 Task: Open the event Second Training Session: Effective Team Collaboration and Communication on '2023/11/24', change the date to 2023/11/28, change the font style of the description to Arial, set the availability to Free, insert an emoji Red heart, logged in from the account softage.10@softage.net and add another guest for the event, softage.3@softage.net. Change the alignment of the event description to Align right.Change the font color of the description to Yellow and select an event charm, 
Action: Mouse moved to (400, 193)
Screenshot: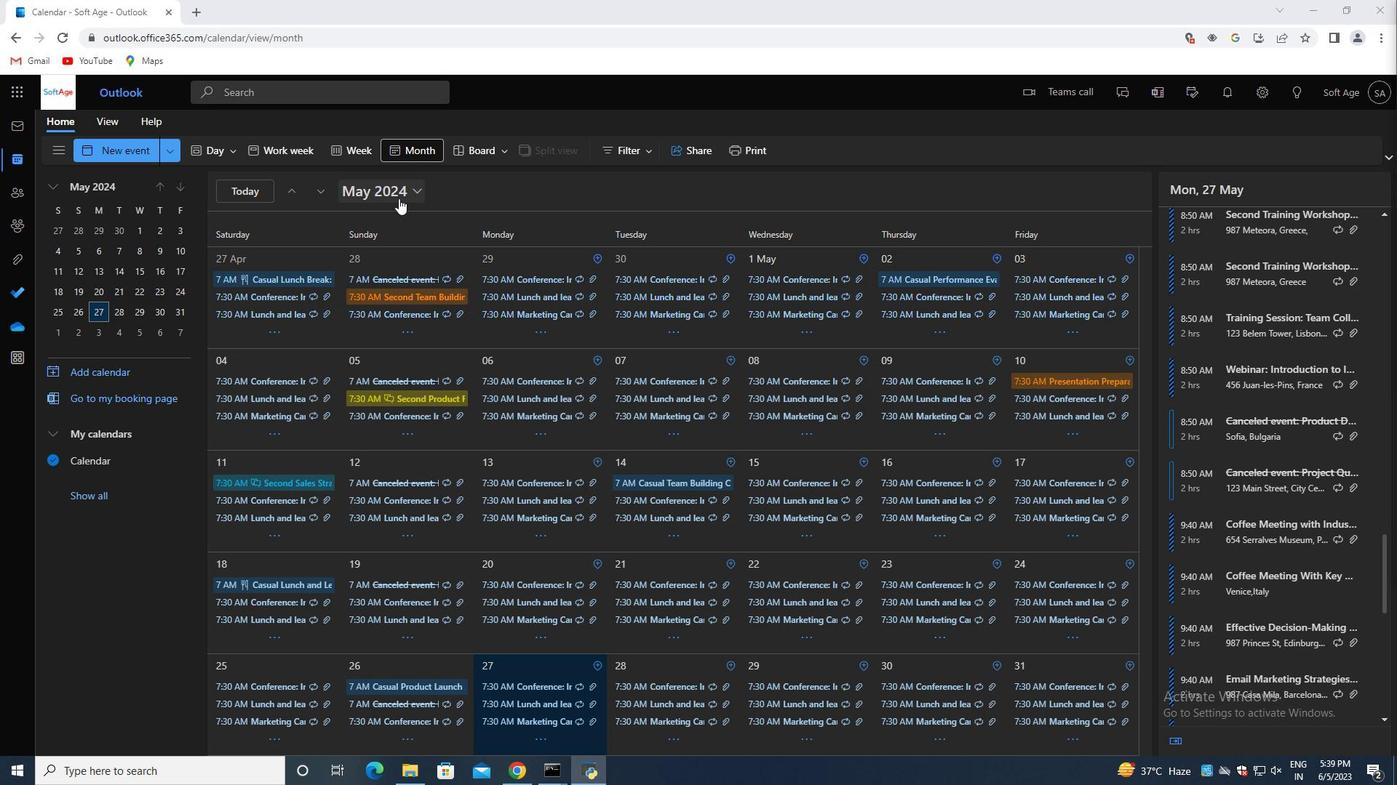 
Action: Mouse pressed left at (400, 193)
Screenshot: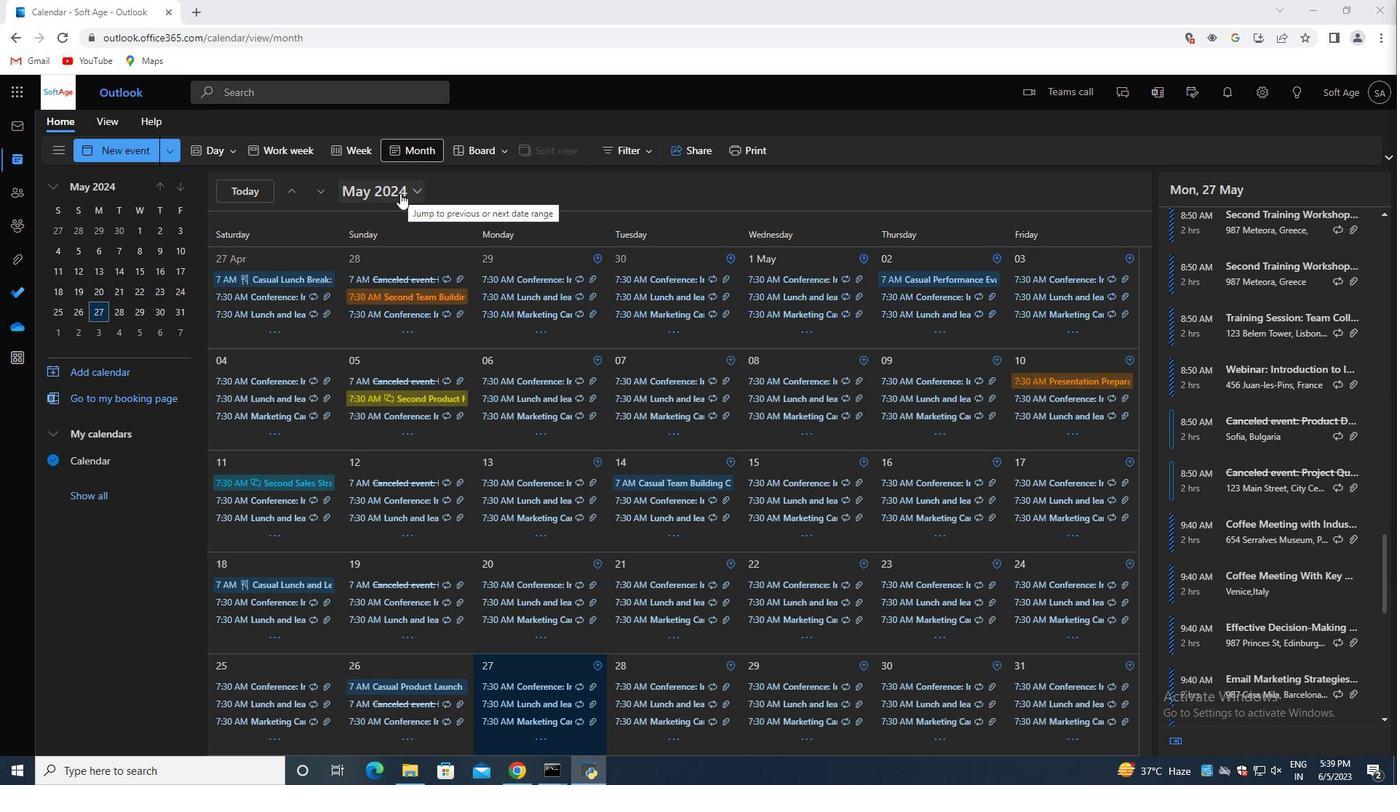 
Action: Mouse moved to (454, 223)
Screenshot: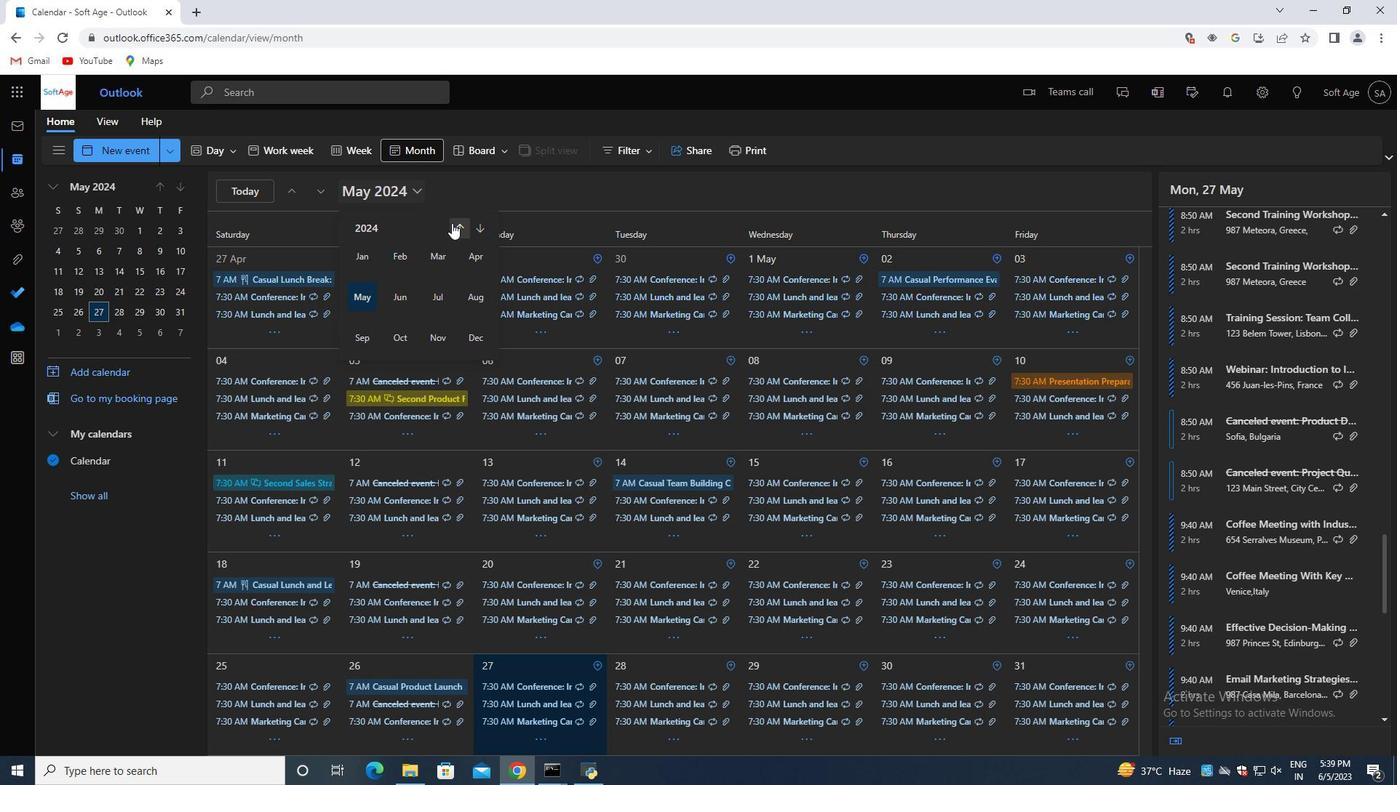 
Action: Mouse pressed left at (454, 223)
Screenshot: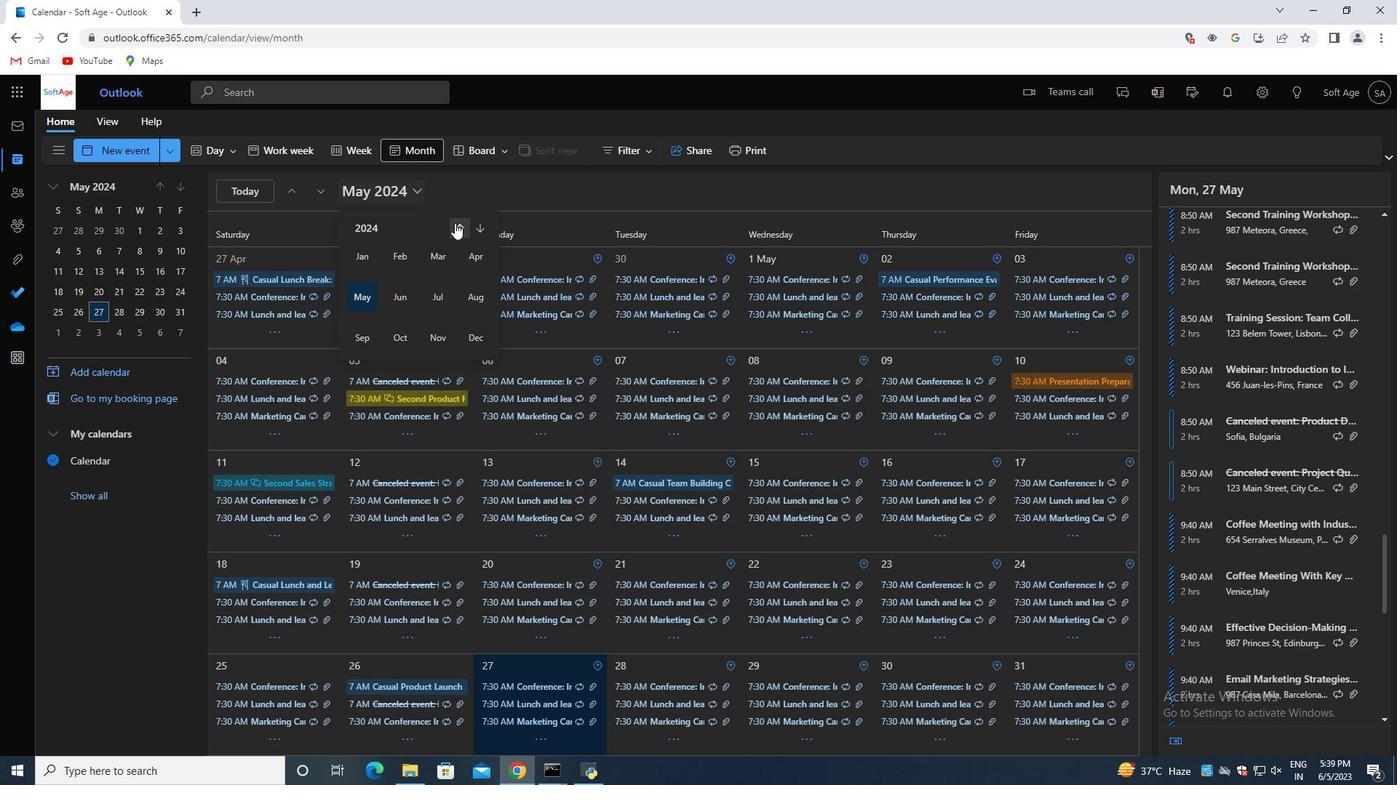 
Action: Mouse moved to (437, 338)
Screenshot: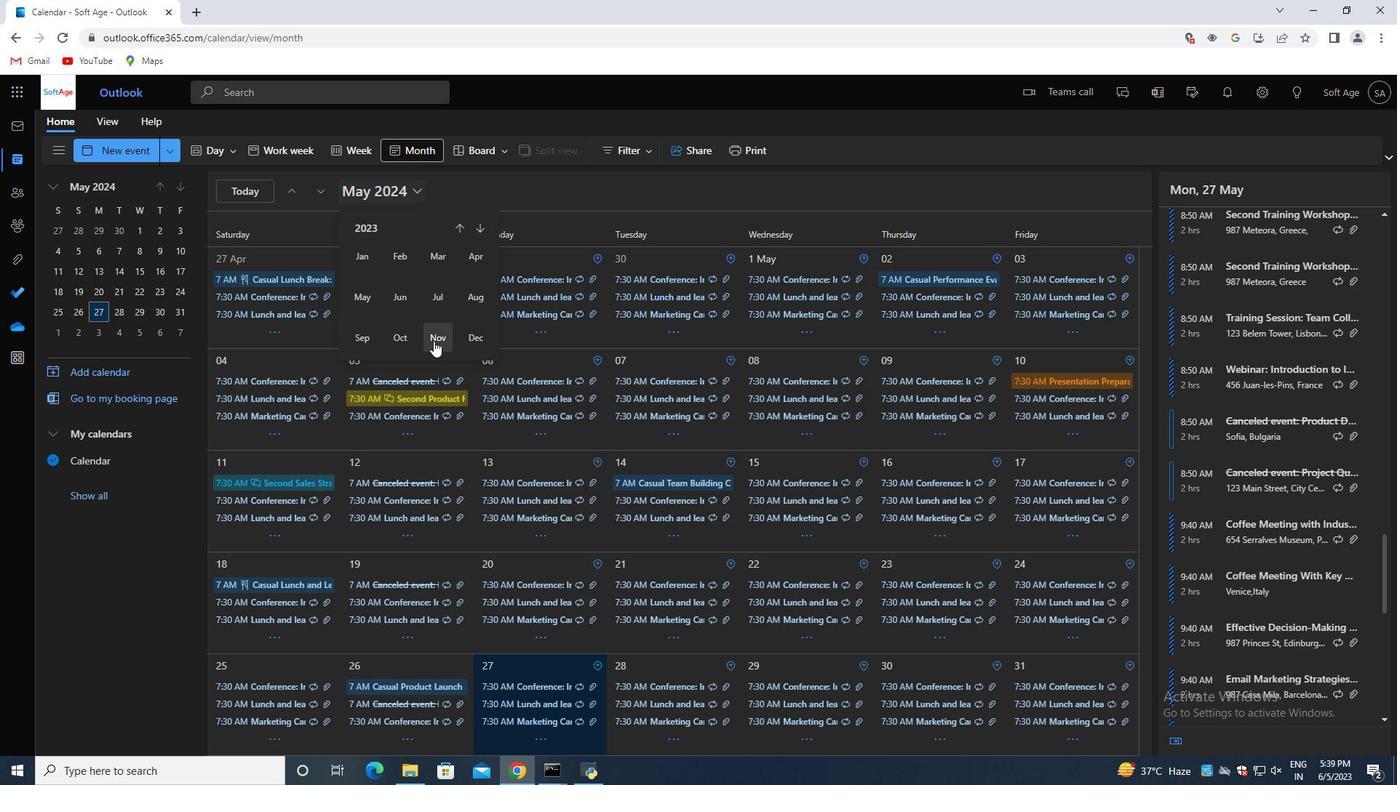 
Action: Mouse pressed left at (437, 338)
Screenshot: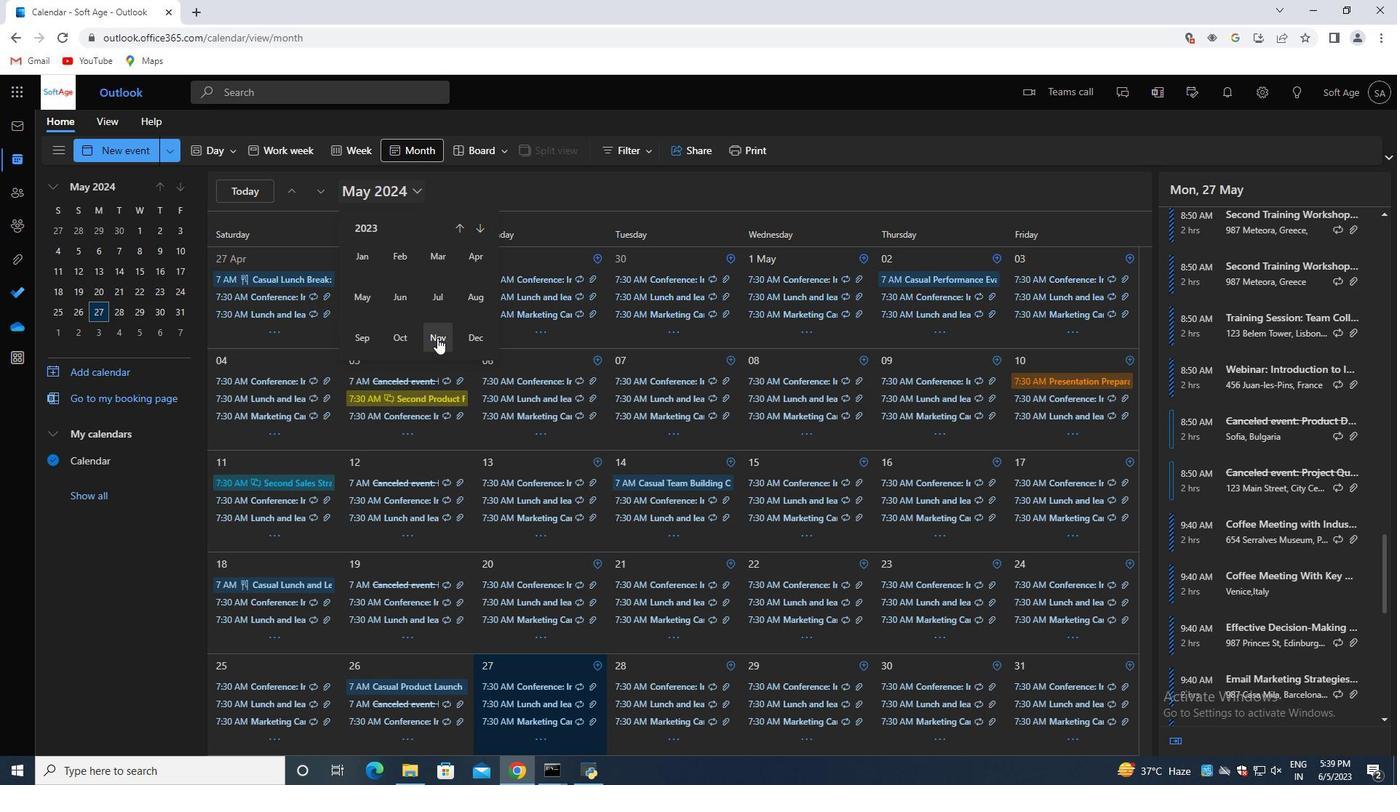 
Action: Mouse moved to (728, 470)
Screenshot: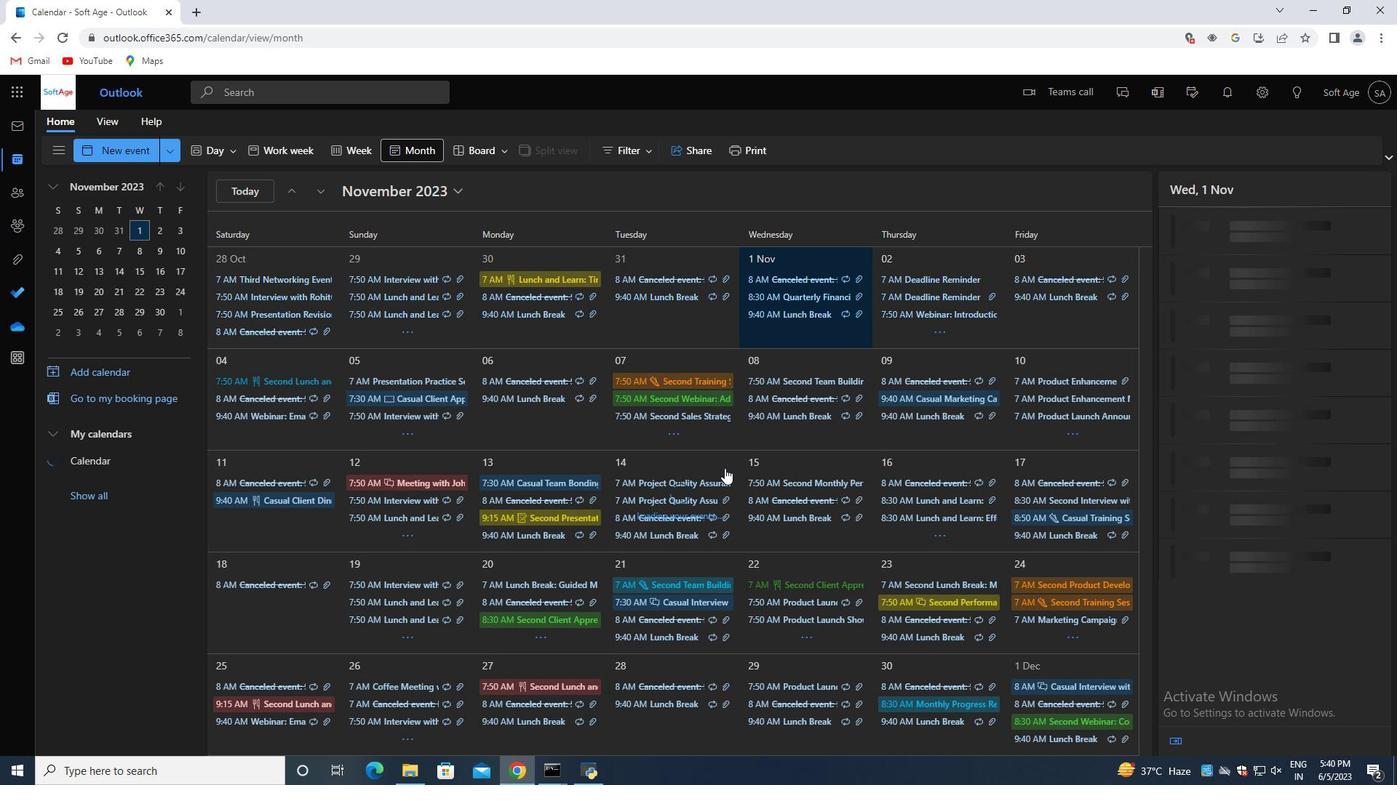 
Action: Mouse scrolled (728, 469) with delta (0, 0)
Screenshot: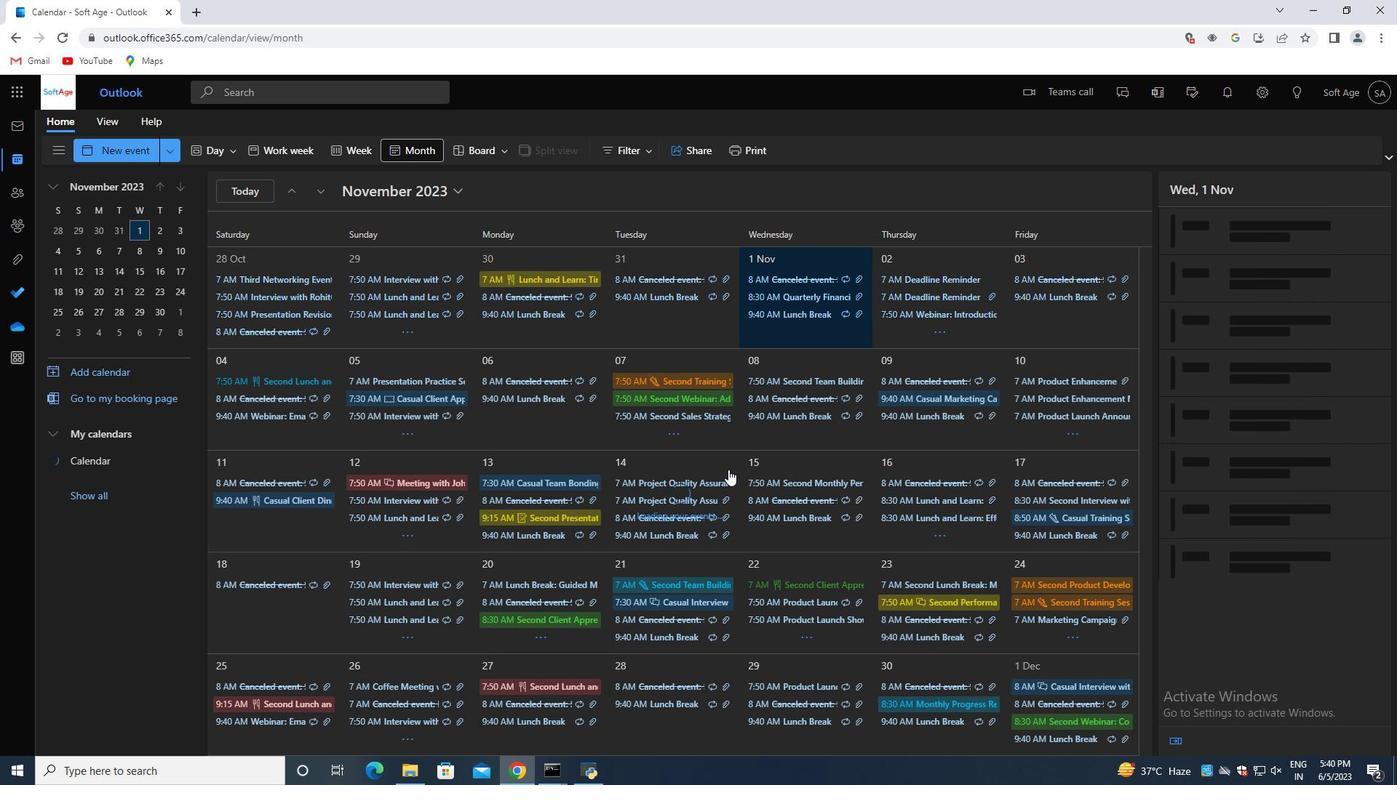 
Action: Mouse scrolled (728, 469) with delta (0, 0)
Screenshot: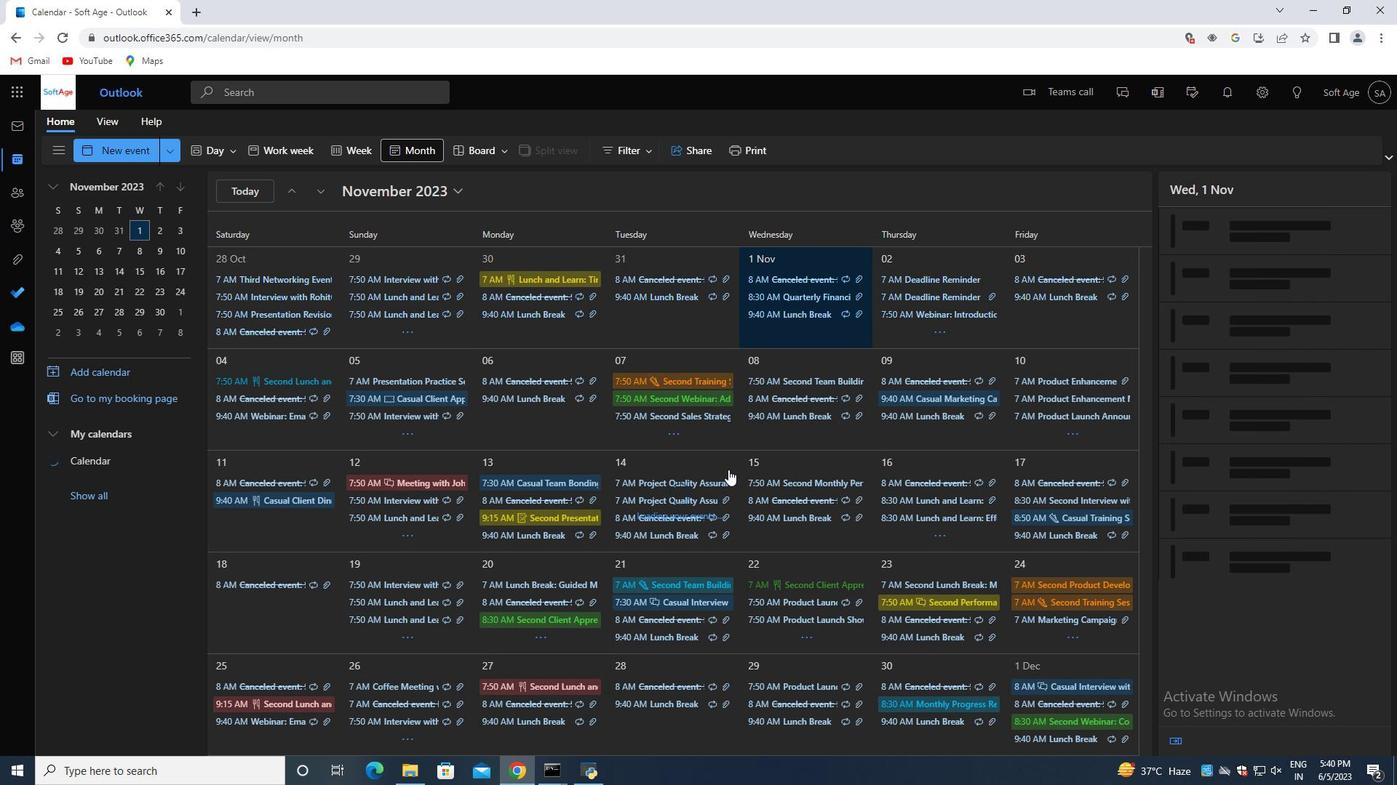 
Action: Mouse moved to (1093, 637)
Screenshot: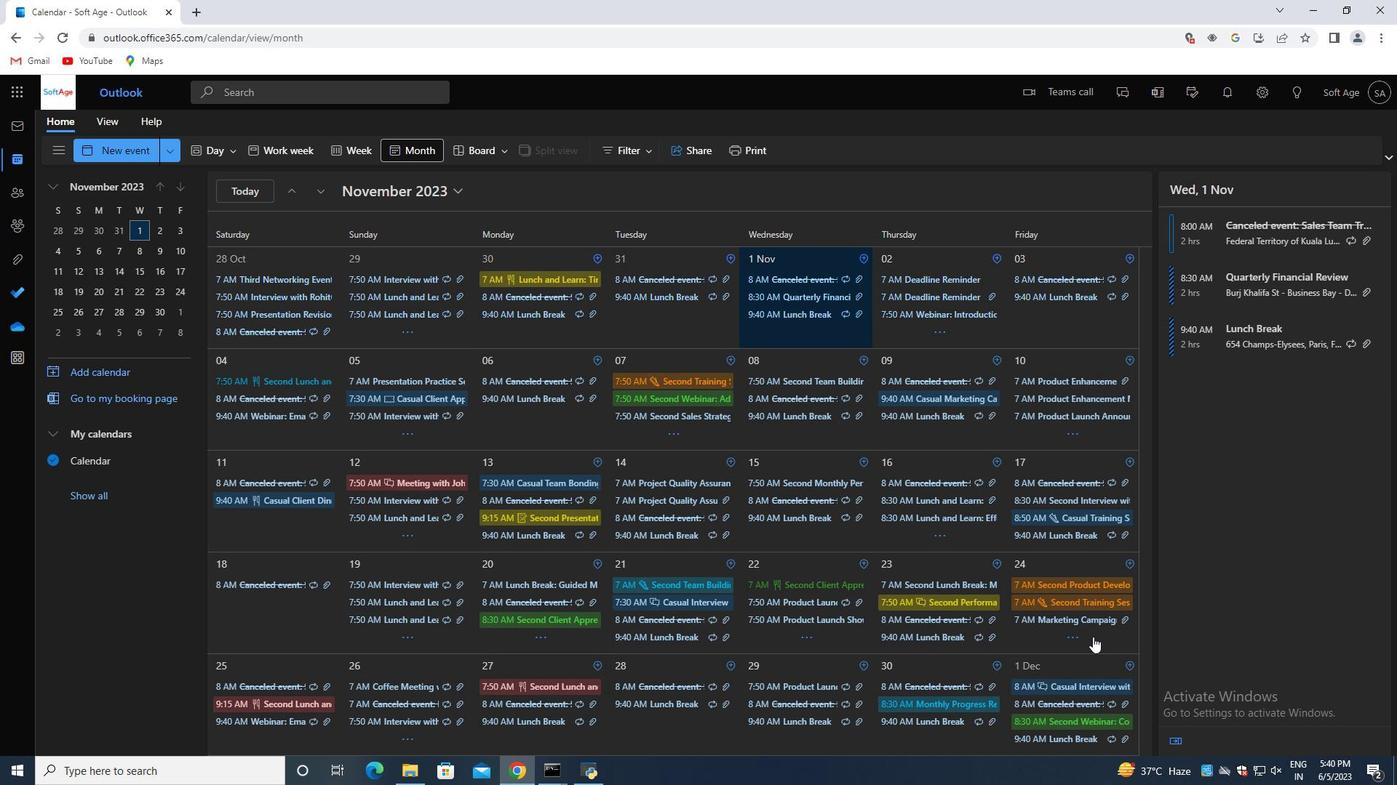 
Action: Mouse pressed left at (1093, 637)
Screenshot: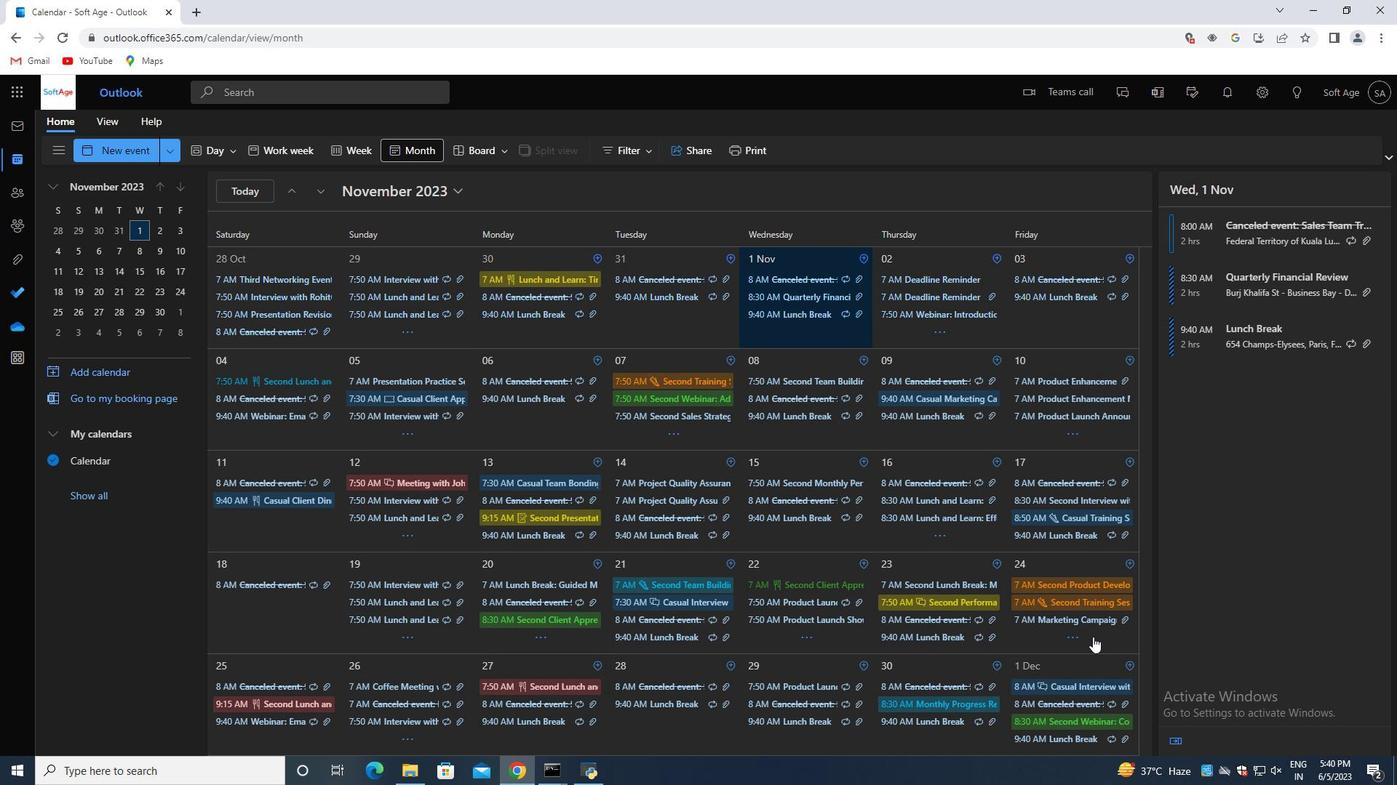 
Action: Mouse moved to (1371, 286)
Screenshot: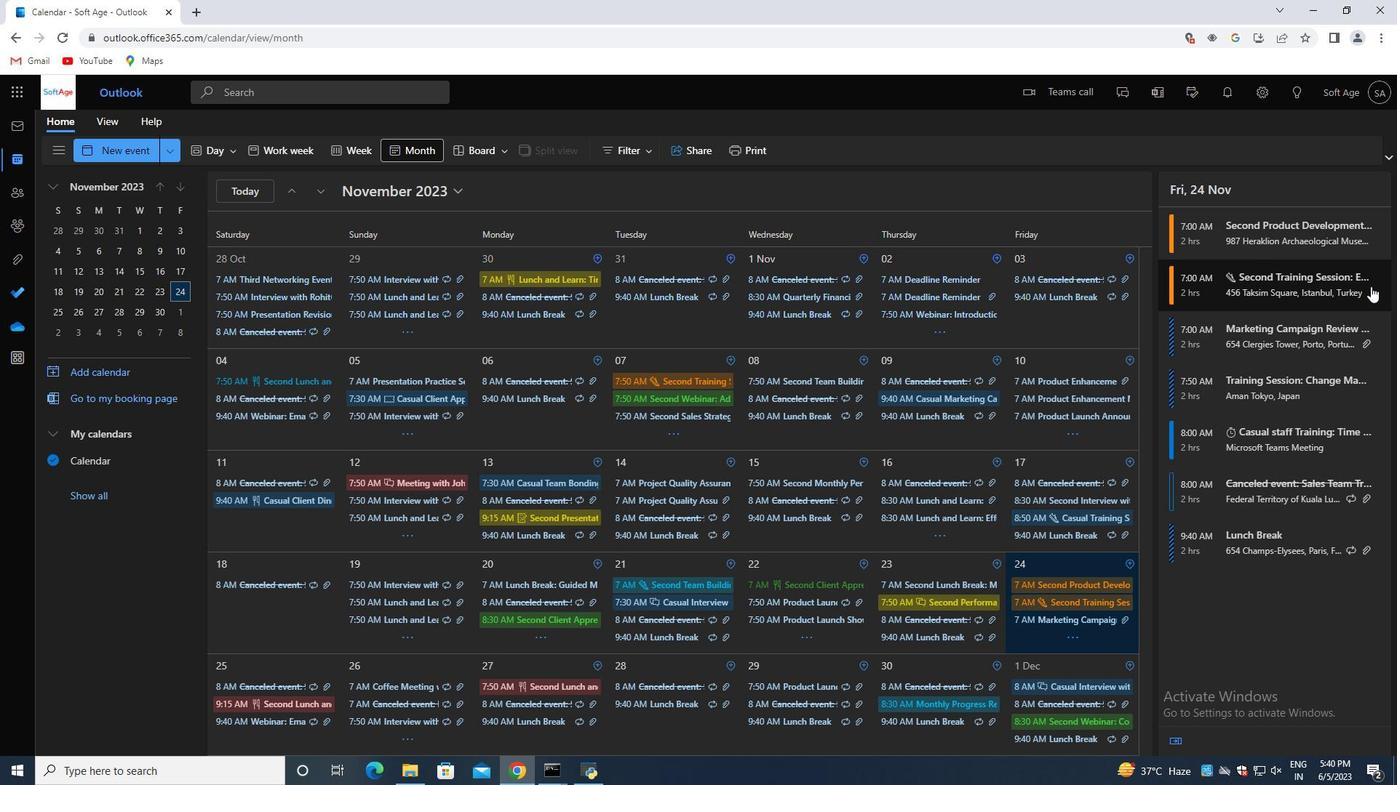 
Action: Mouse pressed left at (1371, 286)
Screenshot: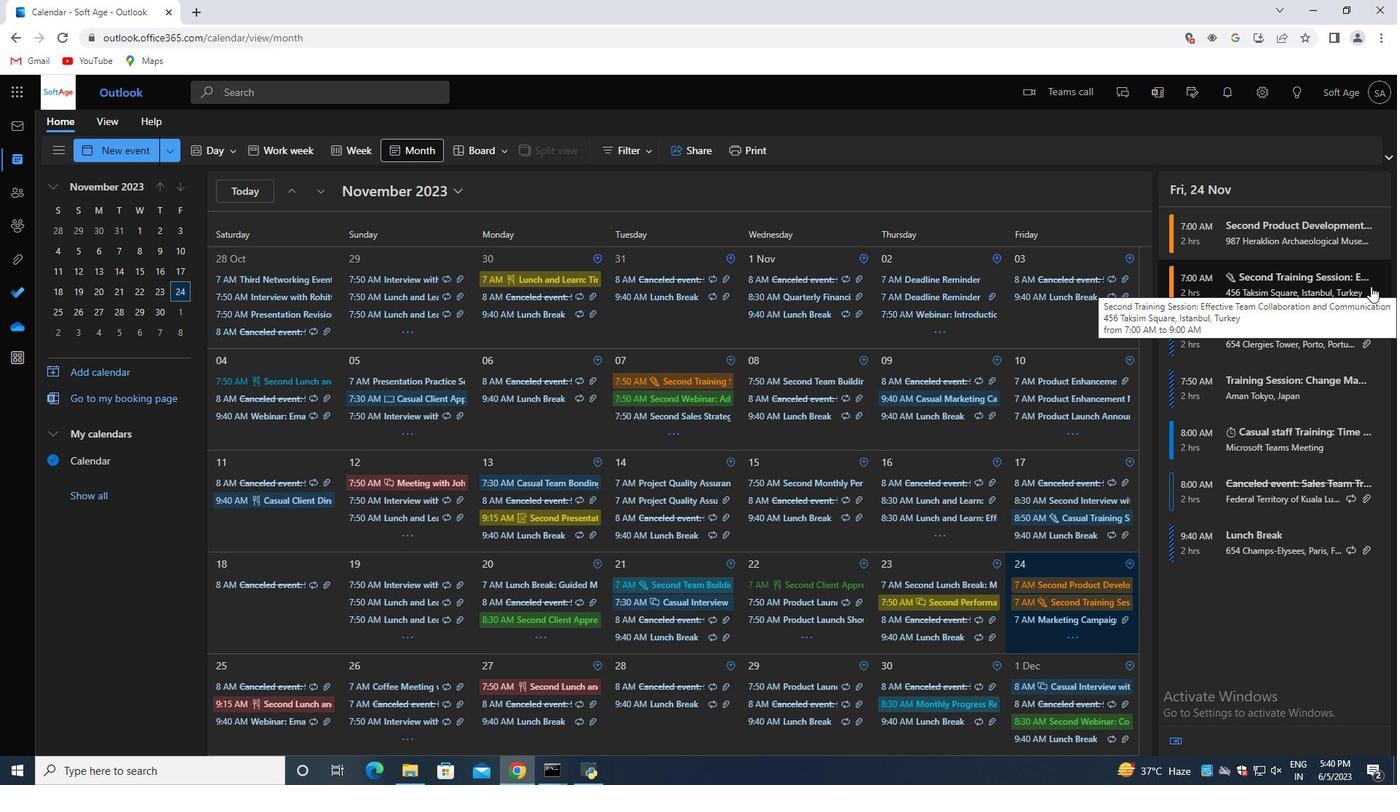 
Action: Mouse moved to (935, 457)
Screenshot: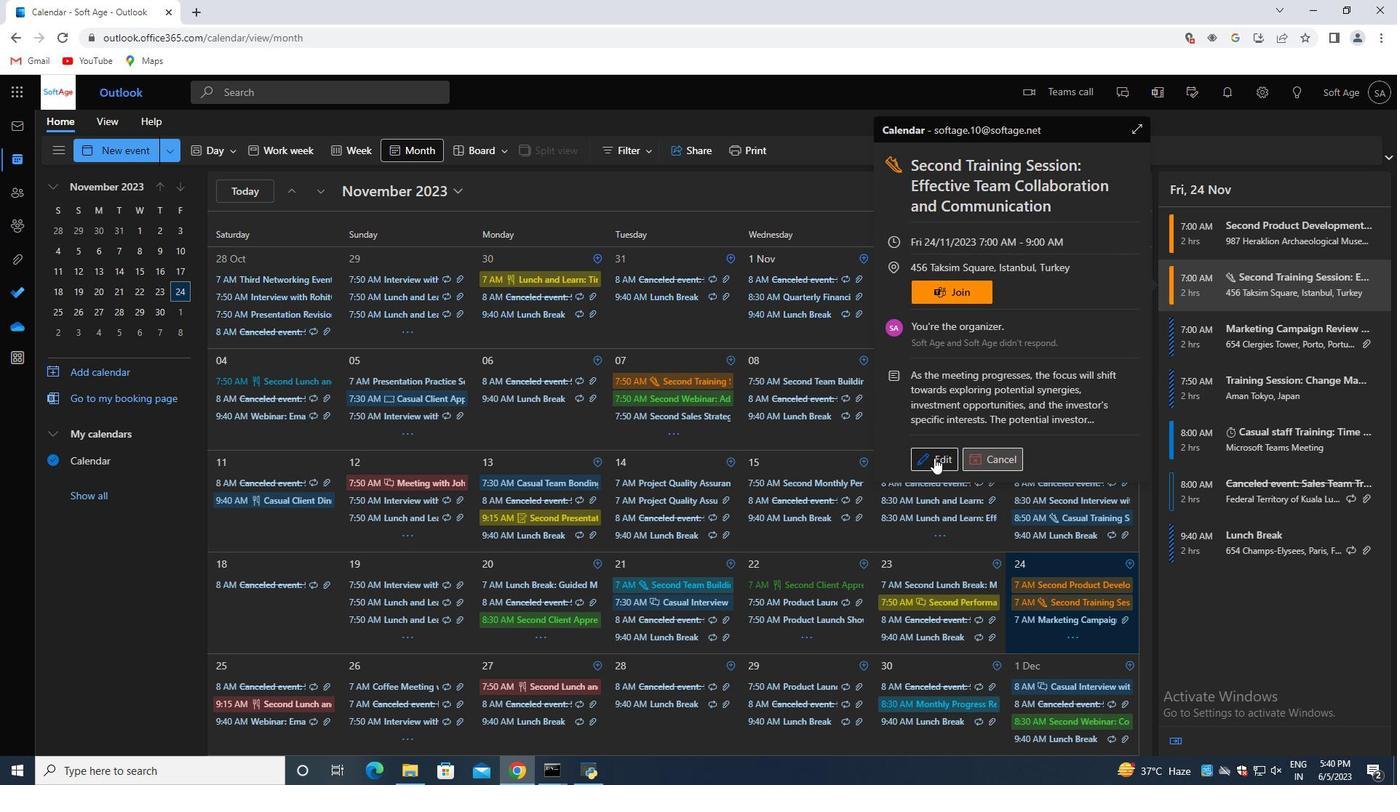 
Action: Mouse pressed left at (935, 457)
Screenshot: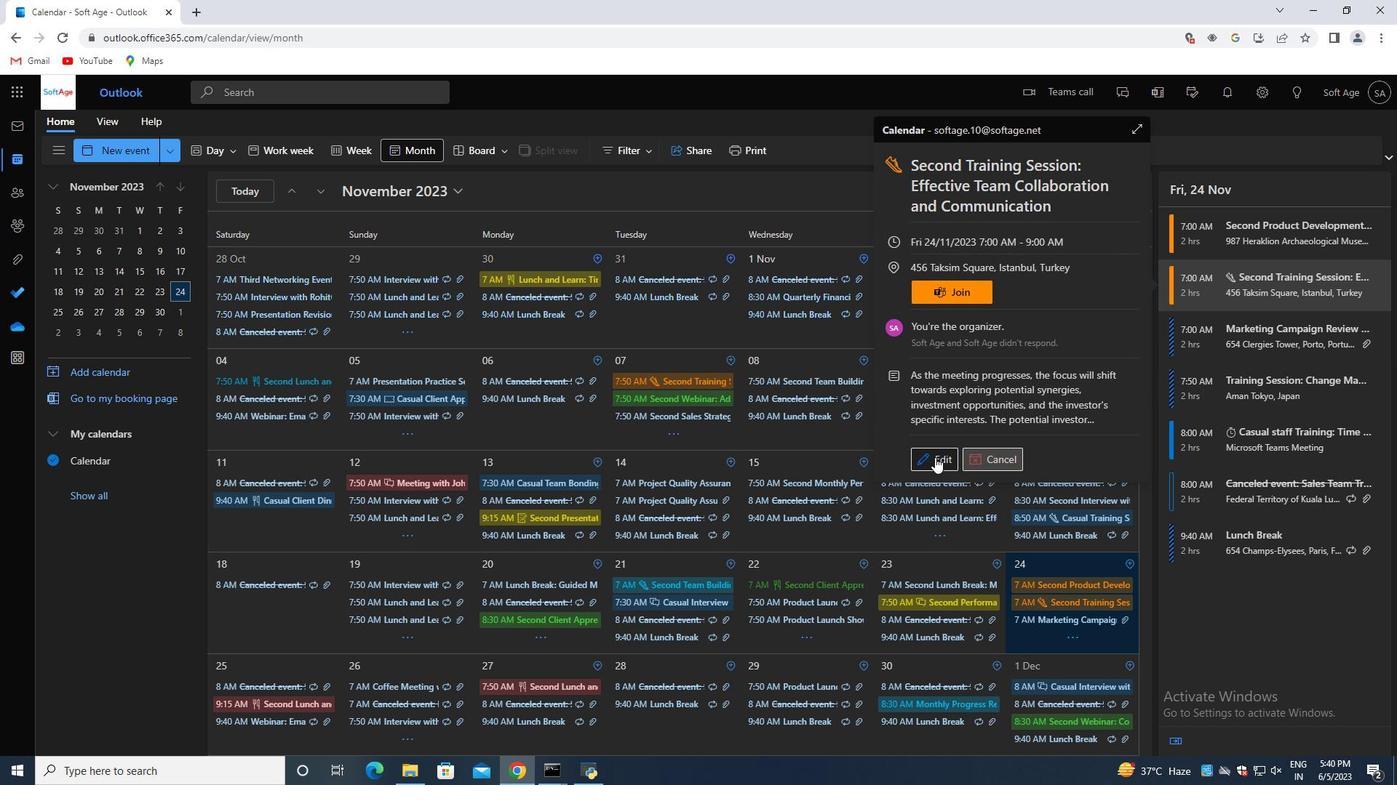 
Action: Mouse moved to (599, 470)
Screenshot: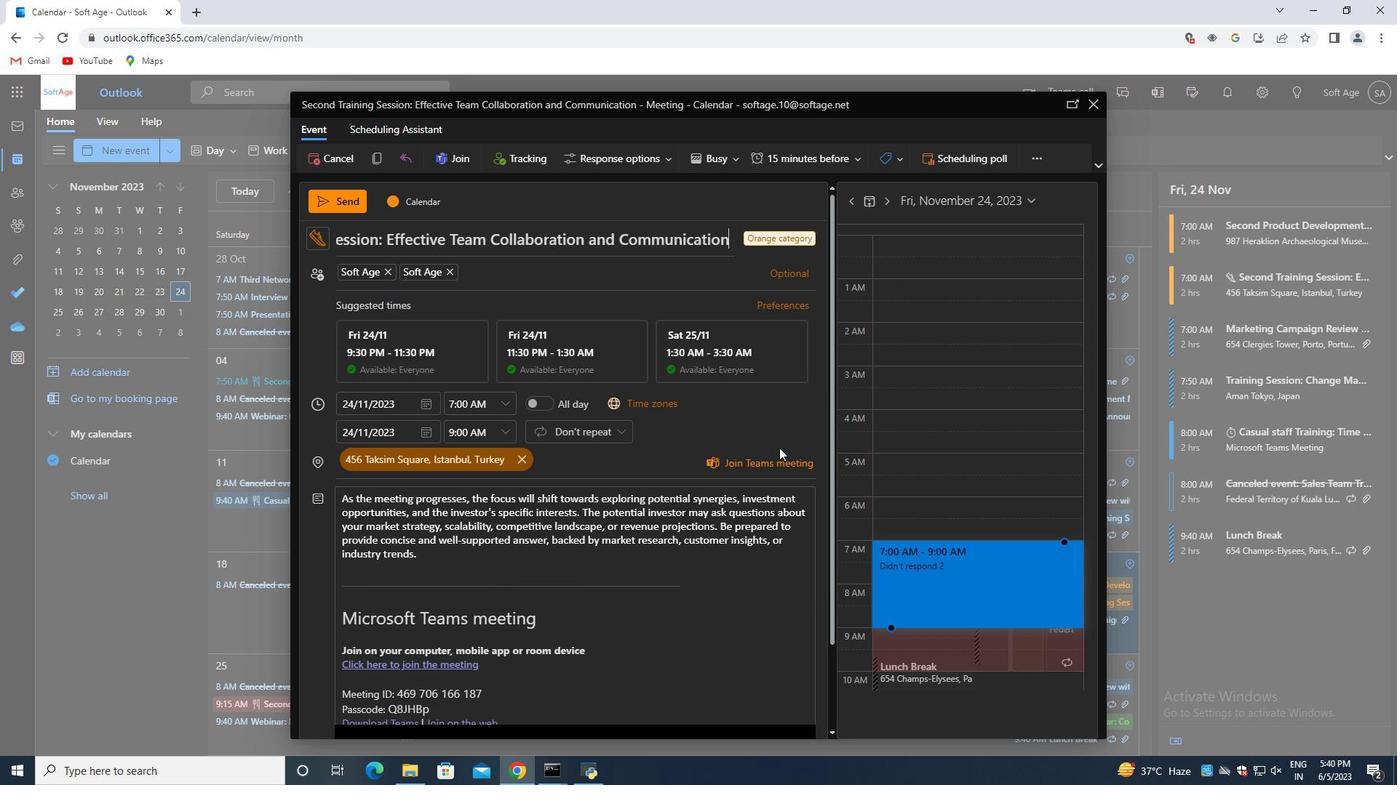 
Action: Mouse scrolled (599, 470) with delta (0, 0)
Screenshot: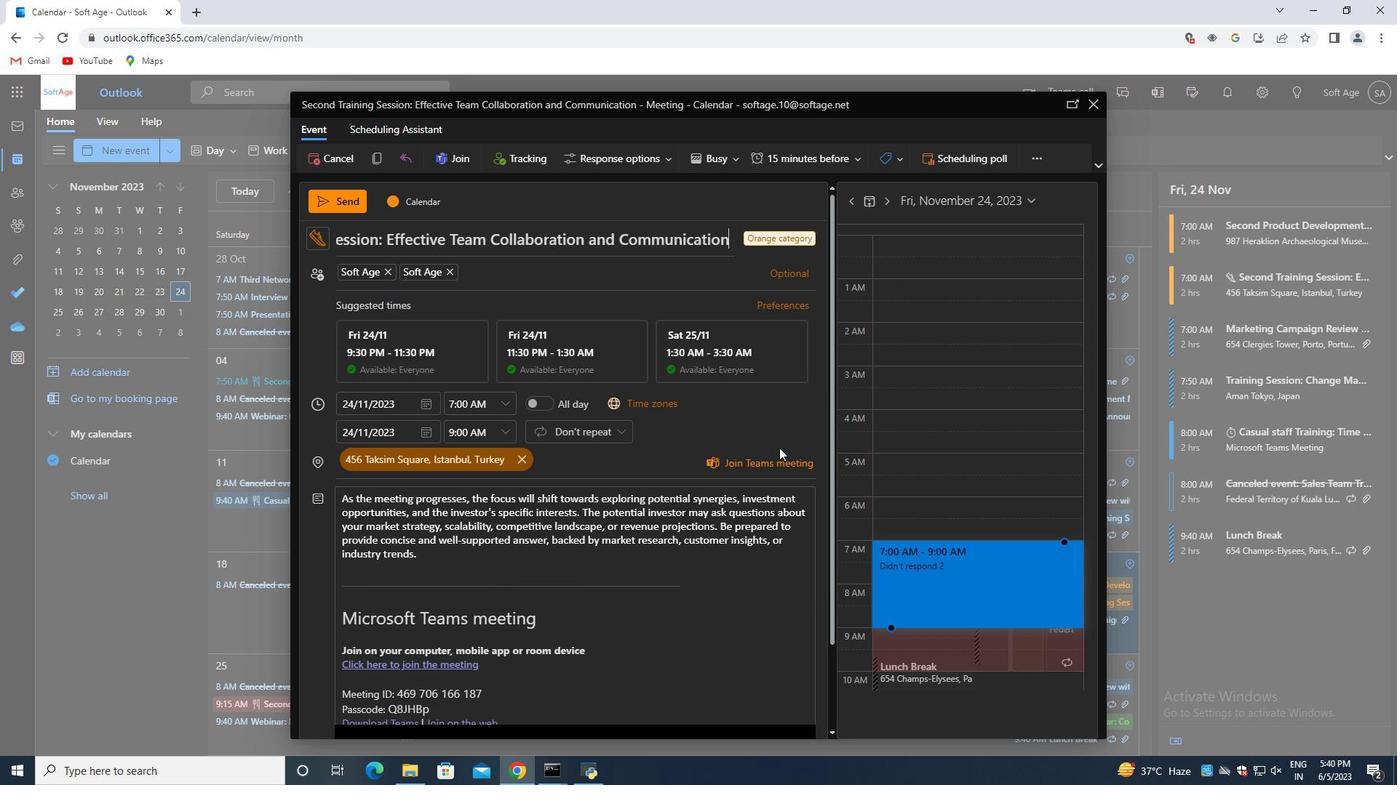 
Action: Mouse moved to (545, 486)
Screenshot: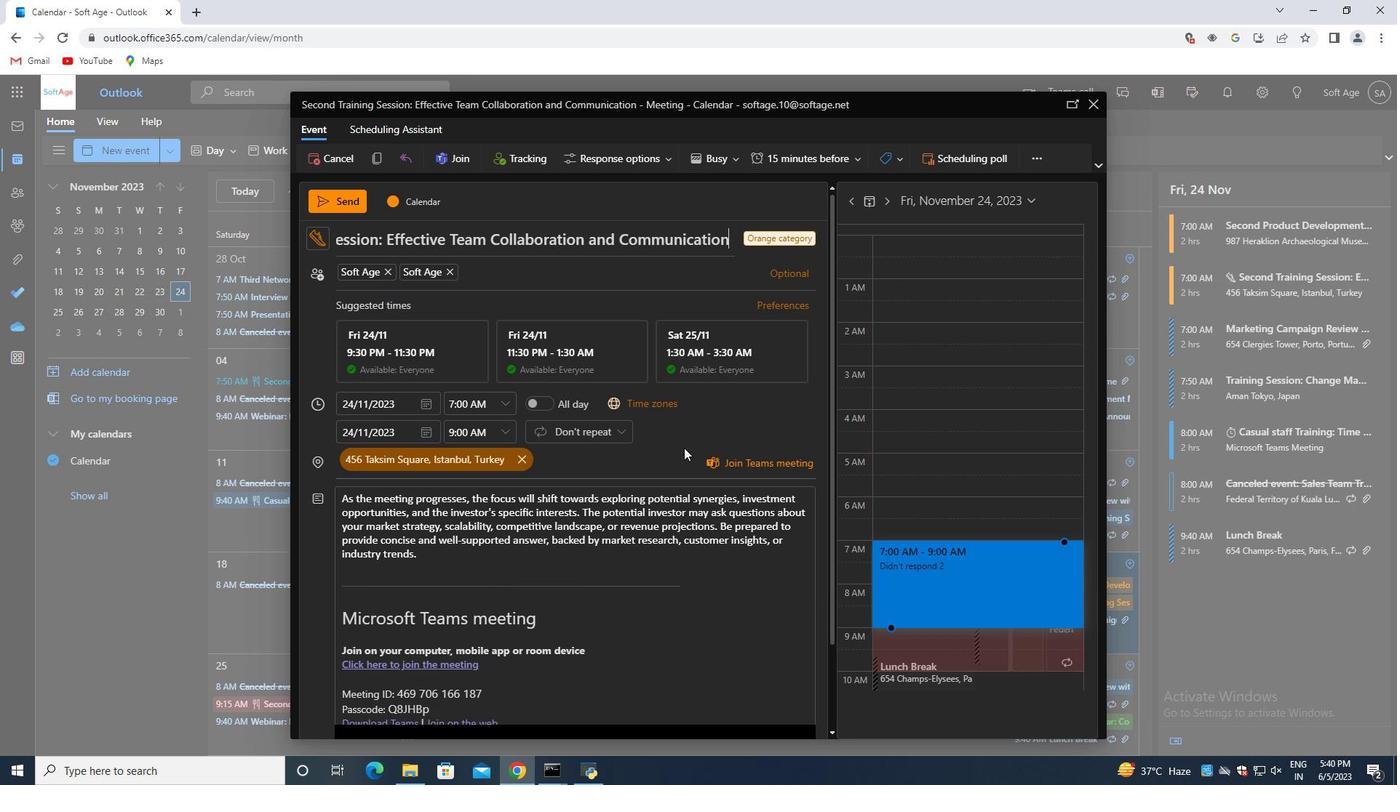 
Action: Mouse scrolled (545, 485) with delta (0, 0)
Screenshot: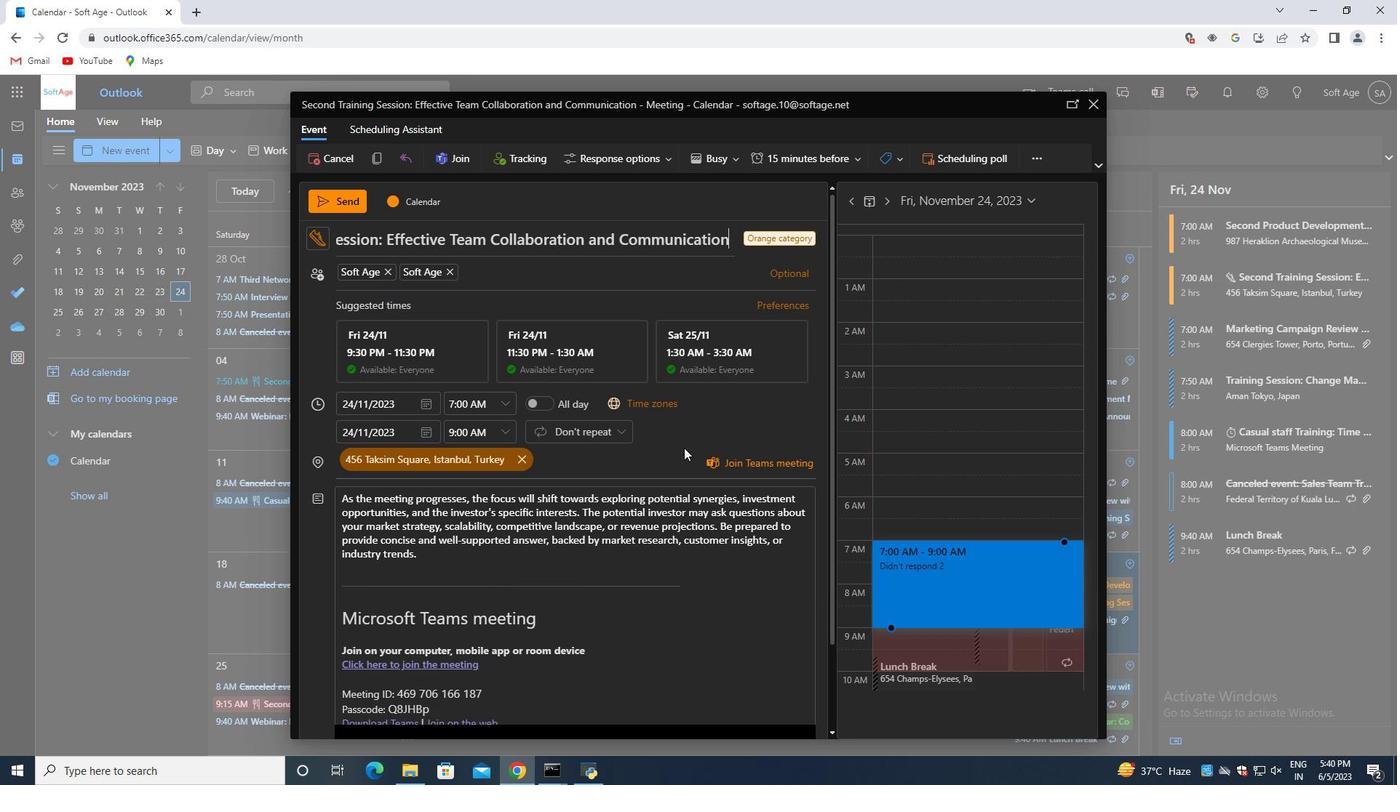 
Action: Mouse moved to (494, 500)
Screenshot: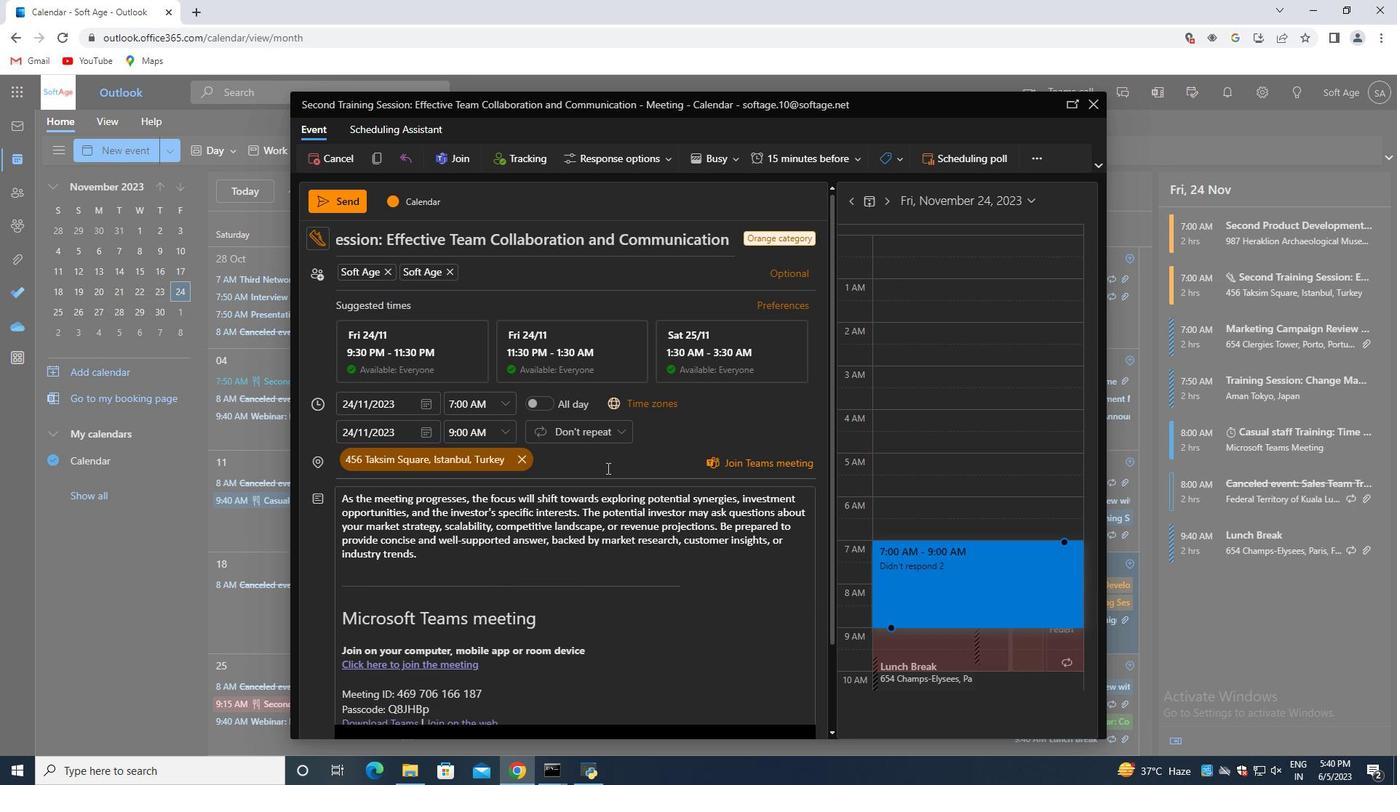 
Action: Mouse scrolled (494, 499) with delta (0, 0)
Screenshot: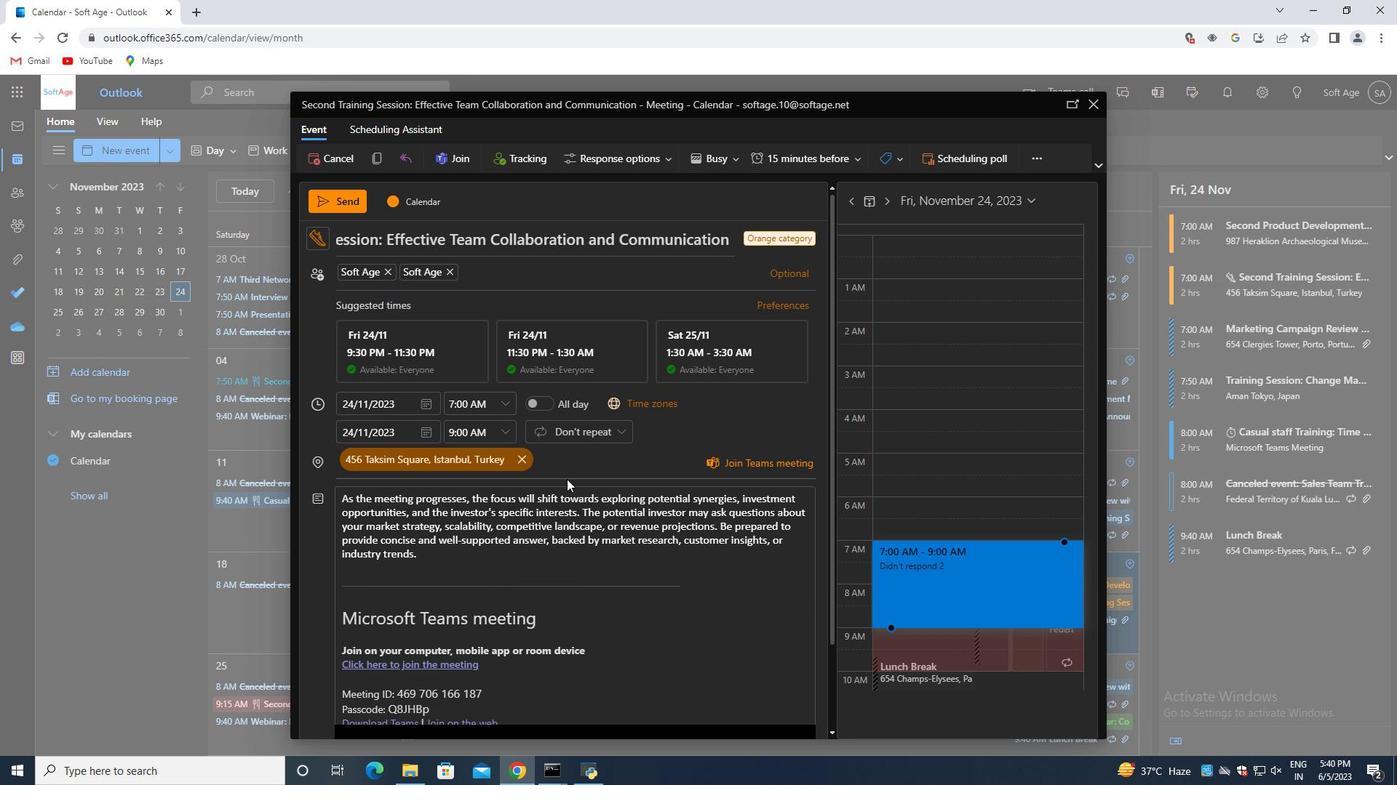 
Action: Mouse moved to (443, 398)
Screenshot: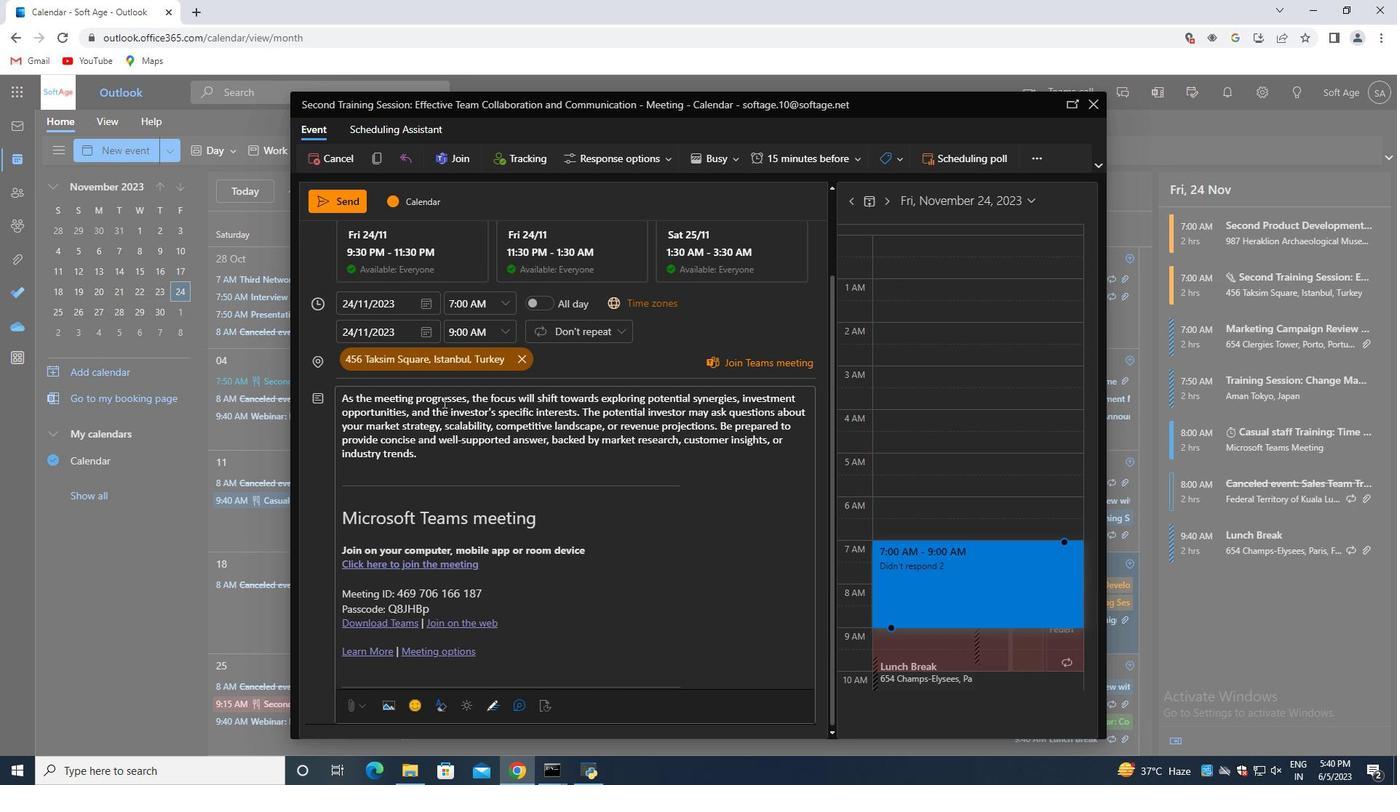 
Action: Mouse scrolled (443, 398) with delta (0, 0)
Screenshot: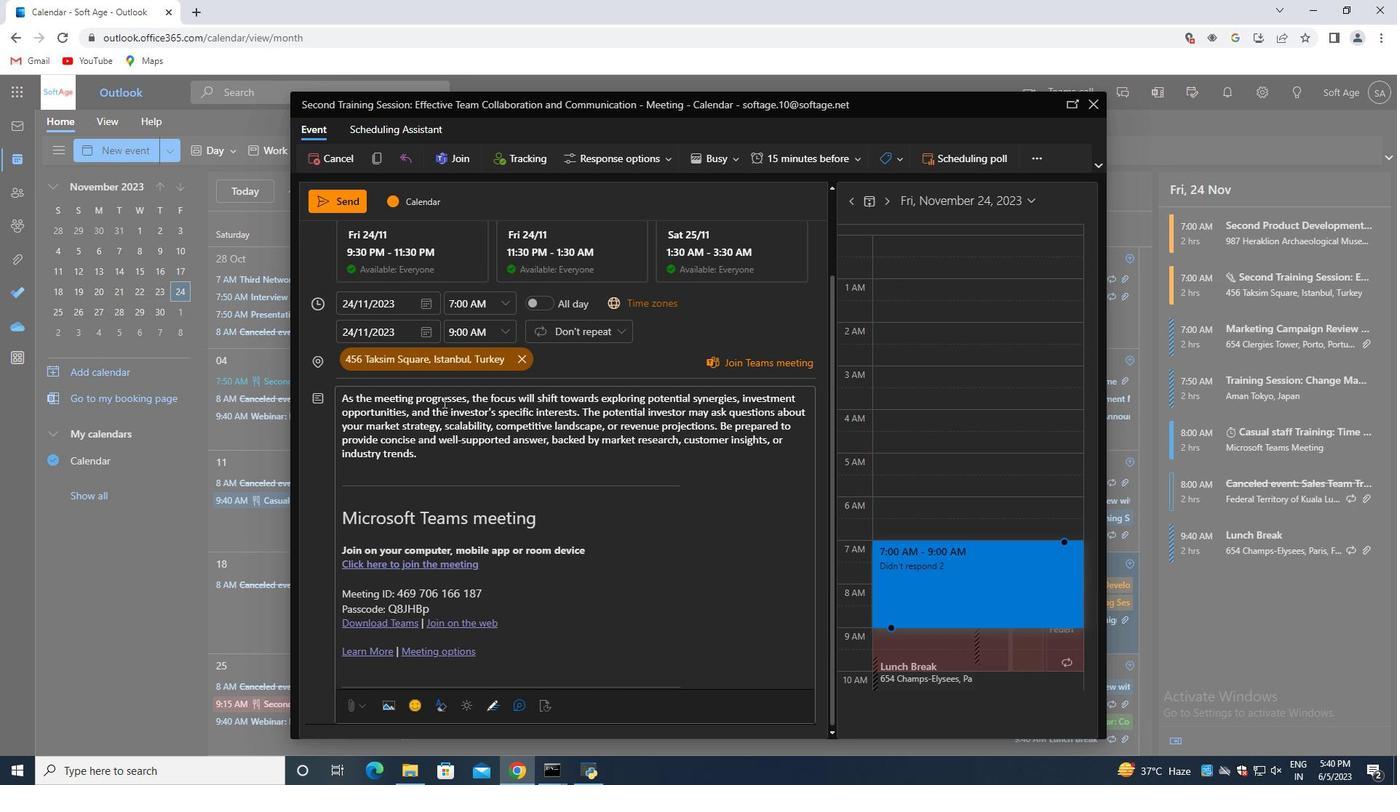 
Action: Mouse moved to (443, 397)
Screenshot: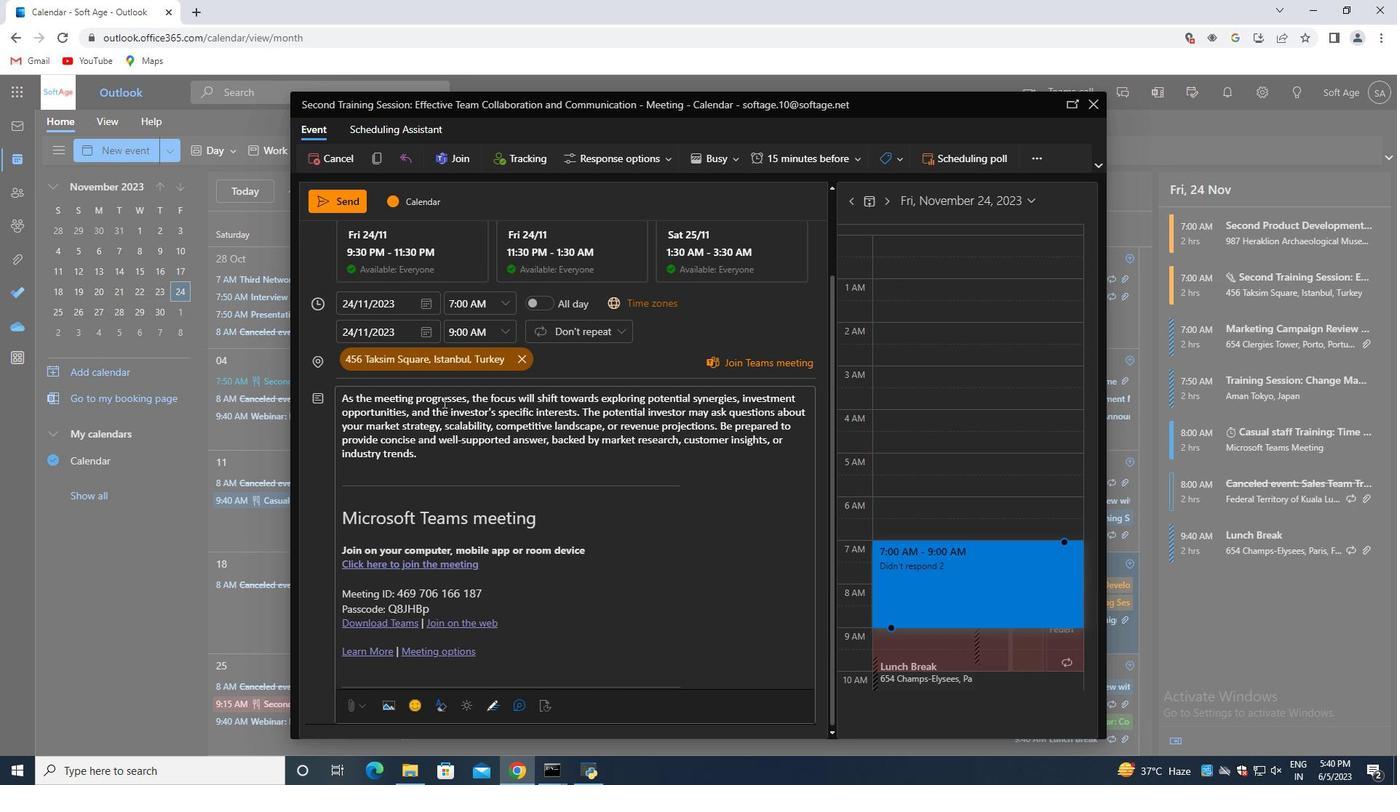
Action: Mouse scrolled (443, 398) with delta (0, 0)
Screenshot: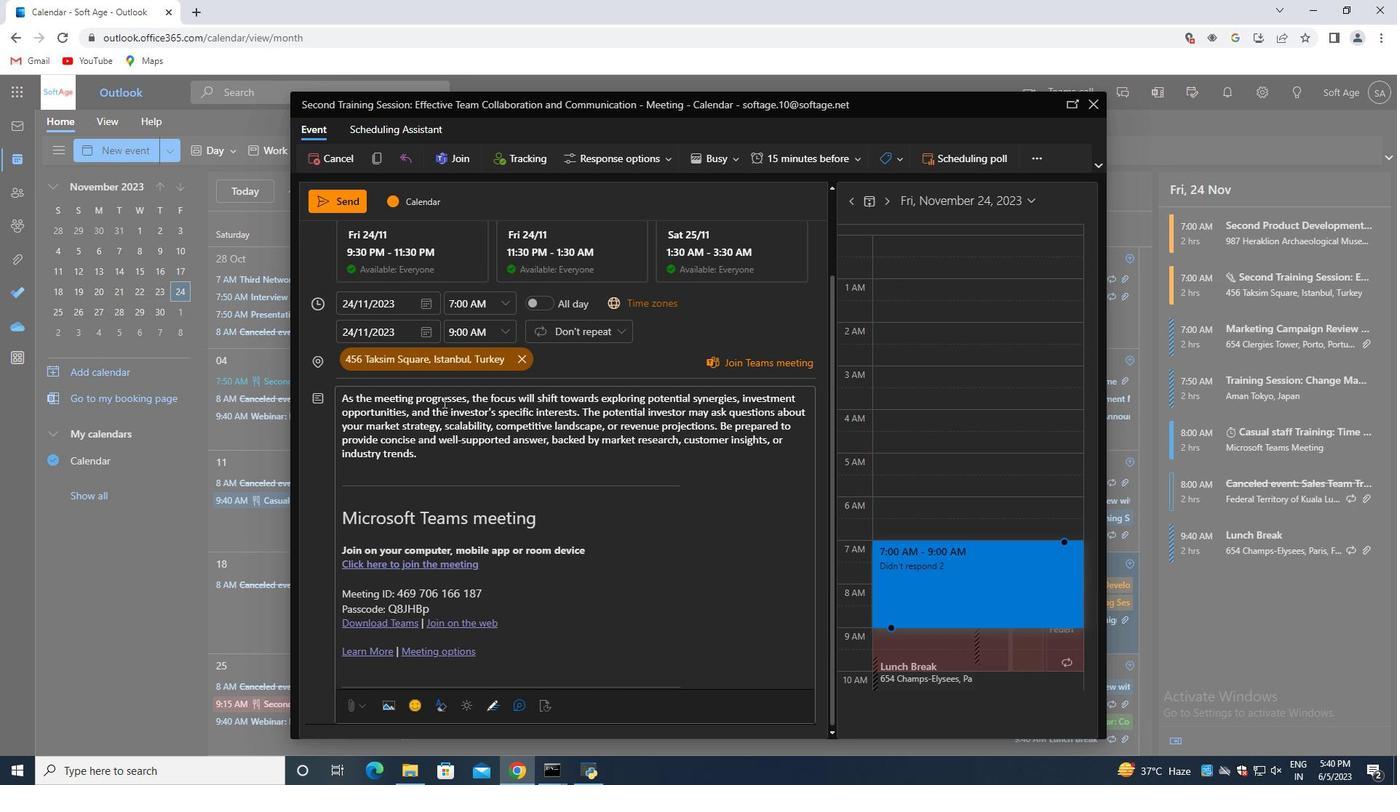 
Action: Mouse moved to (443, 396)
Screenshot: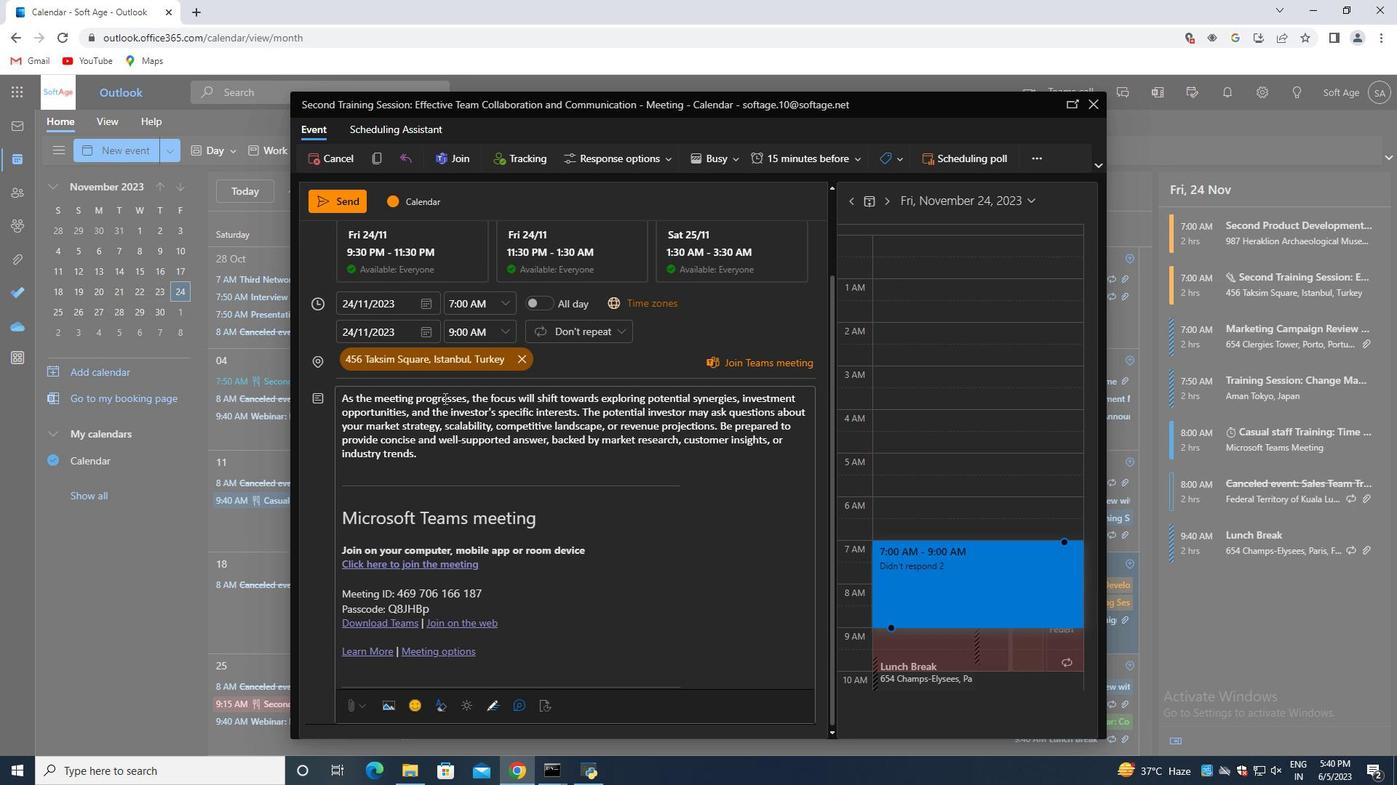 
Action: Mouse scrolled (443, 397) with delta (0, 0)
Screenshot: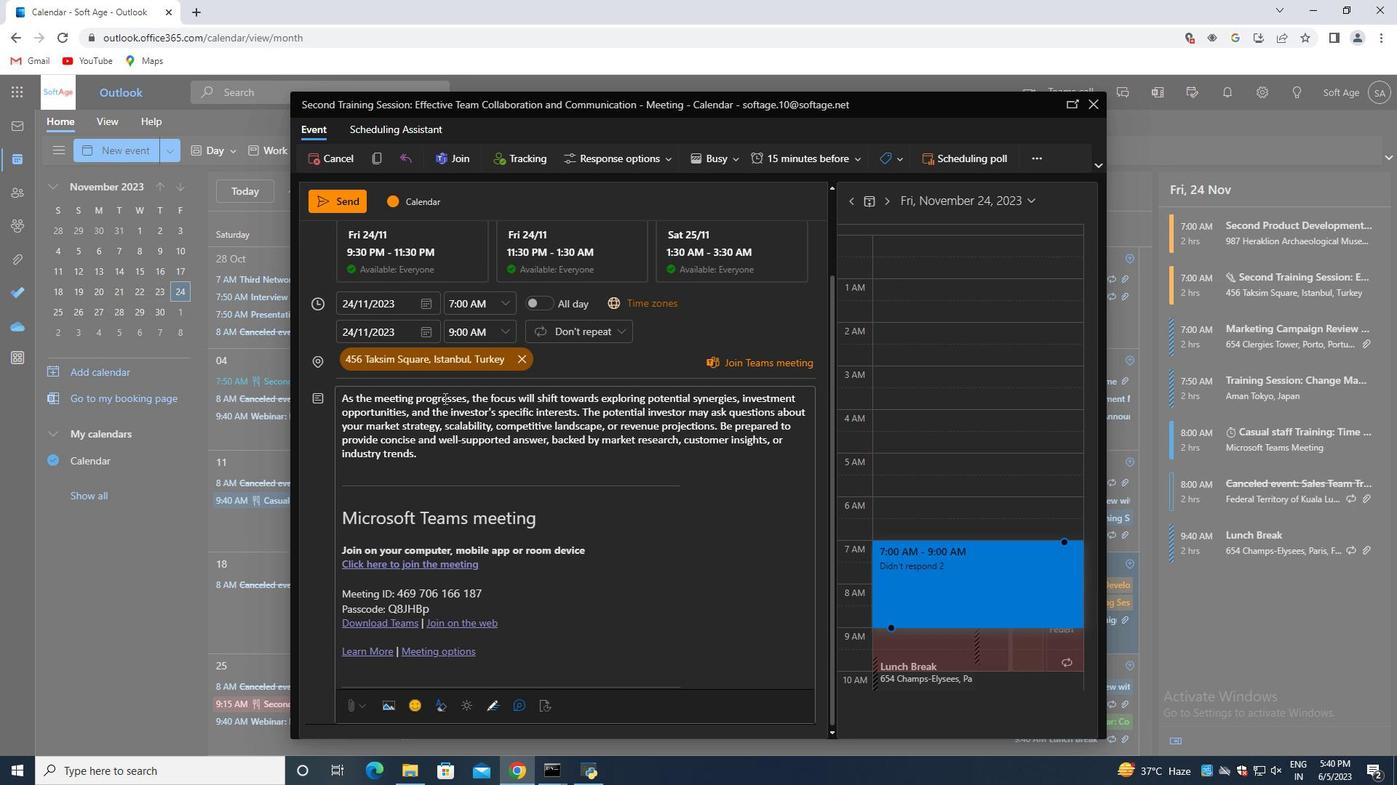 
Action: Mouse moved to (425, 401)
Screenshot: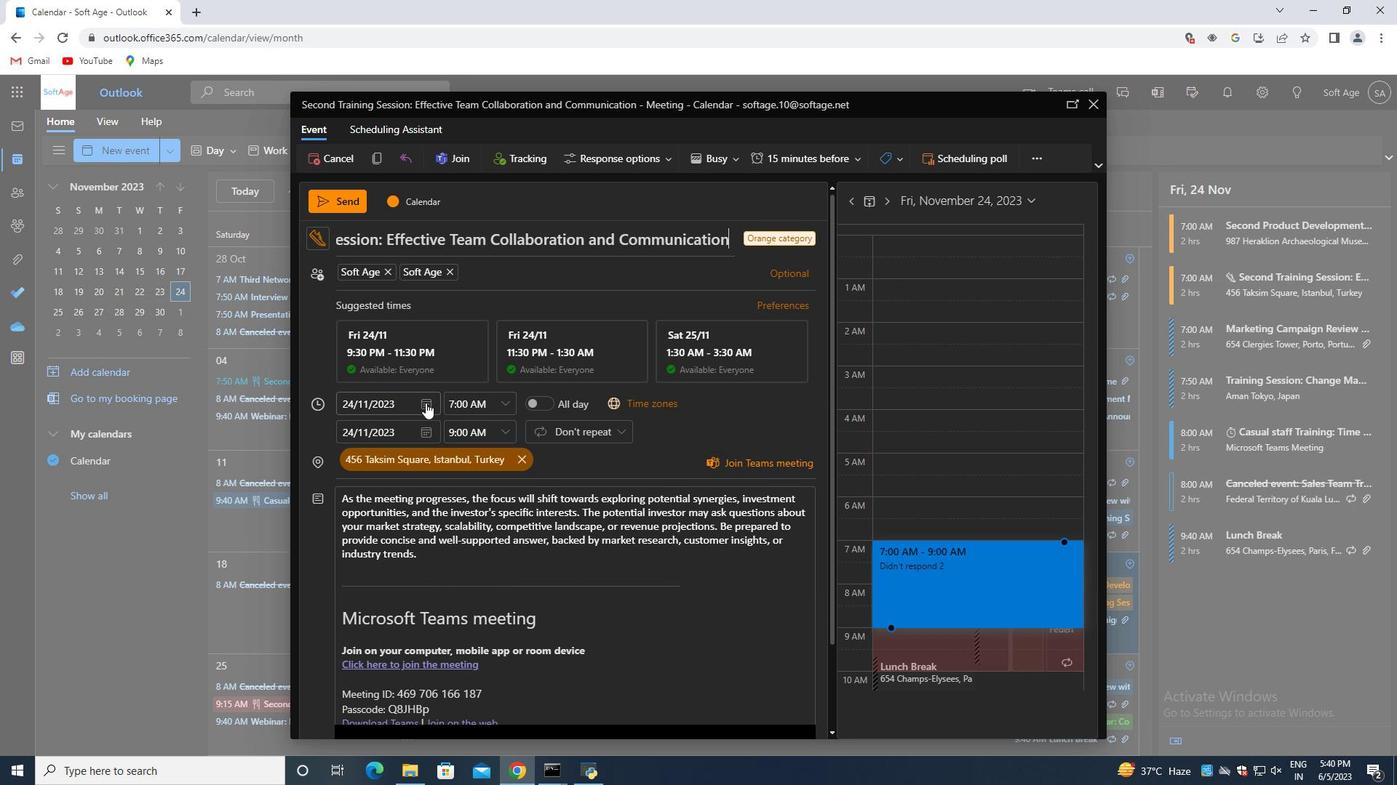 
Action: Mouse pressed left at (425, 401)
Screenshot: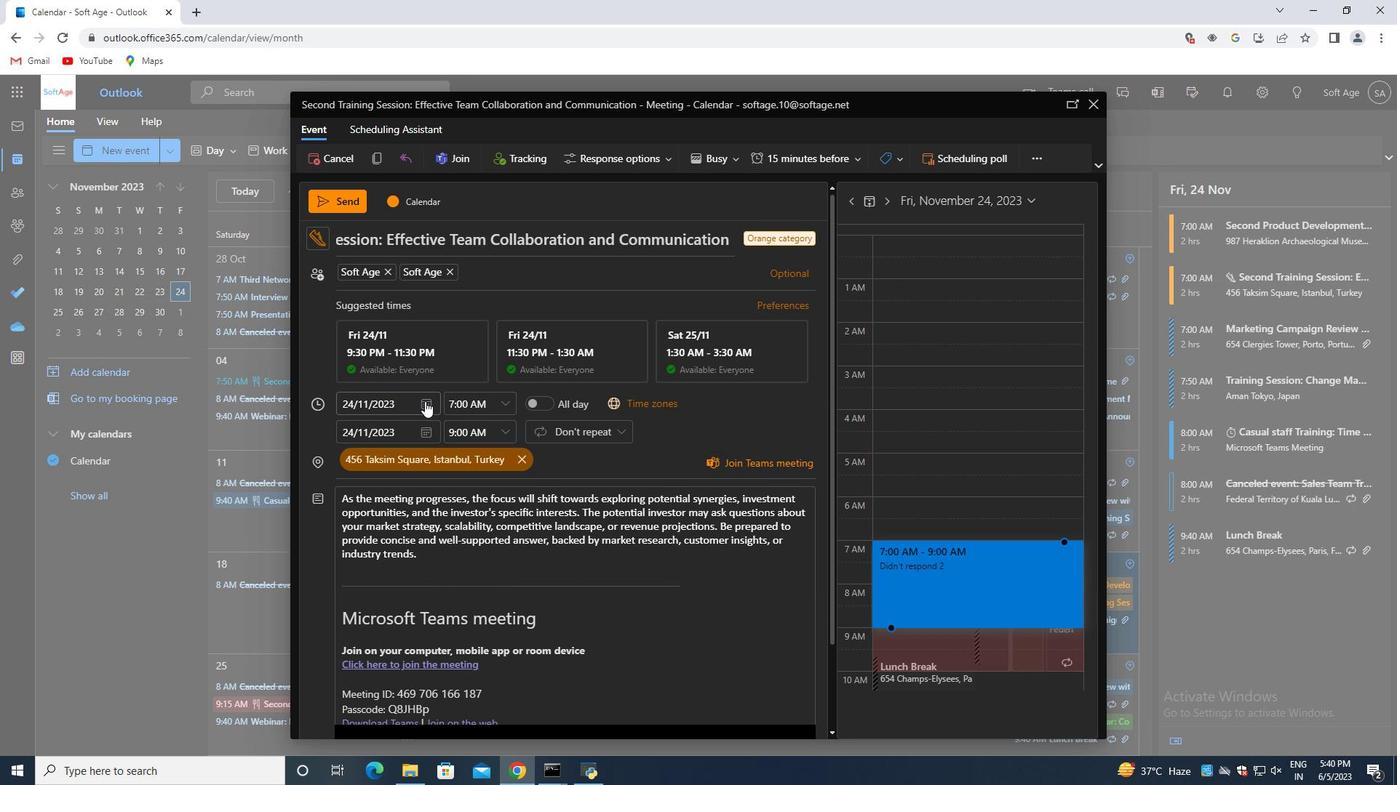 
Action: Mouse moved to (418, 558)
Screenshot: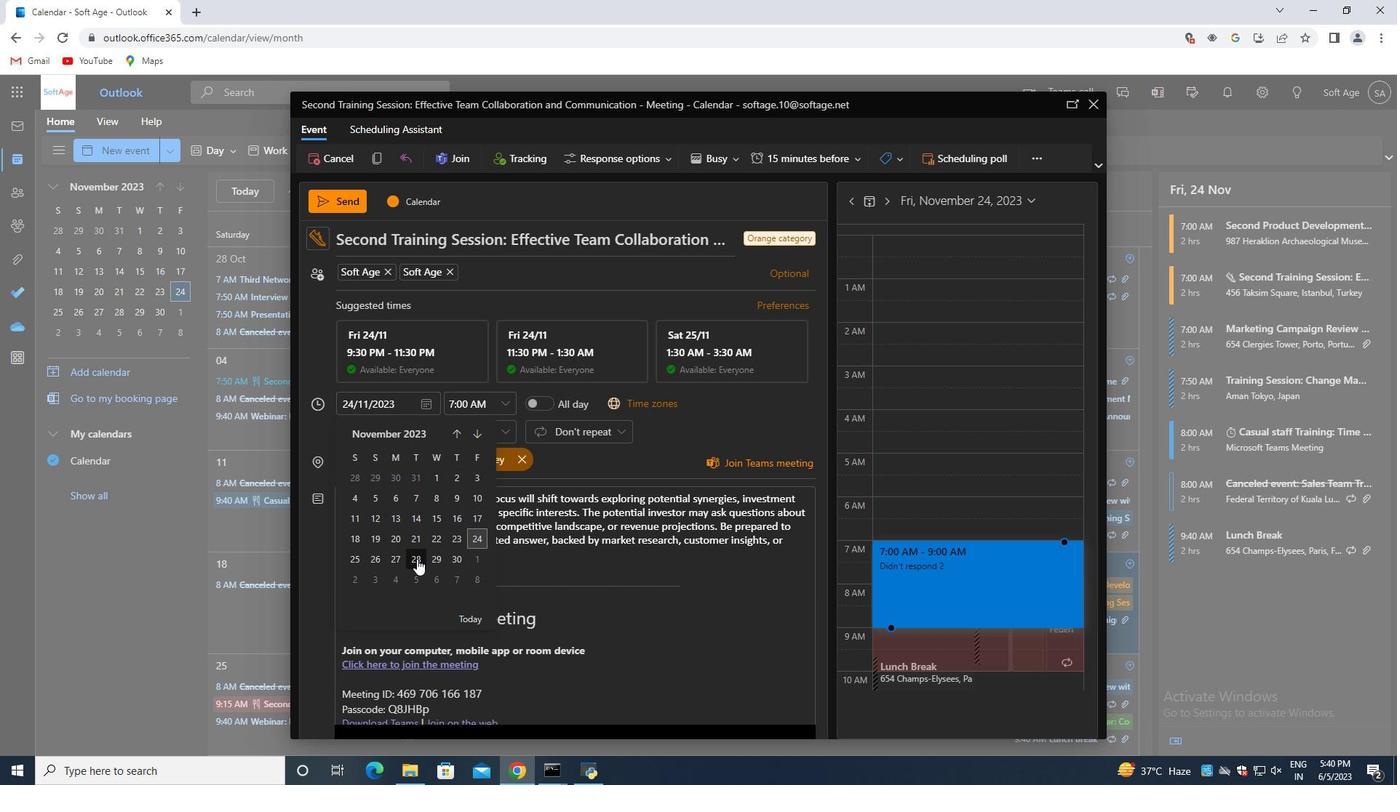 
Action: Mouse pressed left at (418, 558)
Screenshot: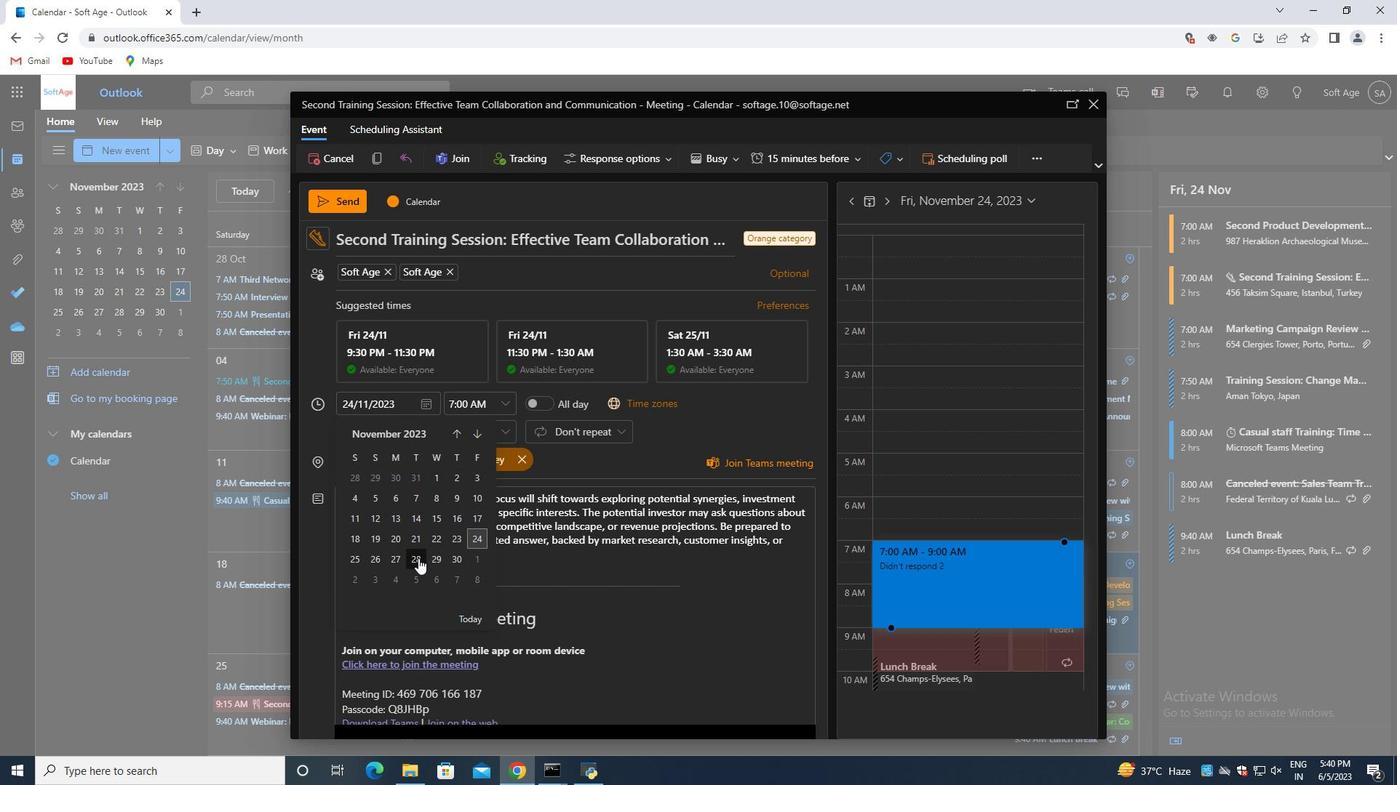 
Action: Mouse moved to (790, 544)
Screenshot: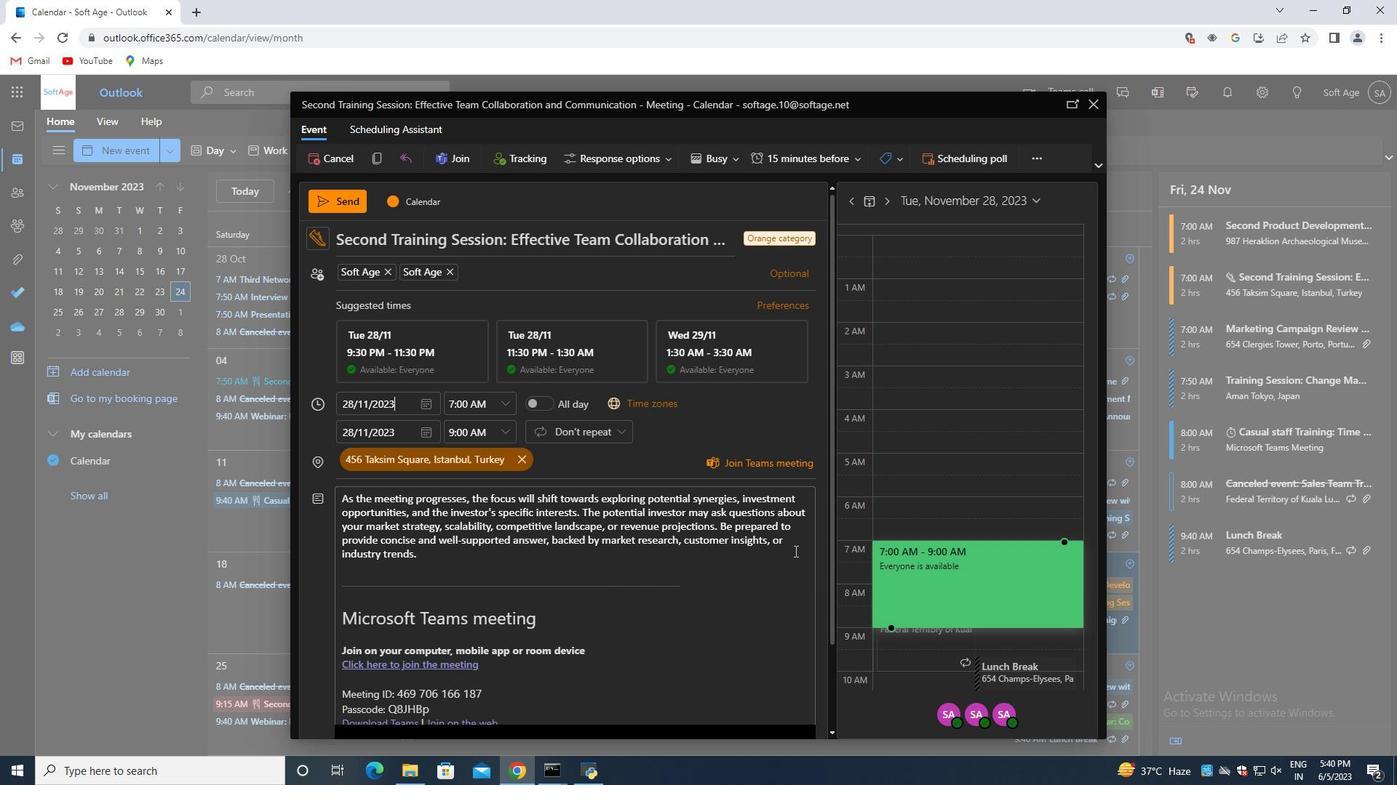 
Action: Mouse pressed left at (790, 544)
Screenshot: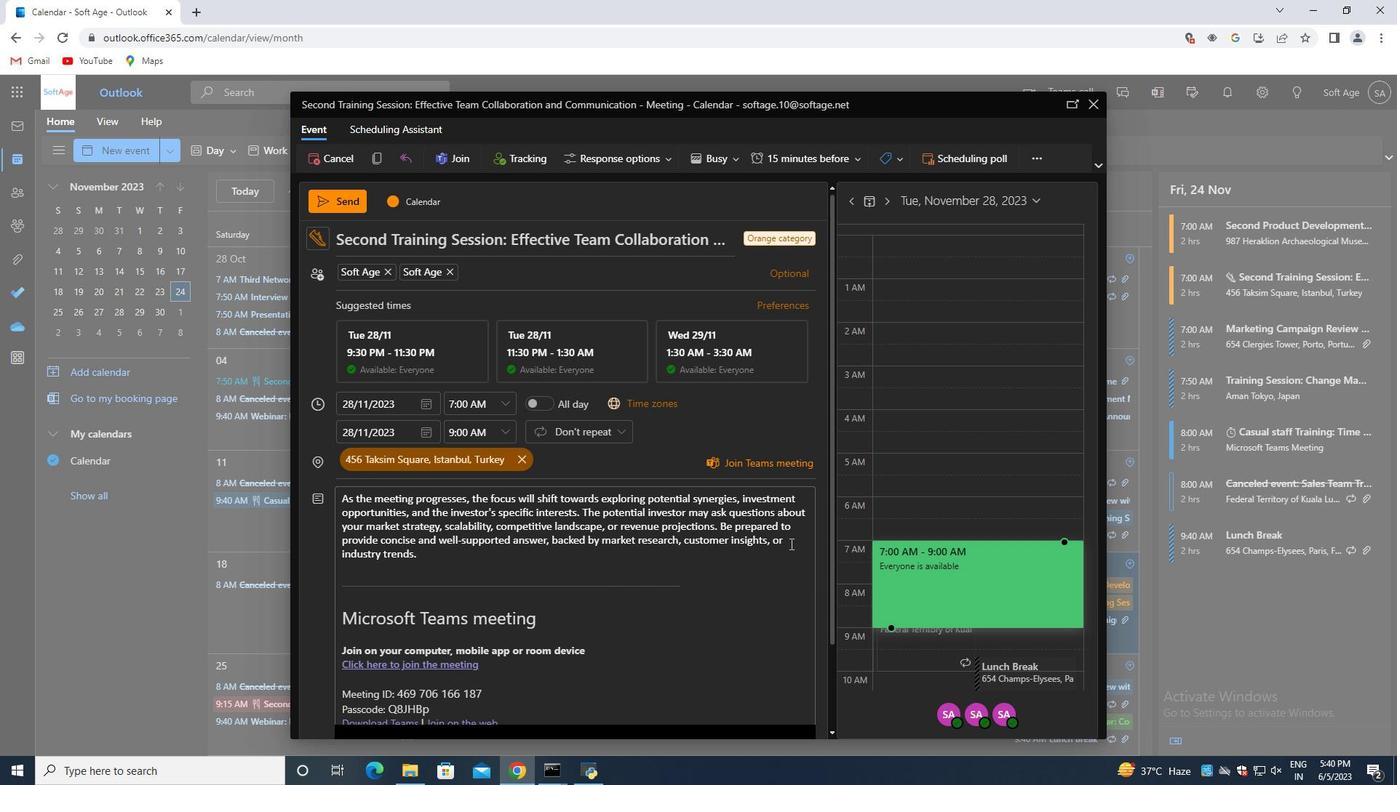 
Action: Mouse moved to (789, 544)
Screenshot: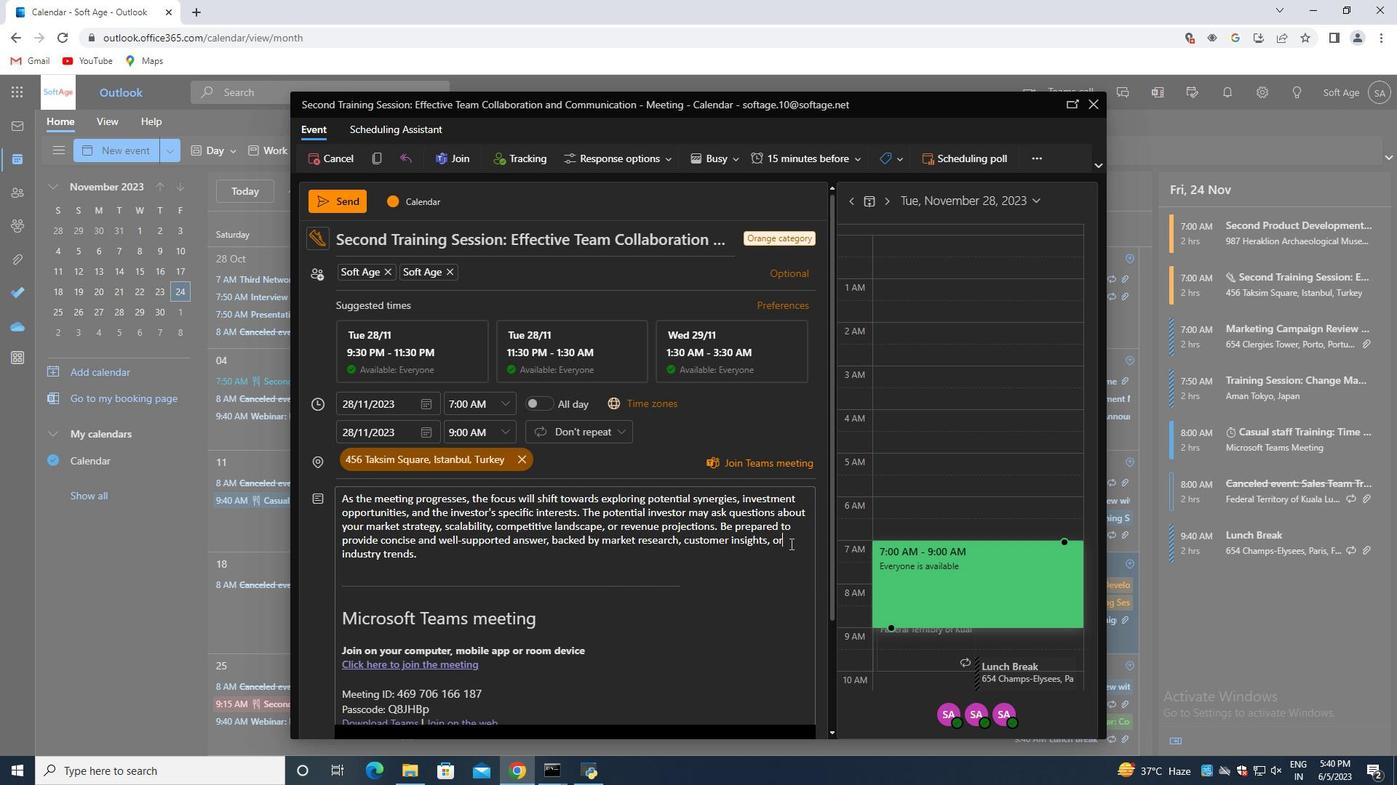 
Action: Mouse pressed left at (789, 544)
Screenshot: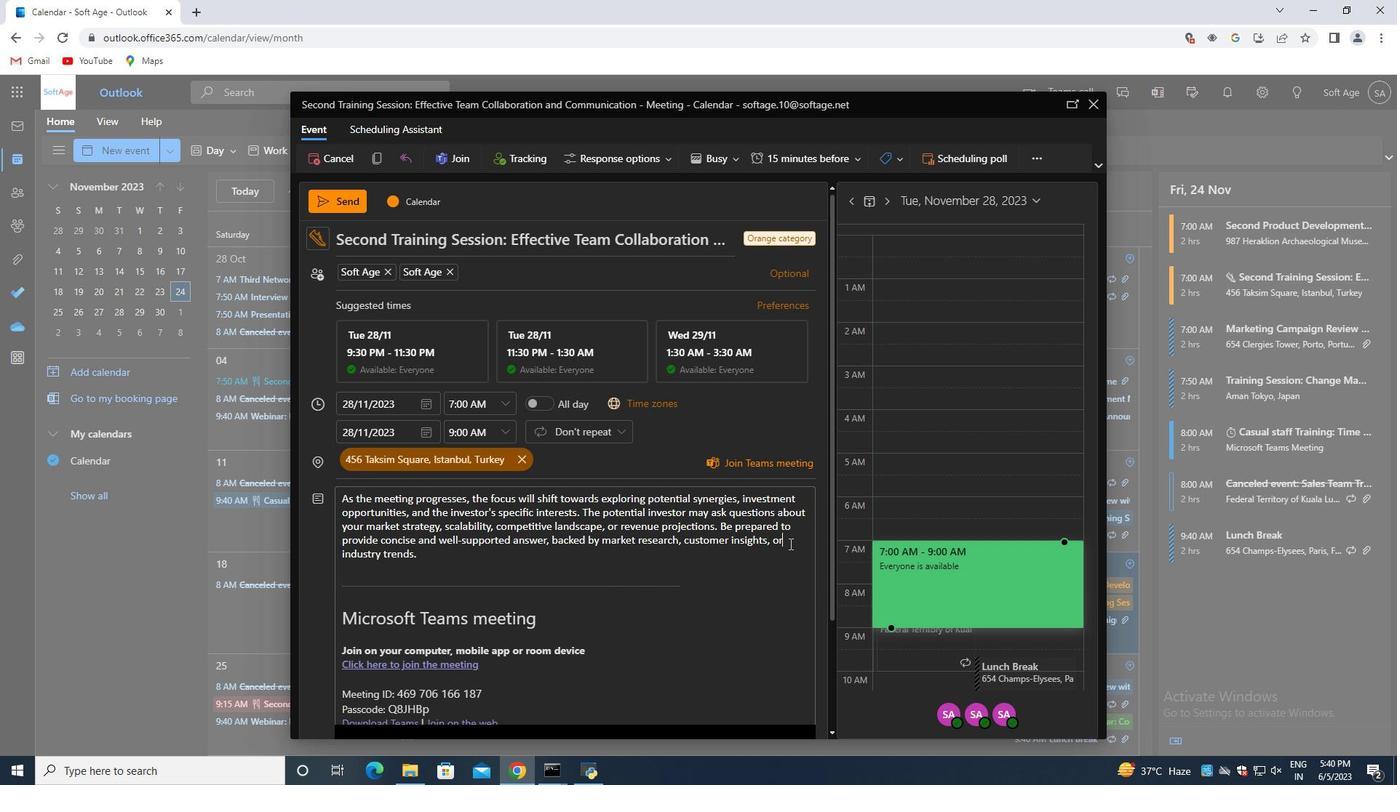 
Action: Mouse moved to (789, 544)
Screenshot: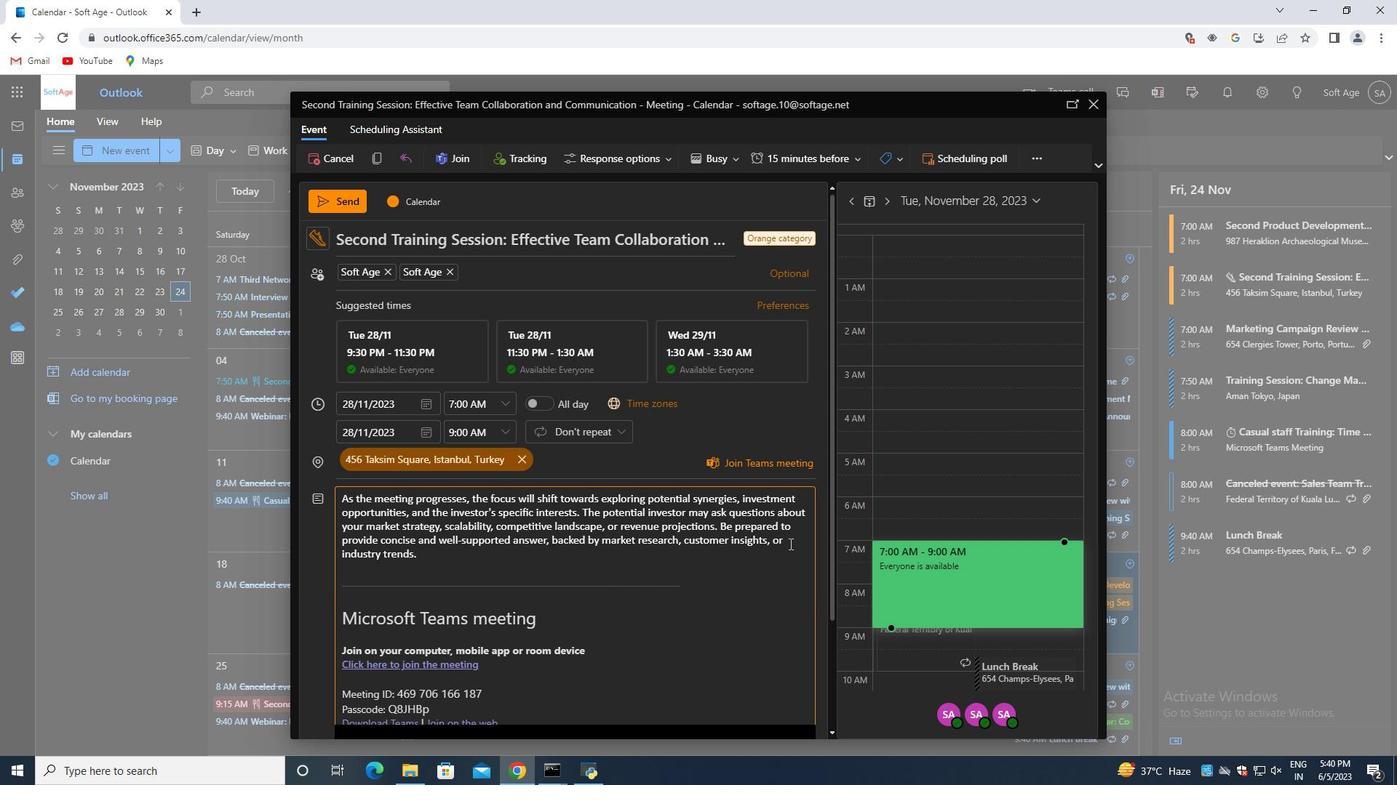 
Action: Mouse pressed left at (789, 544)
Screenshot: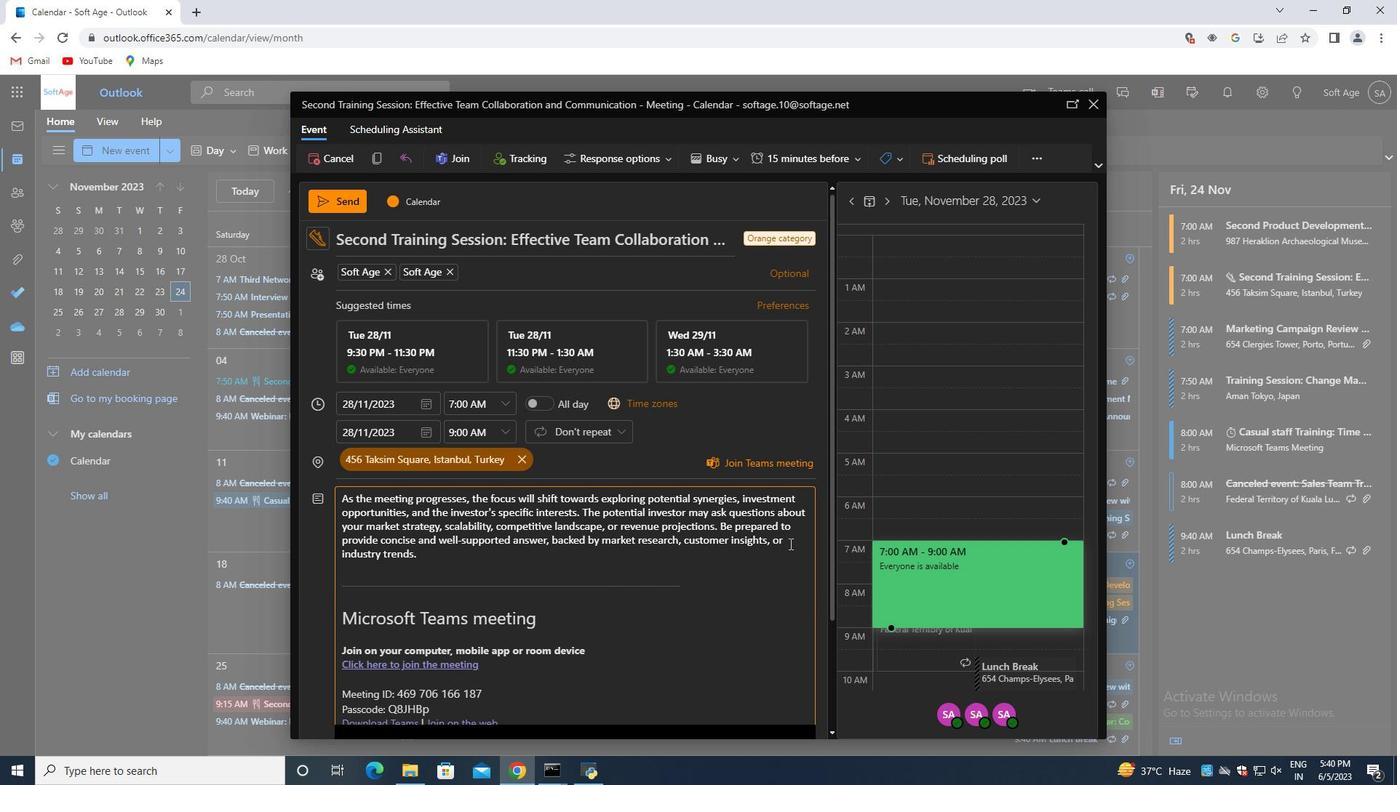 
Action: Mouse moved to (788, 544)
Screenshot: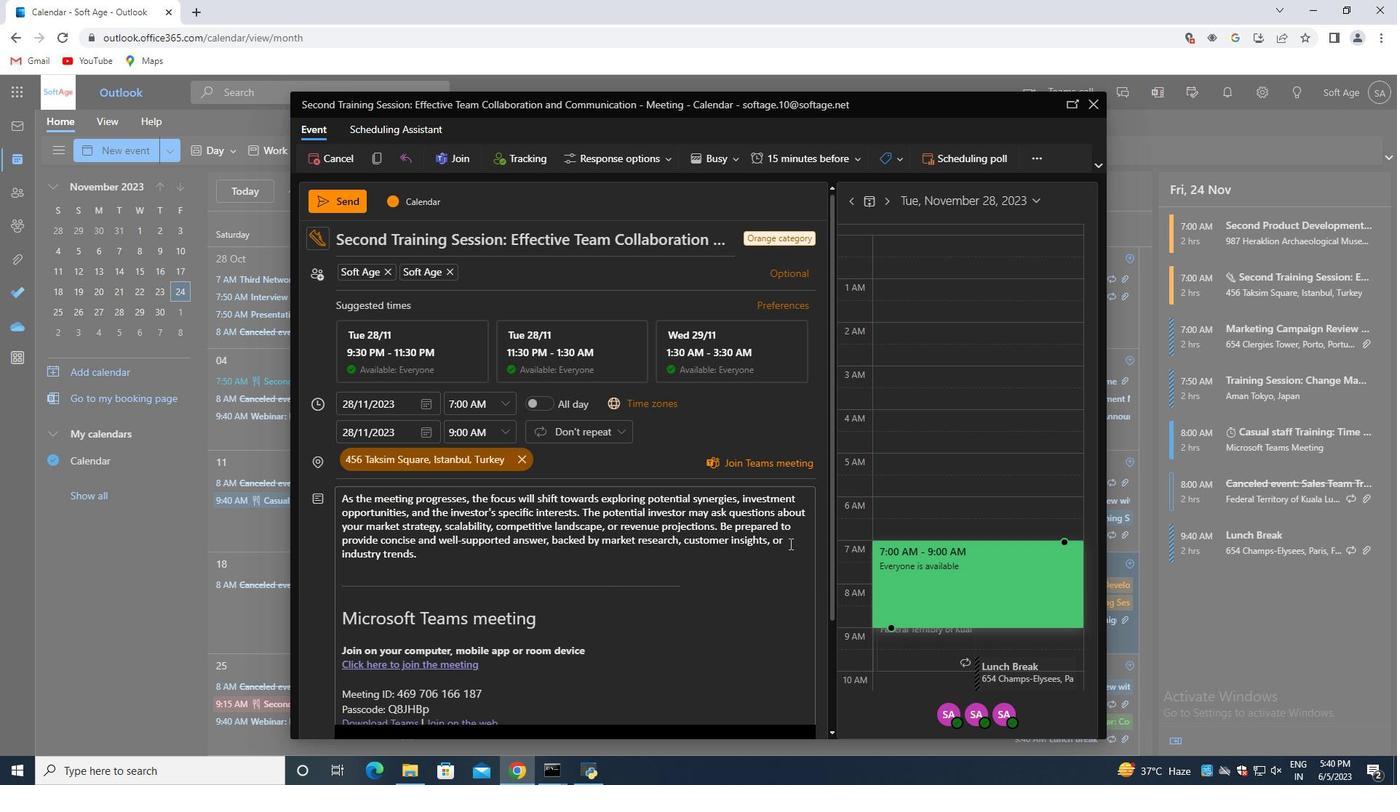 
Action: Mouse pressed left at (788, 544)
Screenshot: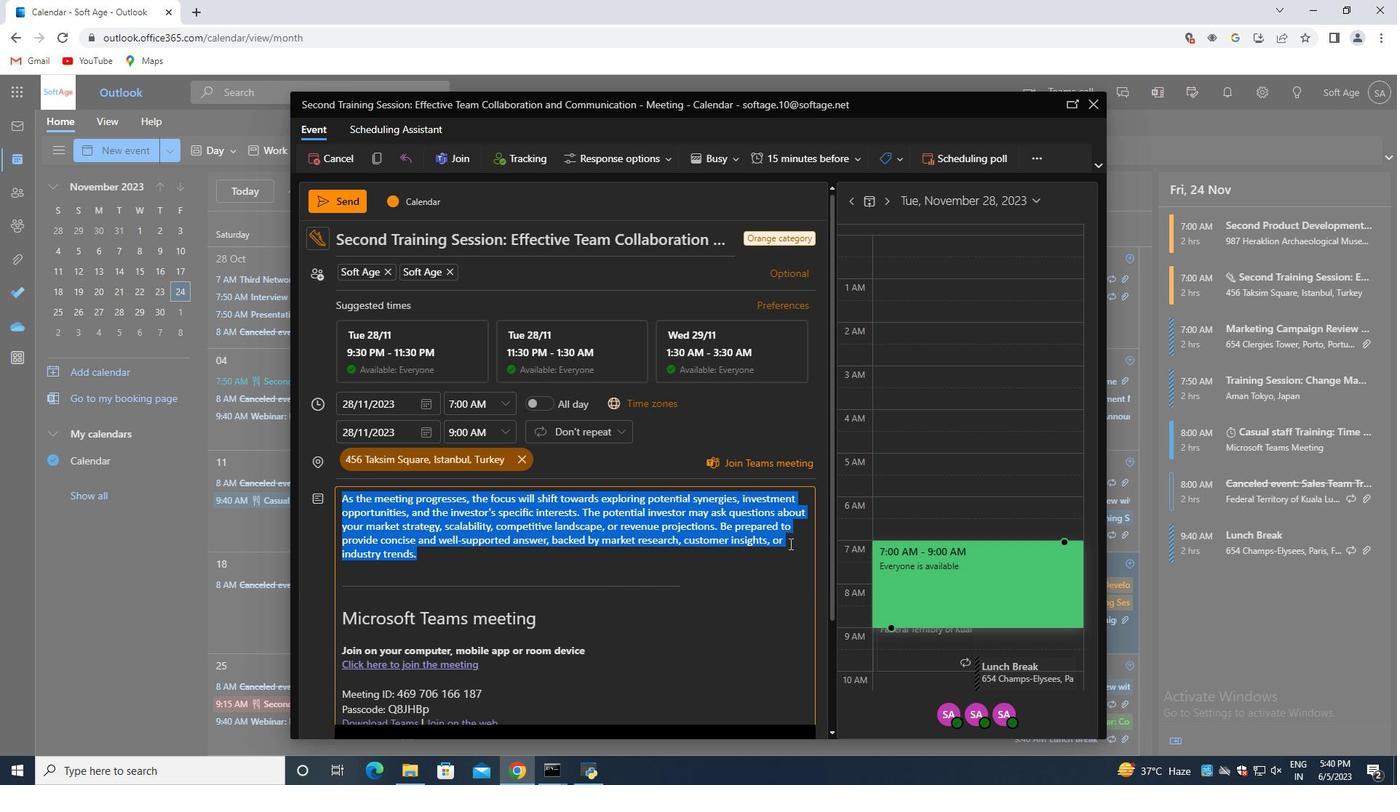 
Action: Mouse moved to (787, 544)
Screenshot: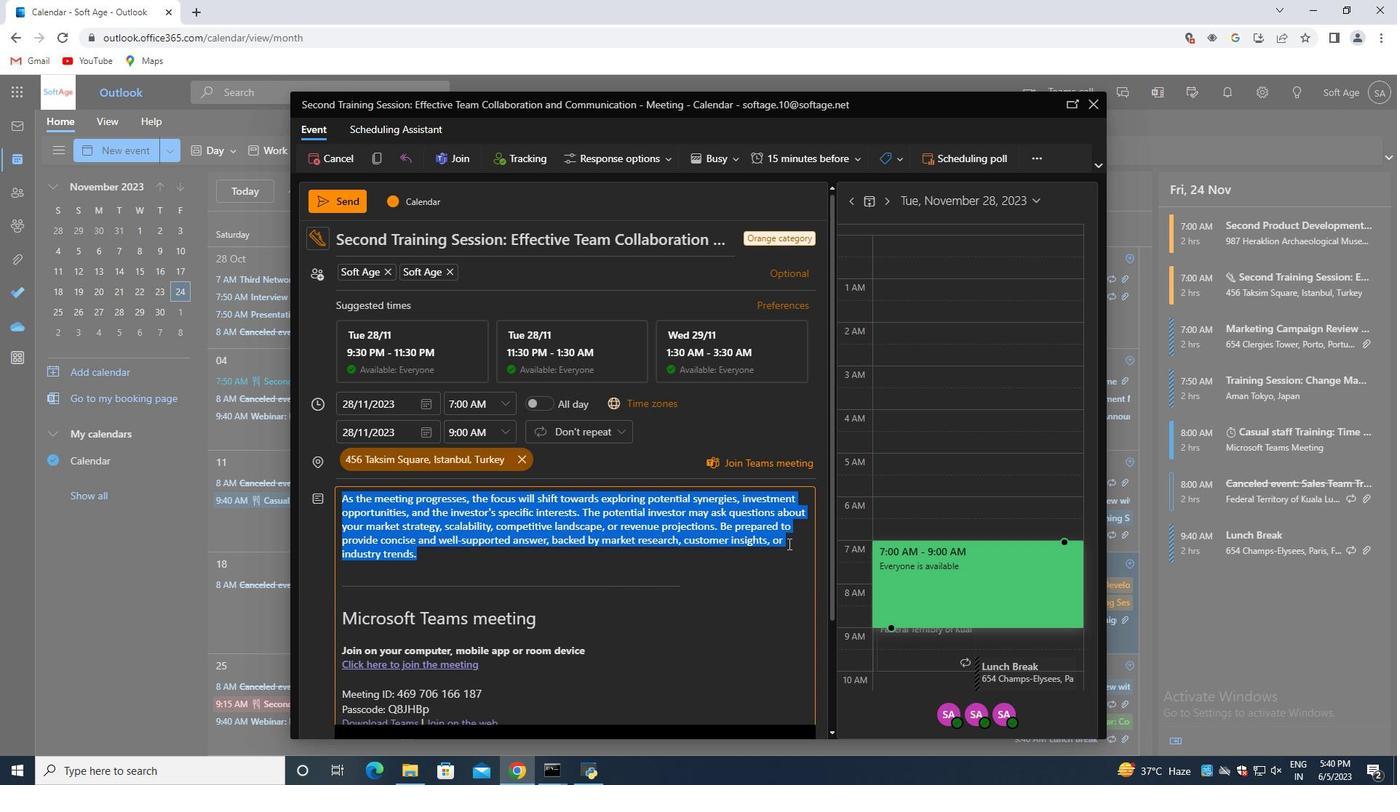 
Action: Mouse pressed left at (787, 544)
Screenshot: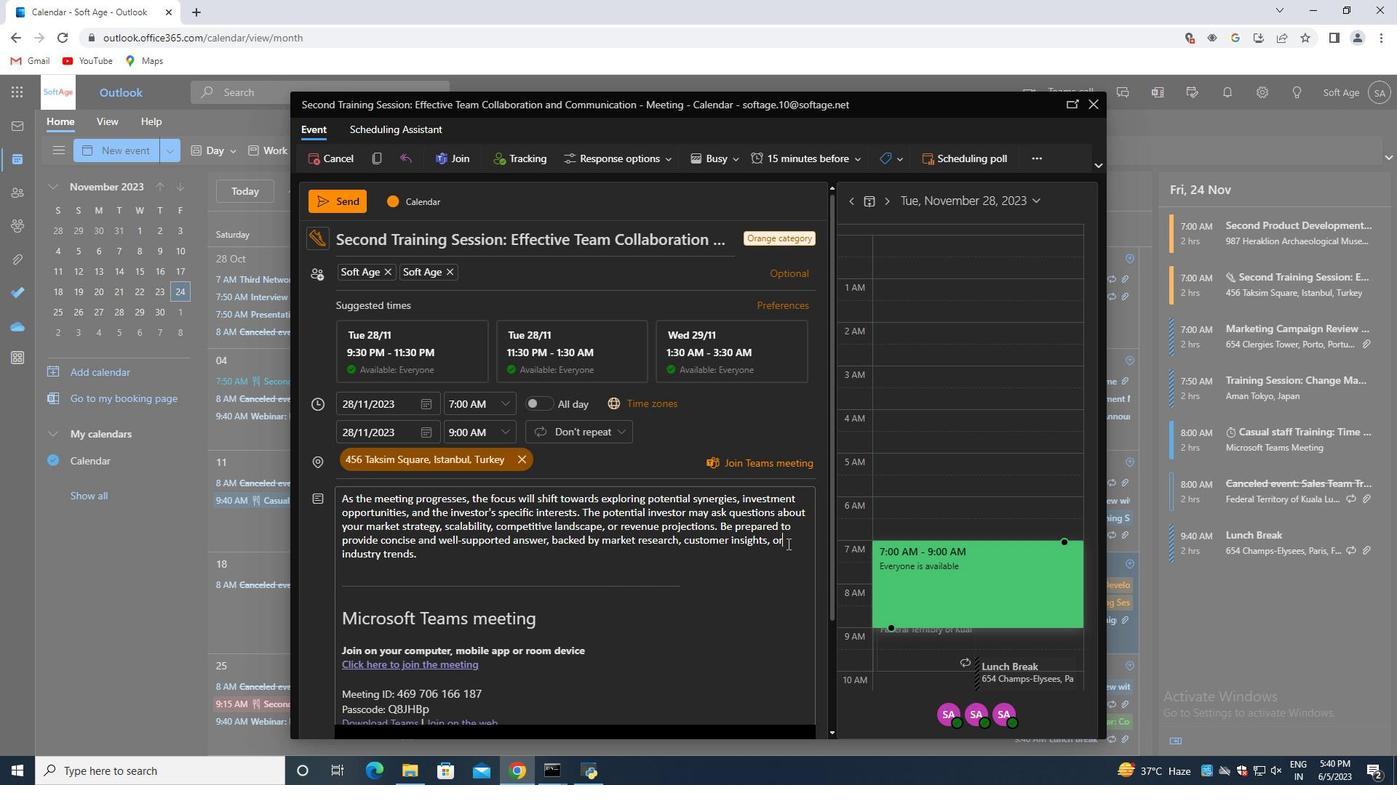 
Action: Mouse pressed left at (787, 544)
Screenshot: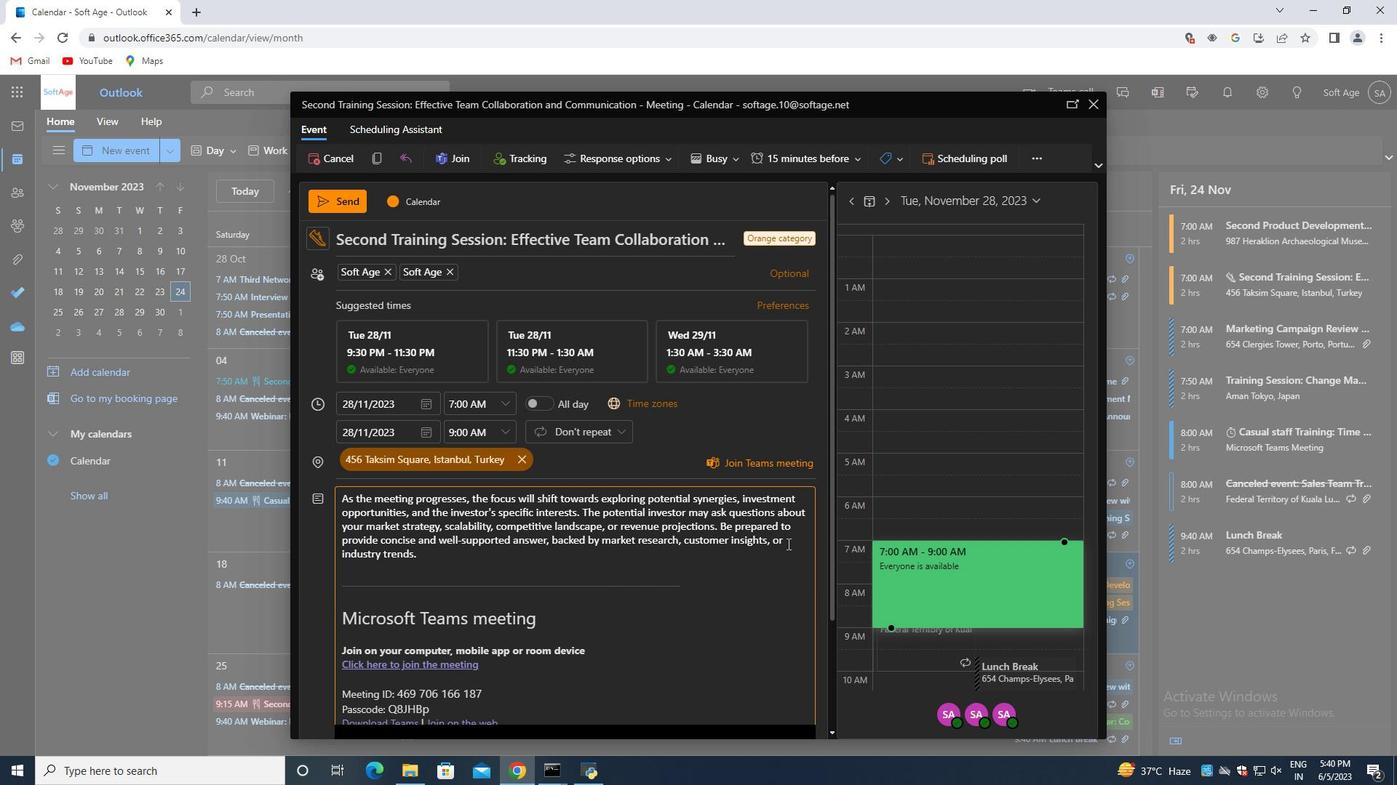 
Action: Mouse moved to (481, 560)
Screenshot: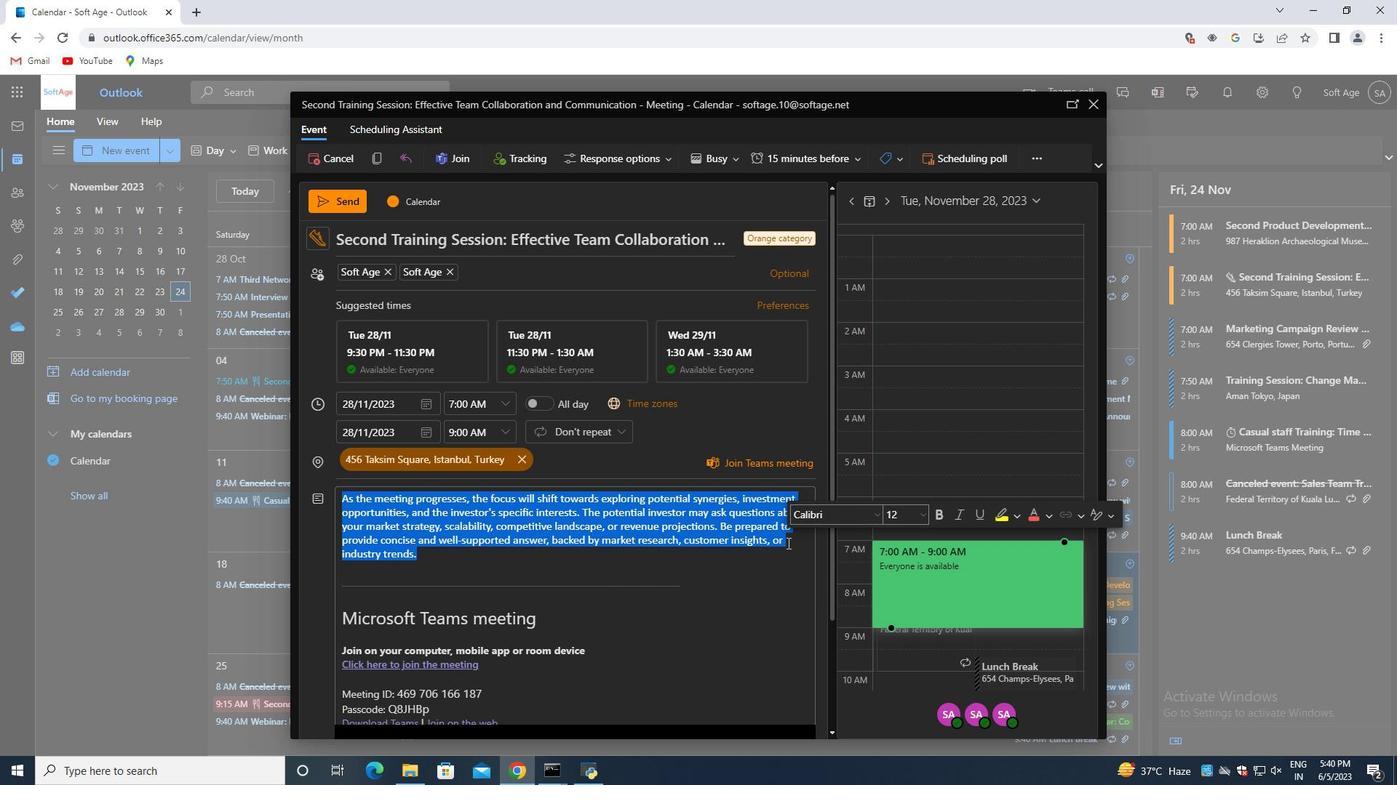 
Action: Mouse scrolled (483, 553) with delta (0, 0)
Screenshot: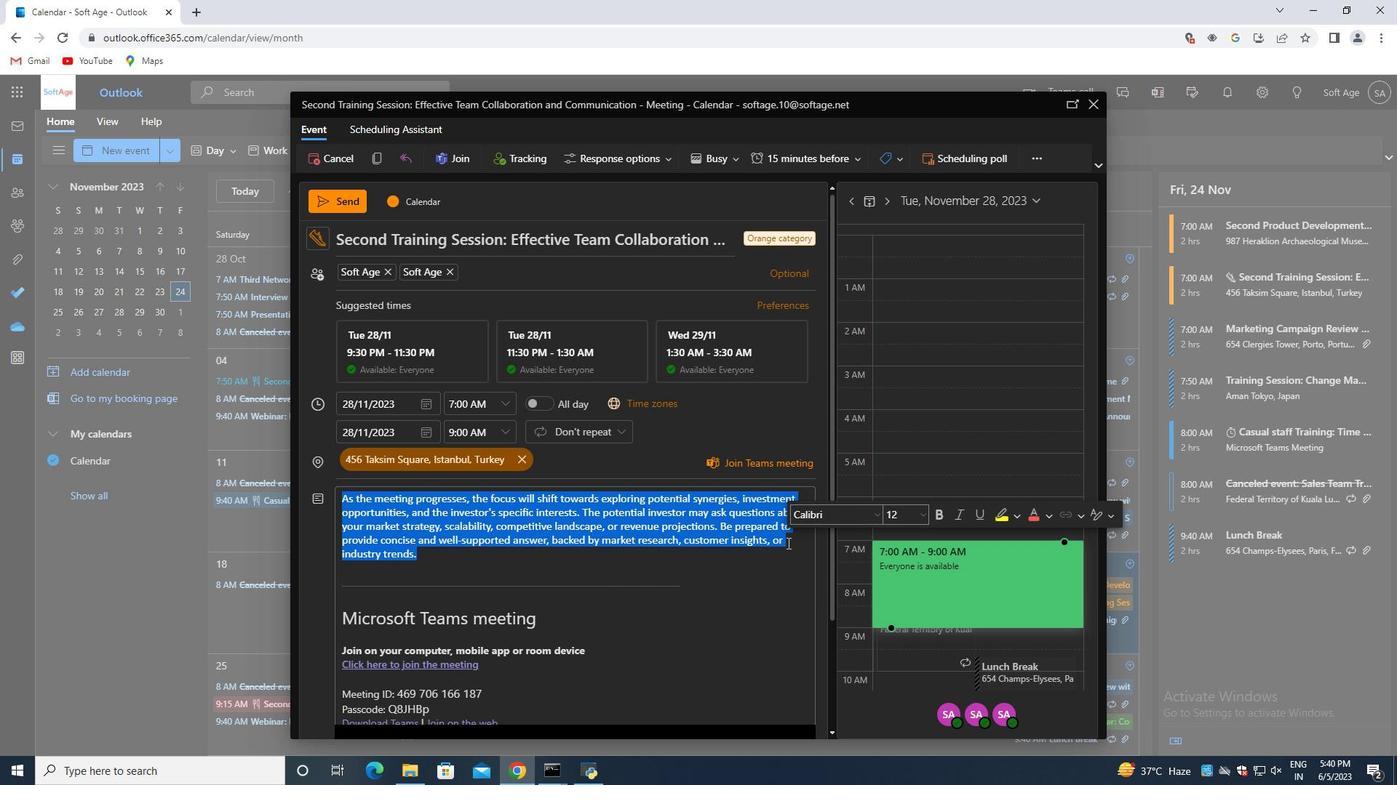 
Action: Mouse moved to (480, 561)
Screenshot: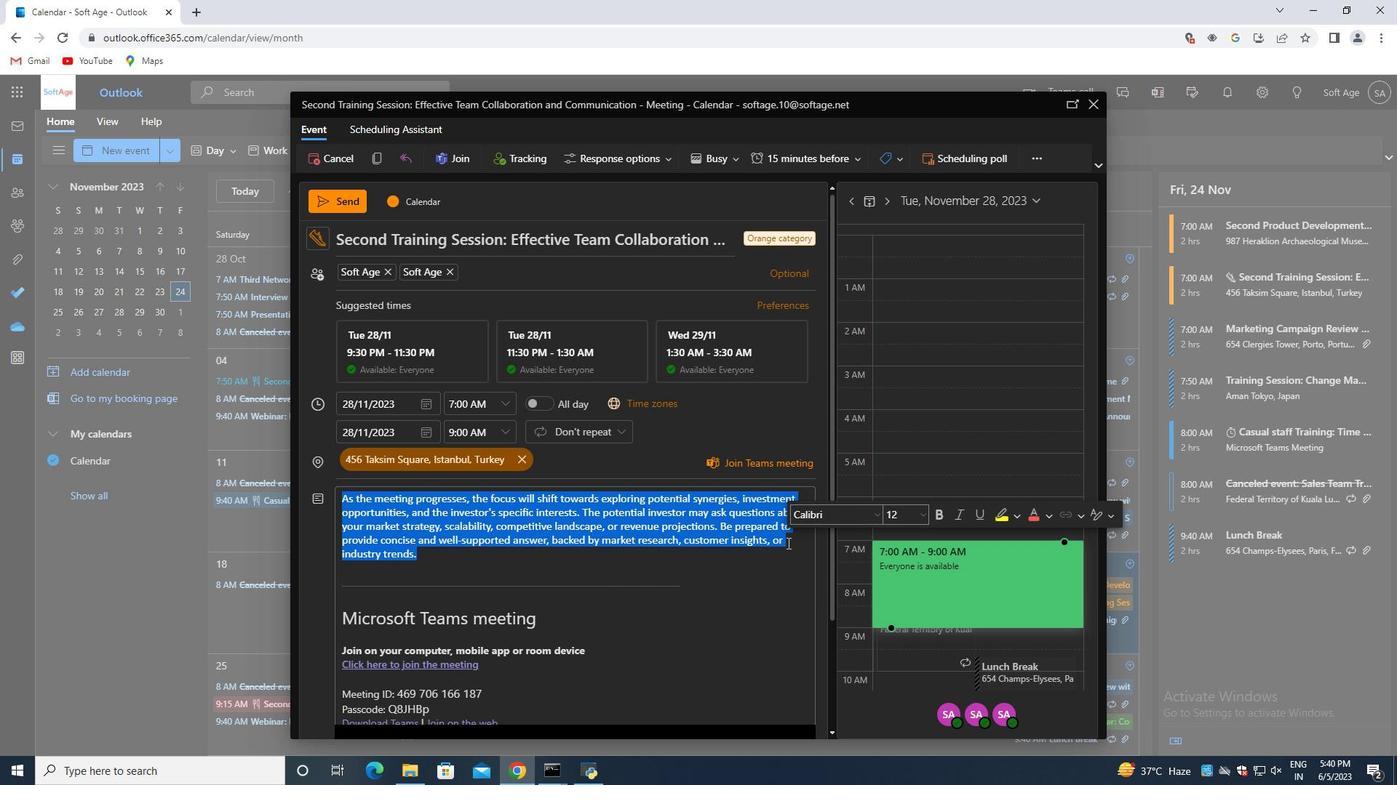 
Action: Mouse scrolled (482, 556) with delta (0, 0)
Screenshot: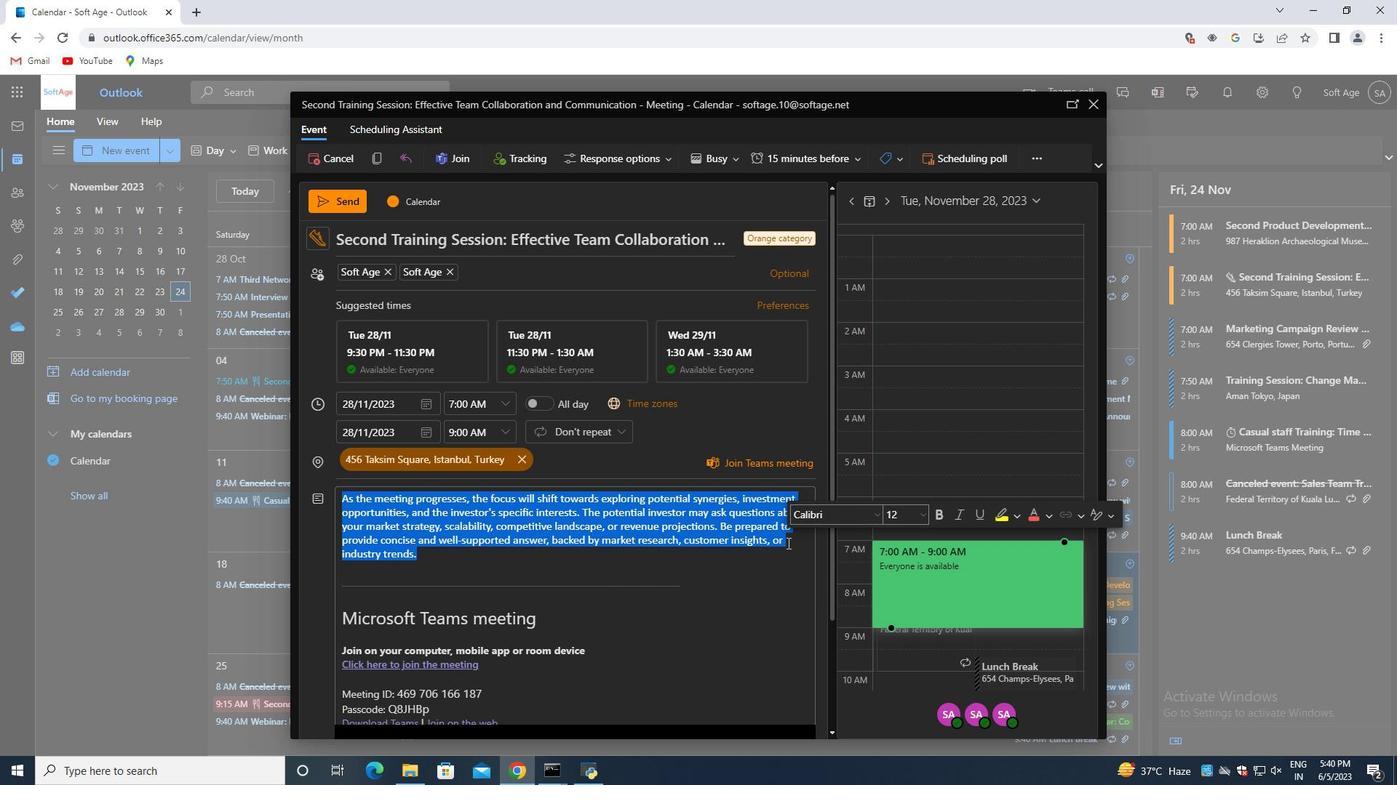 
Action: Mouse moved to (479, 562)
Screenshot: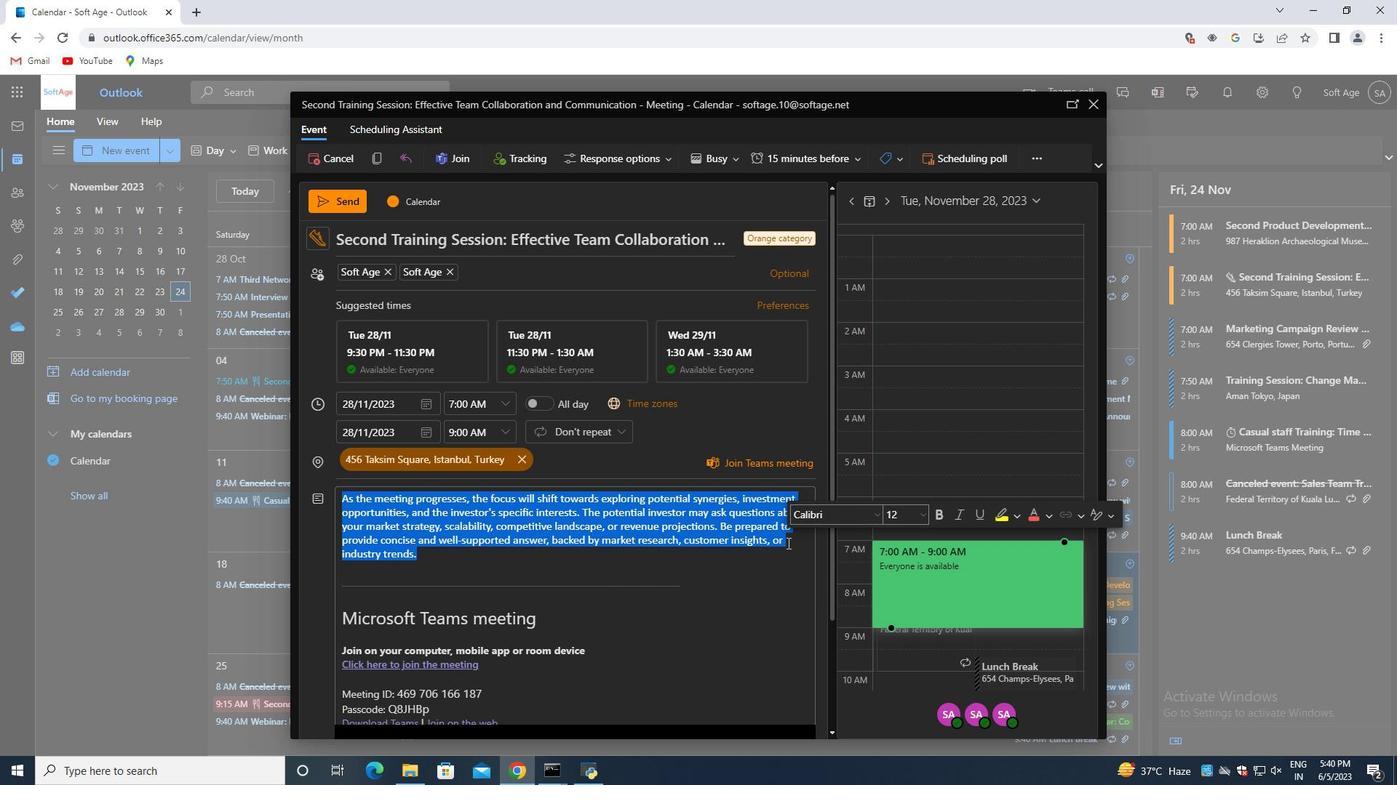 
Action: Mouse scrolled (481, 558) with delta (0, 0)
Screenshot: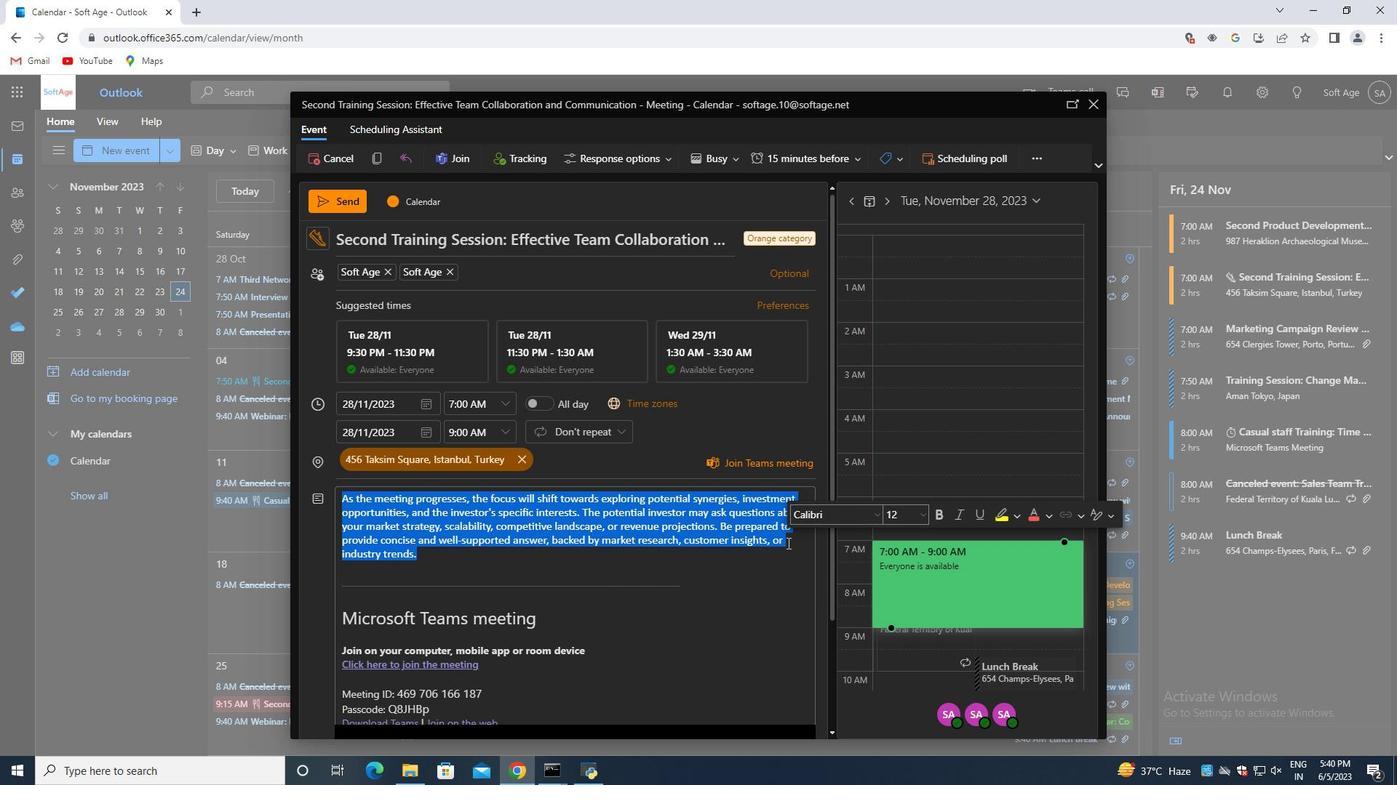 
Action: Mouse moved to (475, 564)
Screenshot: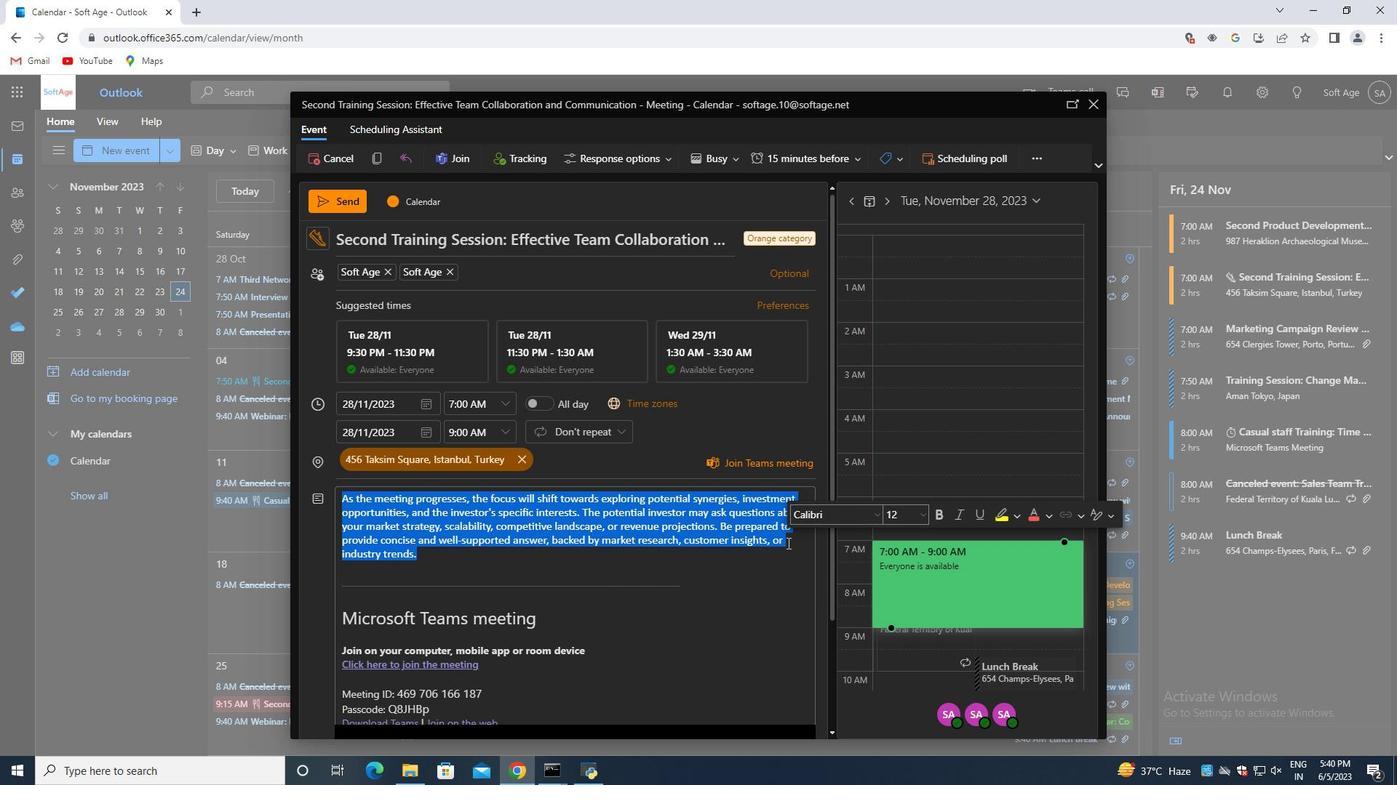 
Action: Mouse scrolled (480, 561) with delta (0, 0)
Screenshot: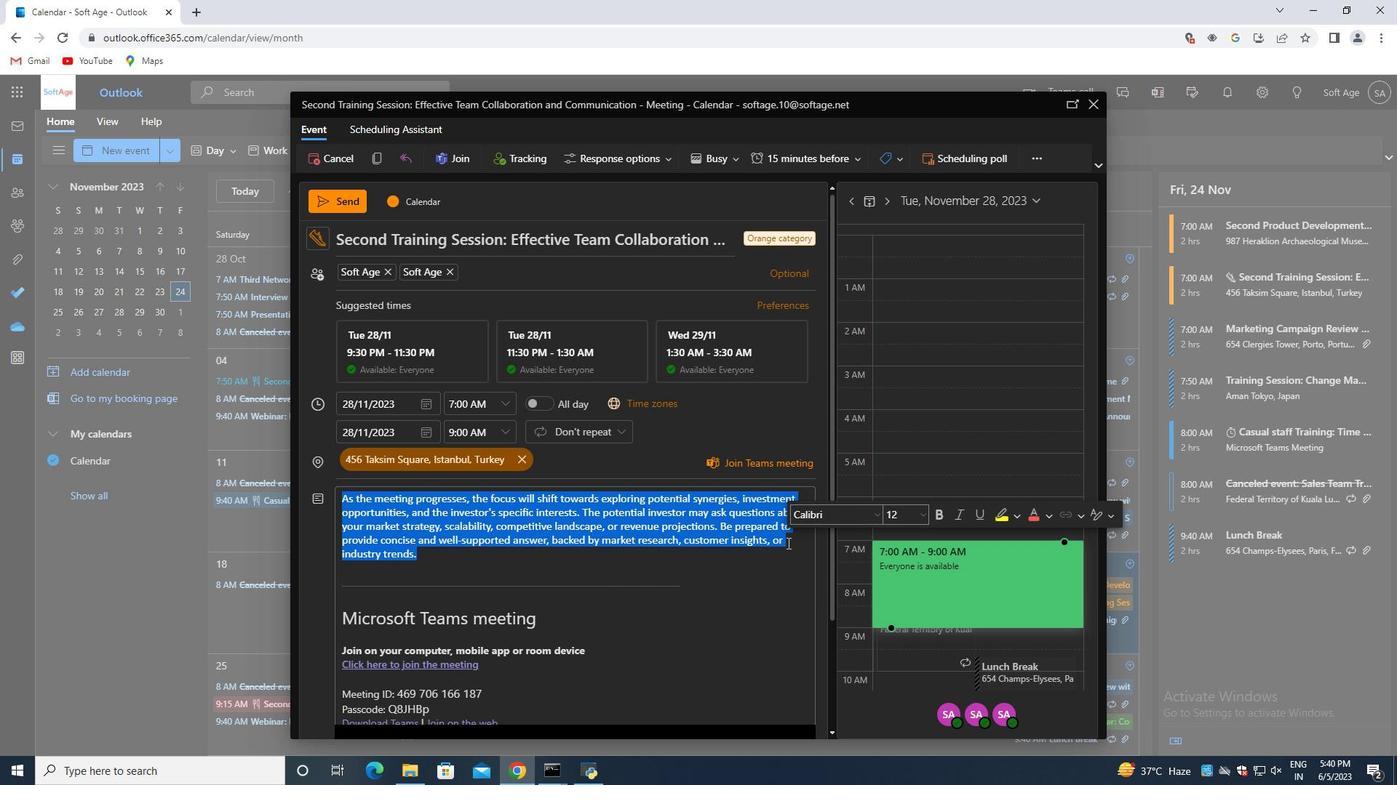 
Action: Mouse moved to (415, 552)
Screenshot: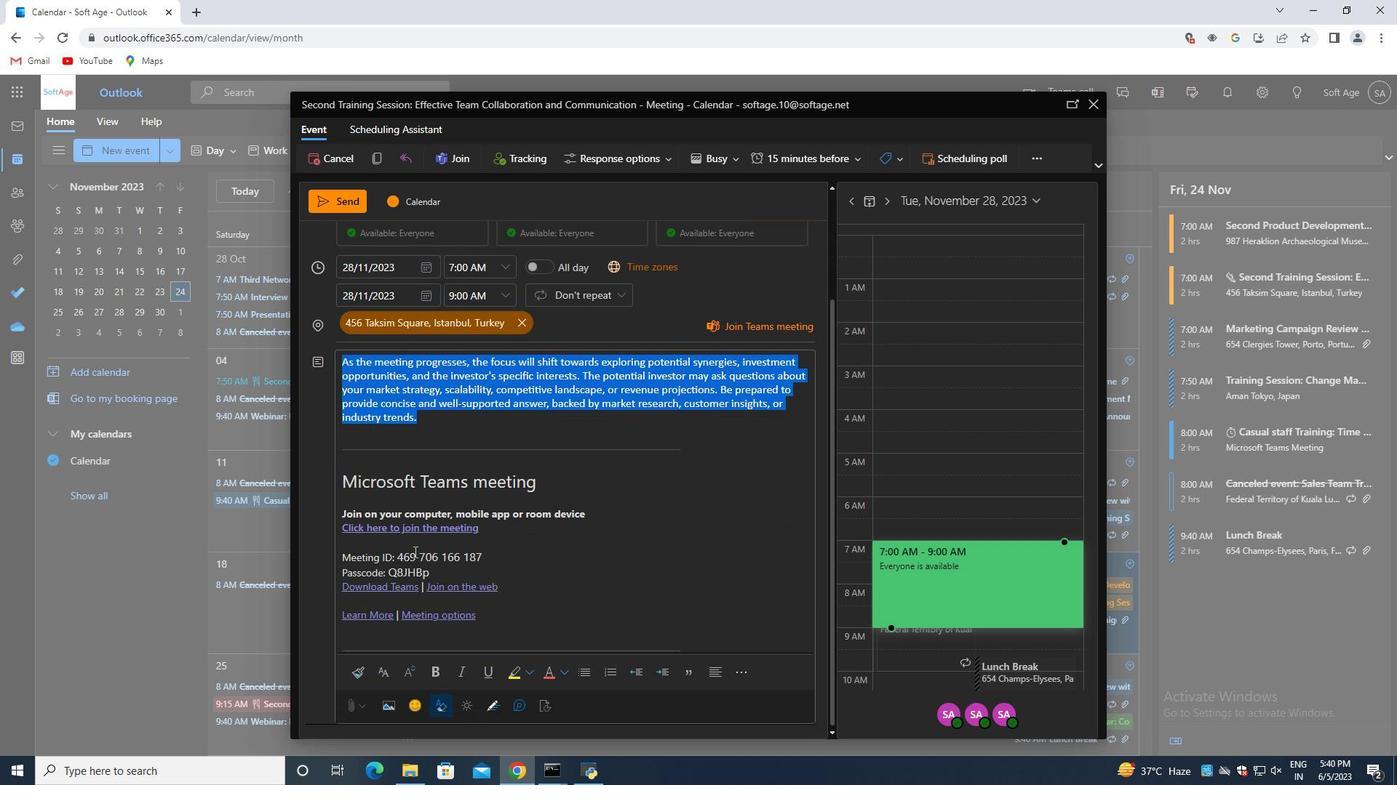 
Action: Mouse scrolled (415, 551) with delta (0, 0)
Screenshot: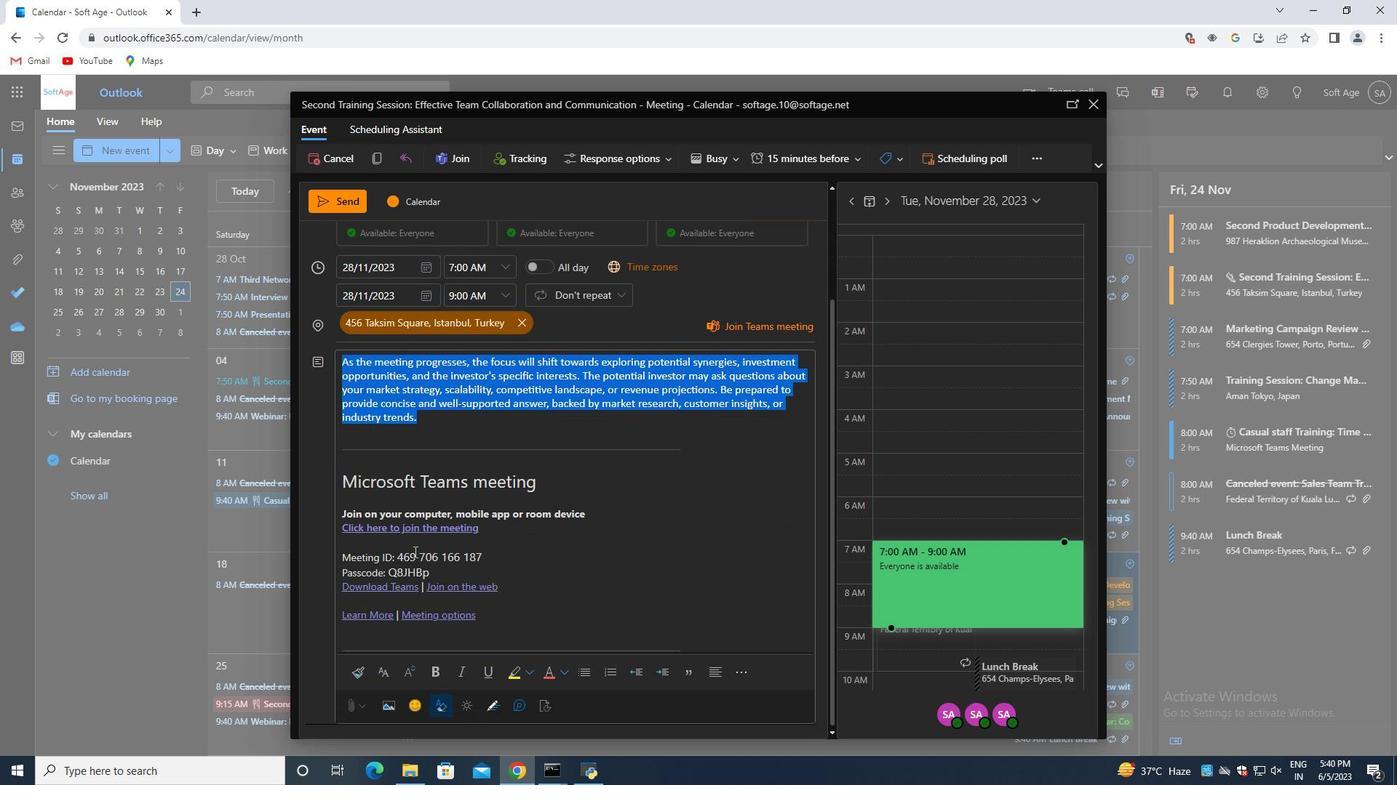 
Action: Mouse scrolled (415, 551) with delta (0, 0)
Screenshot: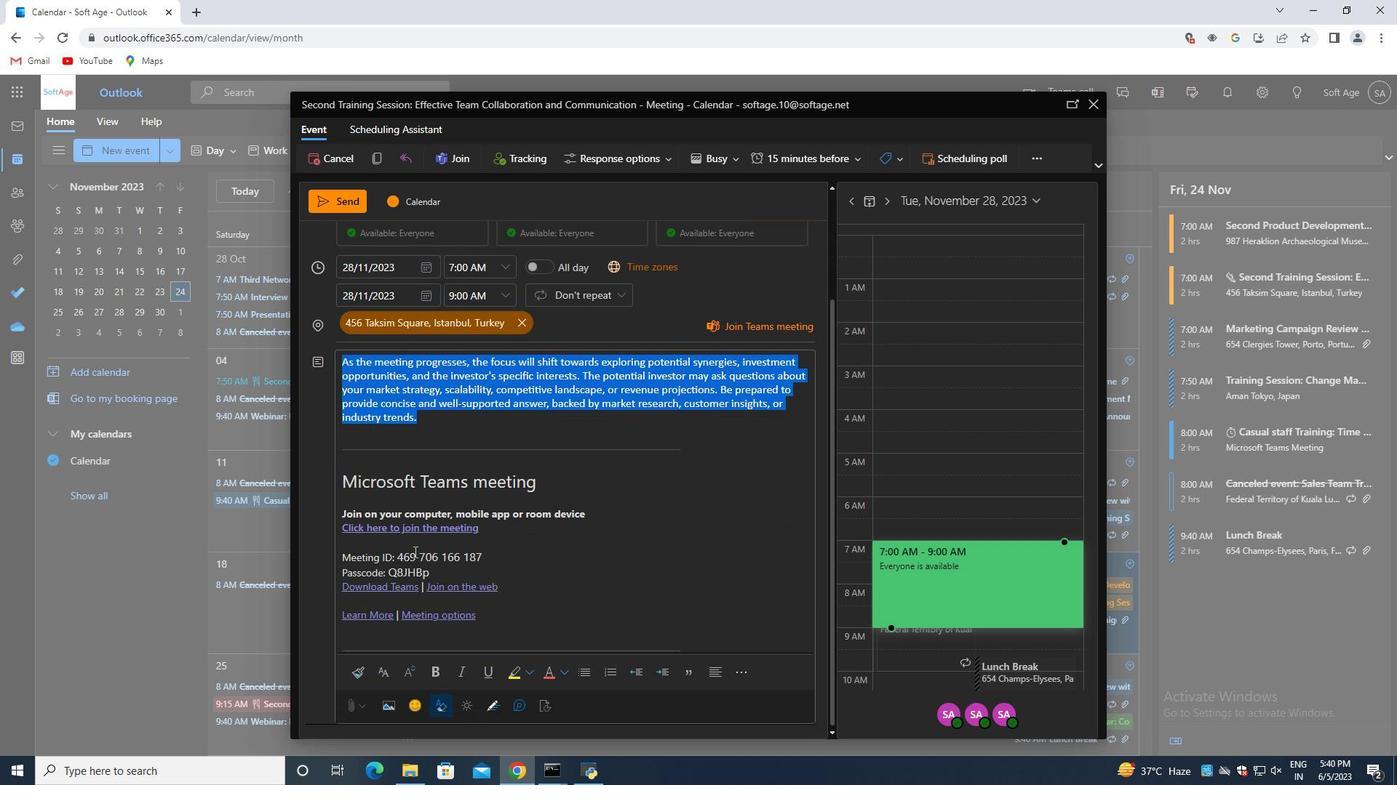 
Action: Mouse moved to (418, 552)
Screenshot: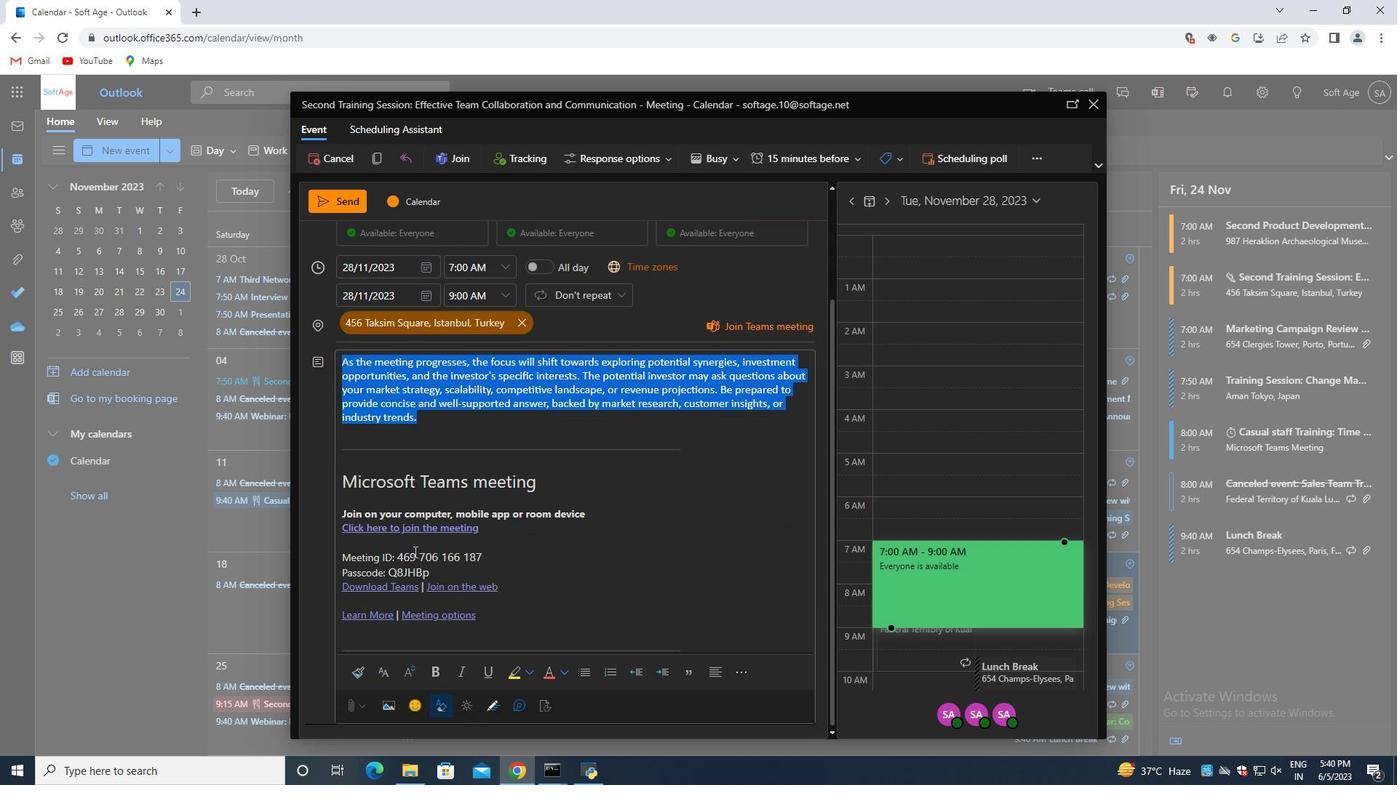 
Action: Mouse scrolled (418, 551) with delta (0, 0)
Screenshot: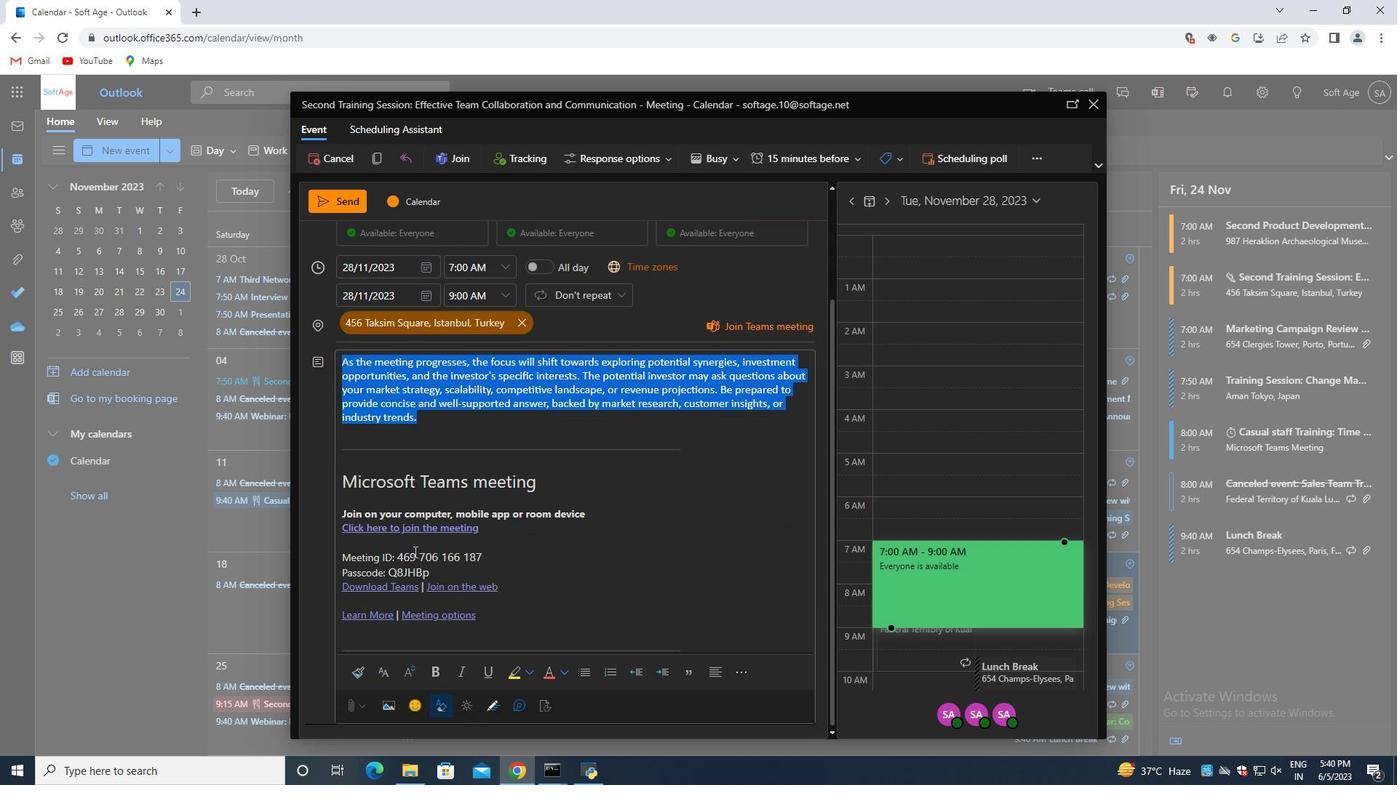 
Action: Mouse moved to (427, 554)
Screenshot: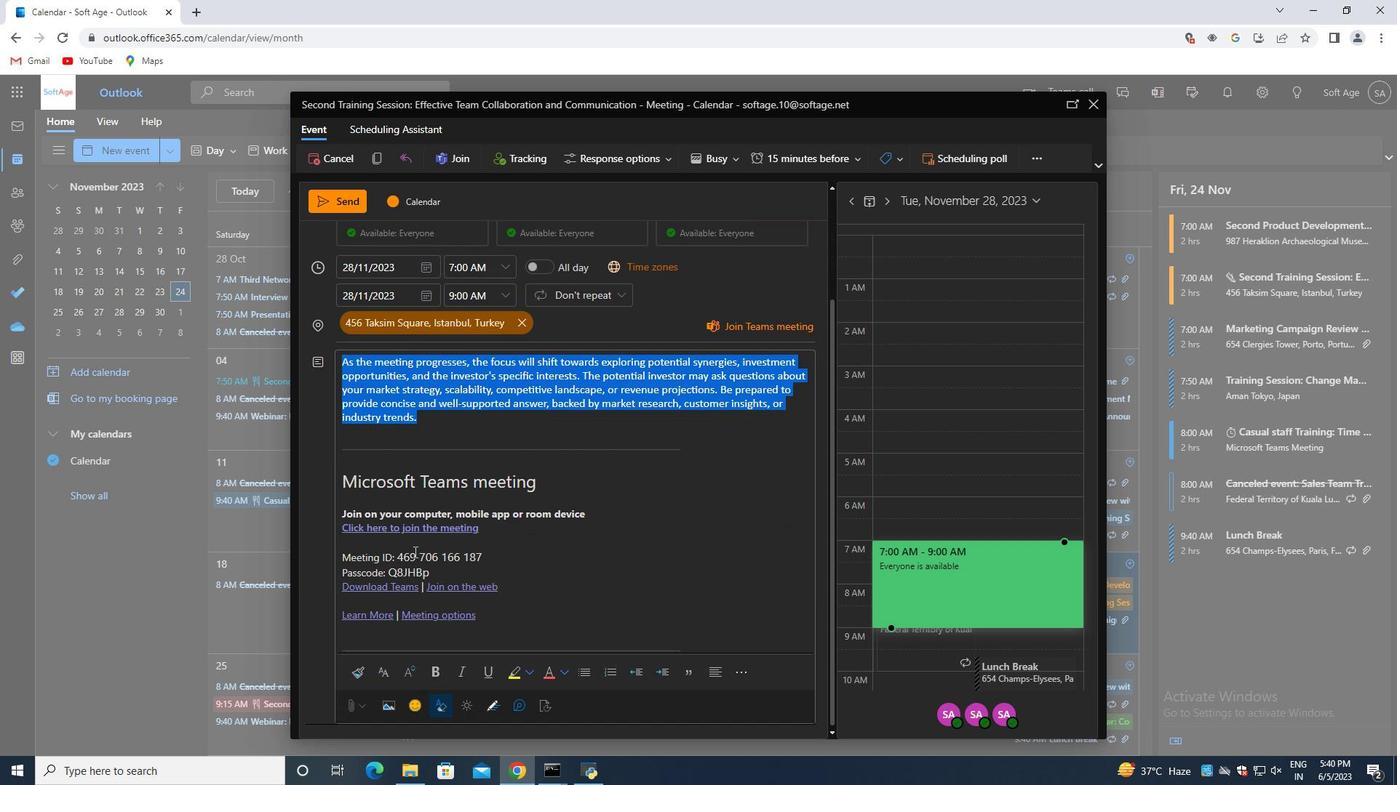 
Action: Mouse scrolled (427, 553) with delta (0, 0)
Screenshot: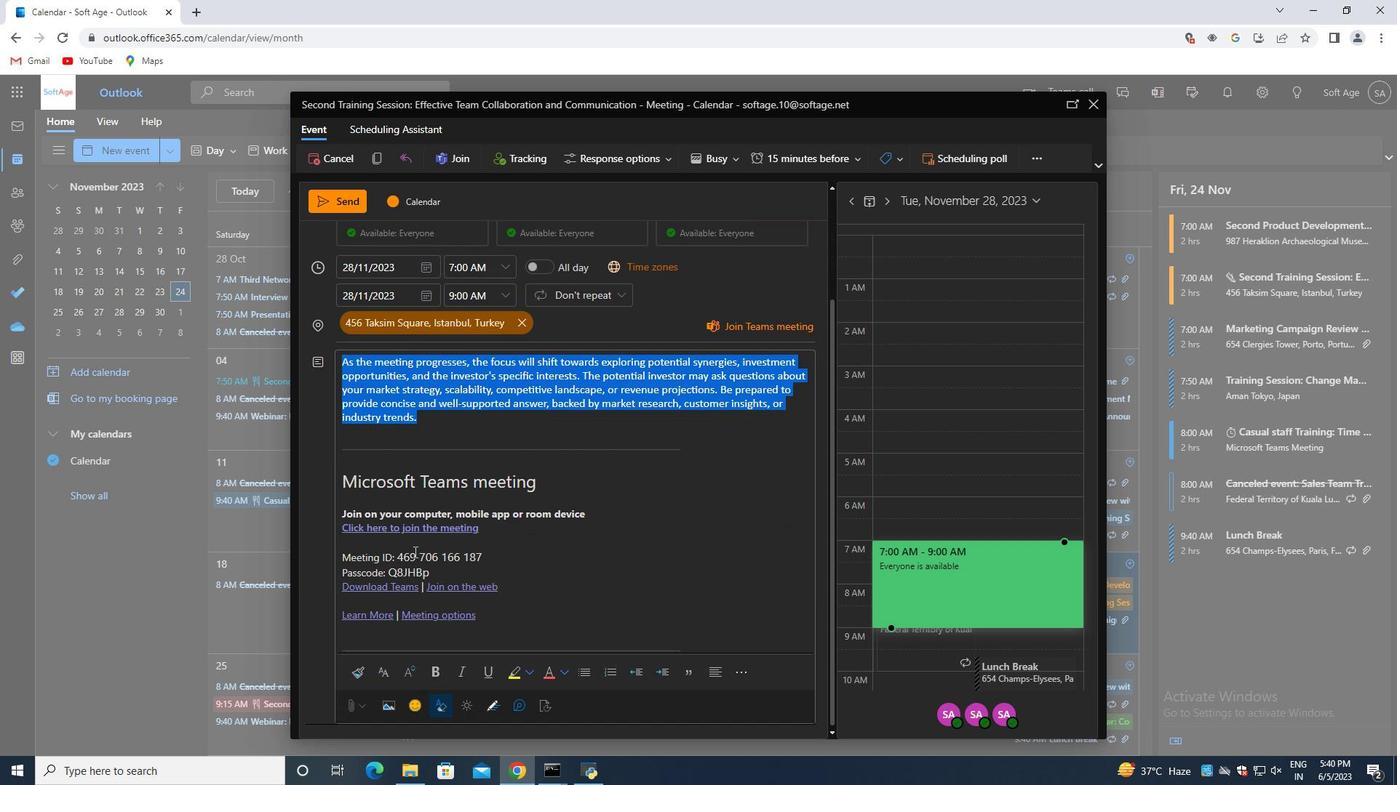 
Action: Mouse moved to (377, 668)
Screenshot: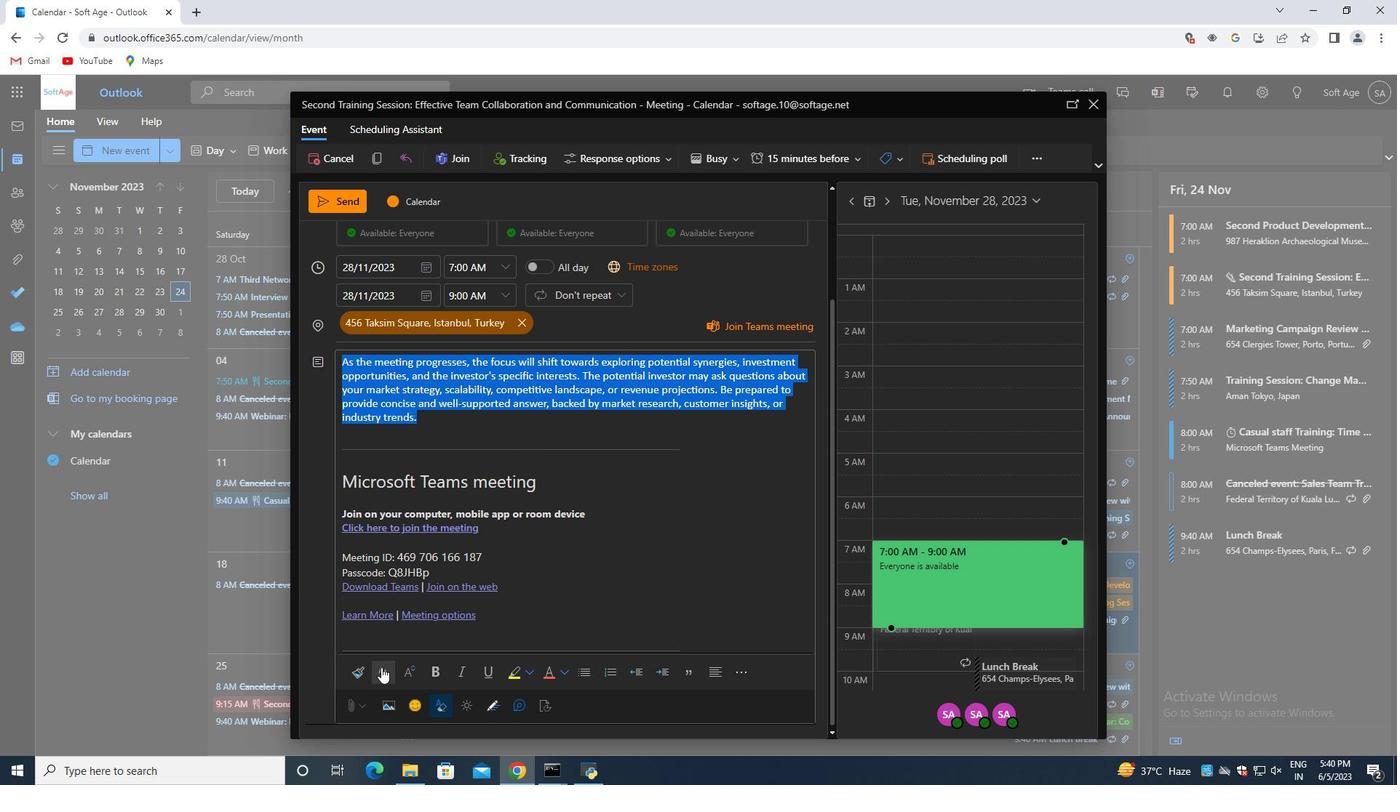 
Action: Mouse pressed left at (377, 668)
Screenshot: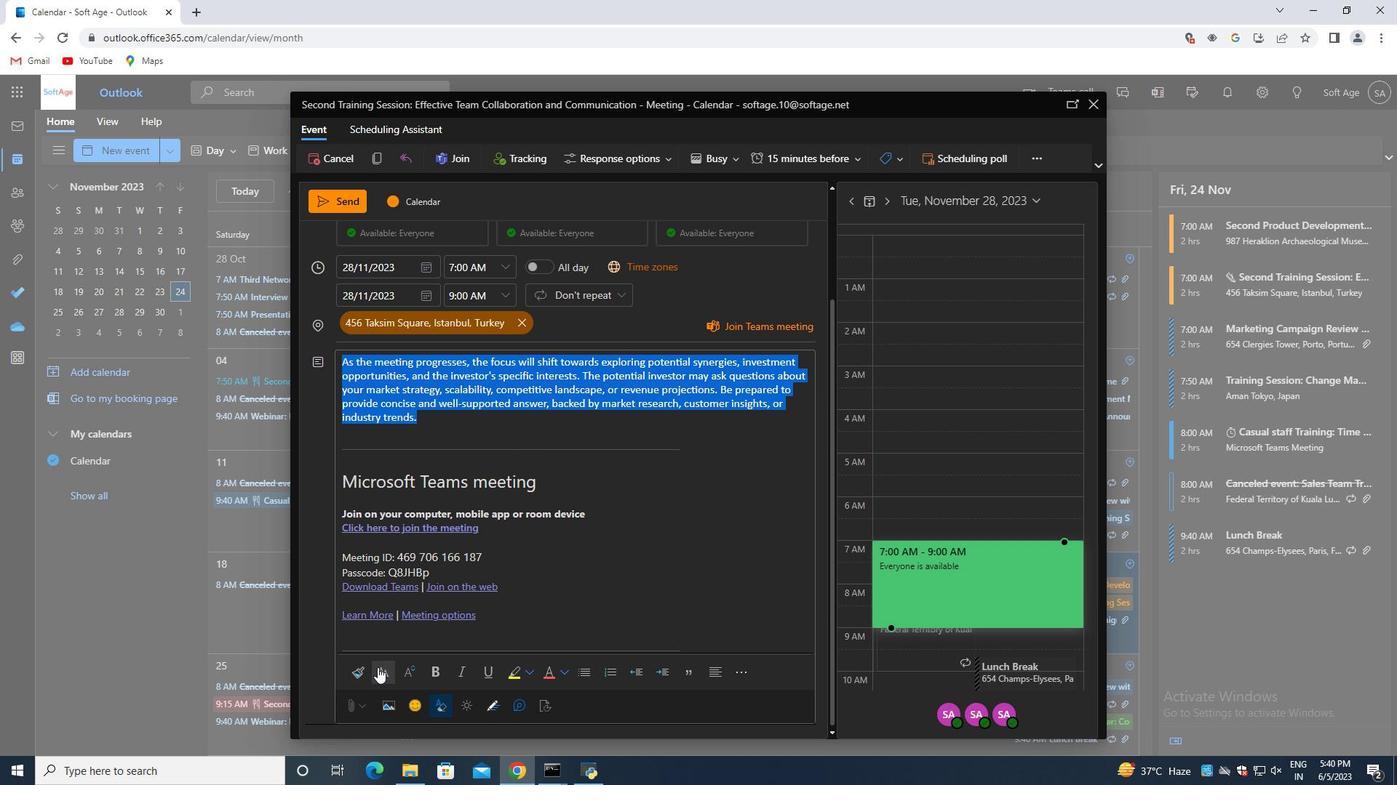 
Action: Mouse moved to (427, 525)
Screenshot: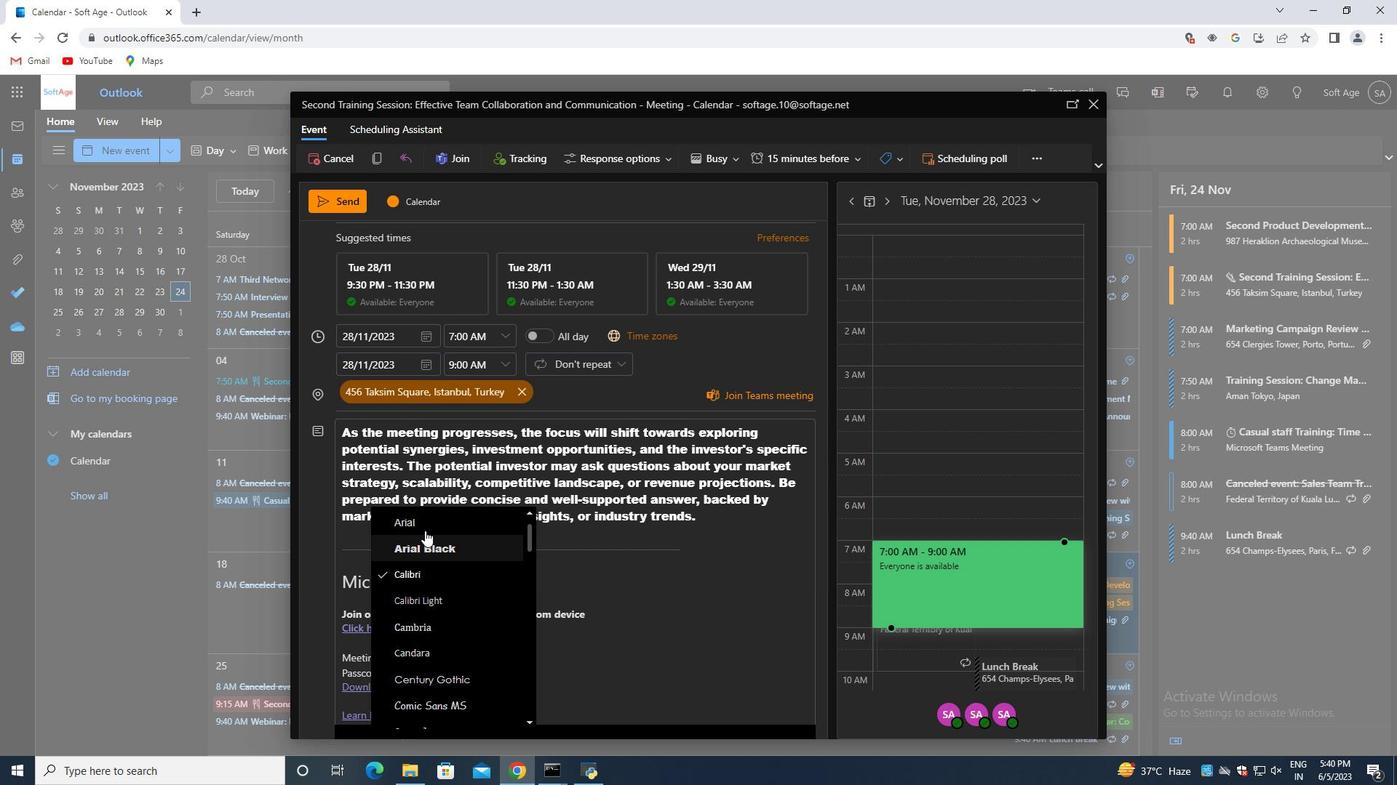 
Action: Mouse pressed left at (427, 525)
Screenshot: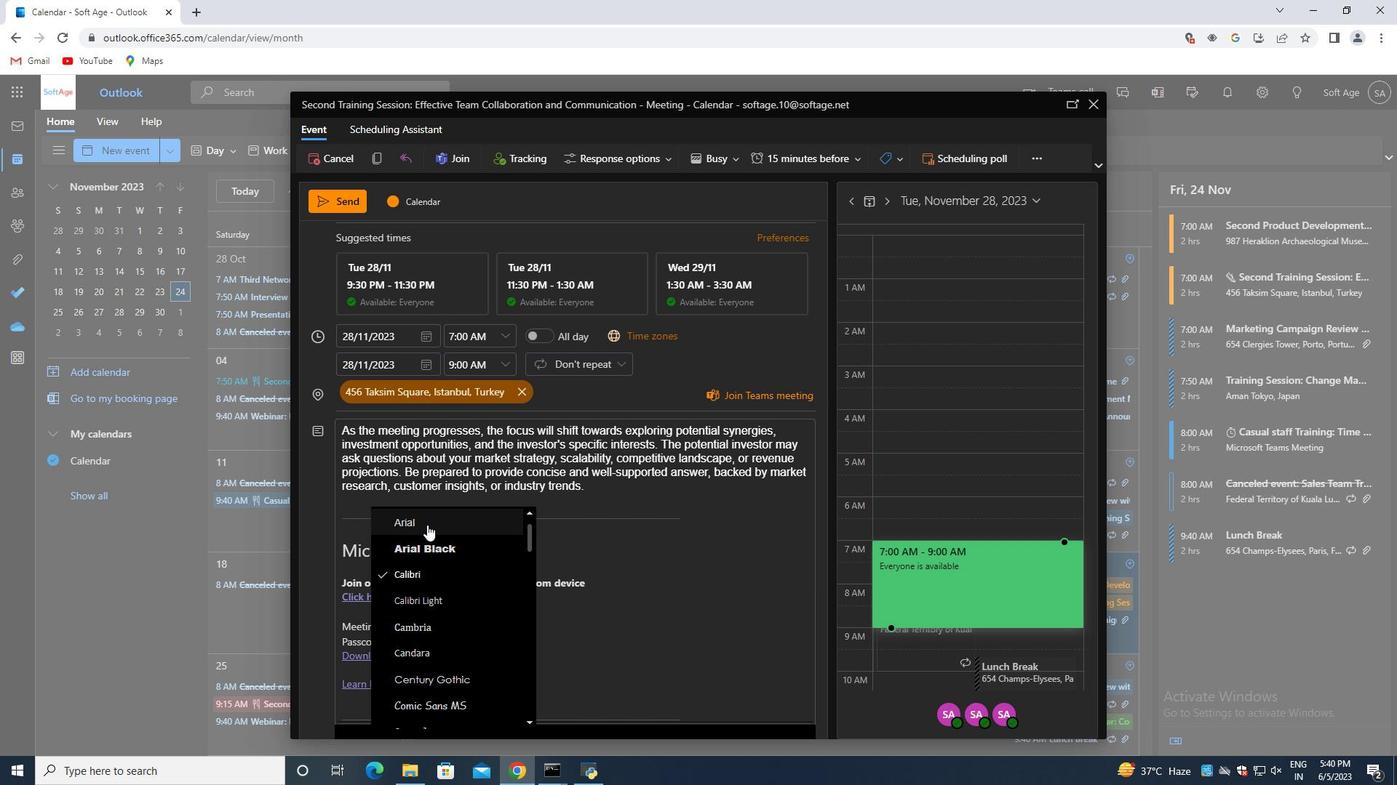
Action: Mouse moved to (716, 511)
Screenshot: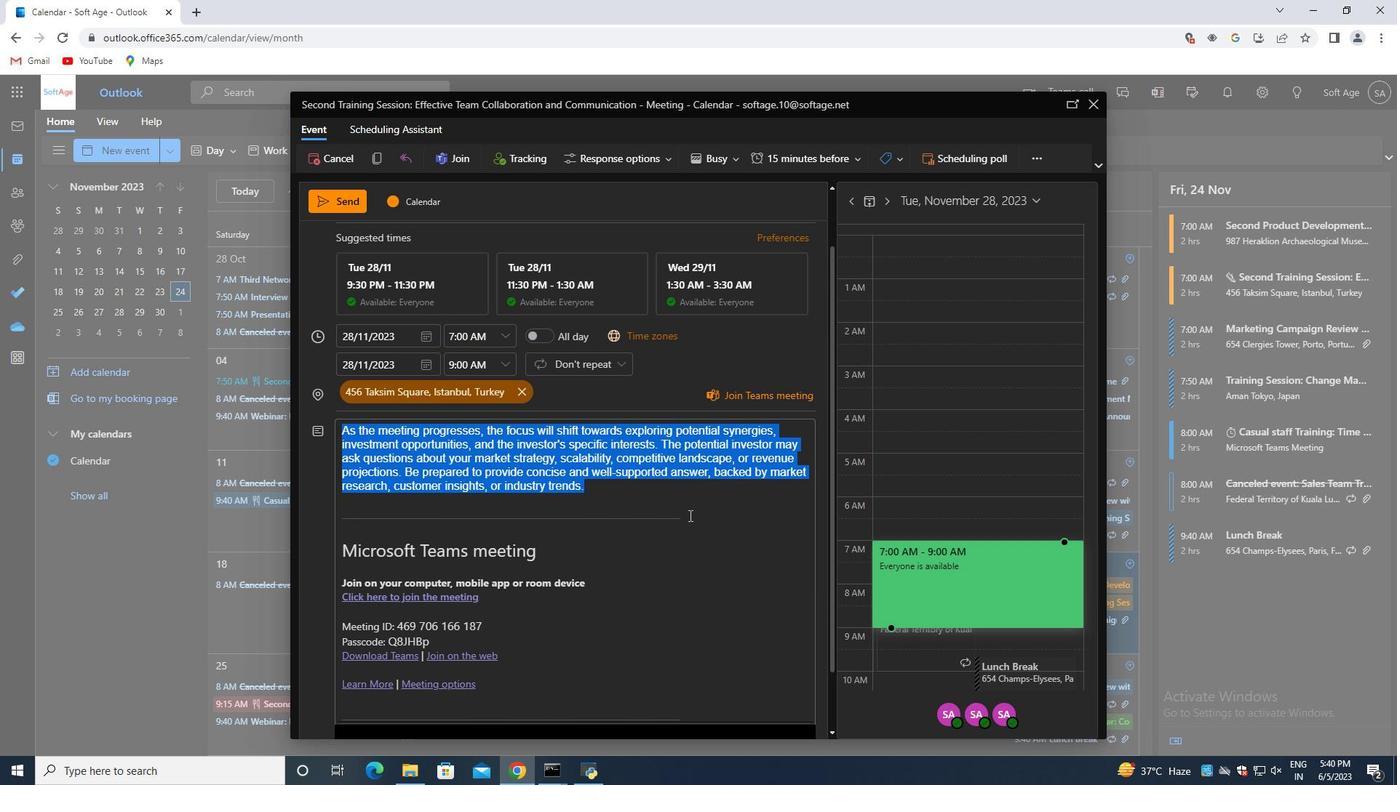 
Action: Mouse pressed left at (716, 511)
Screenshot: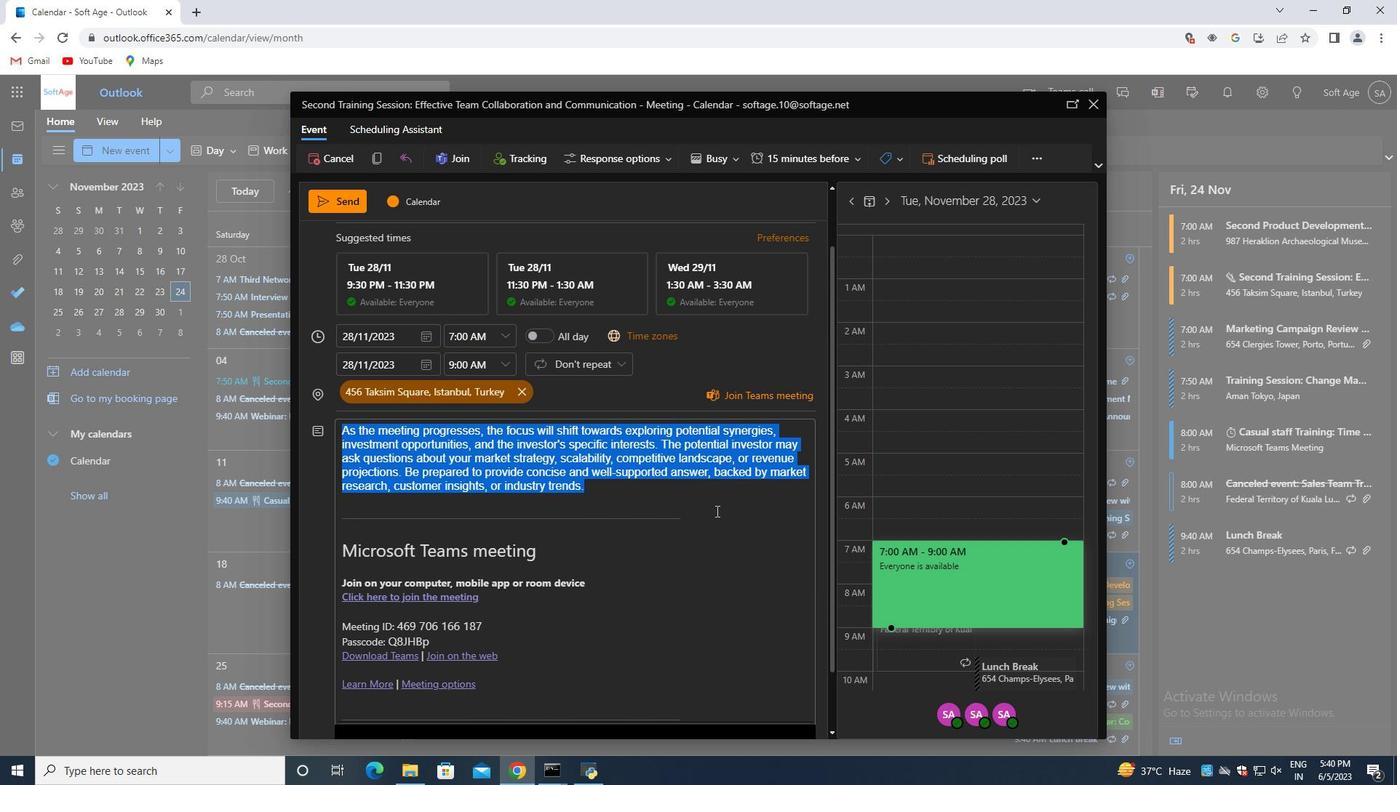 
Action: Mouse moved to (610, 491)
Screenshot: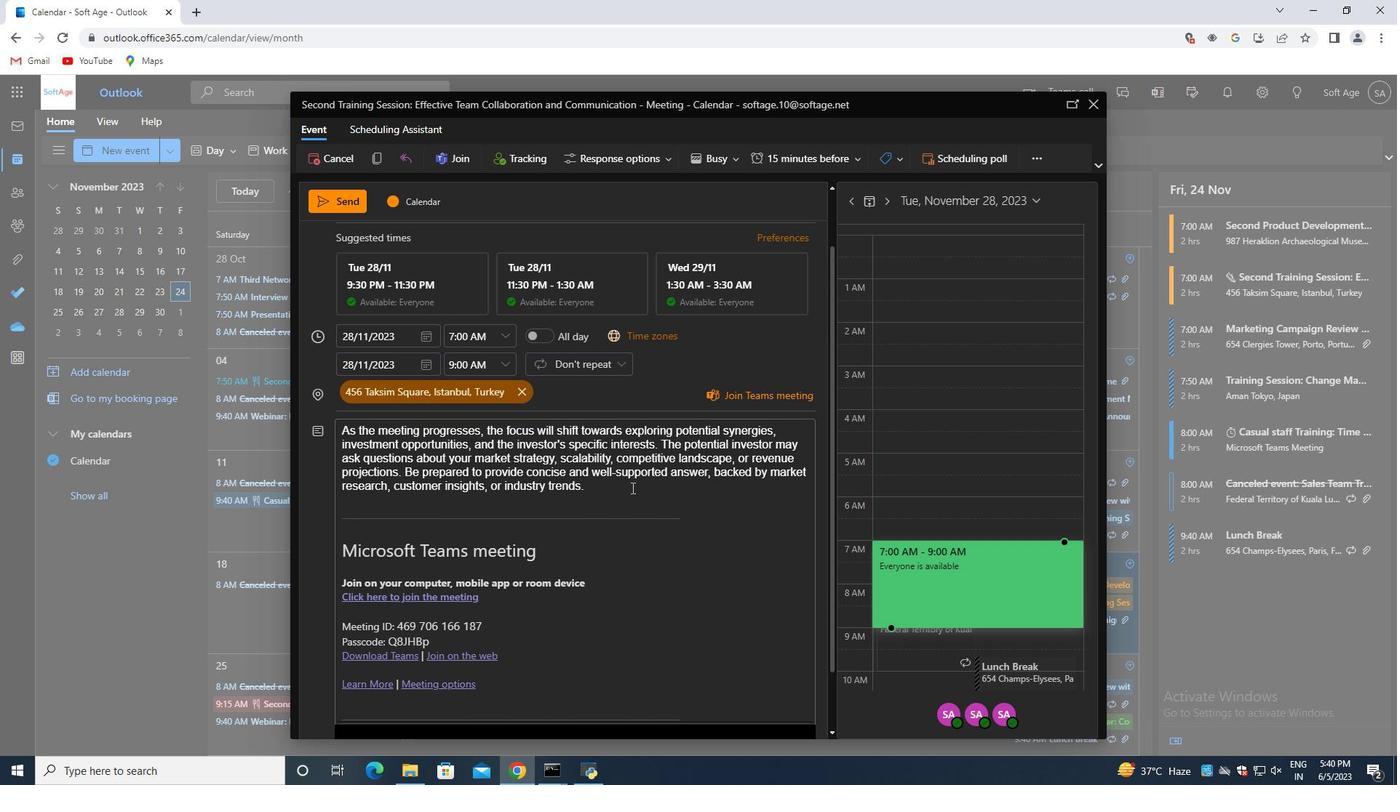 
Action: Mouse pressed left at (610, 491)
Screenshot: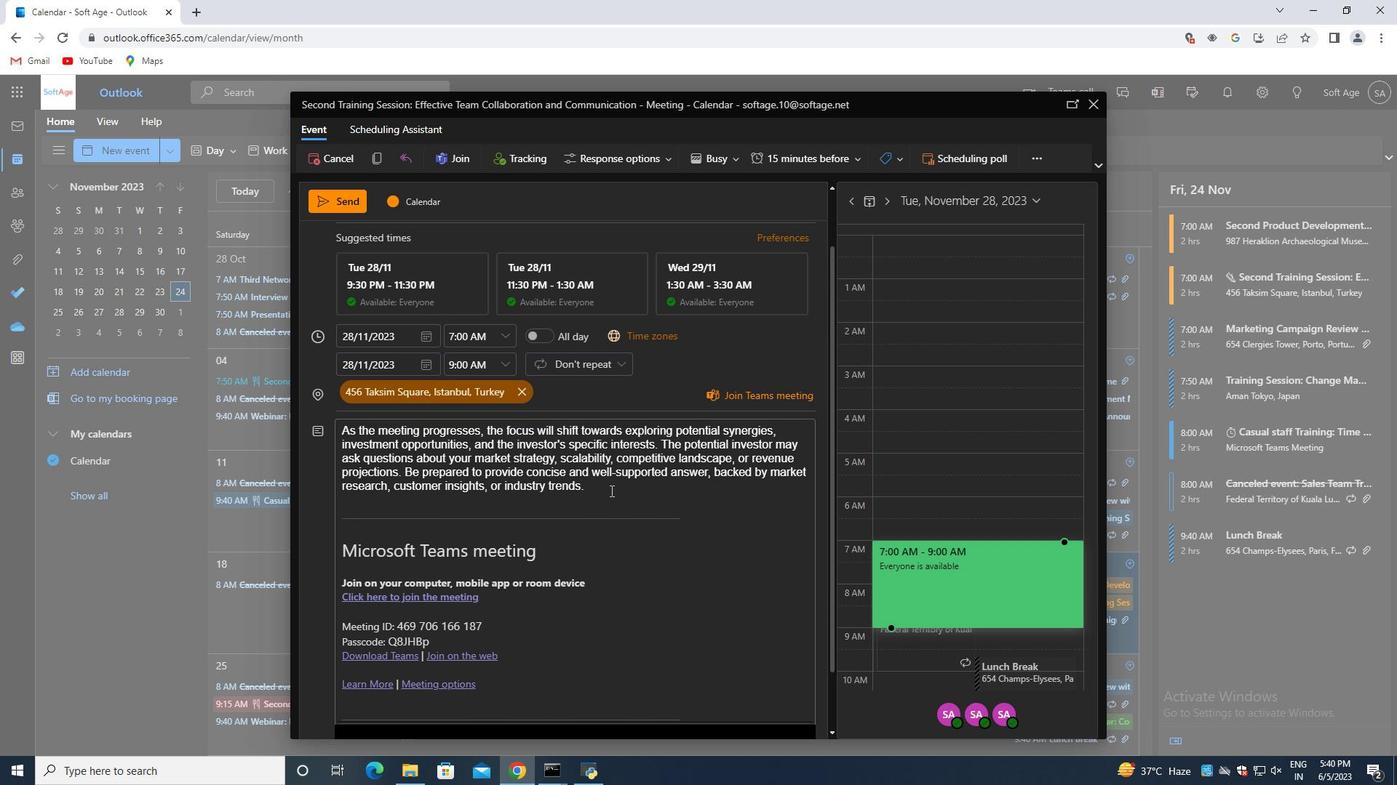 
Action: Mouse moved to (610, 491)
Screenshot: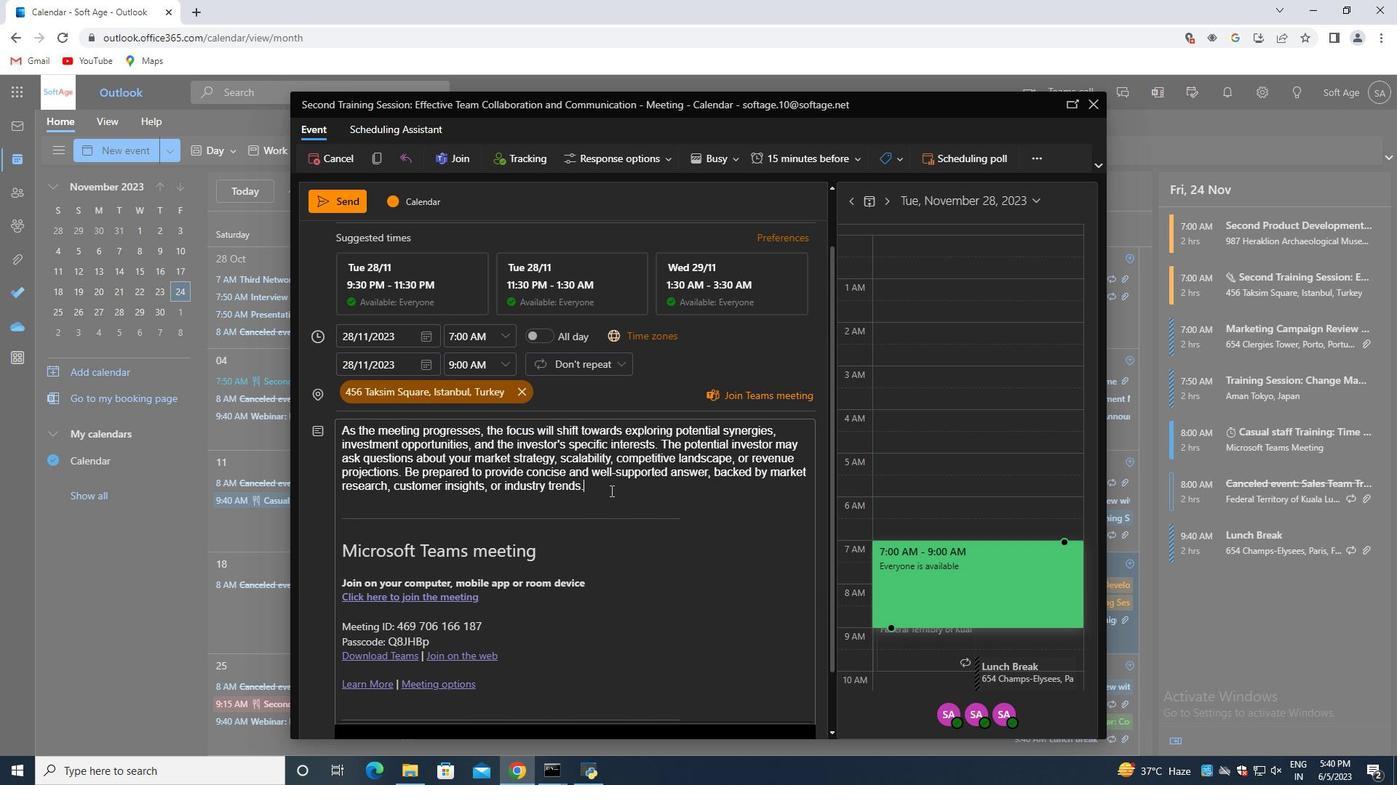 
Action: Mouse scrolled (610, 491) with delta (0, 0)
Screenshot: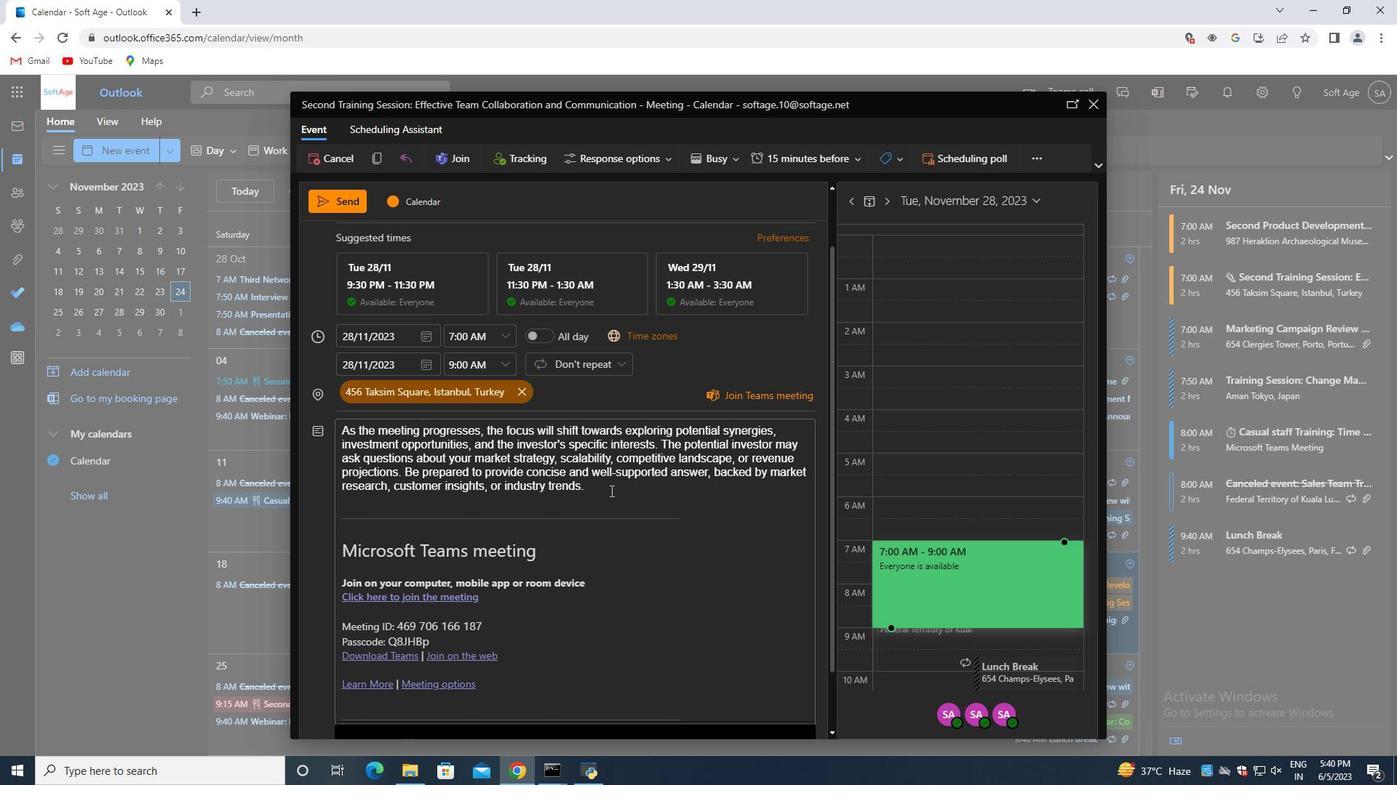 
Action: Mouse scrolled (610, 491) with delta (0, 0)
Screenshot: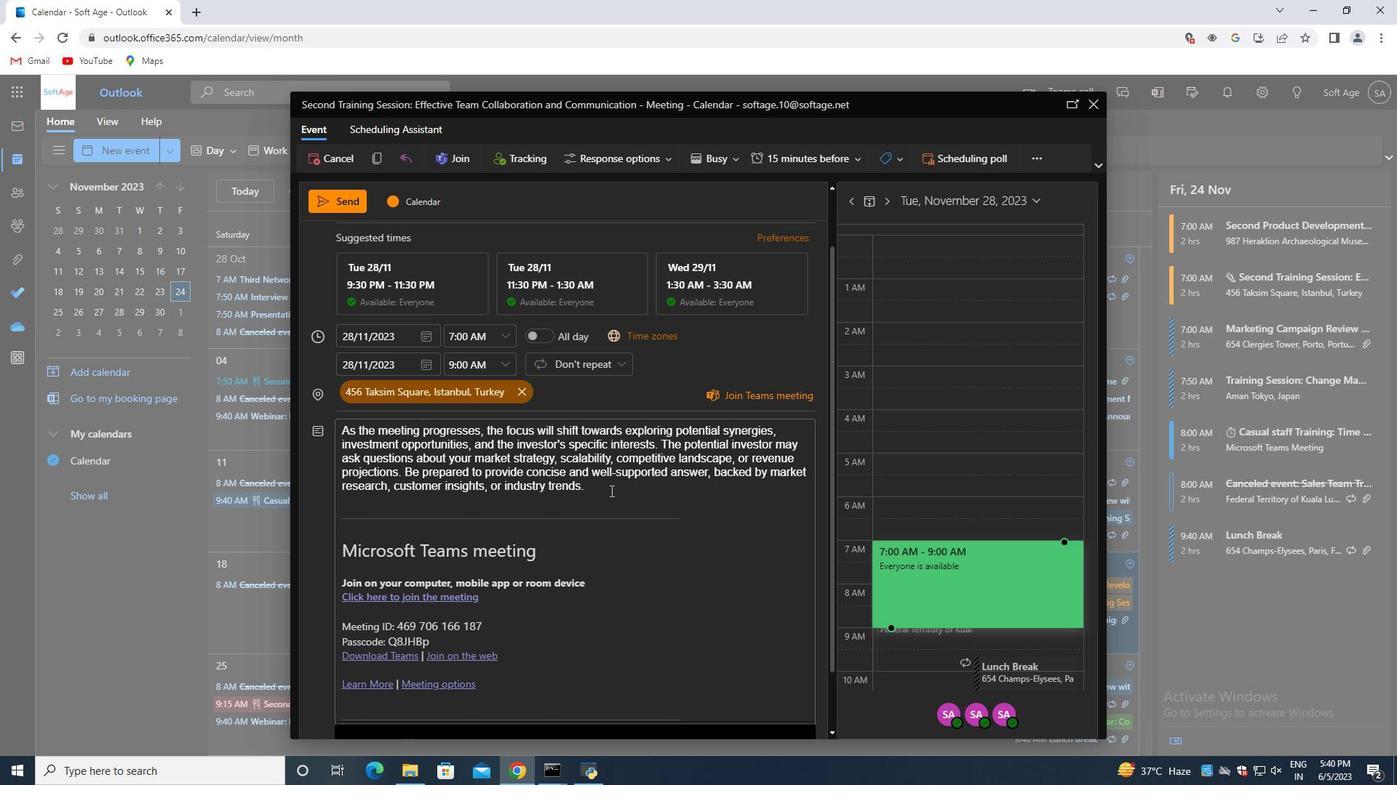 
Action: Mouse scrolled (610, 491) with delta (0, 0)
Screenshot: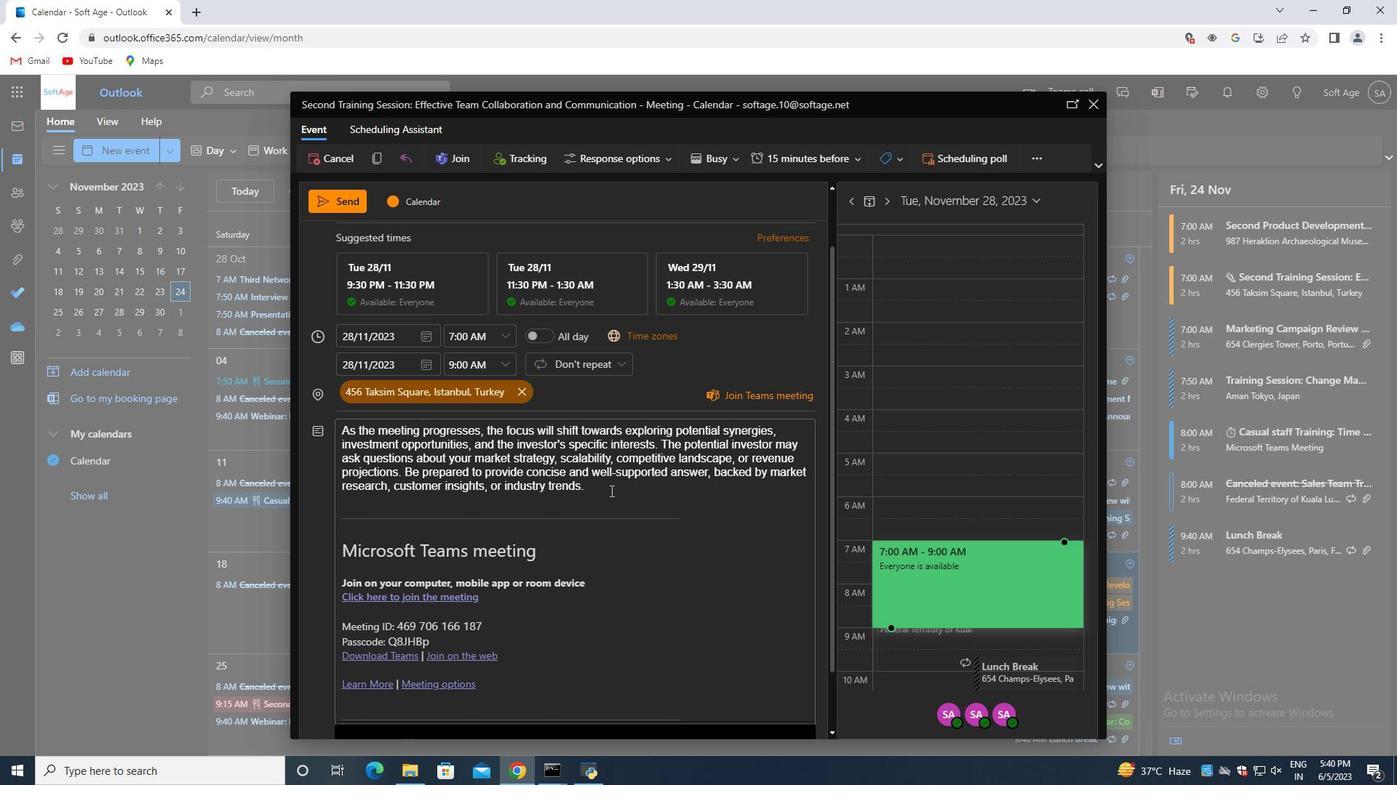 
Action: Mouse scrolled (610, 491) with delta (0, 0)
Screenshot: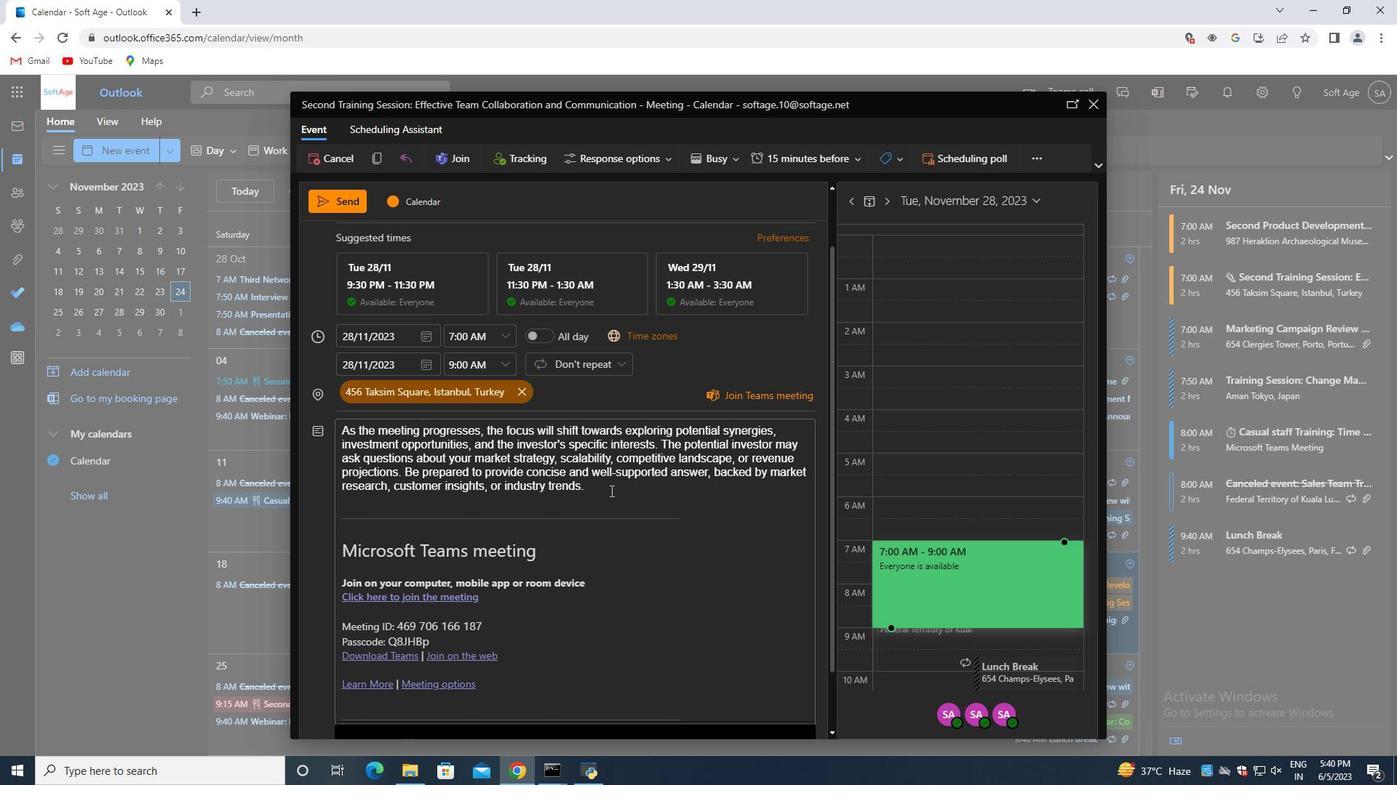 
Action: Mouse moved to (717, 155)
Screenshot: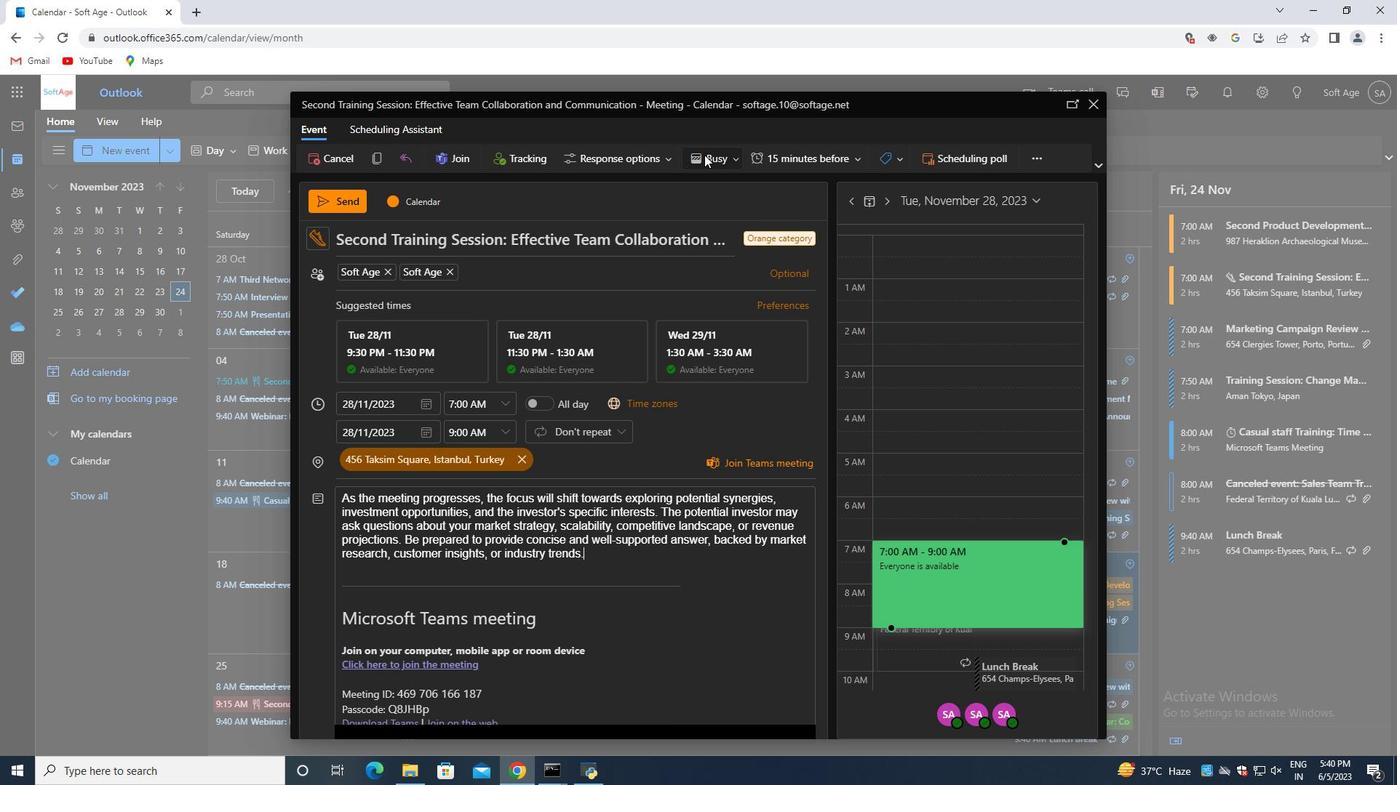 
Action: Mouse pressed left at (717, 155)
Screenshot: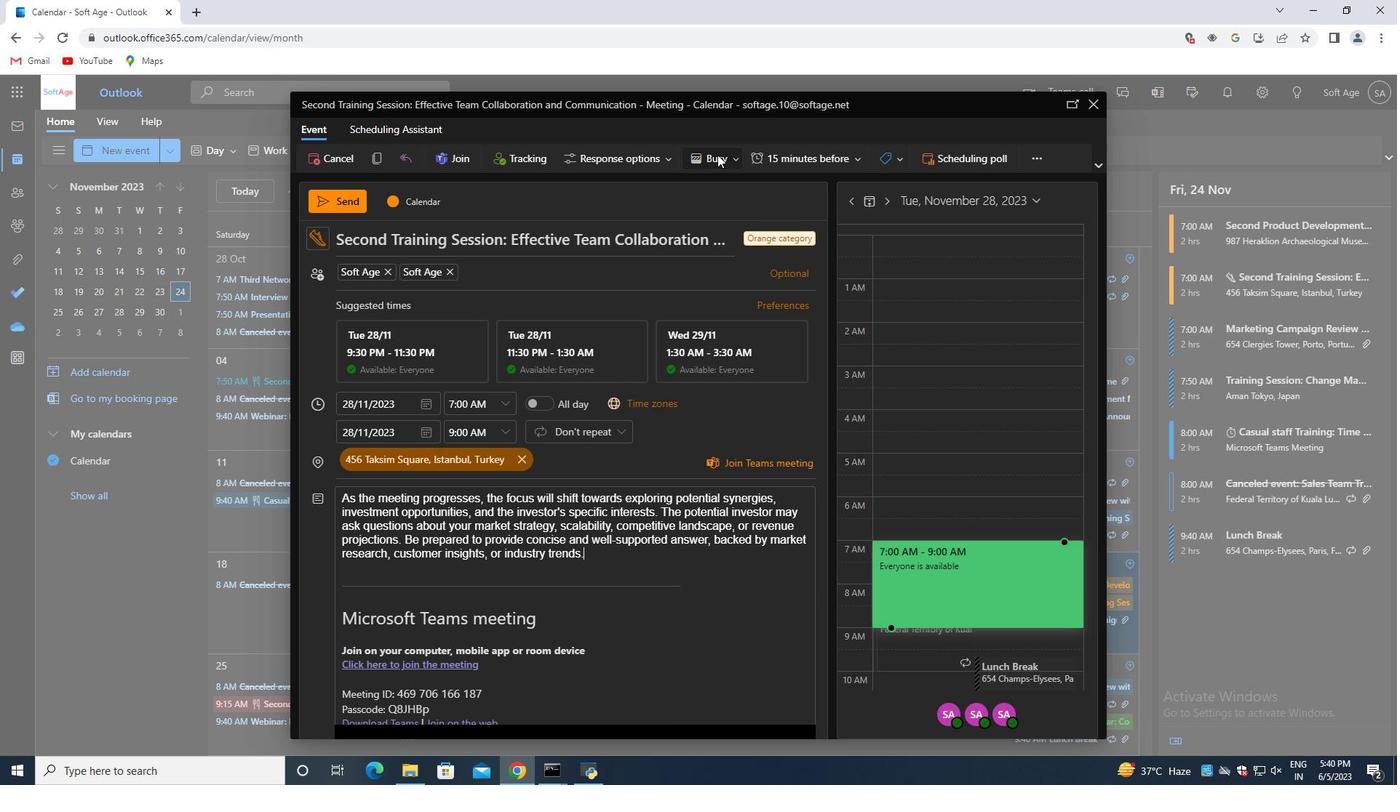
Action: Mouse moved to (669, 185)
Screenshot: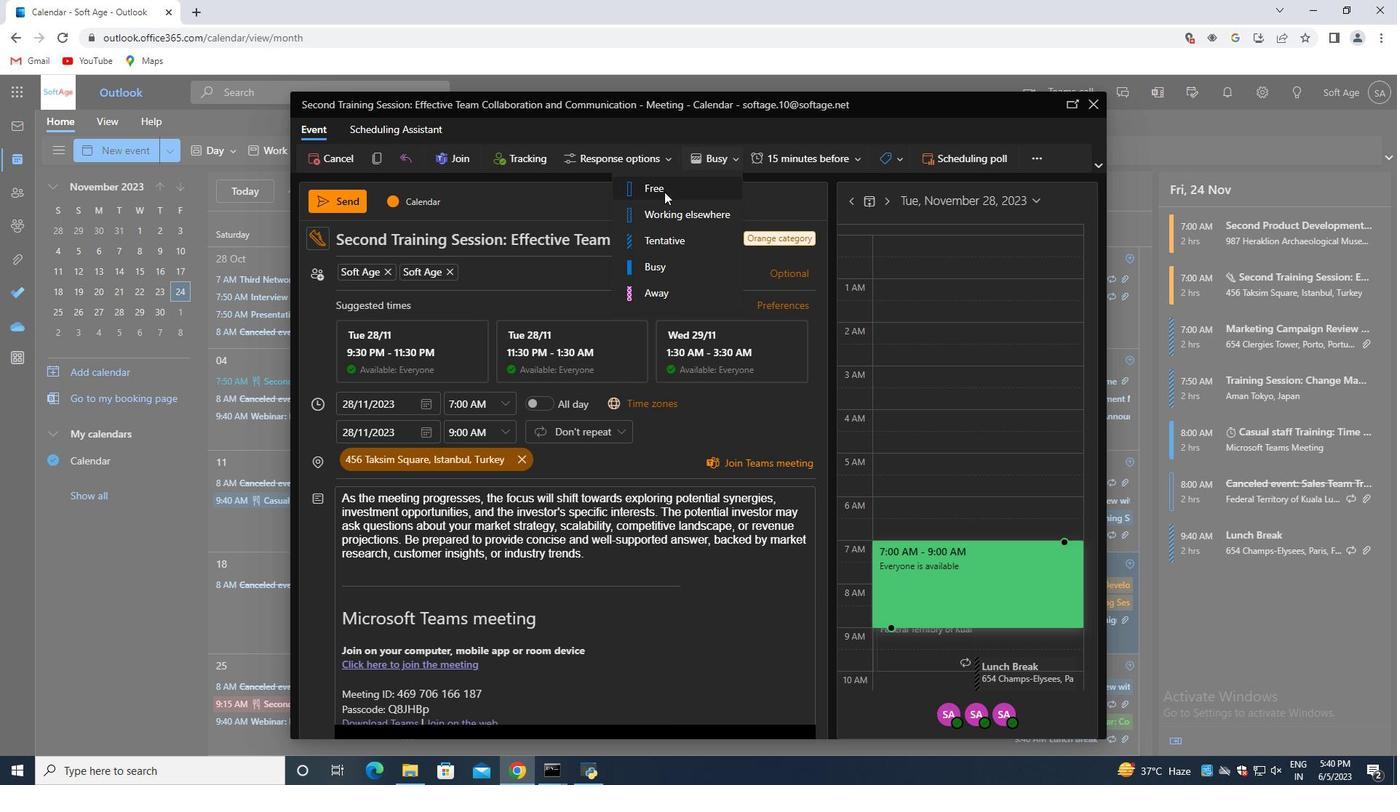 
Action: Mouse pressed left at (669, 185)
Screenshot: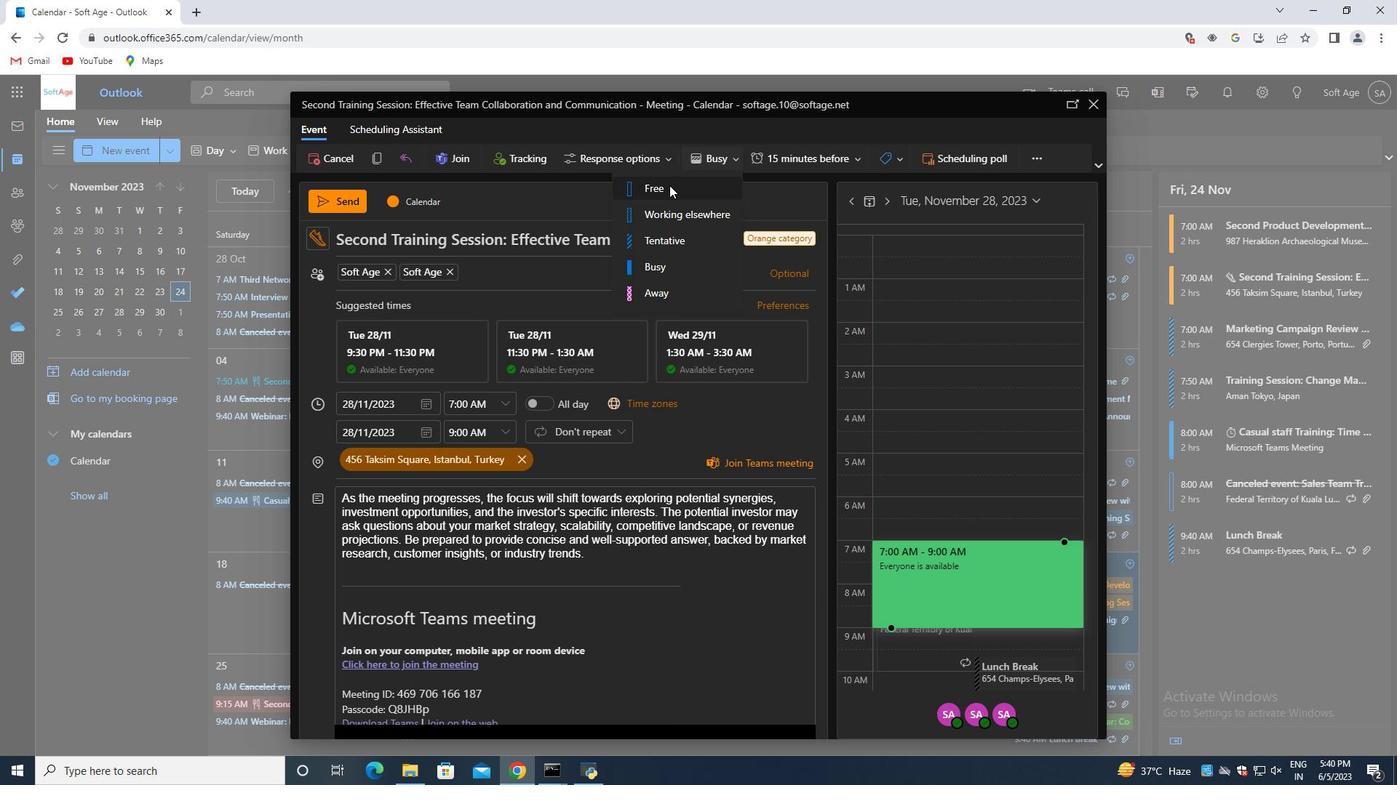 
Action: Mouse moved to (585, 406)
Screenshot: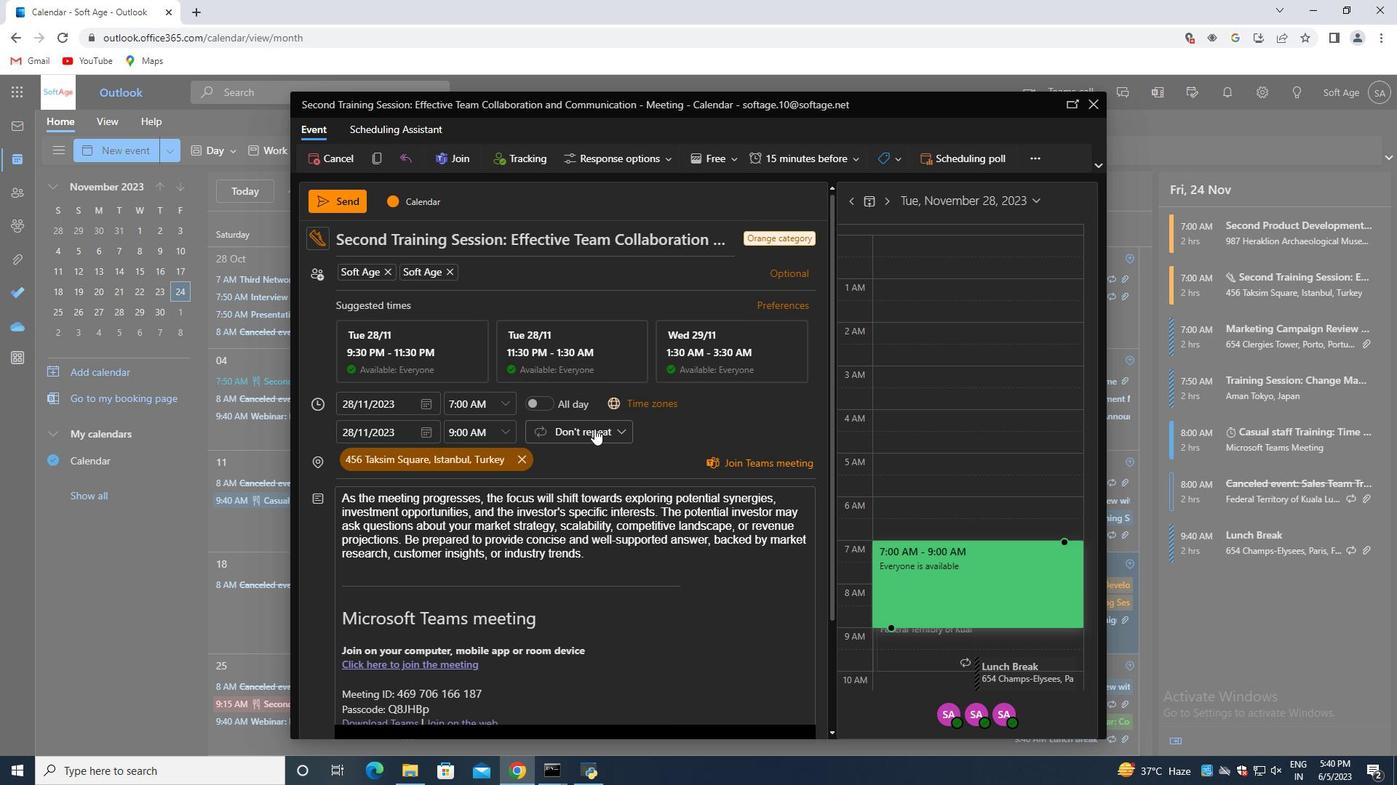 
Action: Mouse scrolled (585, 406) with delta (0, 0)
Screenshot: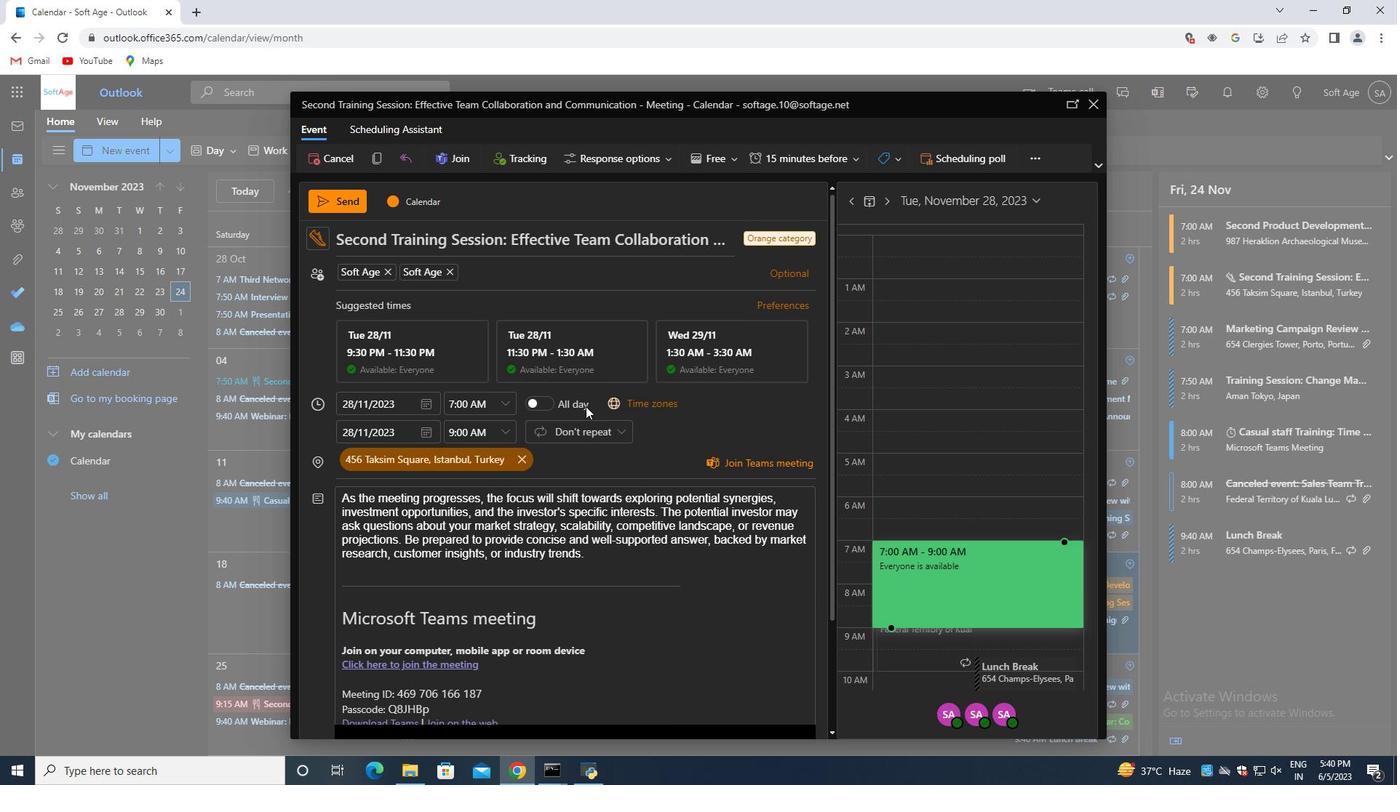 
Action: Mouse scrolled (585, 406) with delta (0, 0)
Screenshot: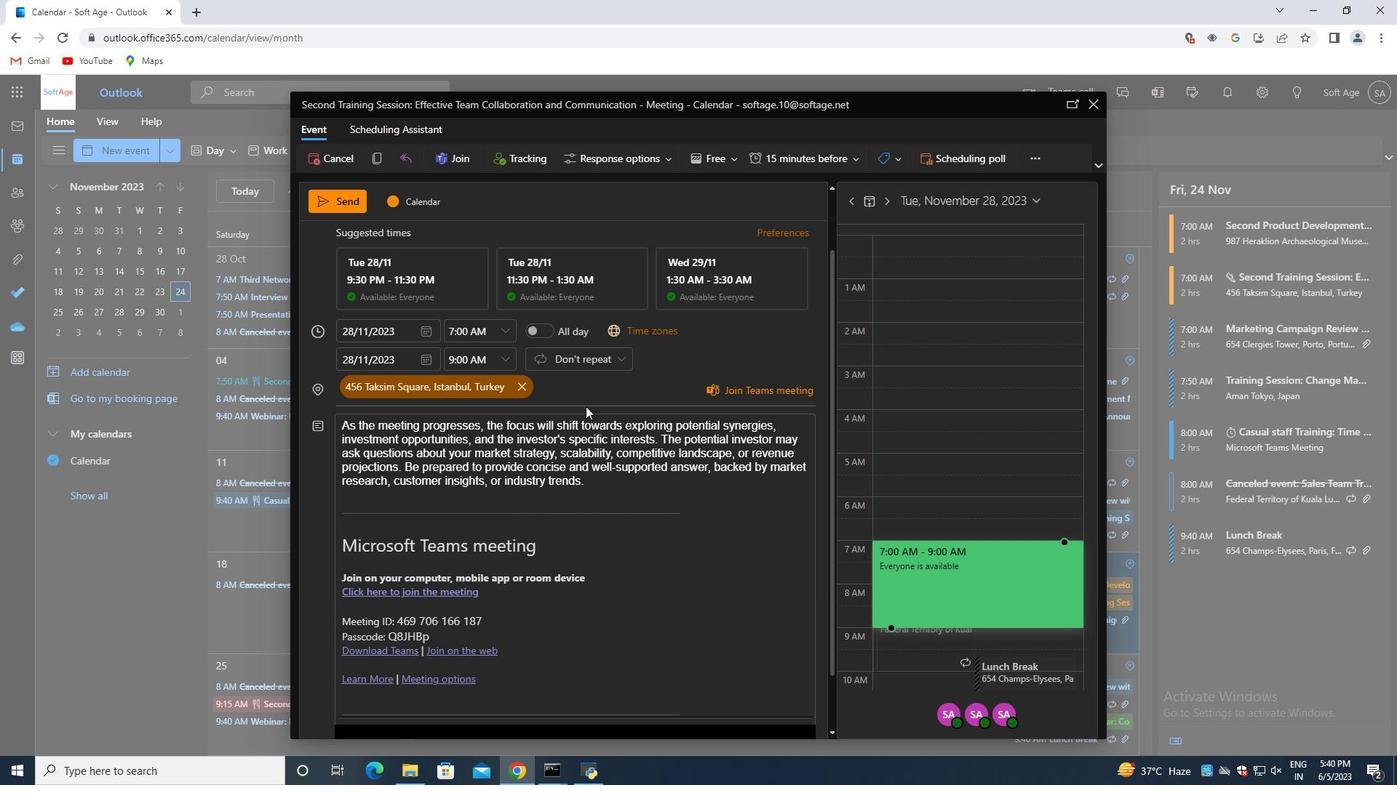 
Action: Mouse scrolled (585, 406) with delta (0, 0)
Screenshot: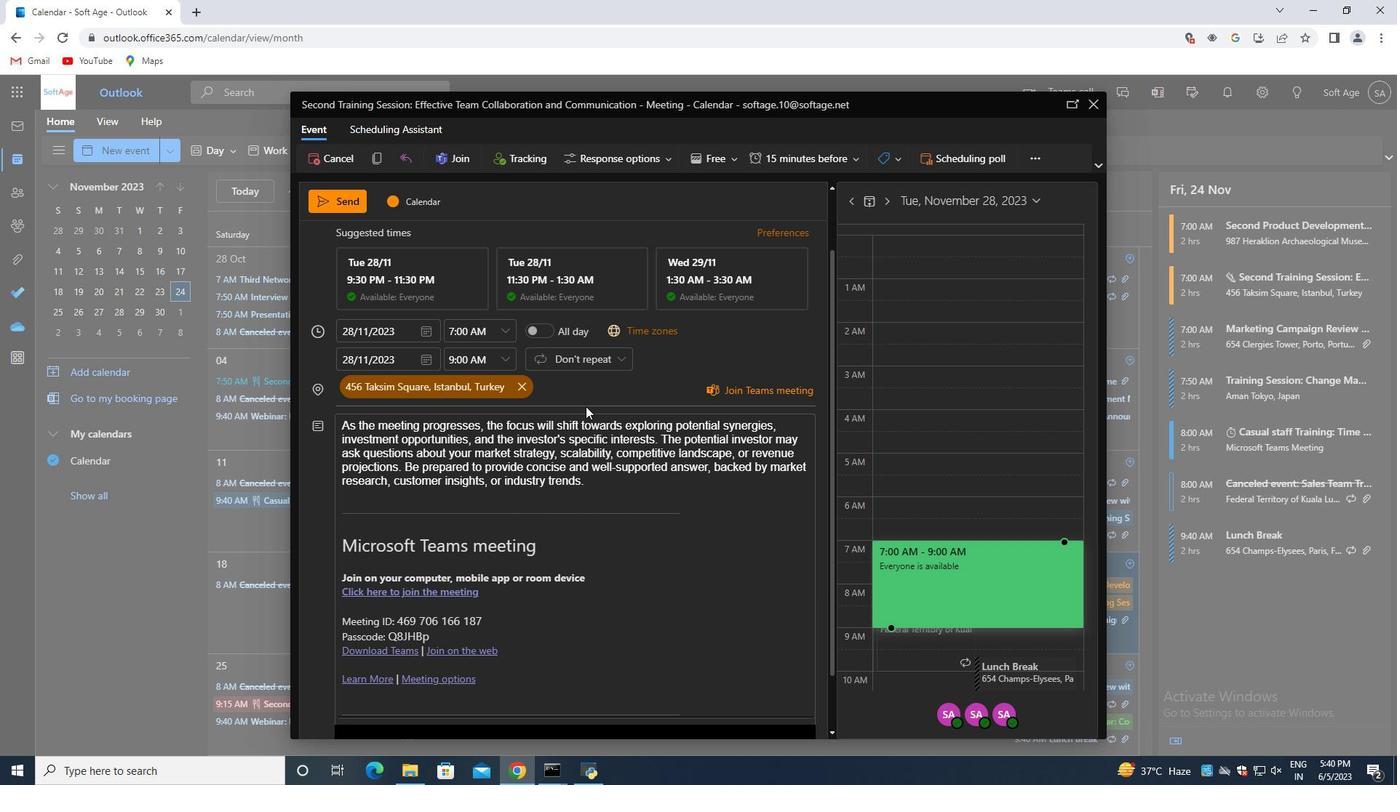 
Action: Mouse moved to (604, 419)
Screenshot: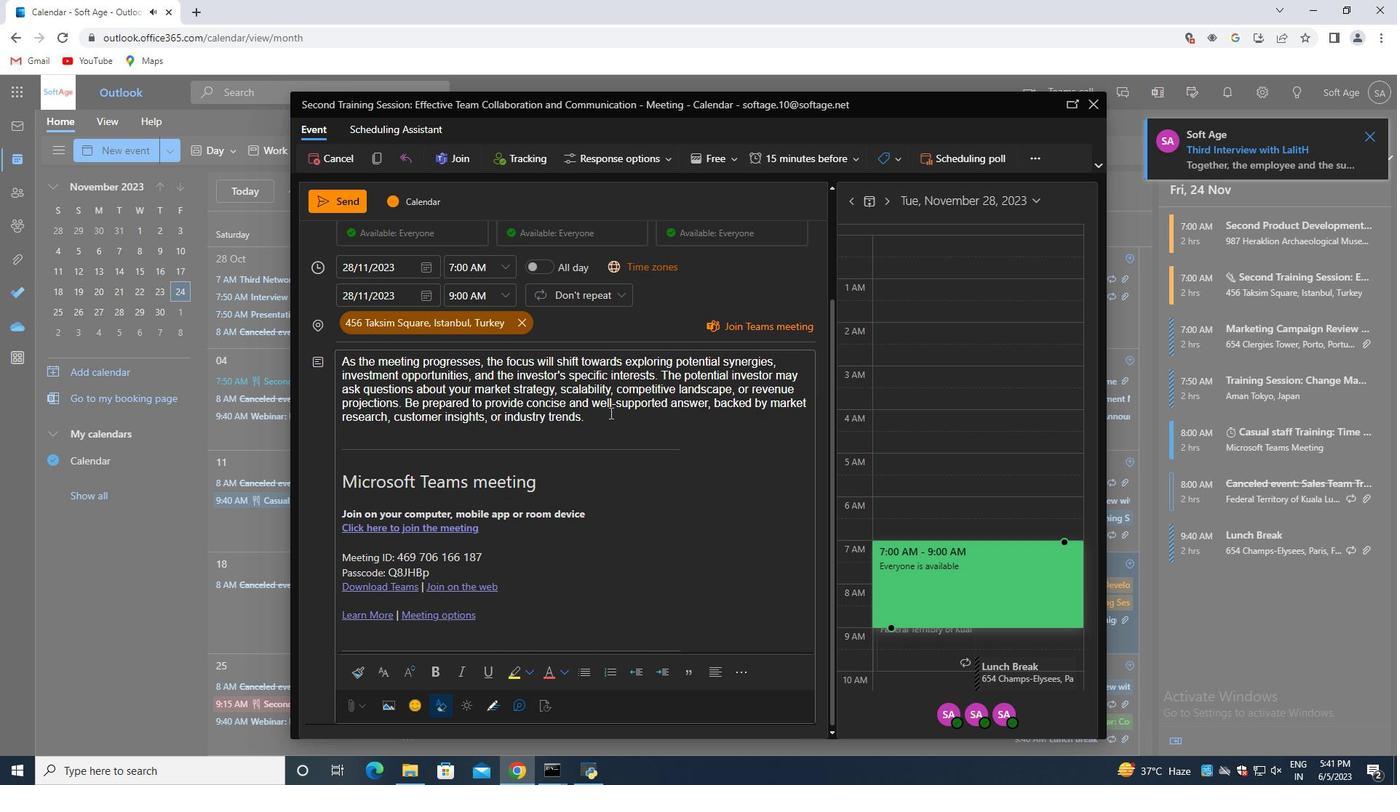 
Action: Mouse pressed left at (604, 419)
Screenshot: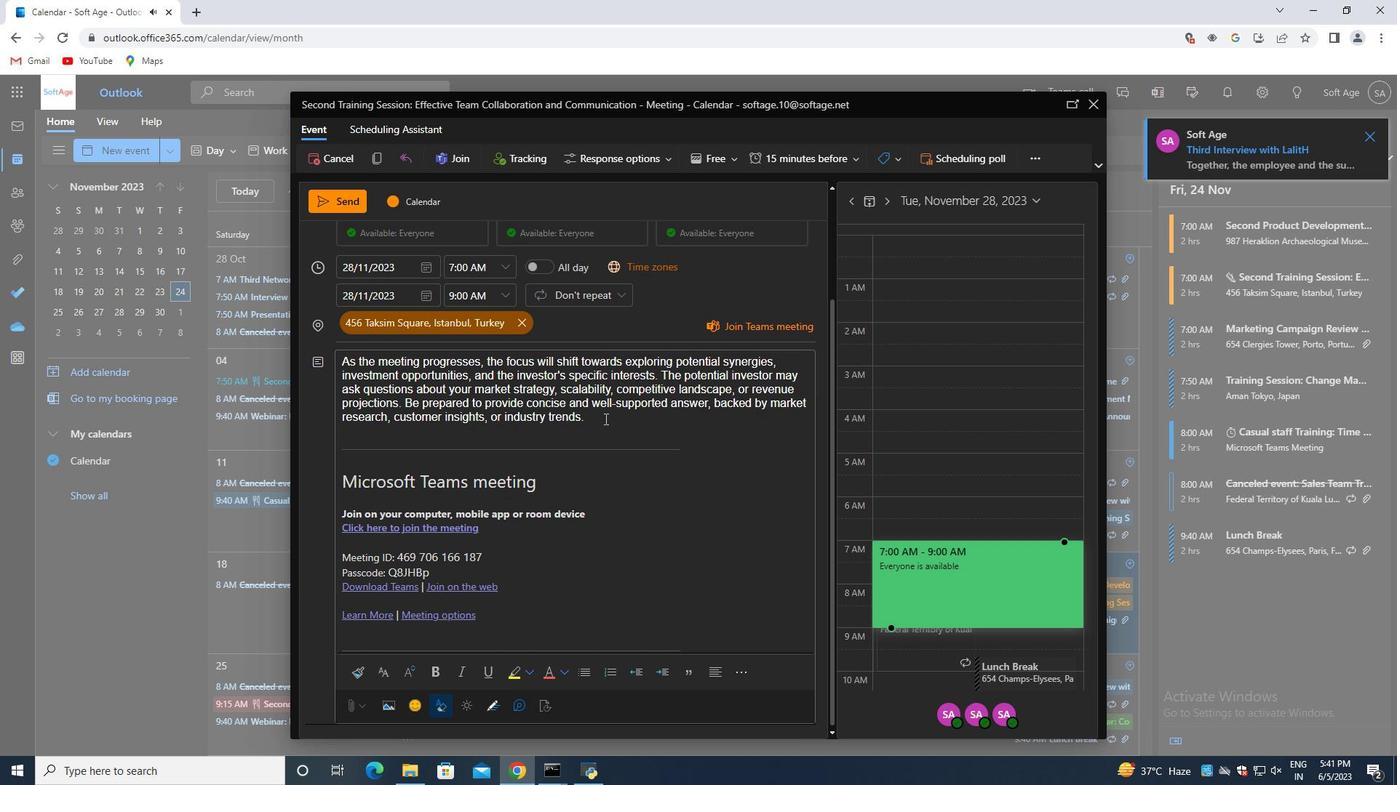 
Action: Mouse moved to (408, 711)
Screenshot: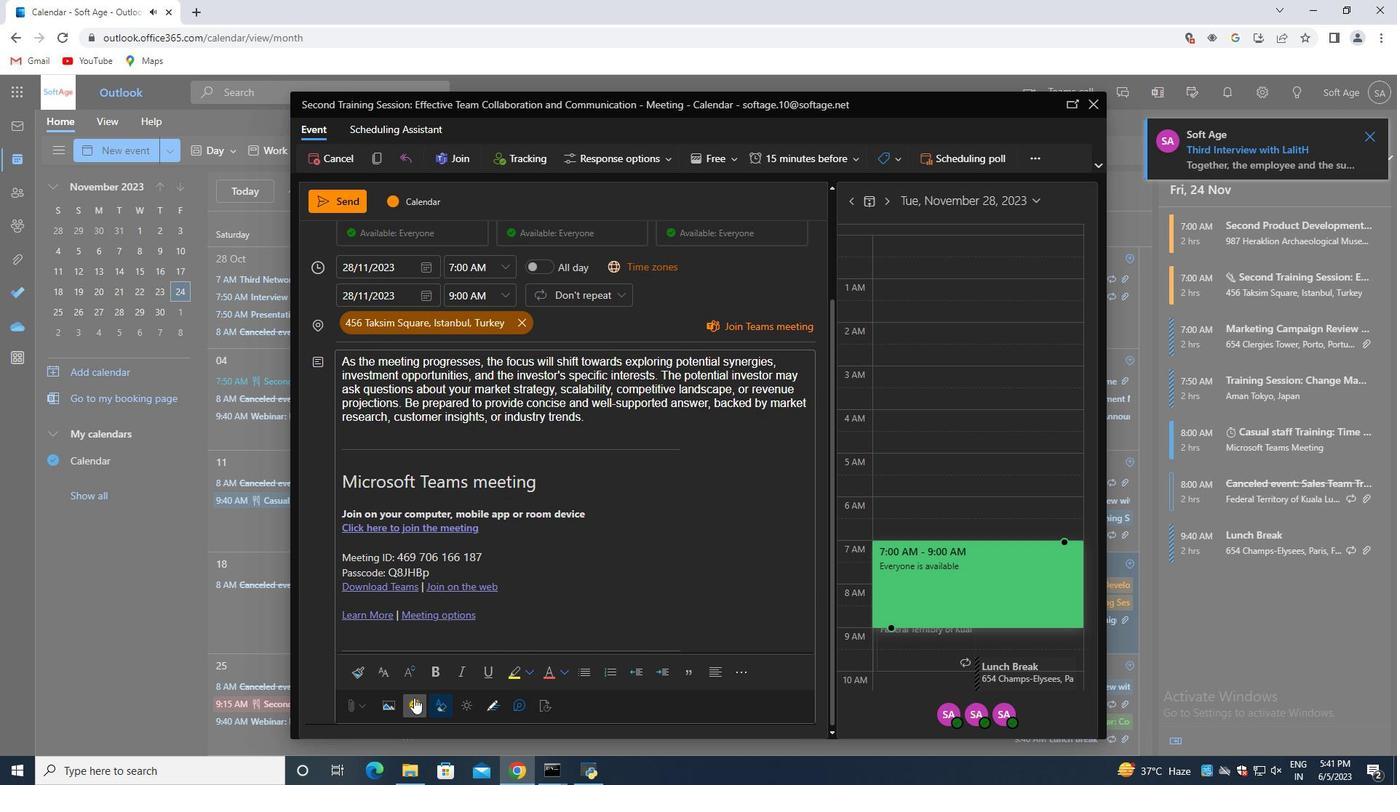 
Action: Mouse pressed left at (408, 711)
Screenshot: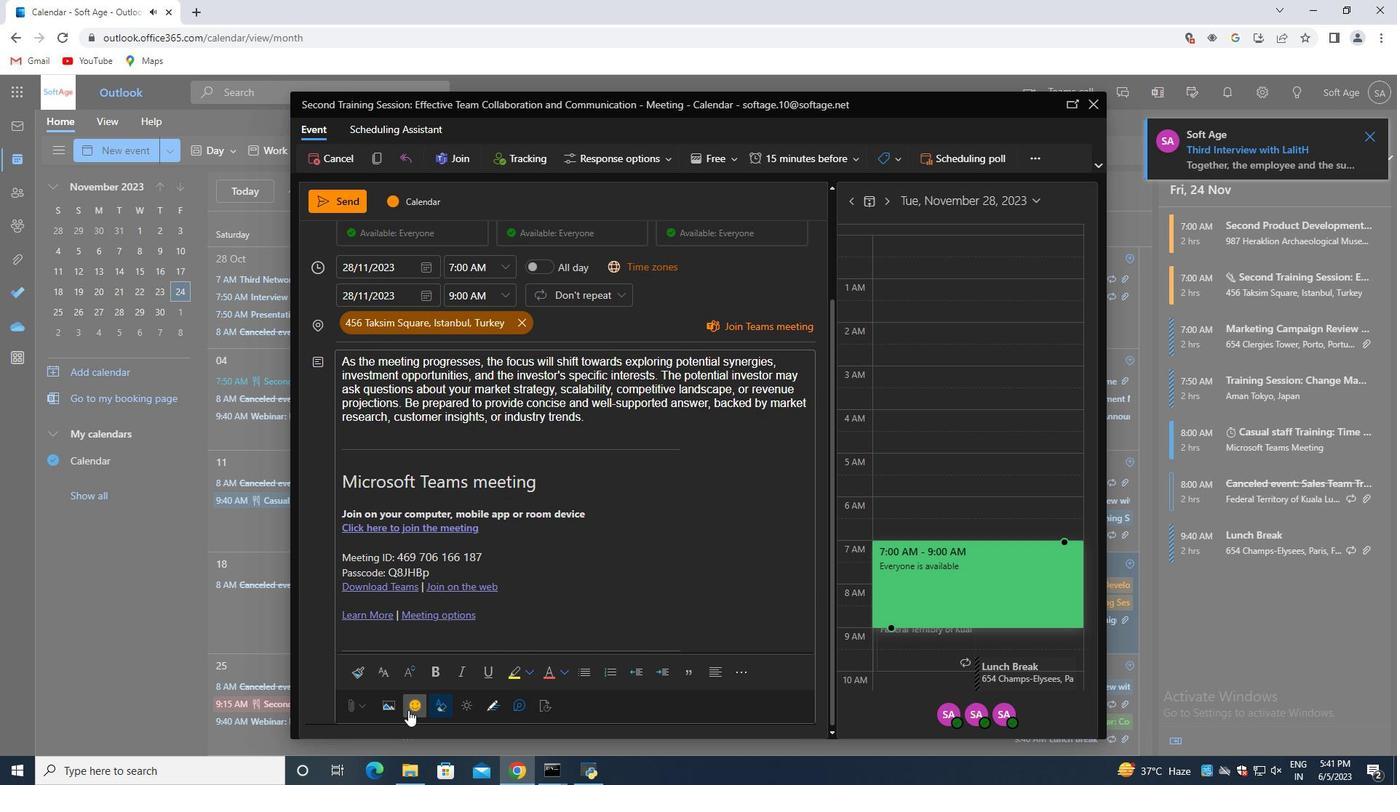 
Action: Mouse moved to (1061, 311)
Screenshot: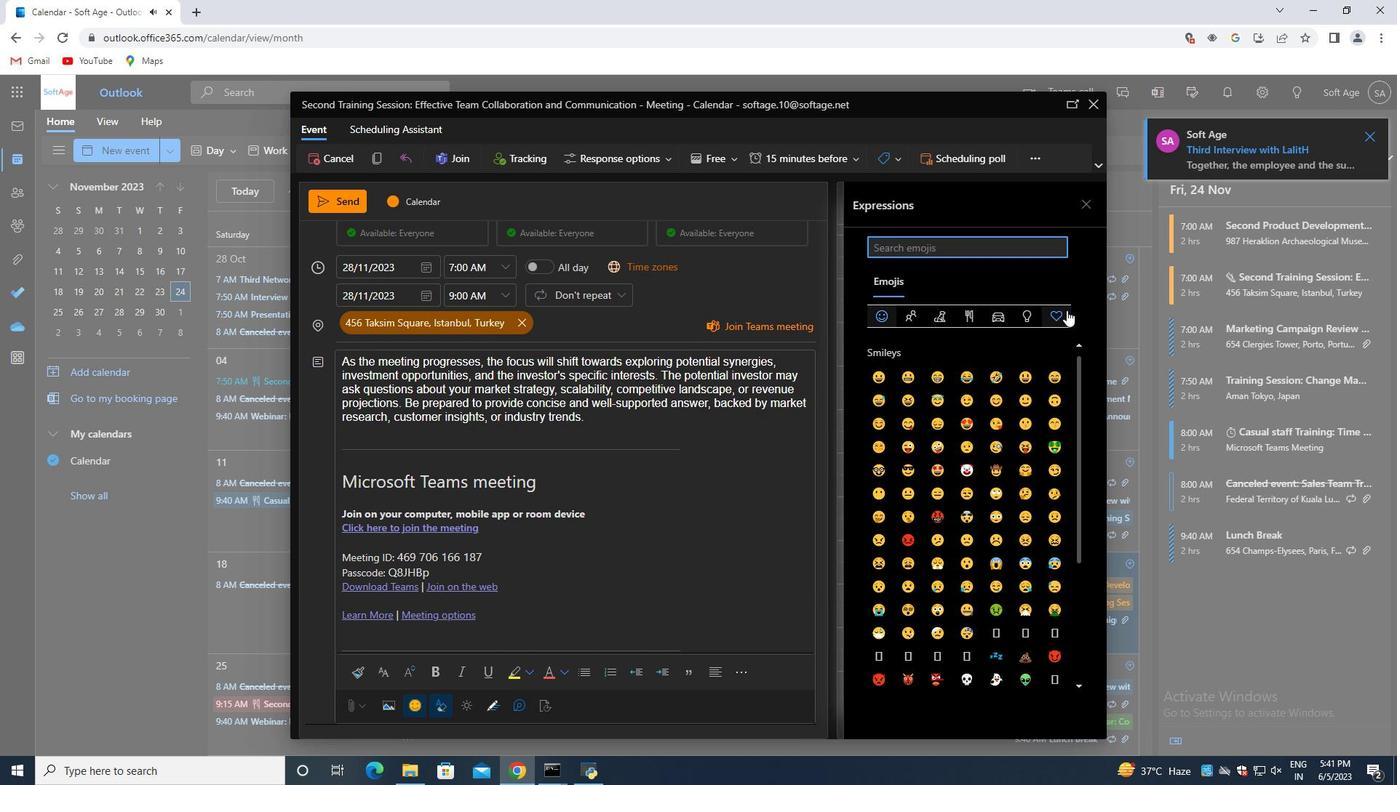 
Action: Mouse pressed left at (1061, 311)
Screenshot: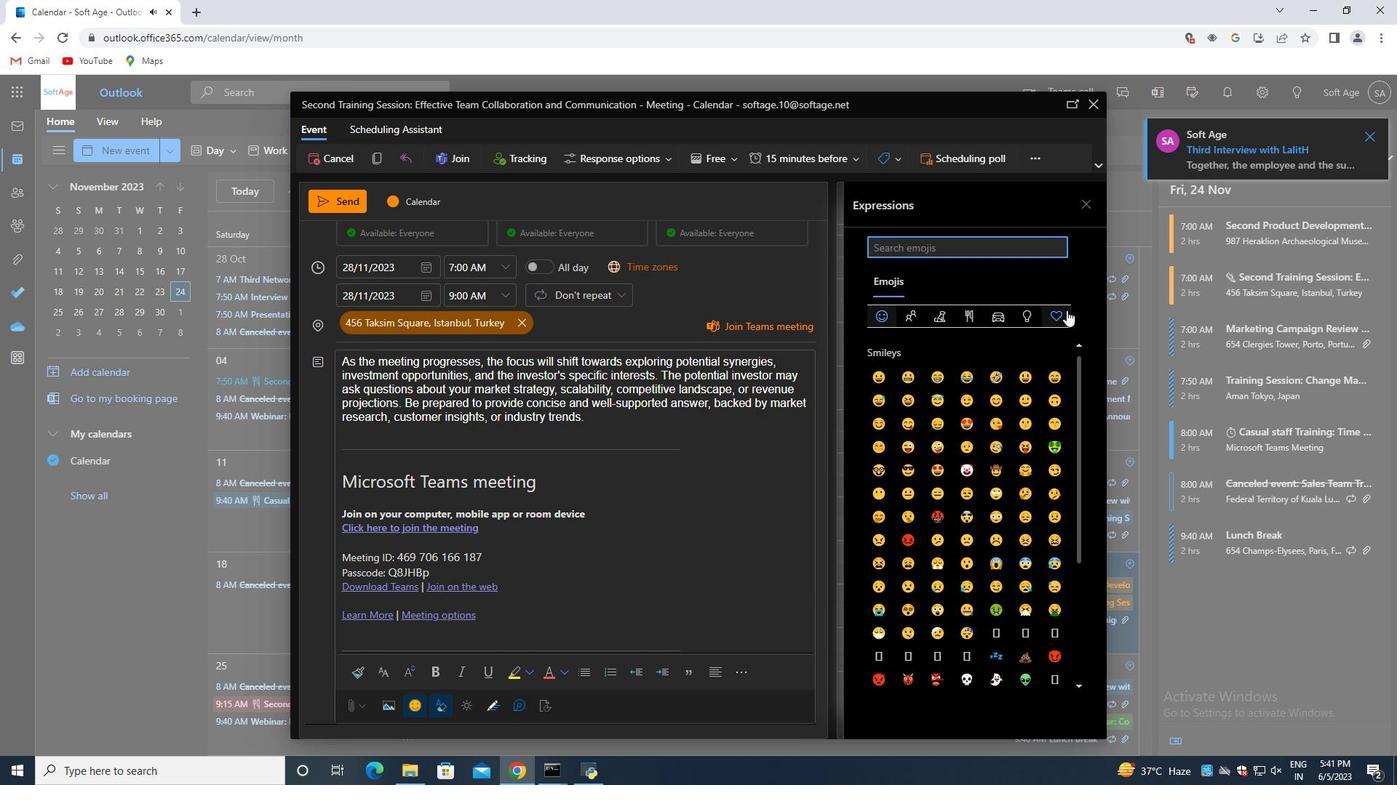 
Action: Mouse moved to (907, 374)
Screenshot: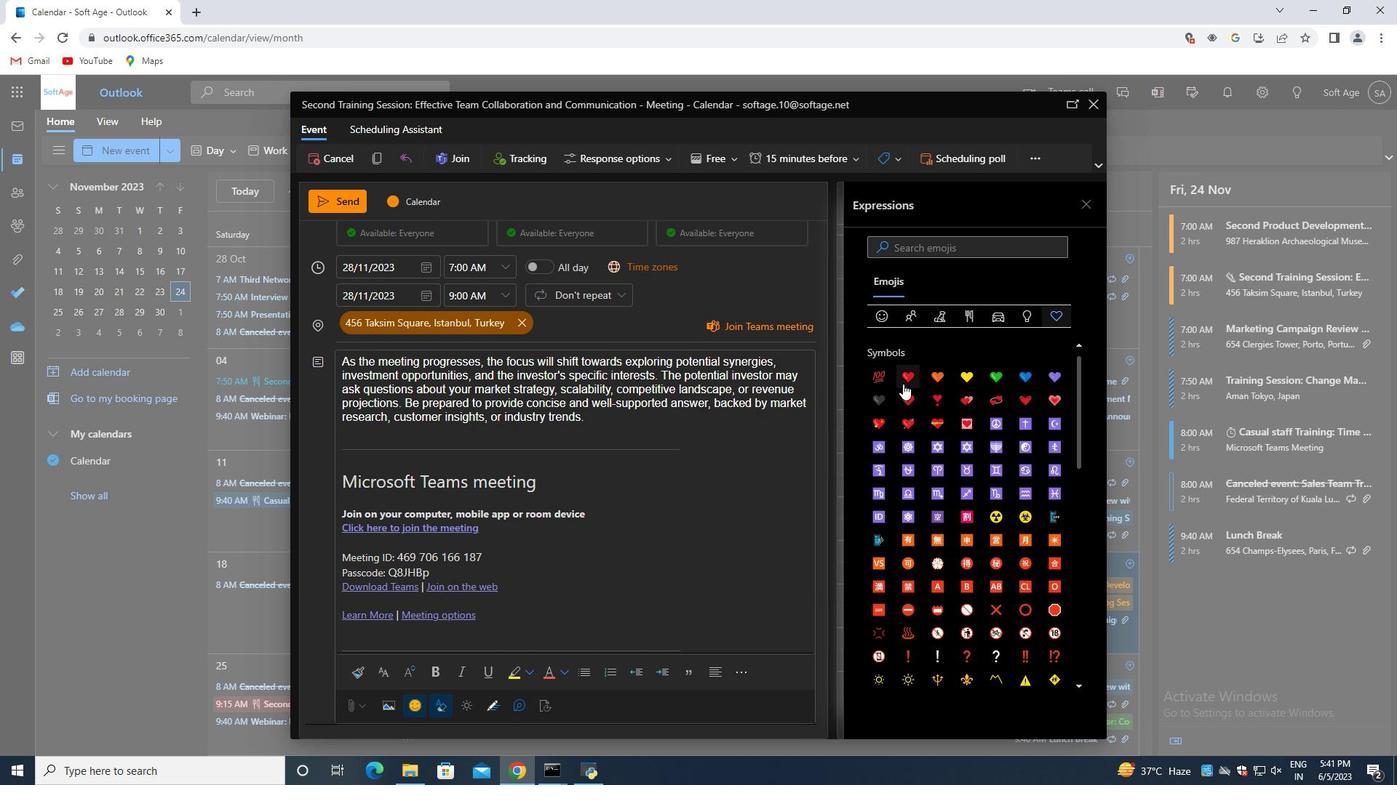 
Action: Mouse pressed left at (907, 374)
Screenshot: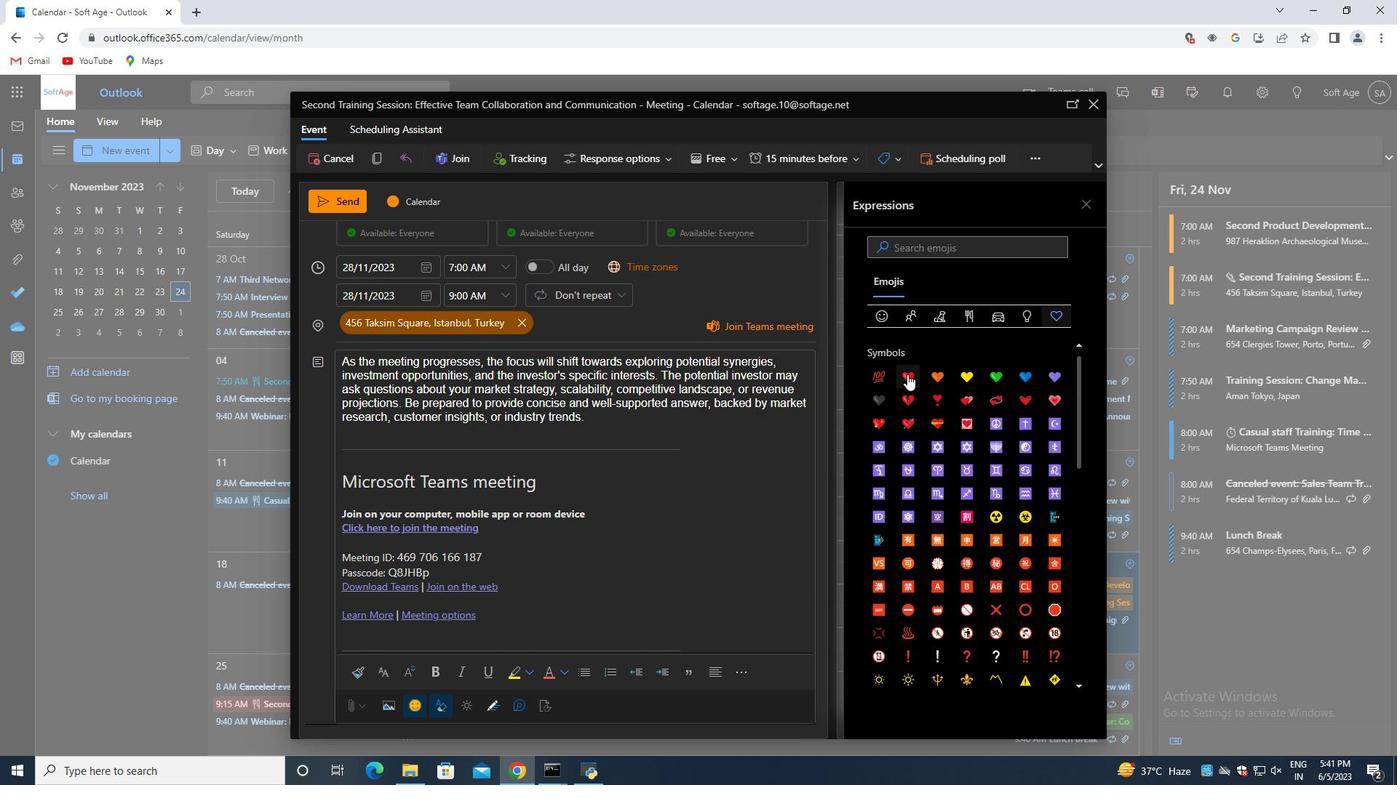 
Action: Mouse moved to (685, 371)
Screenshot: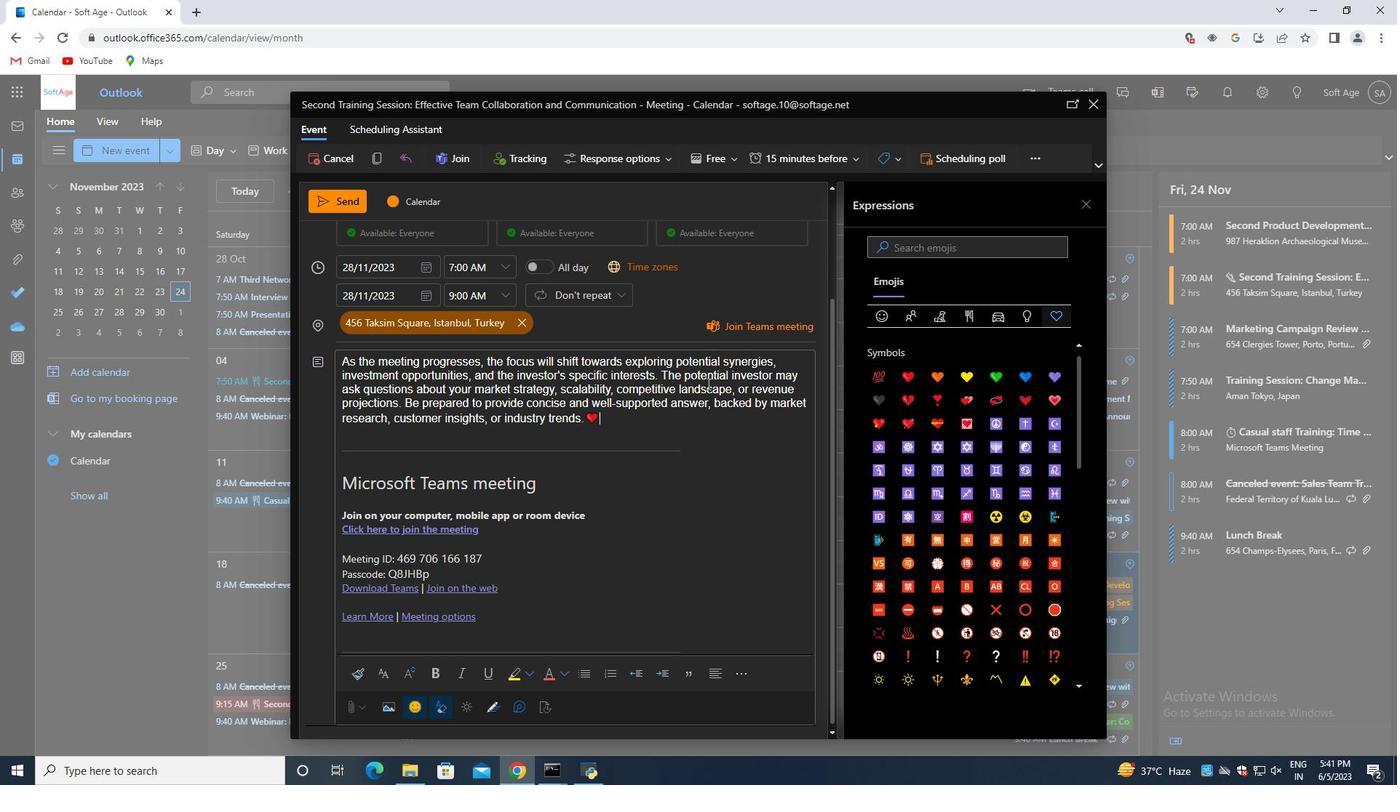 
Action: Mouse scrolled (685, 372) with delta (0, 0)
Screenshot: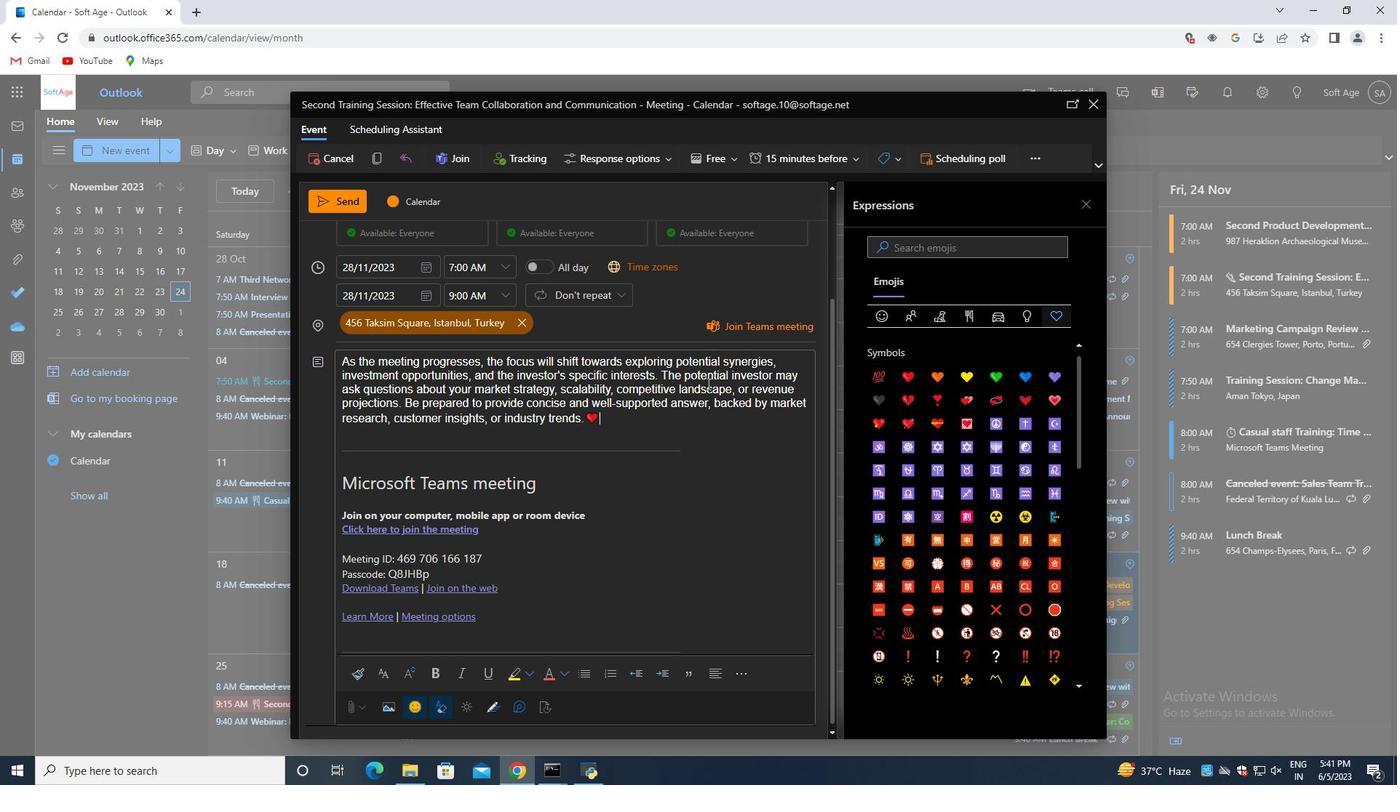 
Action: Mouse scrolled (685, 372) with delta (0, 0)
Screenshot: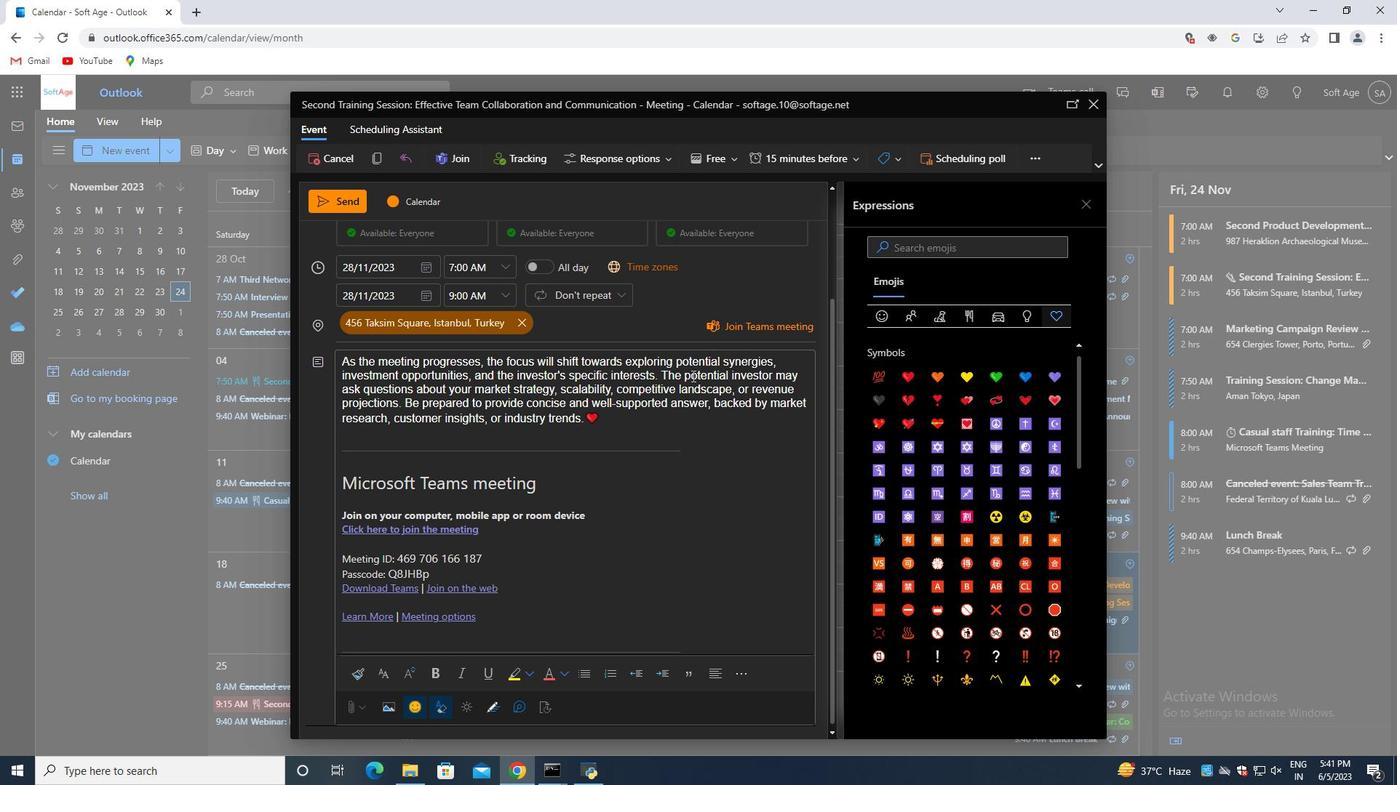 
Action: Mouse scrolled (685, 372) with delta (0, 0)
Screenshot: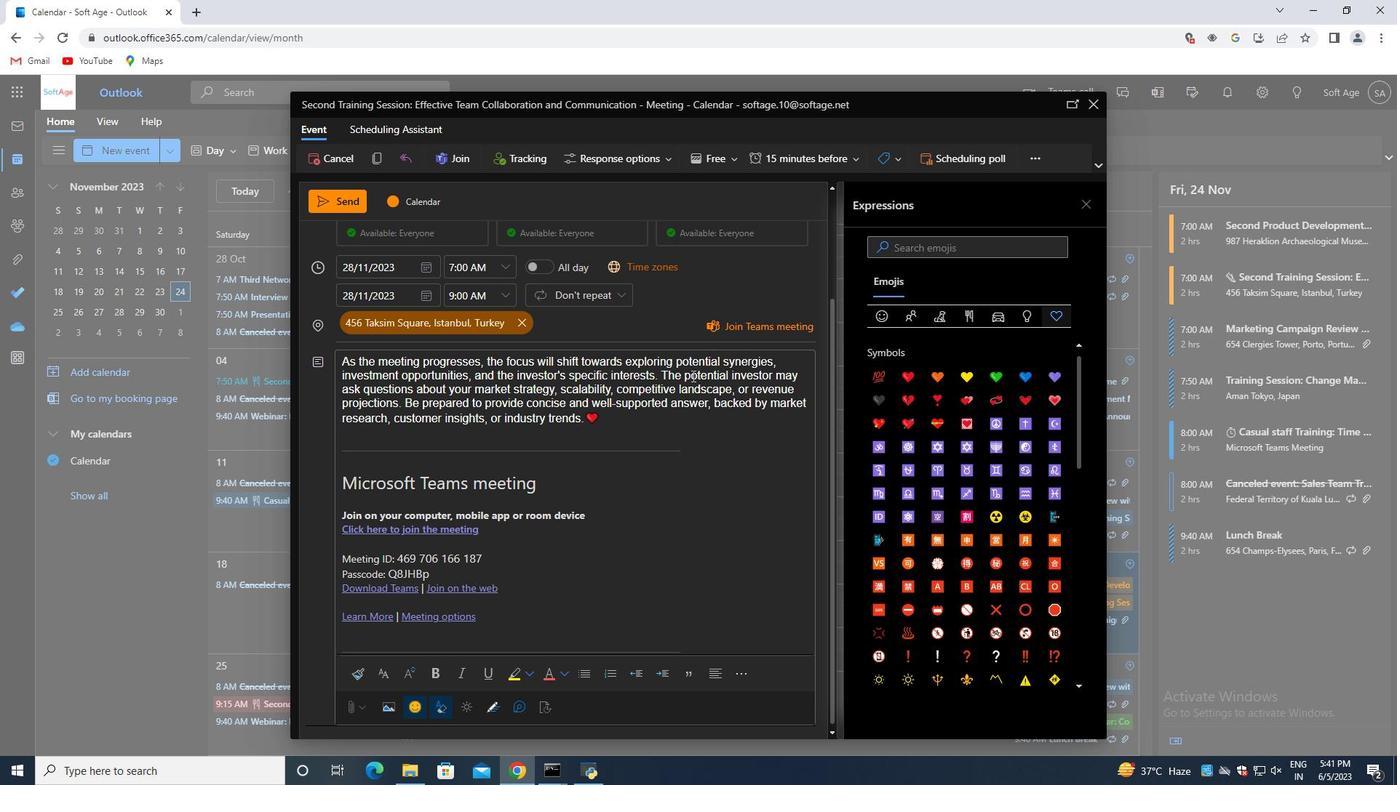 
Action: Mouse scrolled (685, 372) with delta (0, 0)
Screenshot: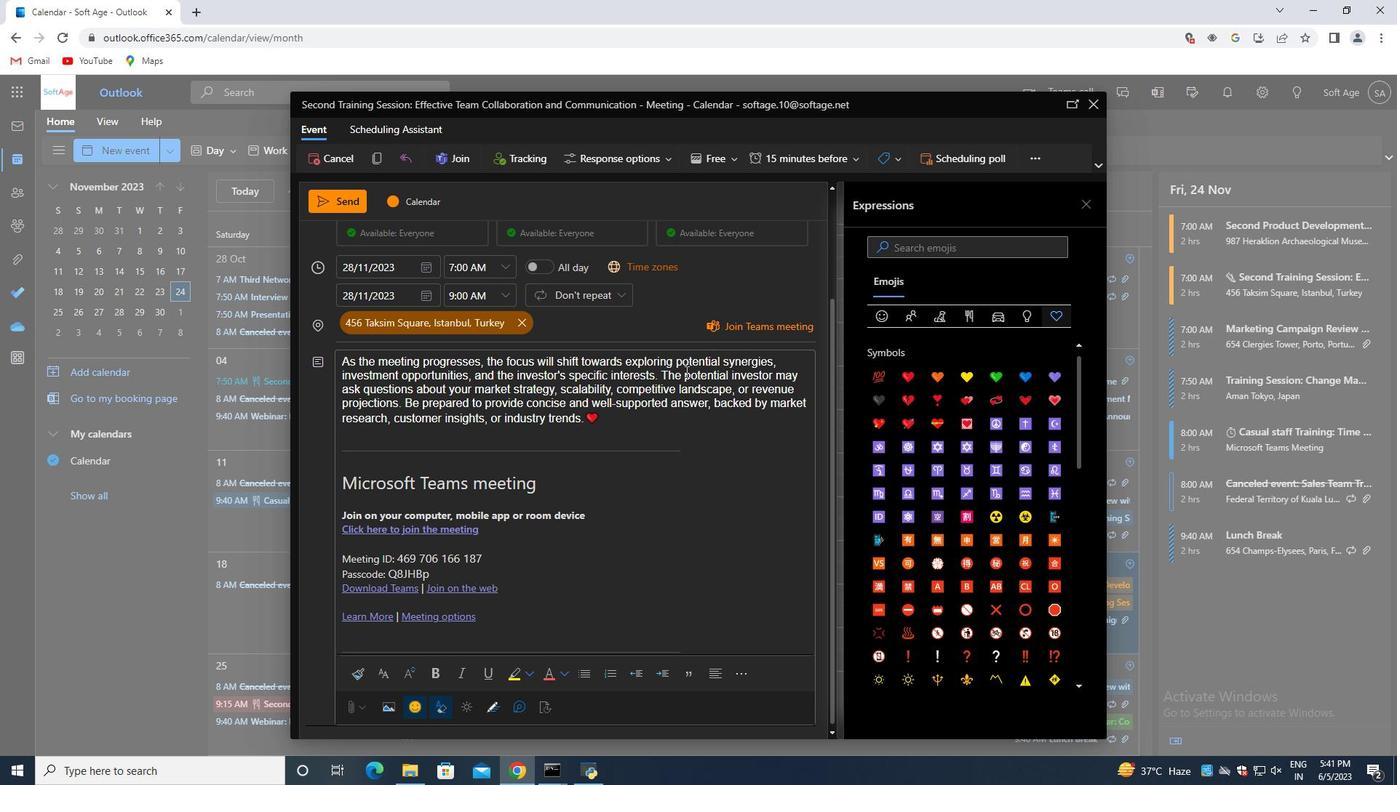 
Action: Mouse moved to (510, 276)
Screenshot: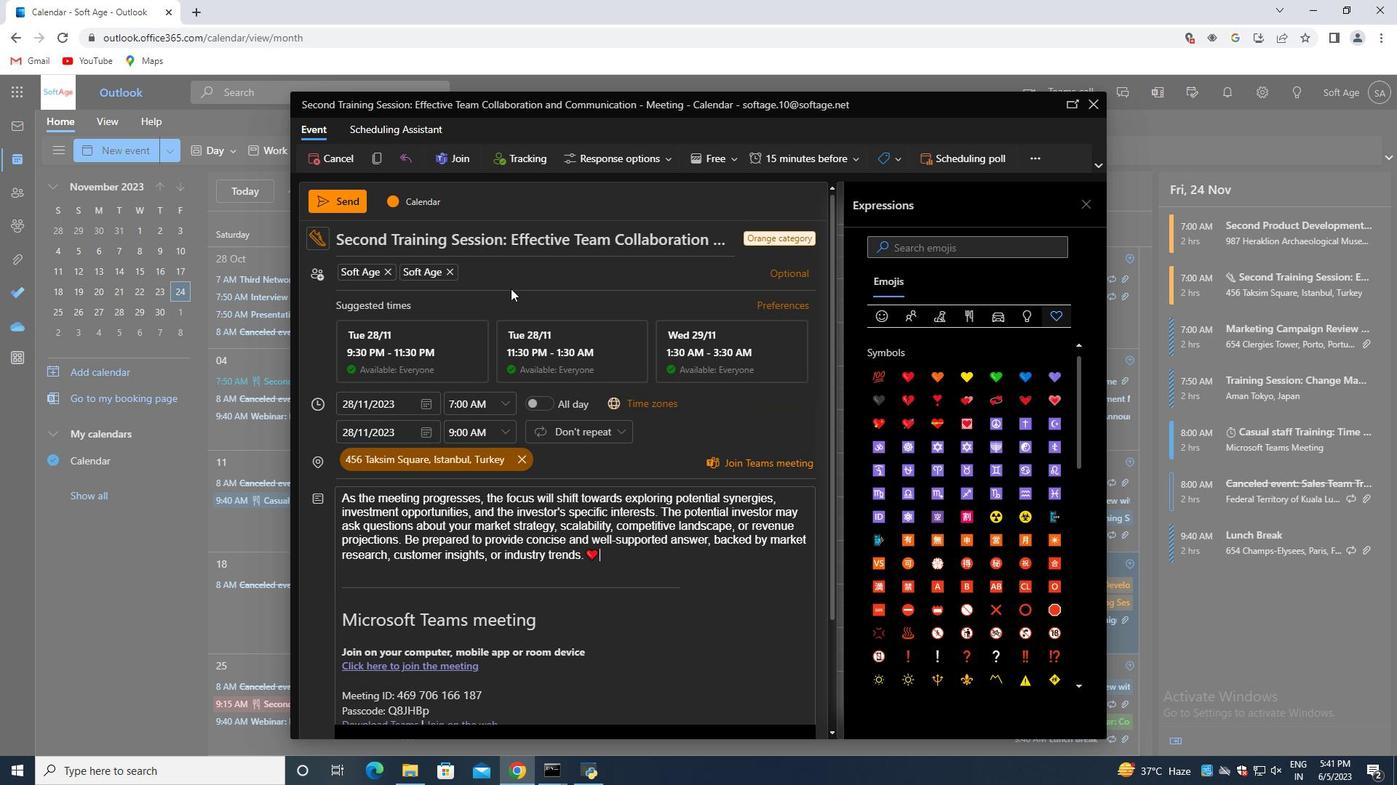 
Action: Mouse pressed left at (510, 276)
Screenshot: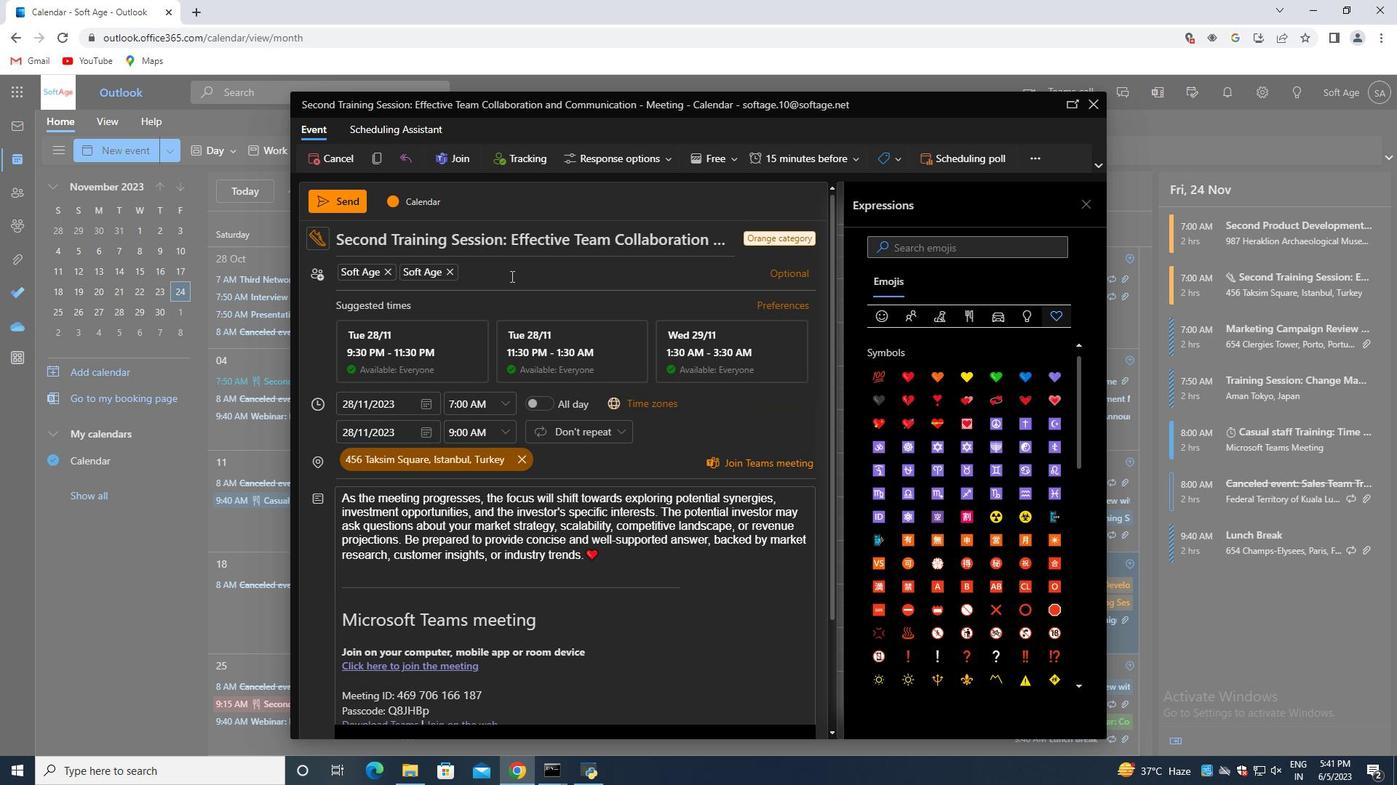 
Action: Mouse moved to (510, 276)
Screenshot: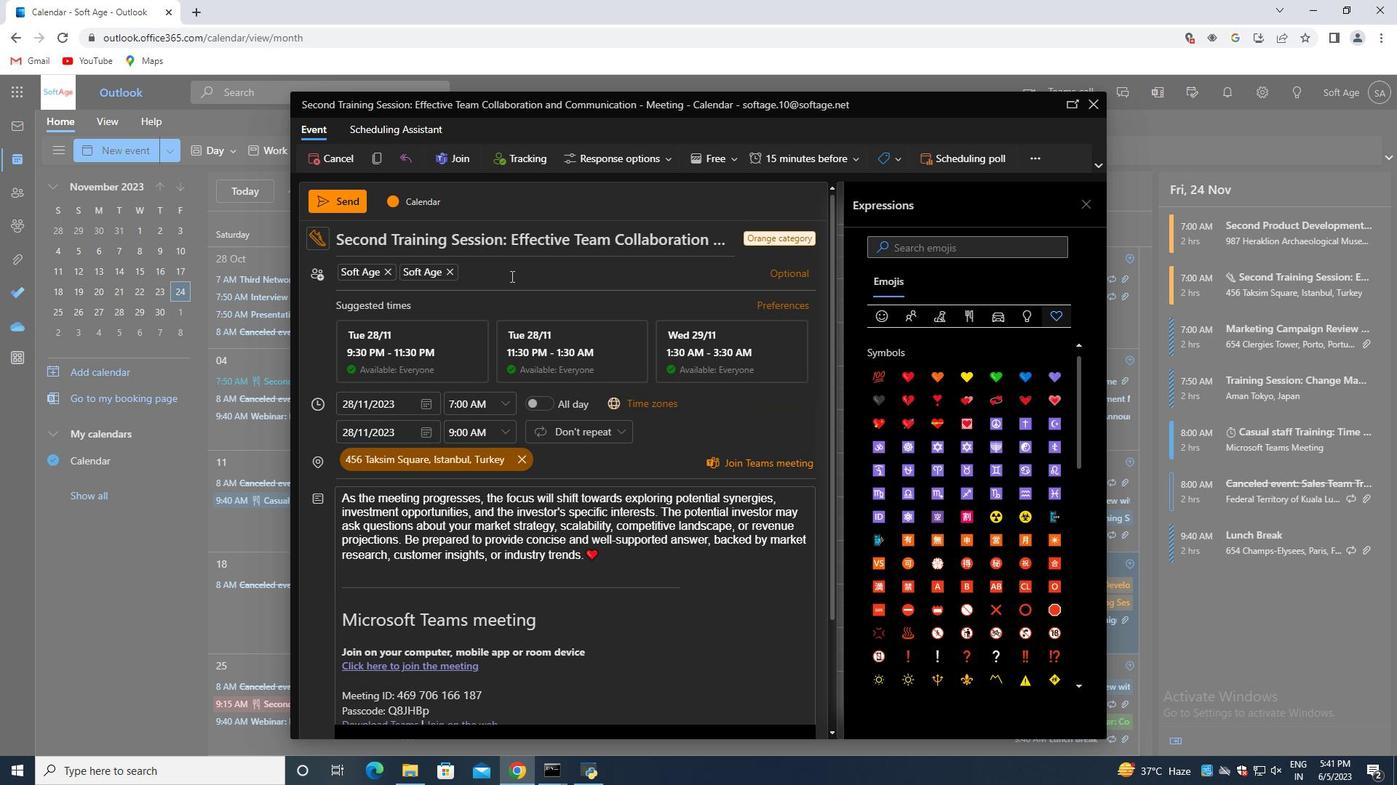 
Action: Key pressed softage.3<Key.shift>@softage.net<Key.enter>
Screenshot: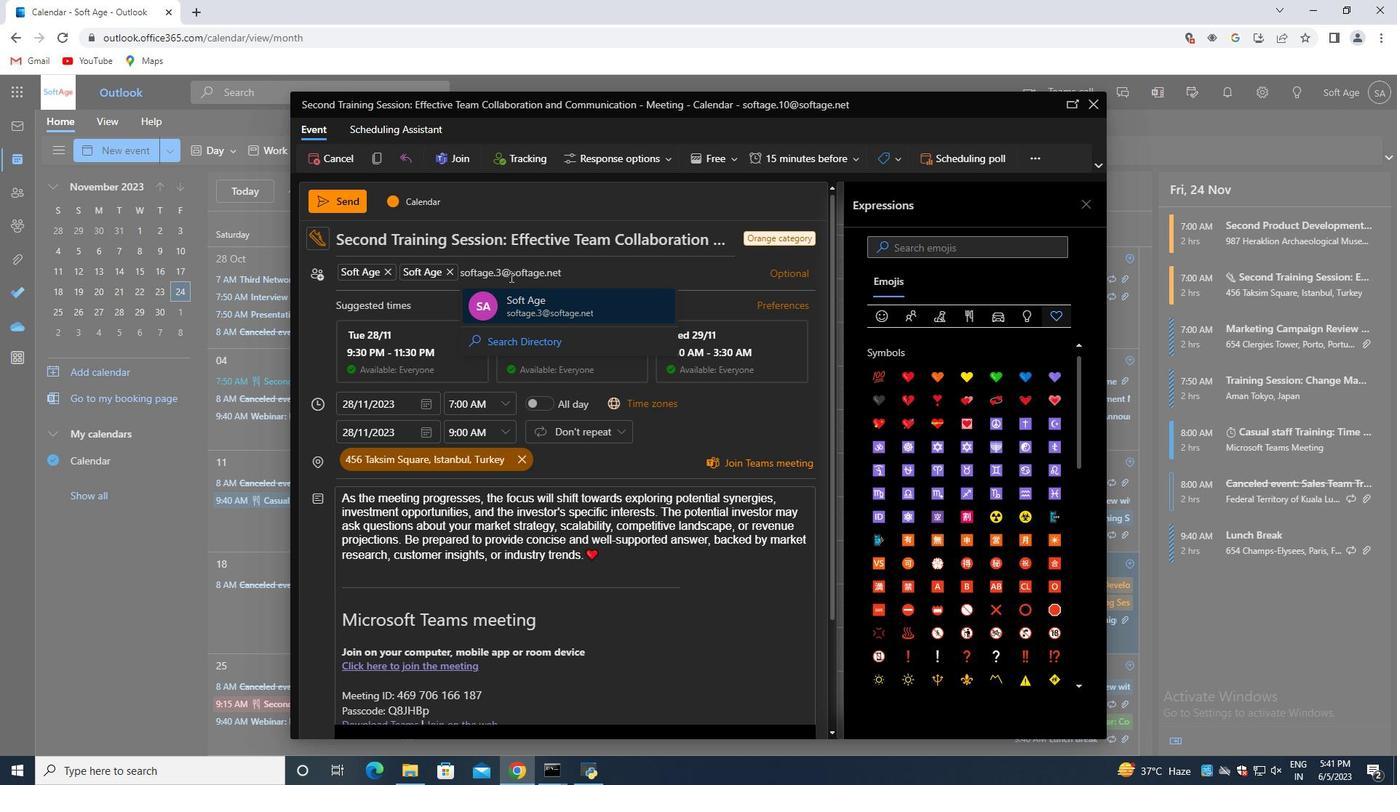
Action: Mouse moved to (514, 350)
Screenshot: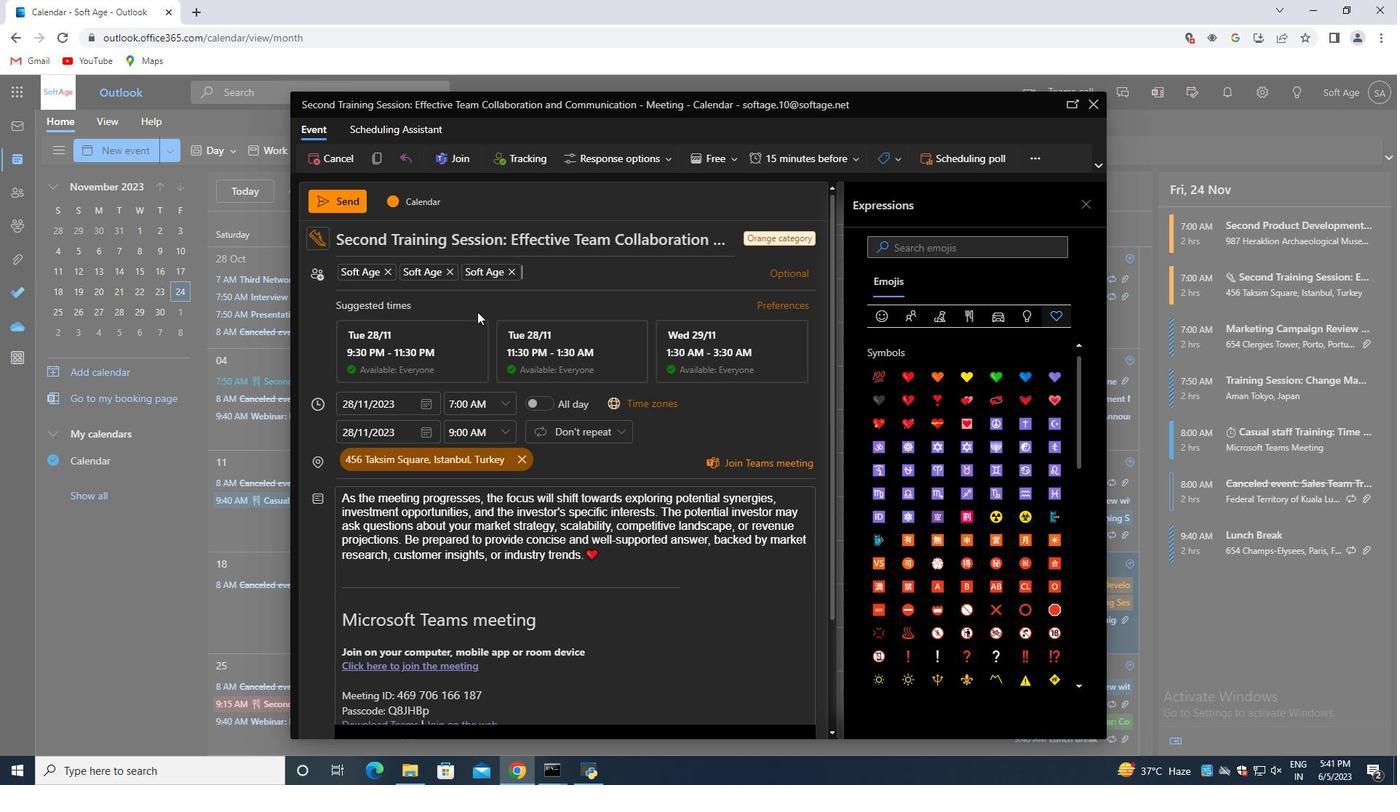 
Action: Mouse scrolled (514, 348) with delta (0, 0)
Screenshot: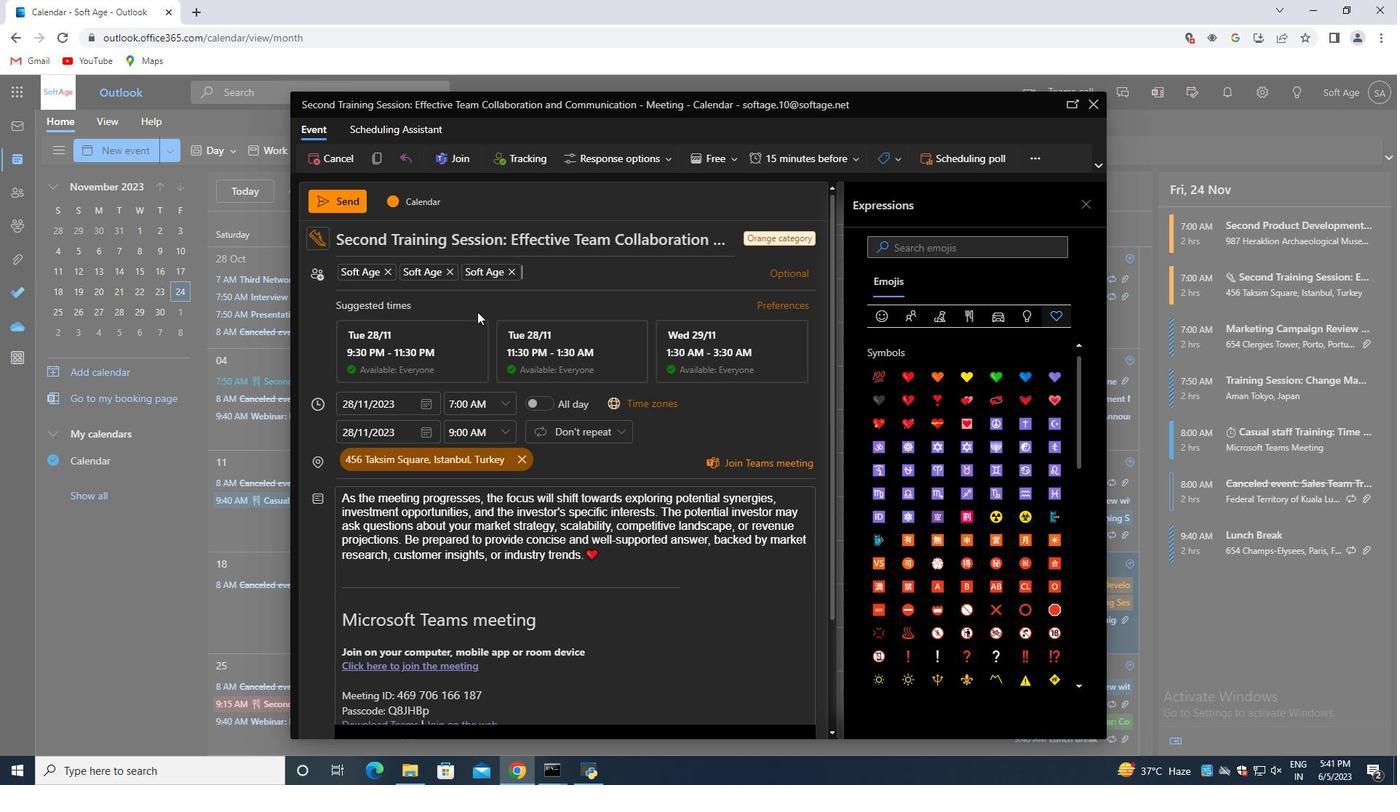 
Action: Mouse moved to (516, 357)
Screenshot: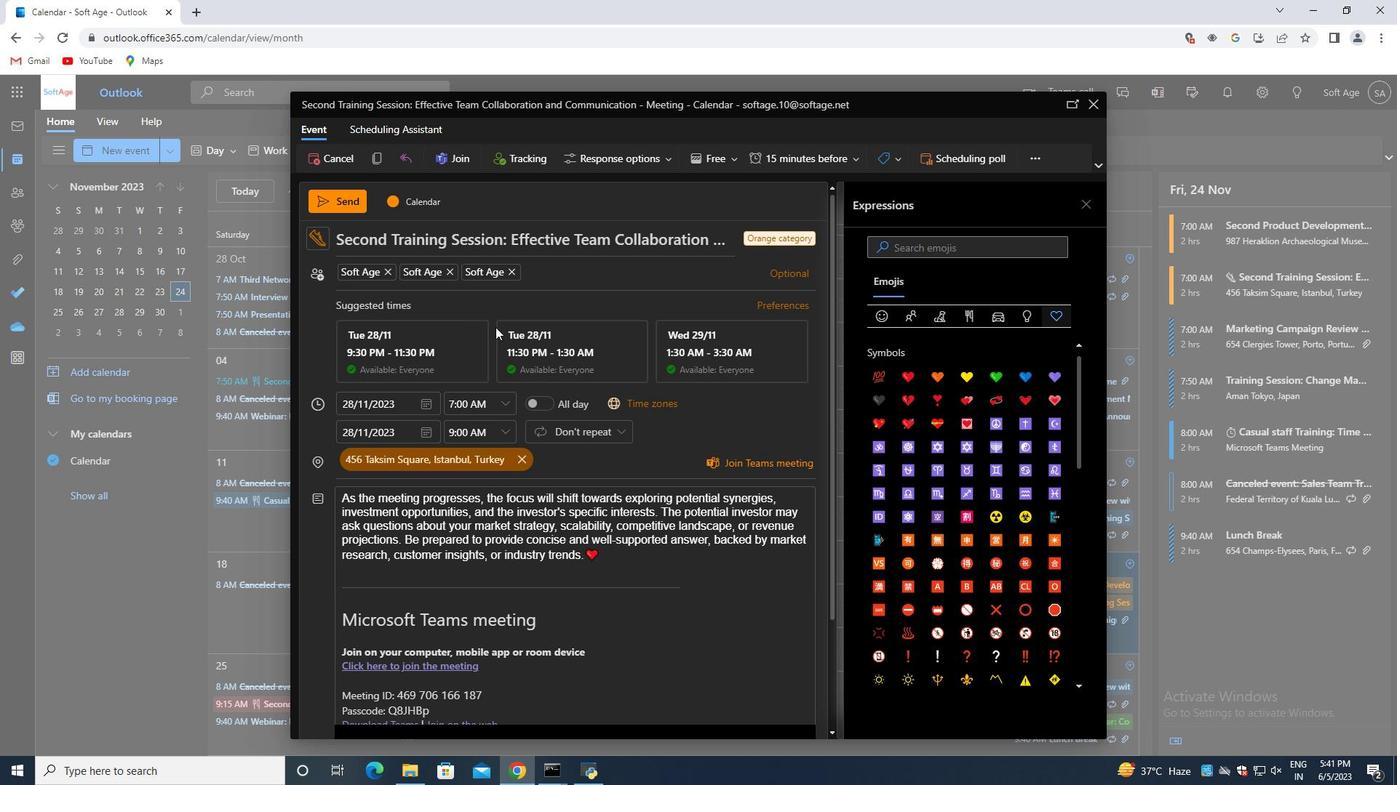 
Action: Mouse scrolled (515, 355) with delta (0, 0)
Screenshot: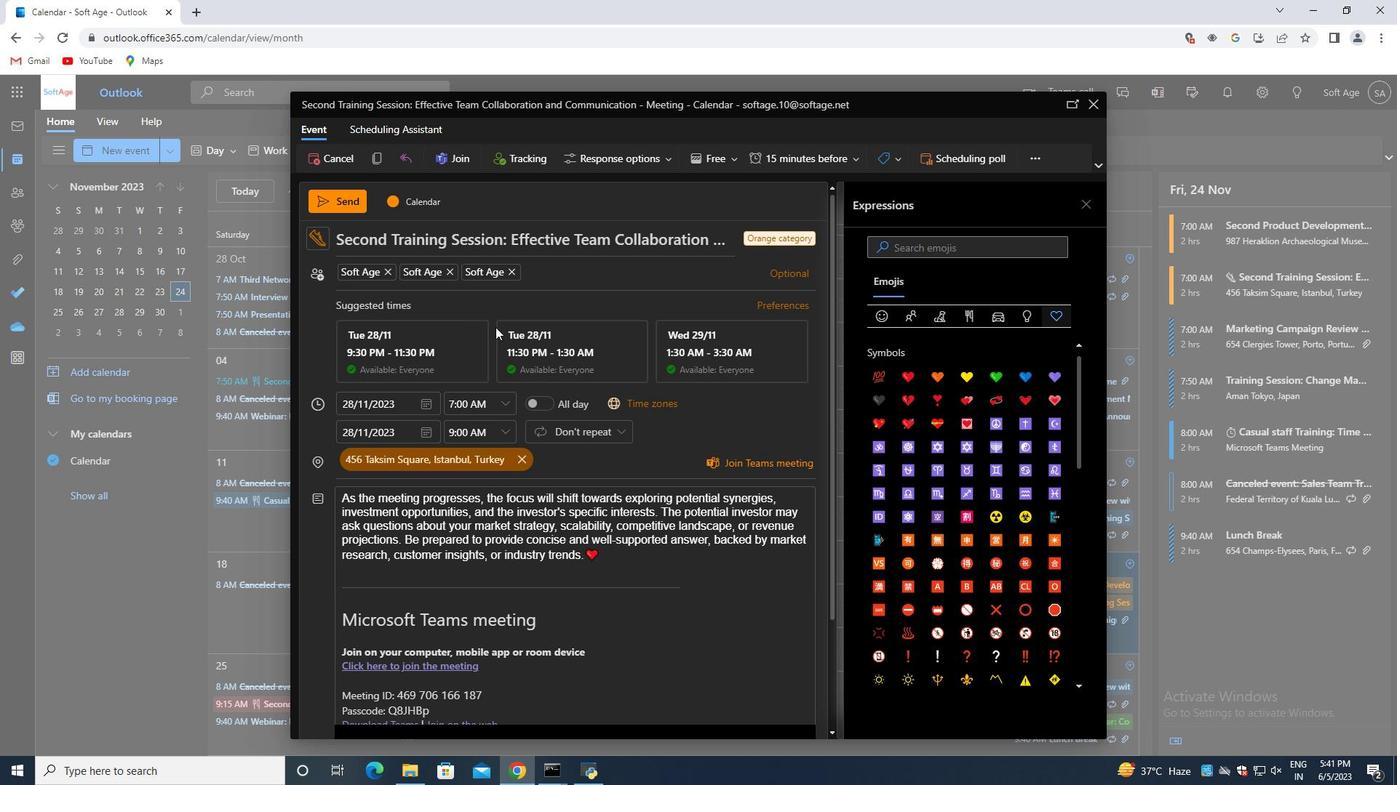 
Action: Mouse moved to (524, 380)
Screenshot: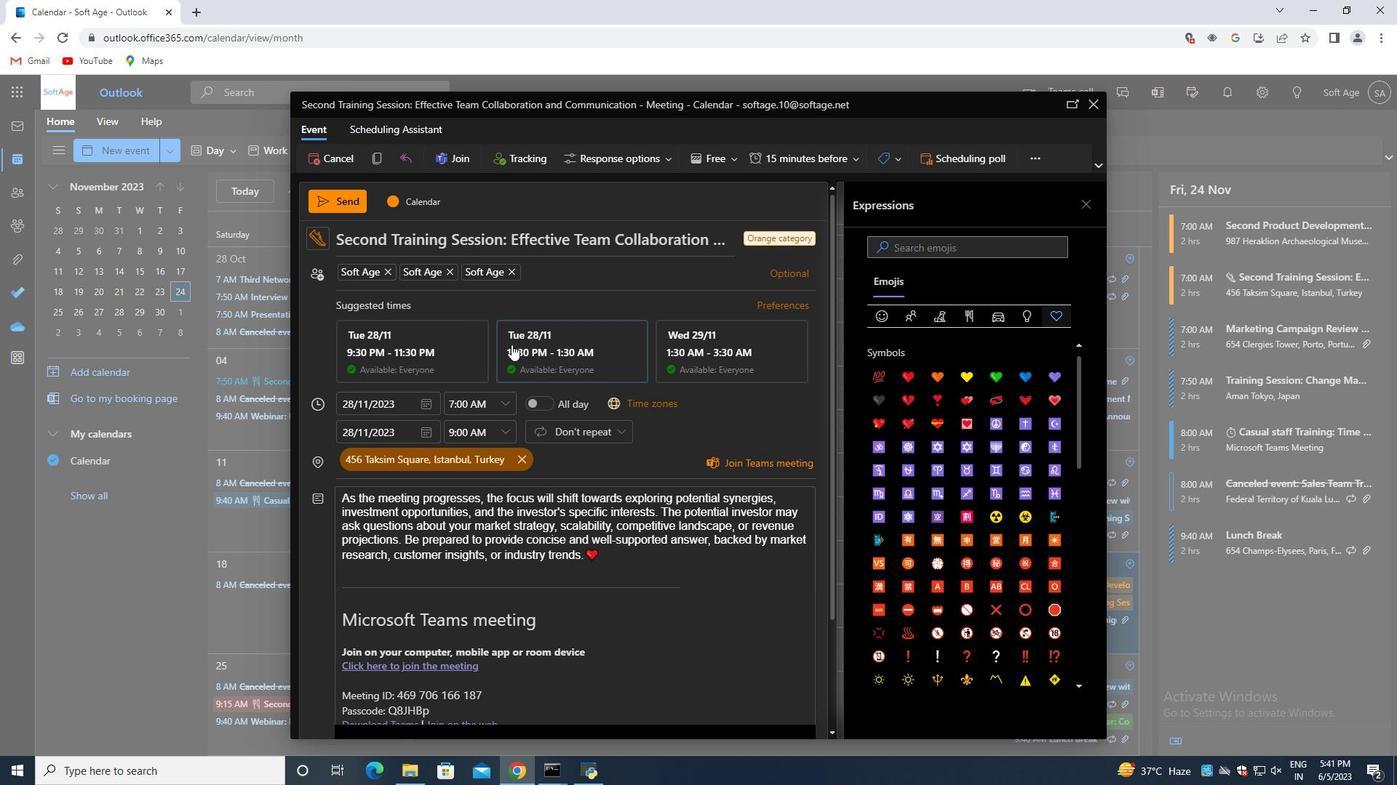 
Action: Mouse scrolled (519, 368) with delta (0, 0)
Screenshot: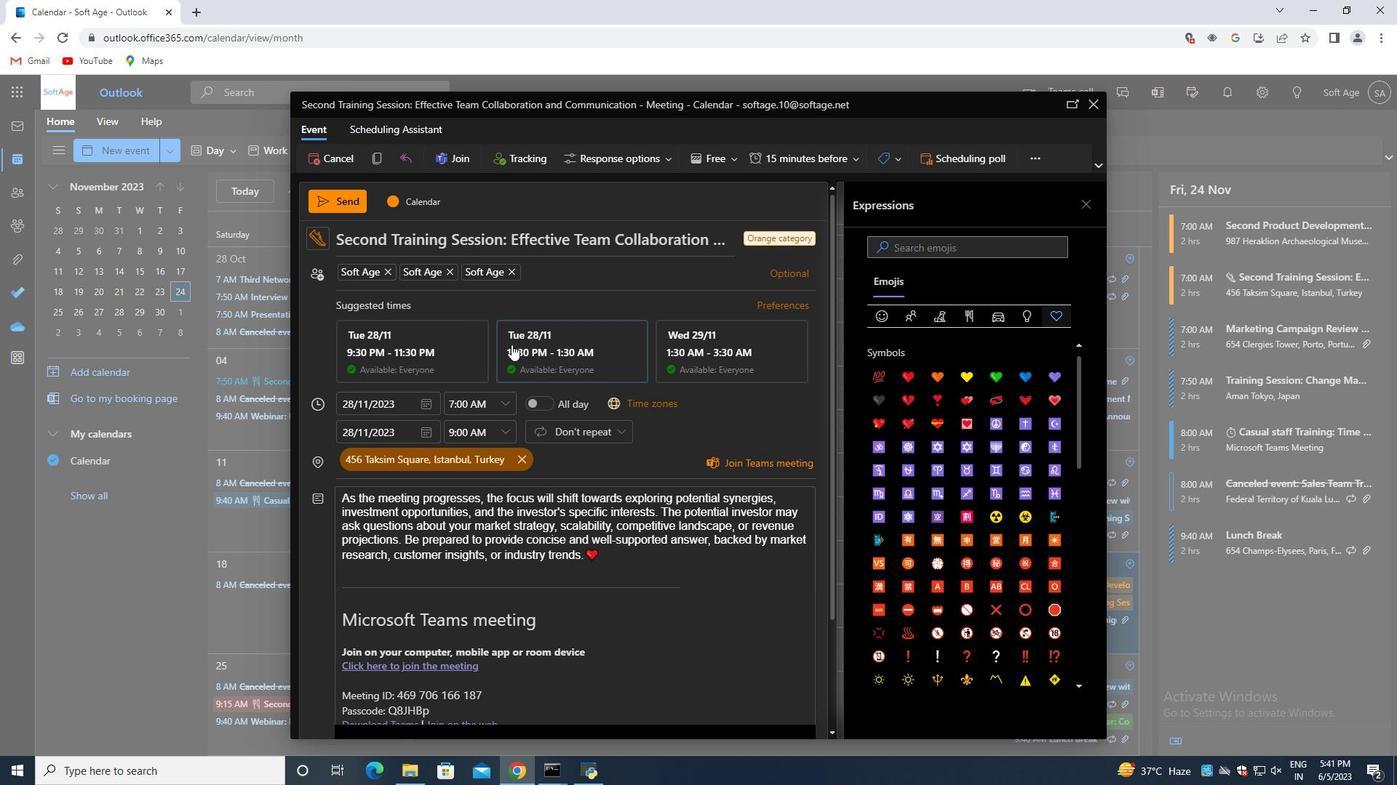 
Action: Mouse moved to (609, 419)
Screenshot: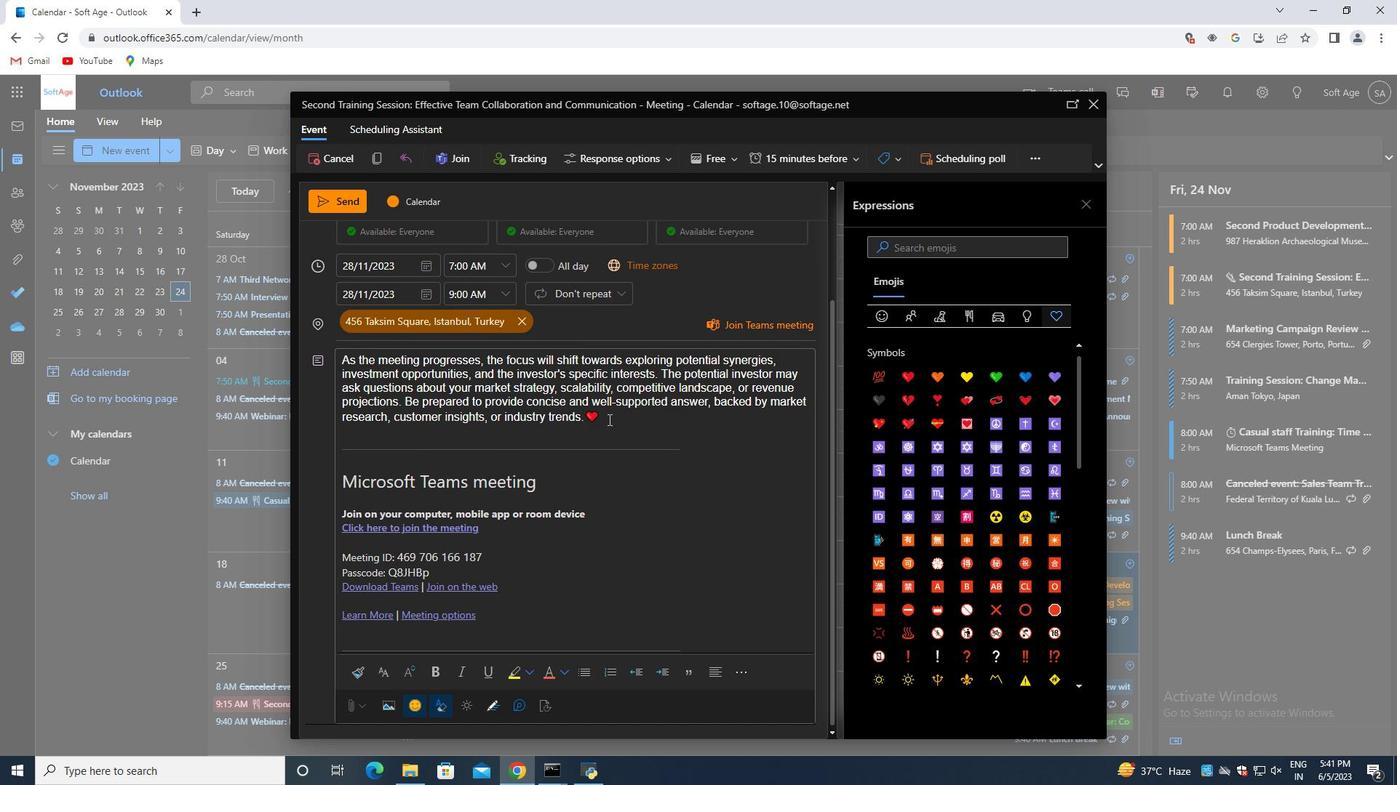 
Action: Mouse pressed left at (609, 419)
Screenshot: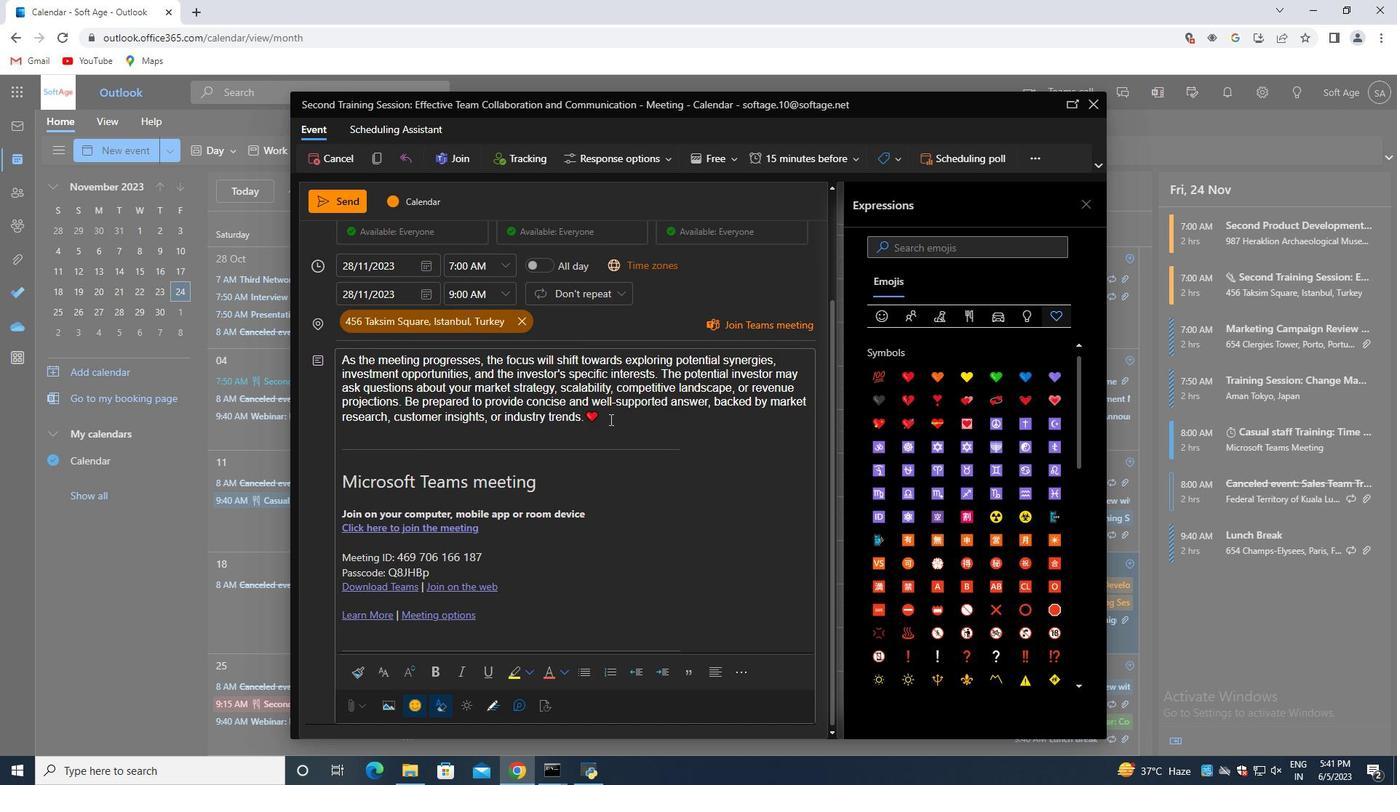 
Action: Mouse pressed left at (609, 419)
Screenshot: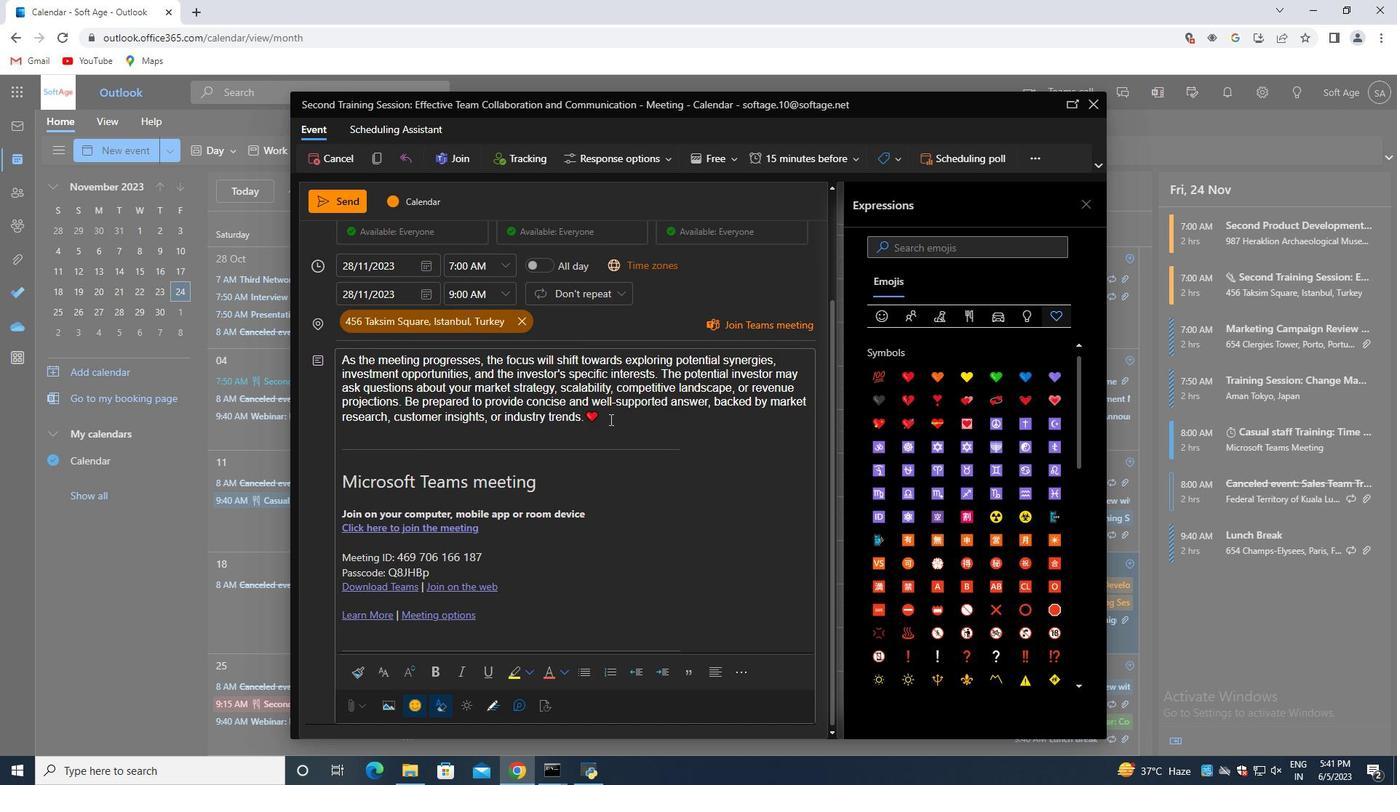 
Action: Mouse pressed left at (609, 419)
Screenshot: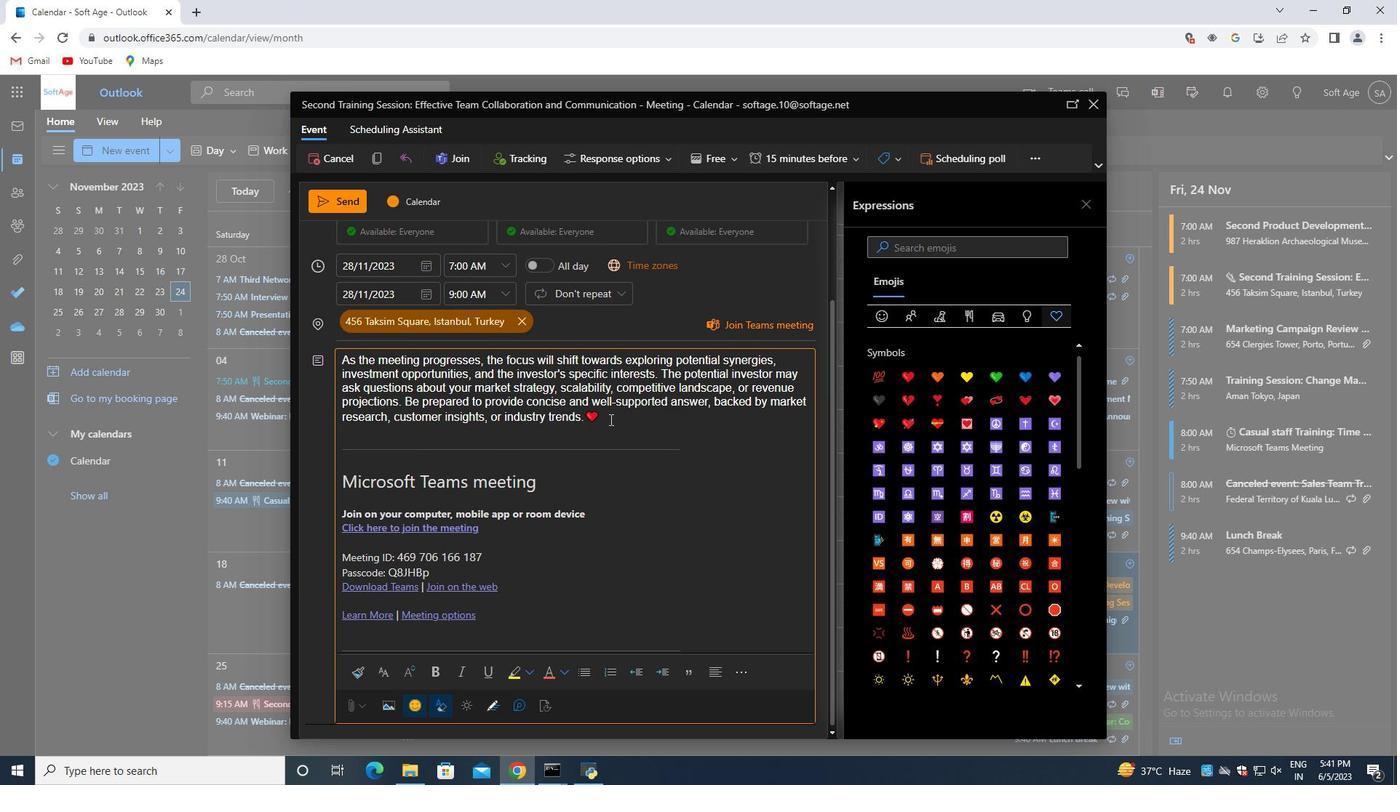 
Action: Mouse moved to (737, 670)
Screenshot: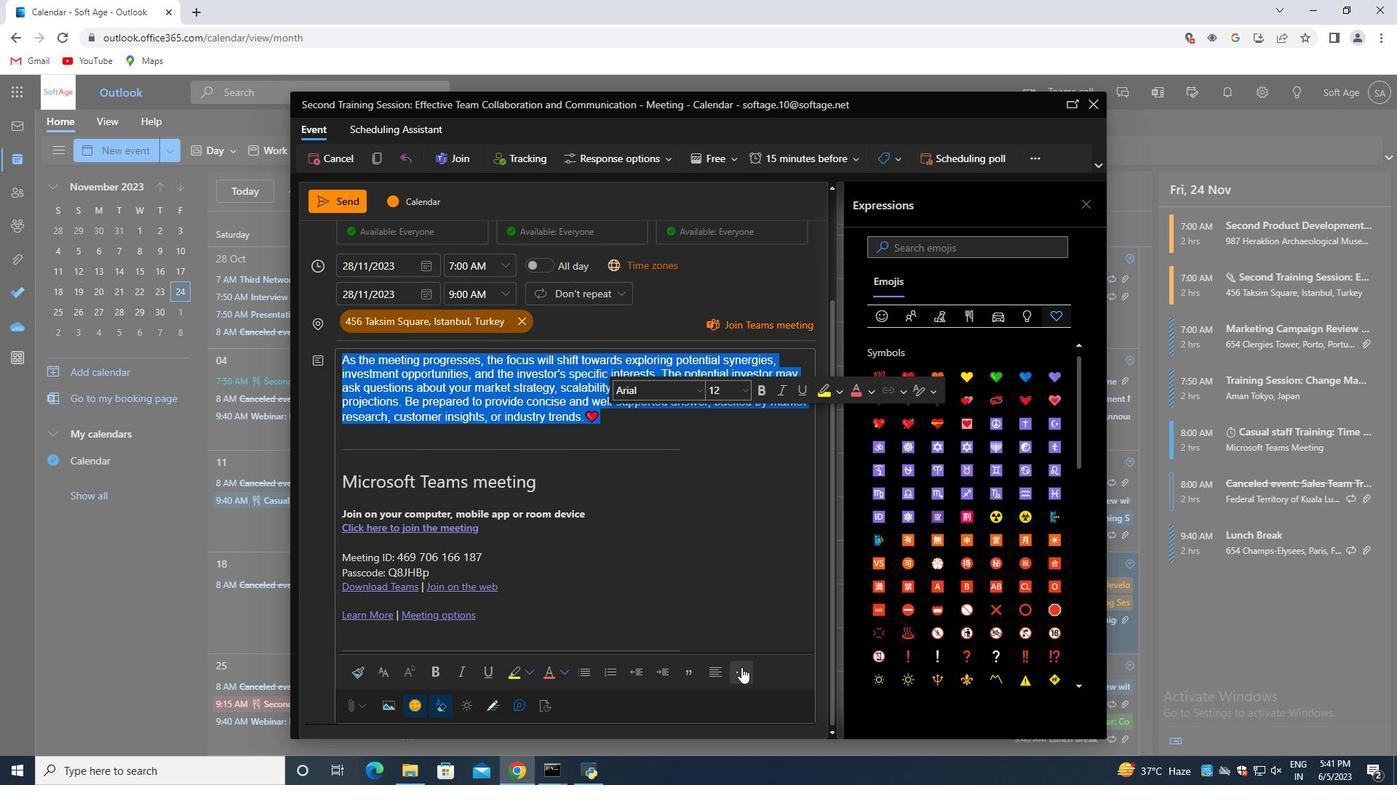 
Action: Mouse pressed left at (737, 670)
Screenshot: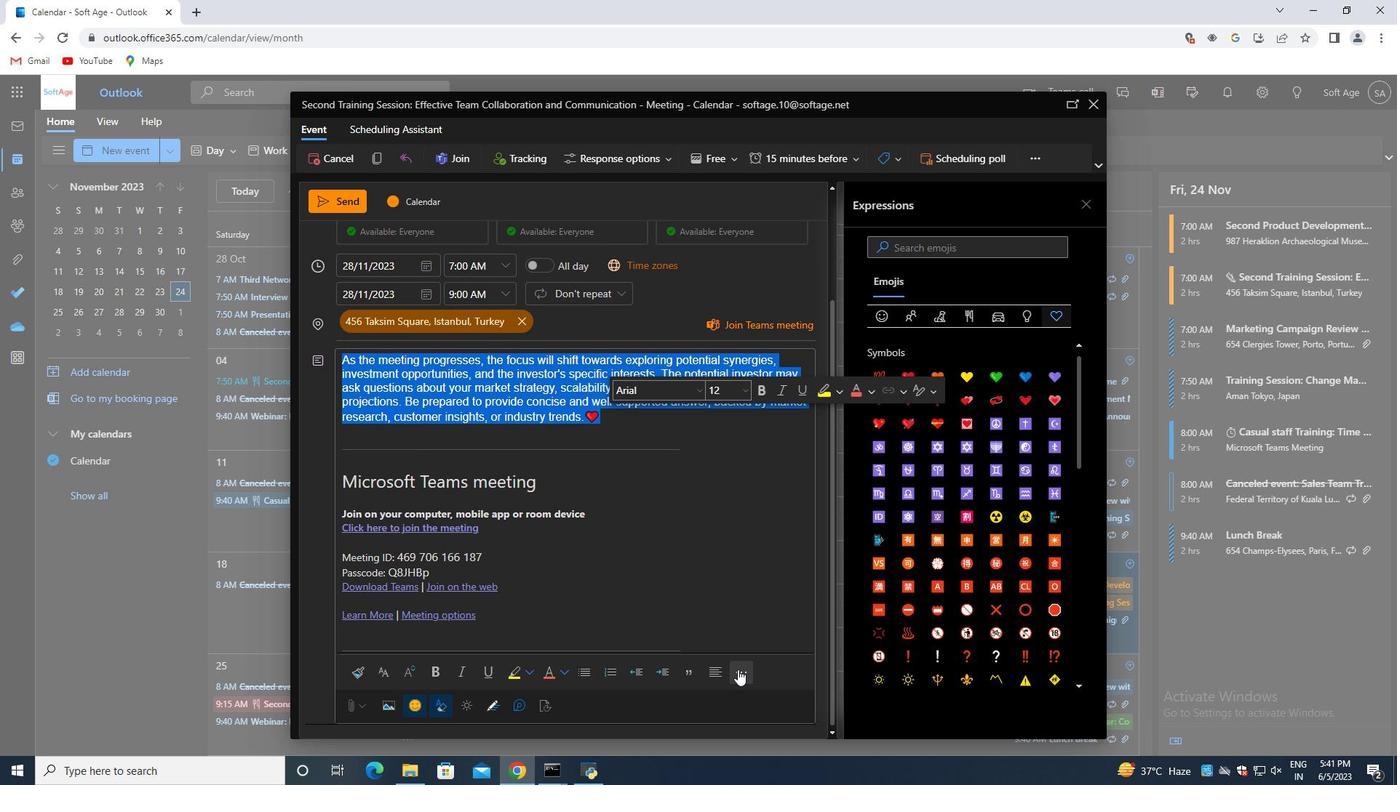 
Action: Mouse moved to (740, 595)
Screenshot: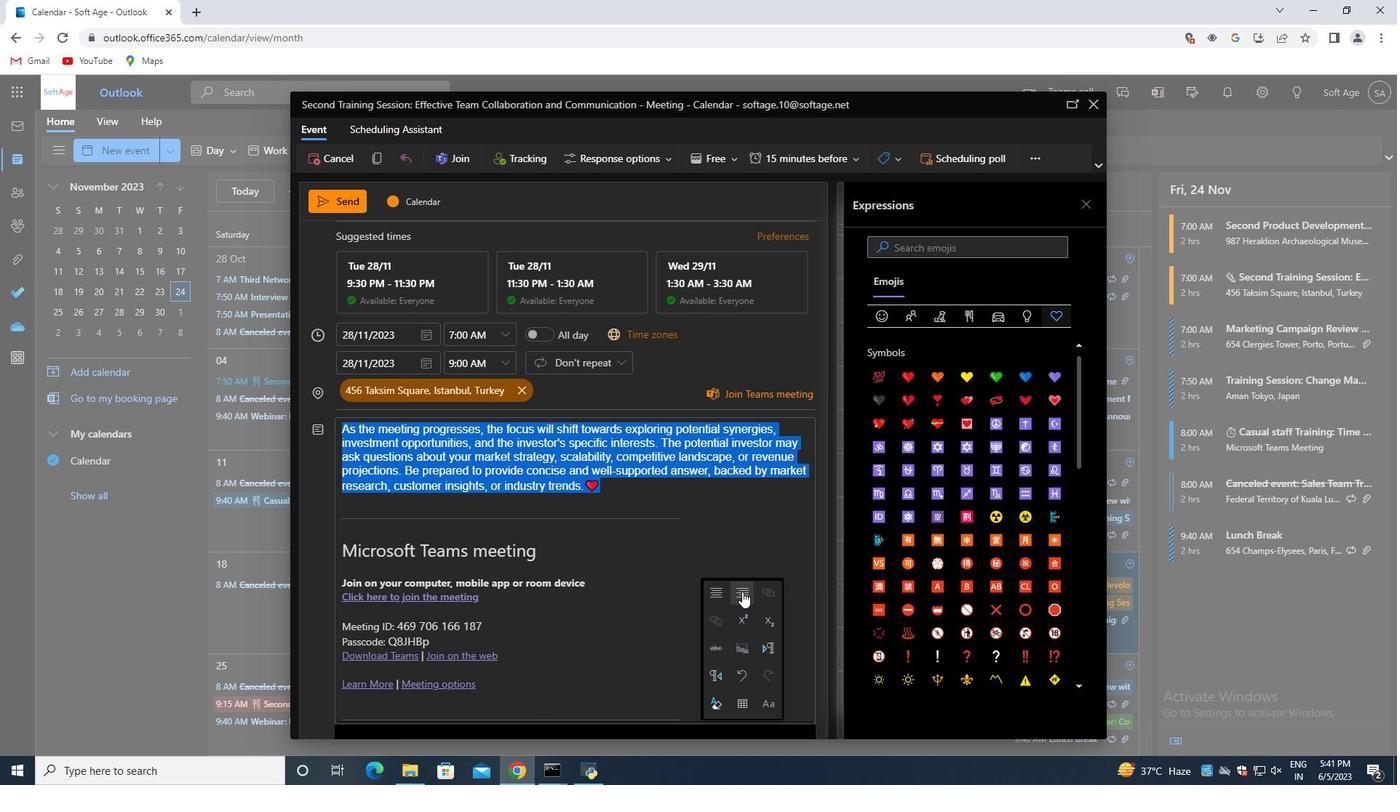 
Action: Mouse pressed left at (740, 595)
Screenshot: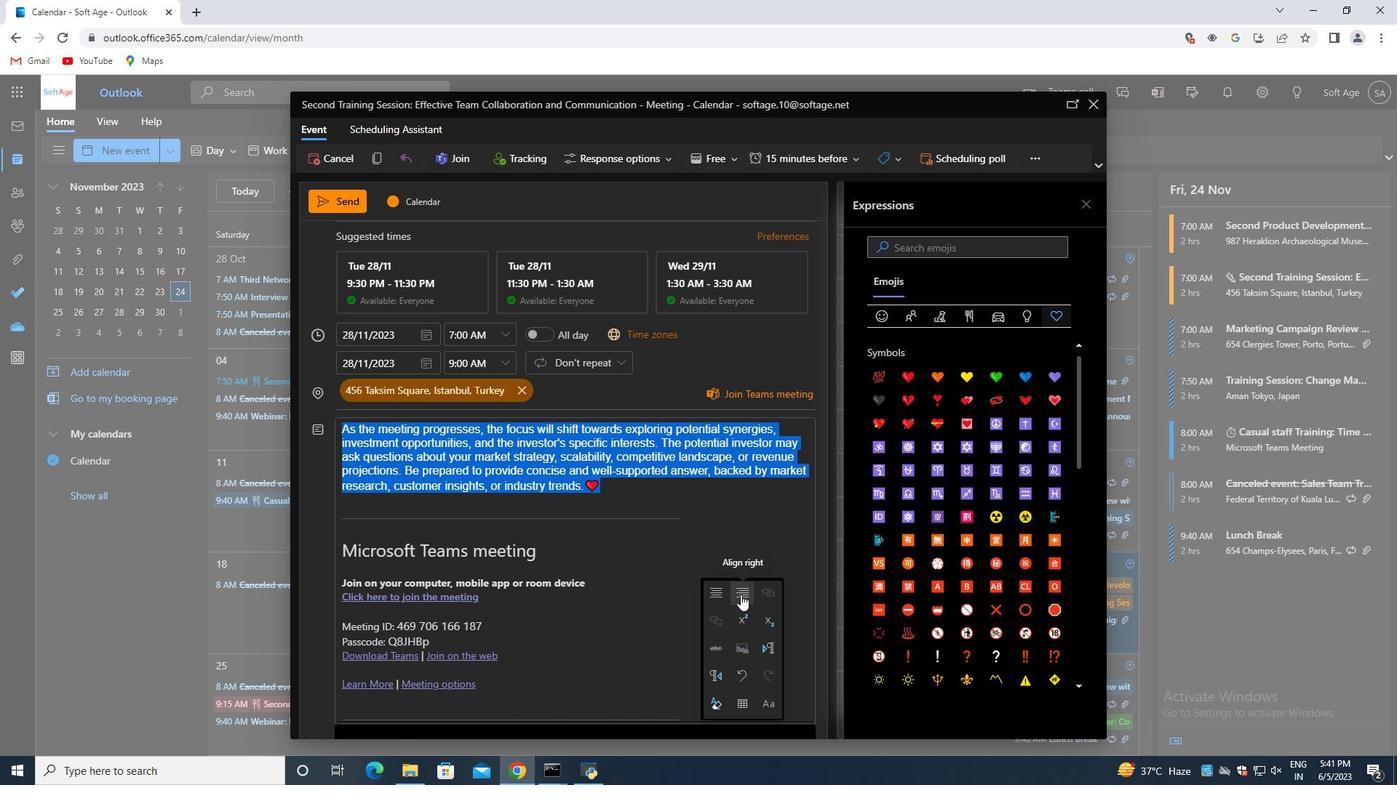
Action: Mouse moved to (719, 514)
Screenshot: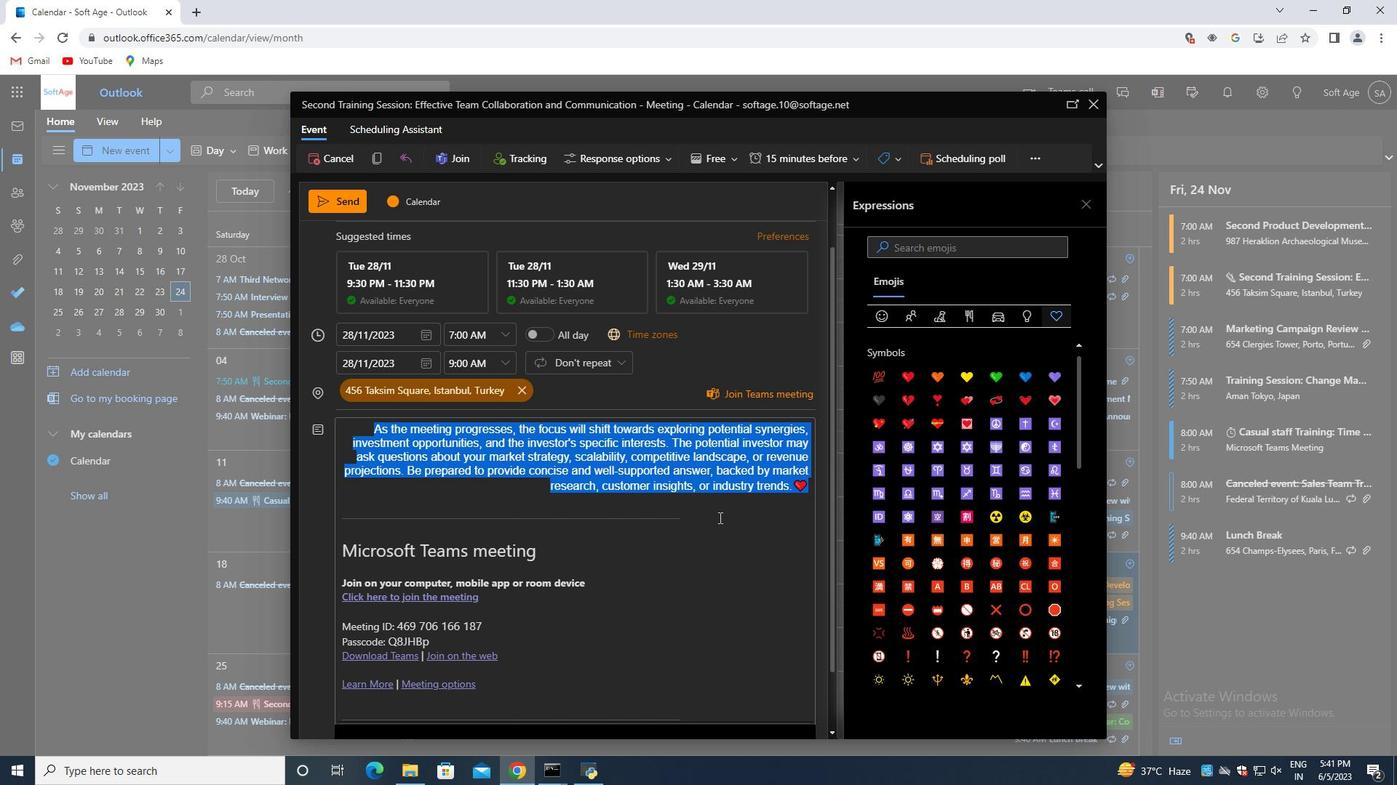 
Action: Mouse pressed left at (719, 514)
Screenshot: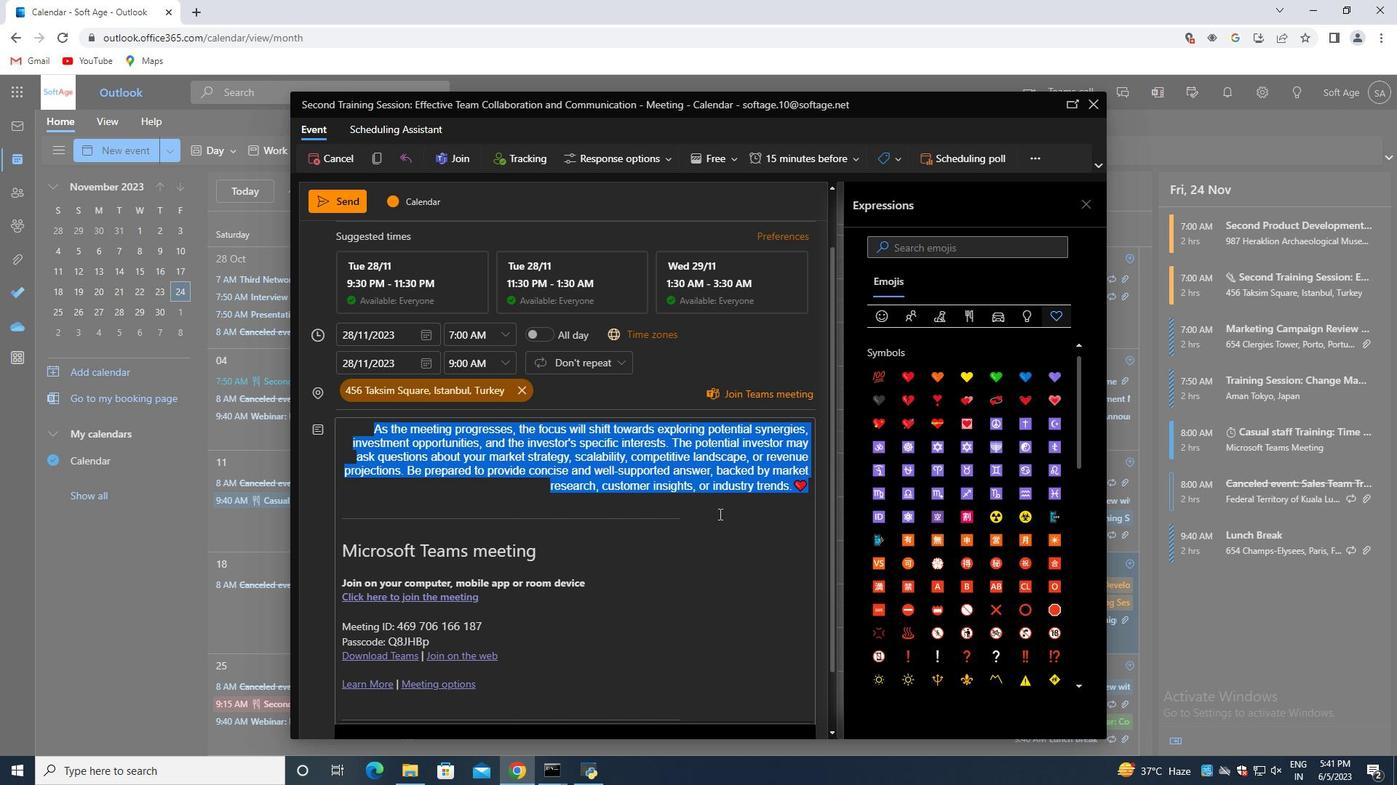 
Action: Mouse moved to (804, 489)
Screenshot: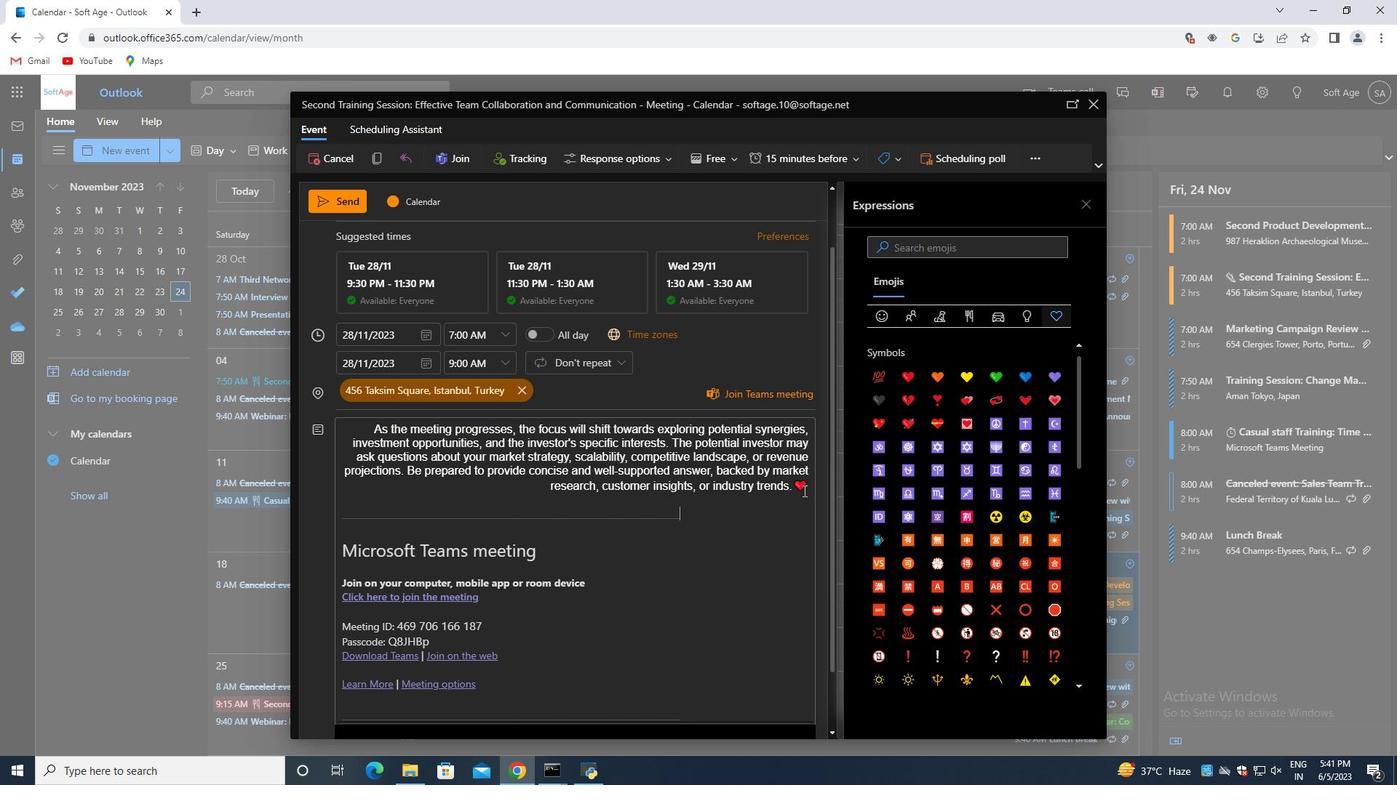 
Action: Mouse pressed left at (804, 489)
Screenshot: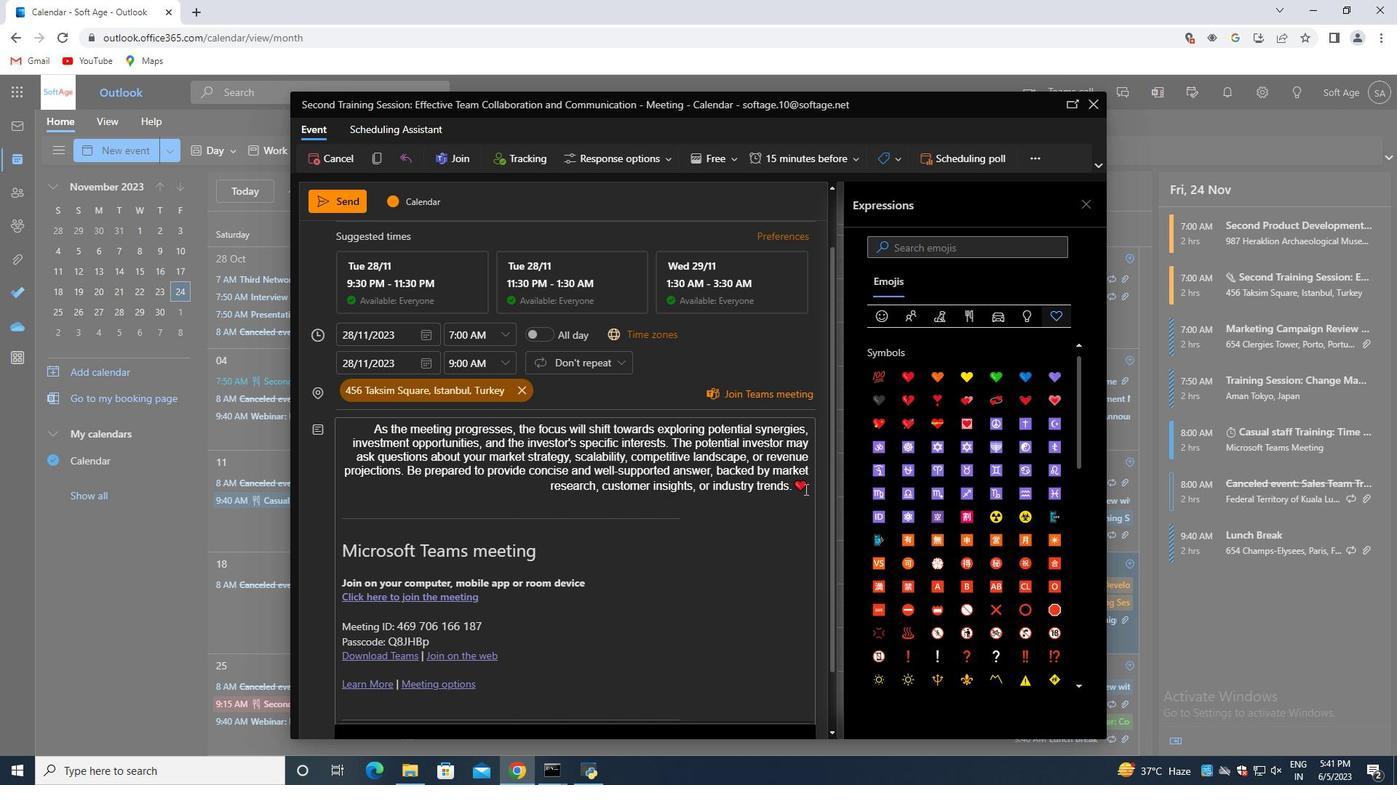 
Action: Mouse pressed left at (804, 489)
Screenshot: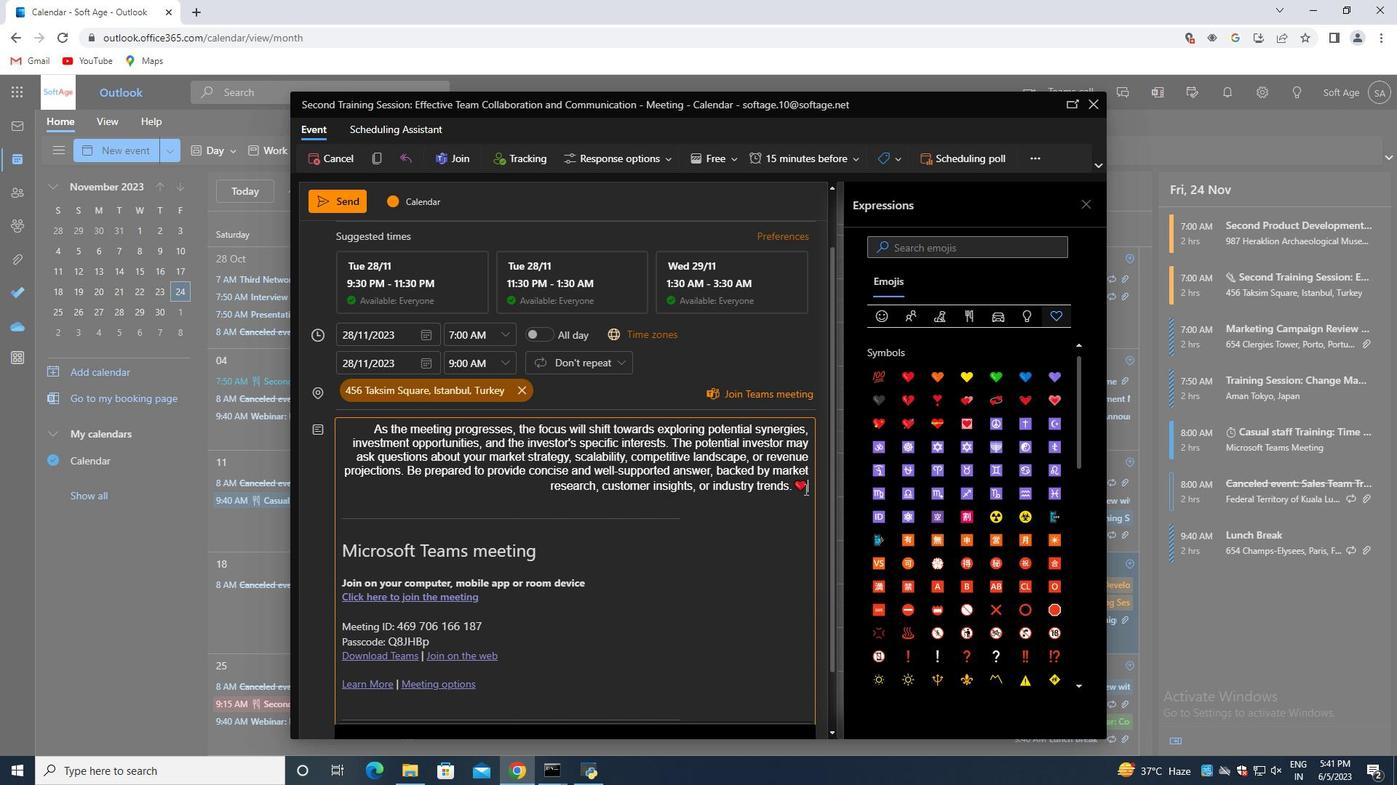 
Action: Mouse pressed left at (804, 489)
Screenshot: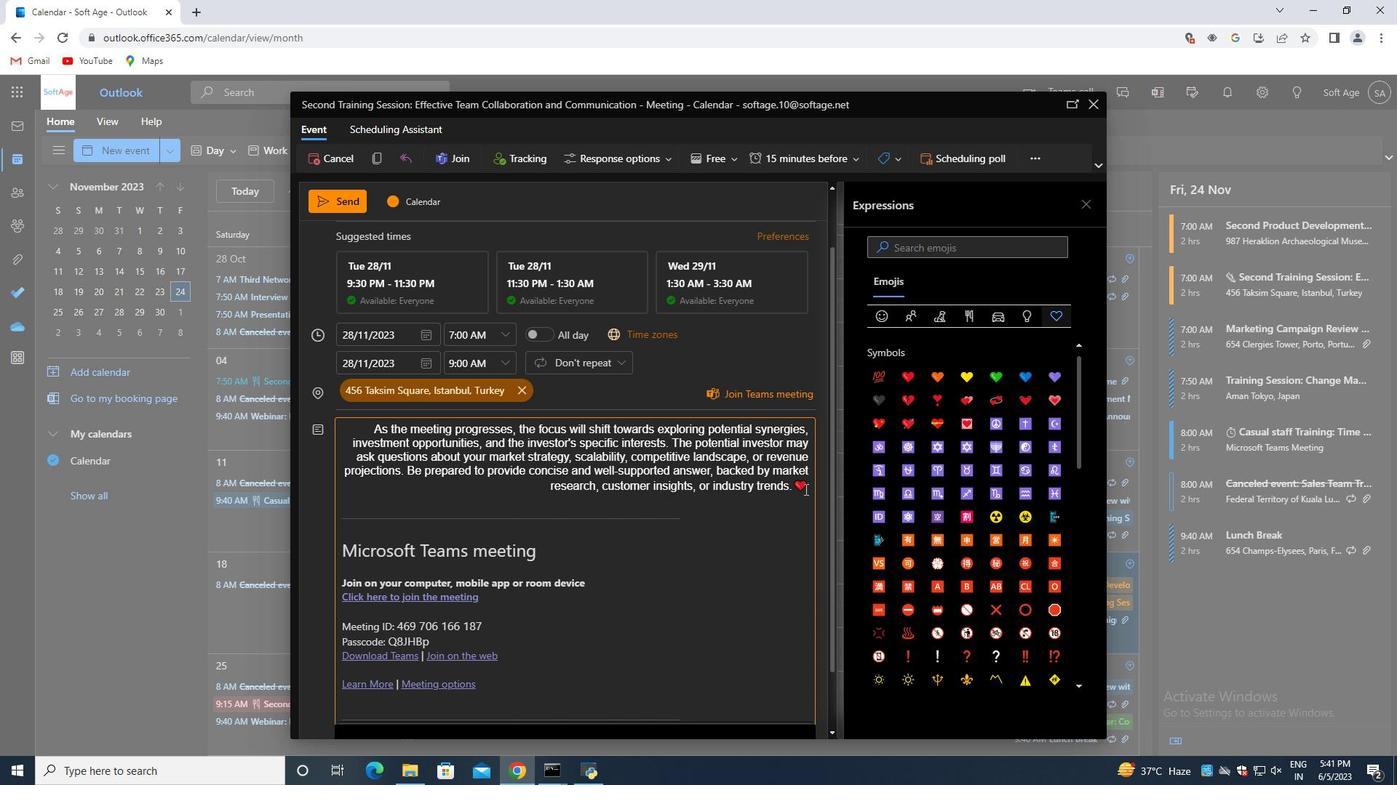 
Action: Mouse moved to (470, 669)
Screenshot: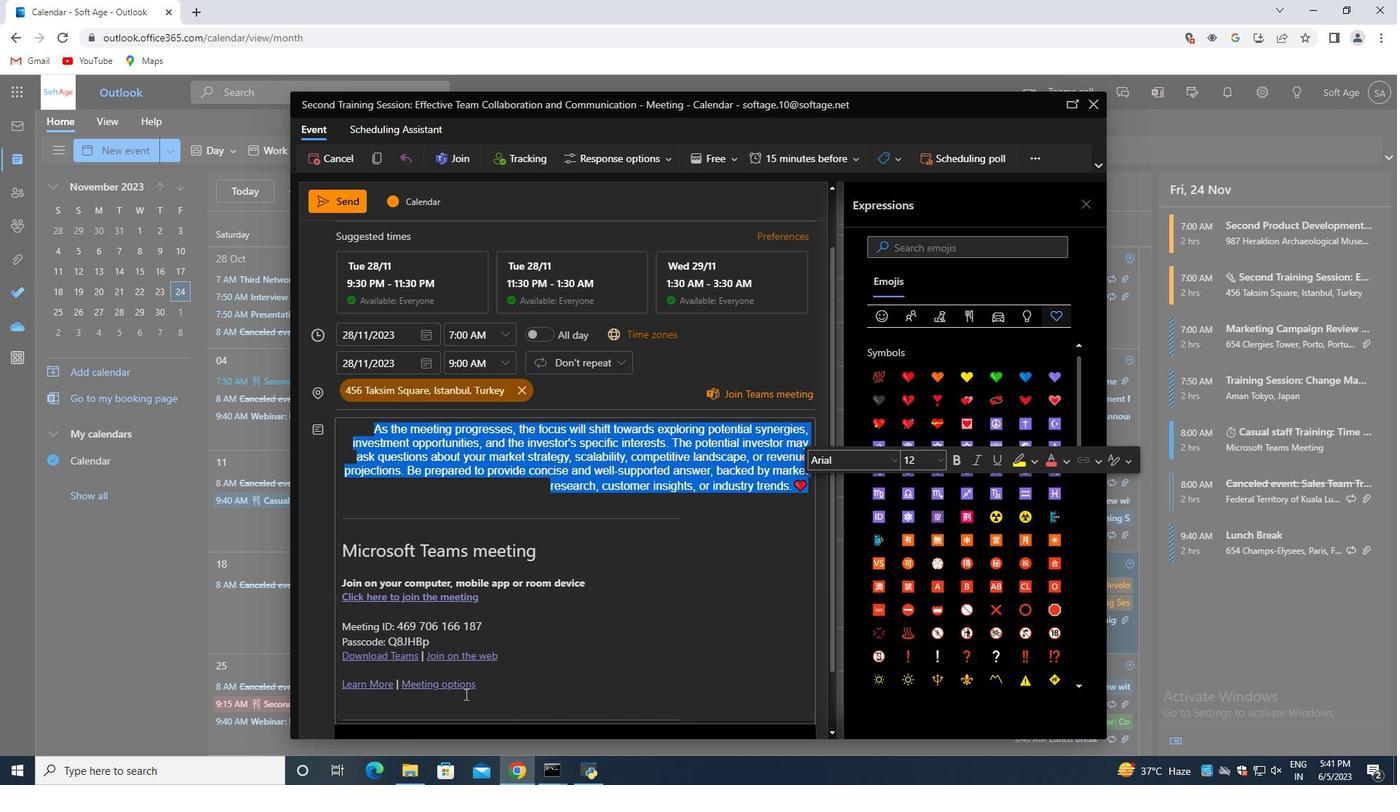 
Action: Mouse scrolled (470, 668) with delta (0, 0)
Screenshot: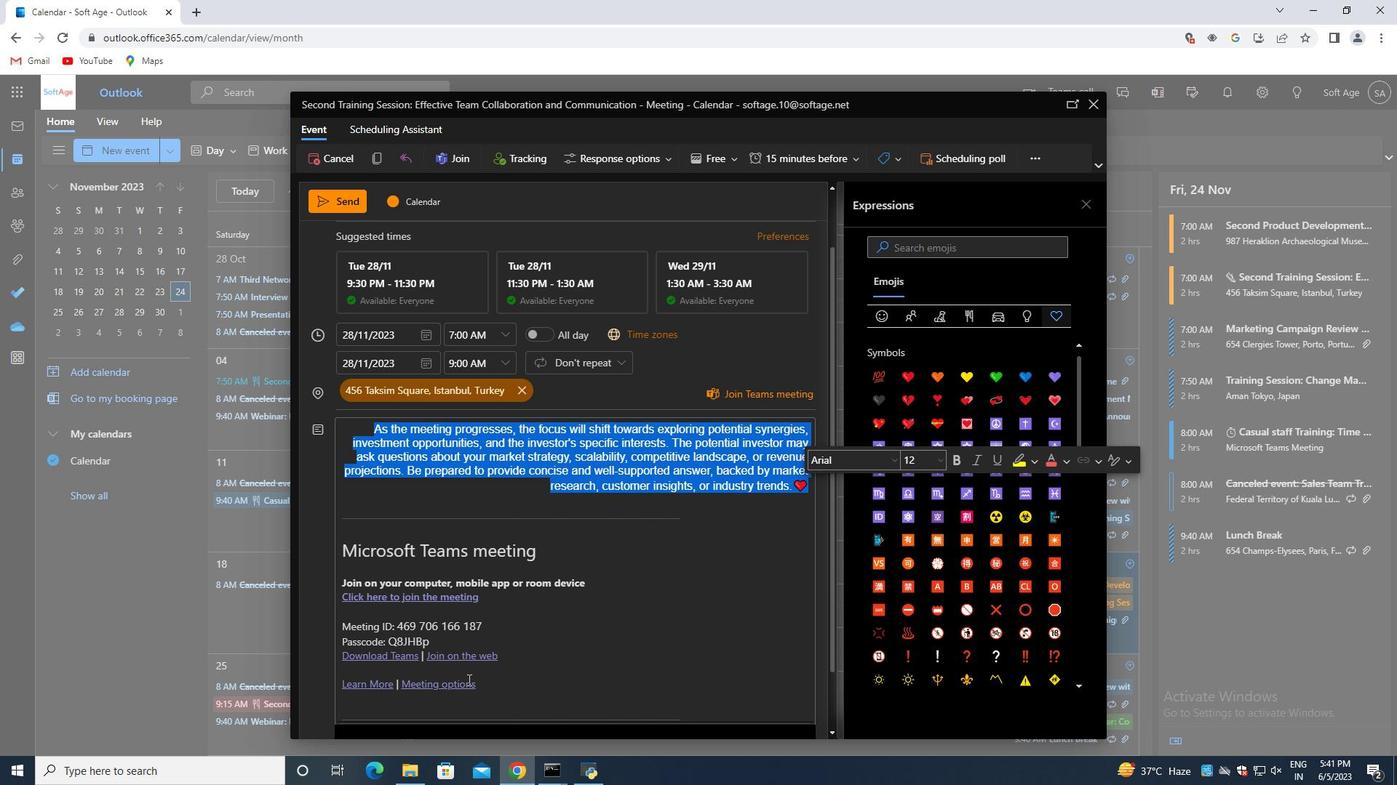
Action: Mouse scrolled (470, 668) with delta (0, 0)
Screenshot: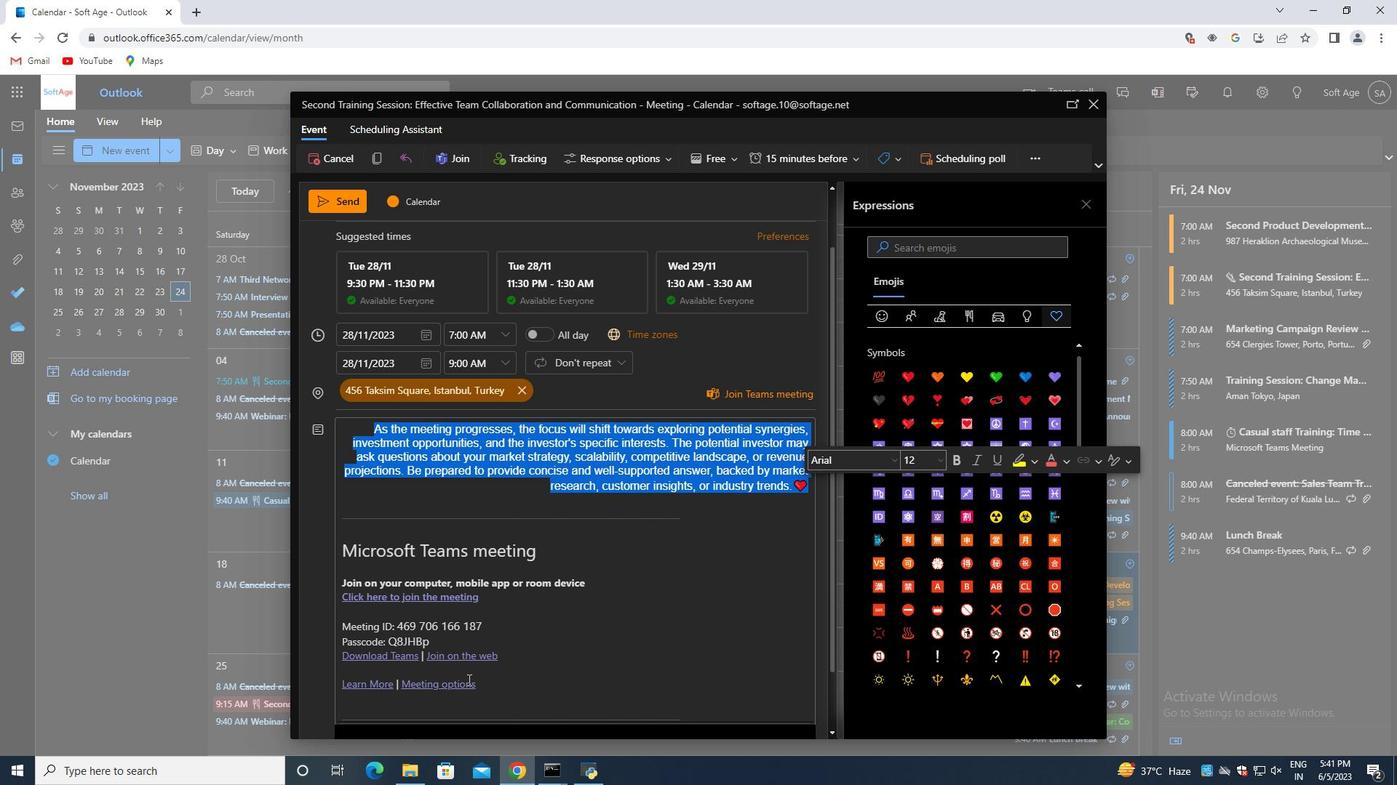 
Action: Mouse scrolled (470, 668) with delta (0, 0)
Screenshot: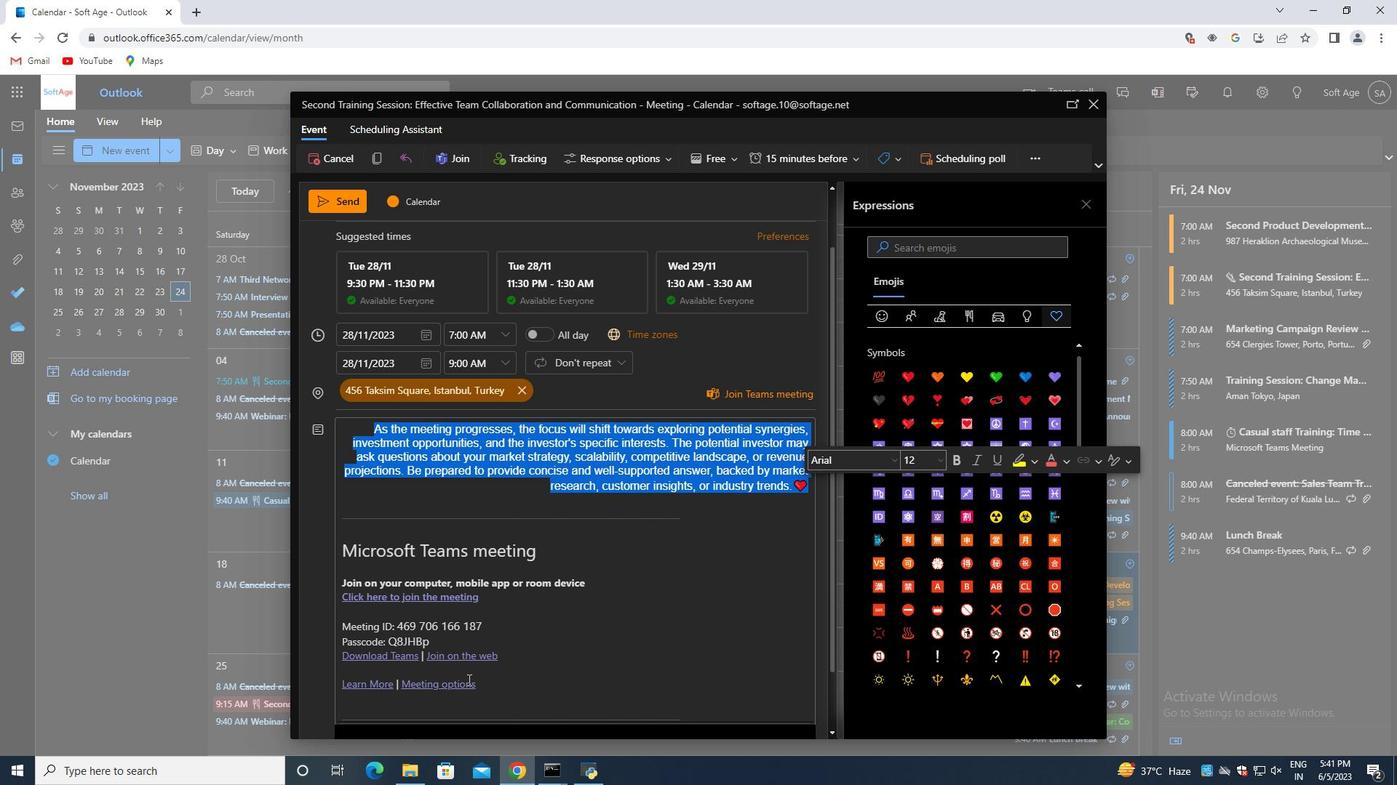 
Action: Mouse scrolled (470, 668) with delta (0, 0)
Screenshot: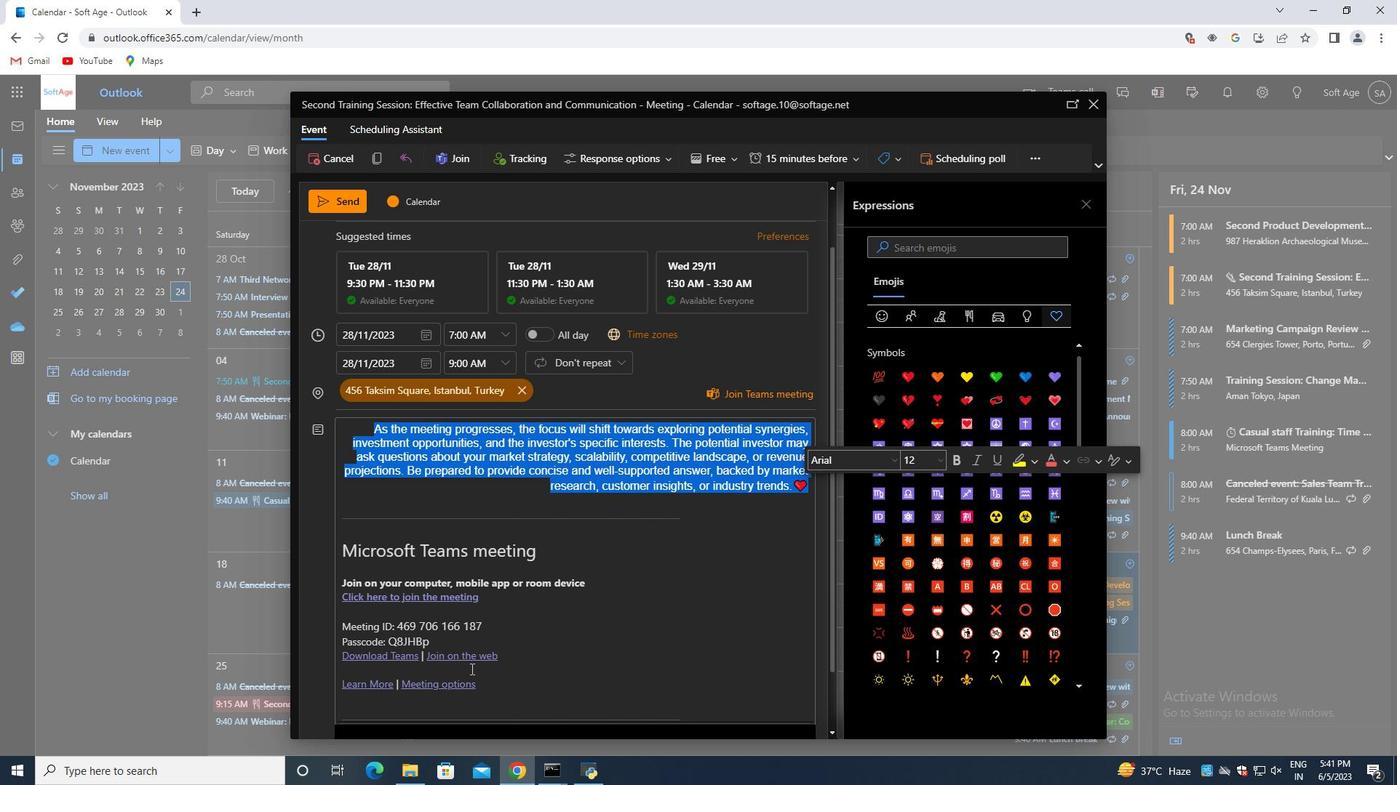 
Action: Mouse scrolled (470, 668) with delta (0, 0)
Screenshot: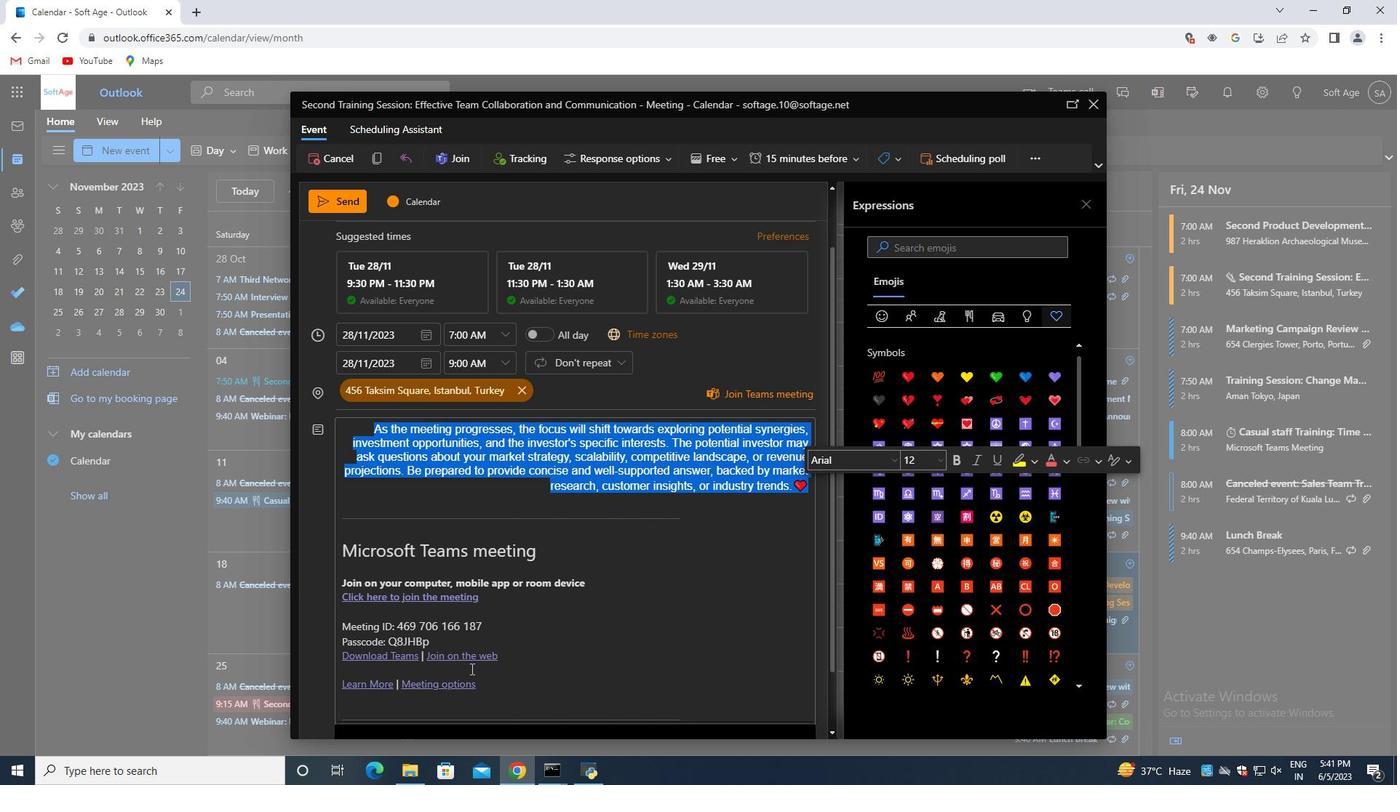
Action: Mouse moved to (561, 670)
Screenshot: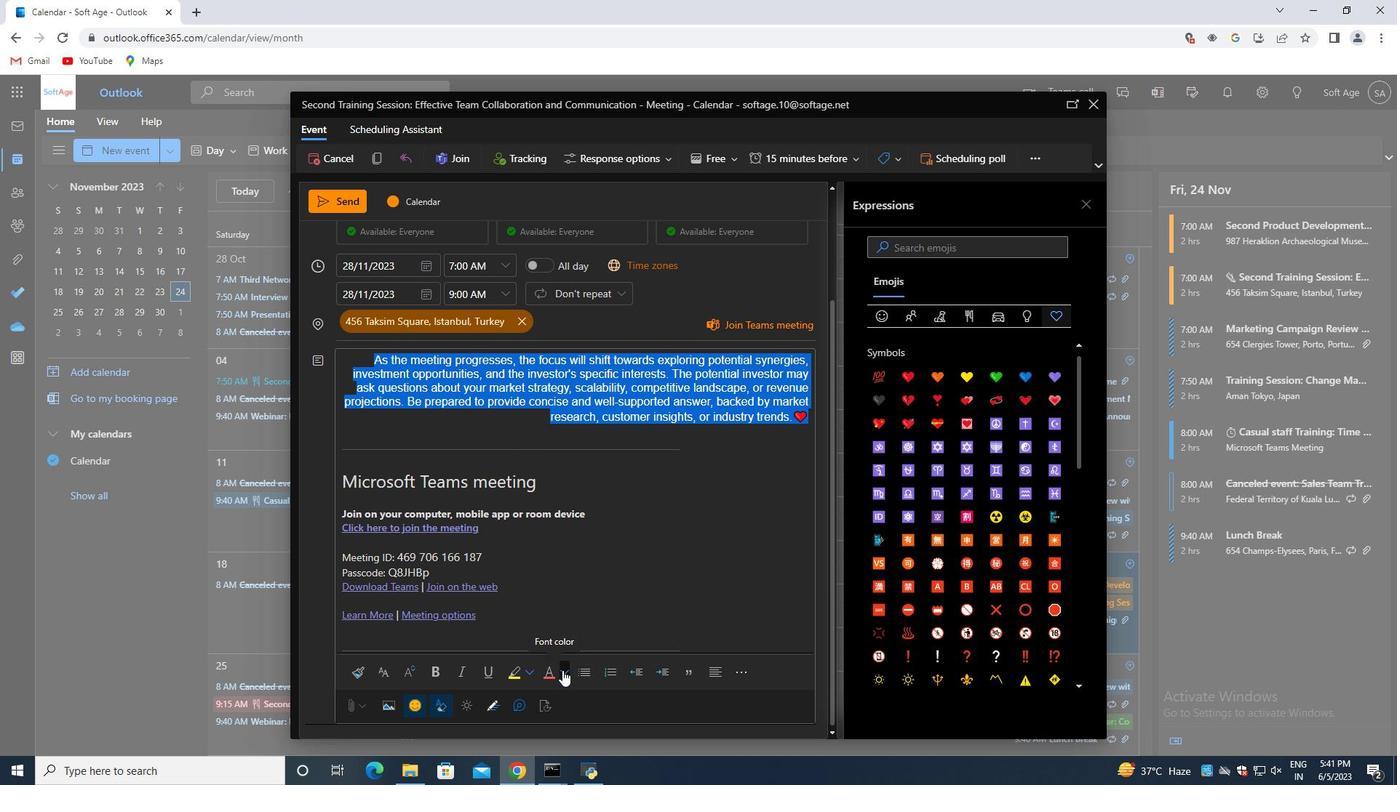 
Action: Mouse pressed left at (561, 670)
Screenshot: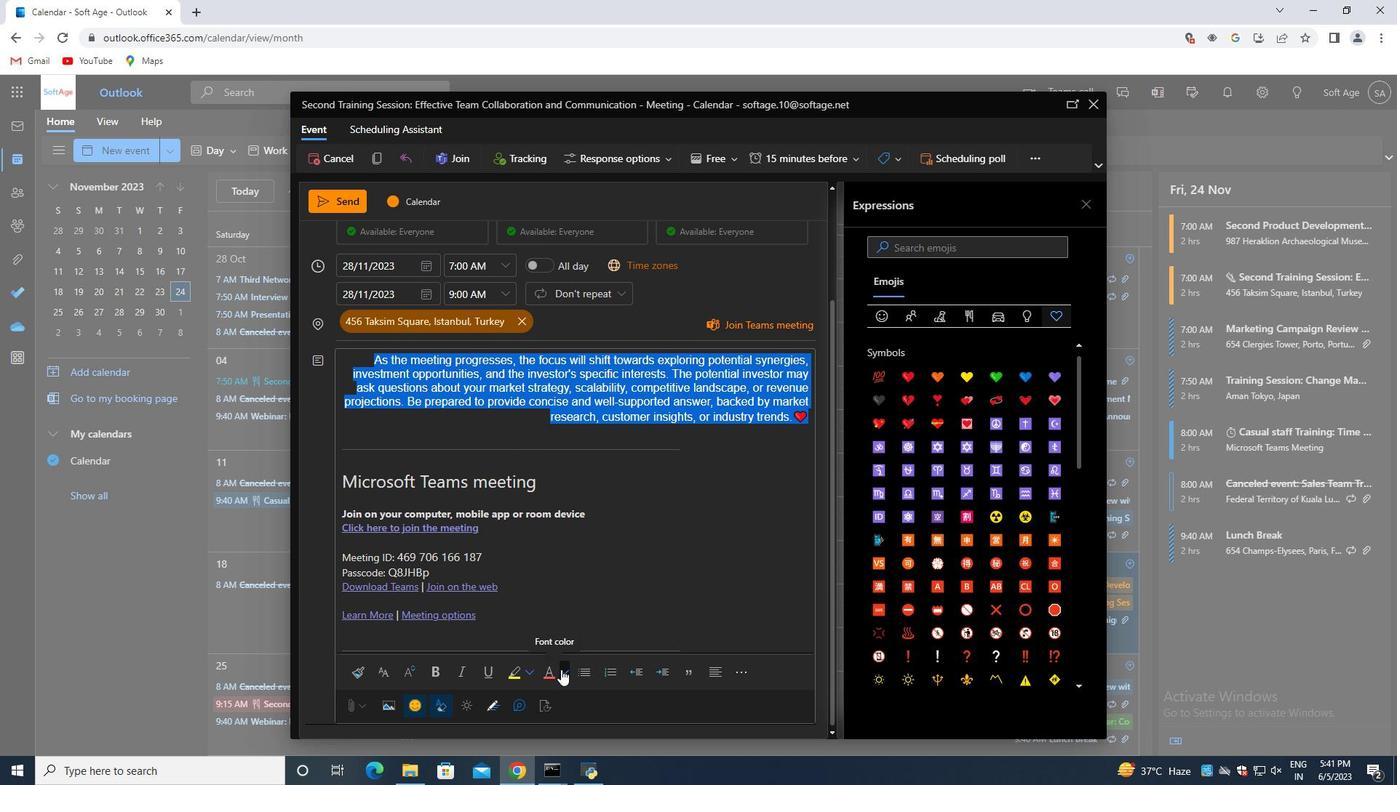 
Action: Mouse moved to (598, 609)
Screenshot: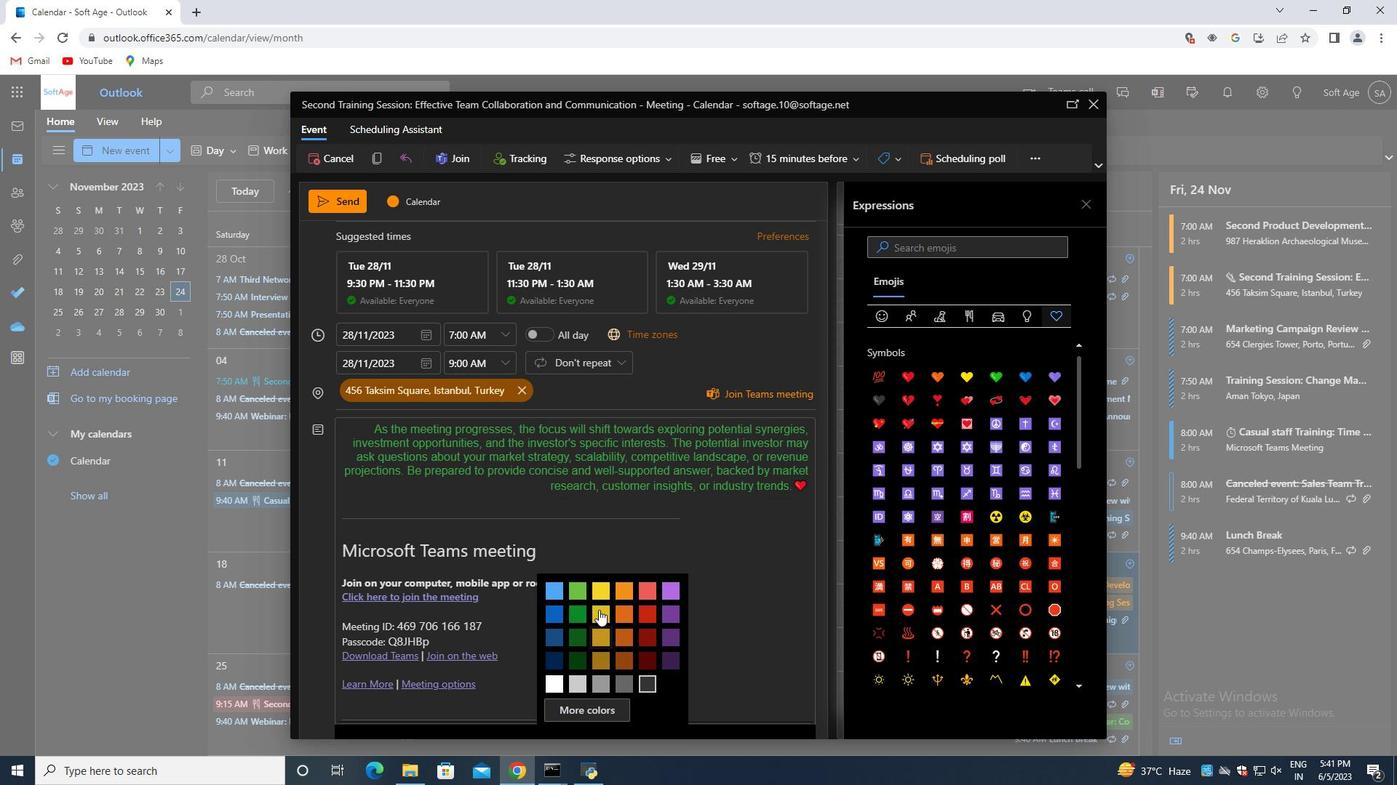 
Action: Mouse pressed left at (598, 609)
Screenshot: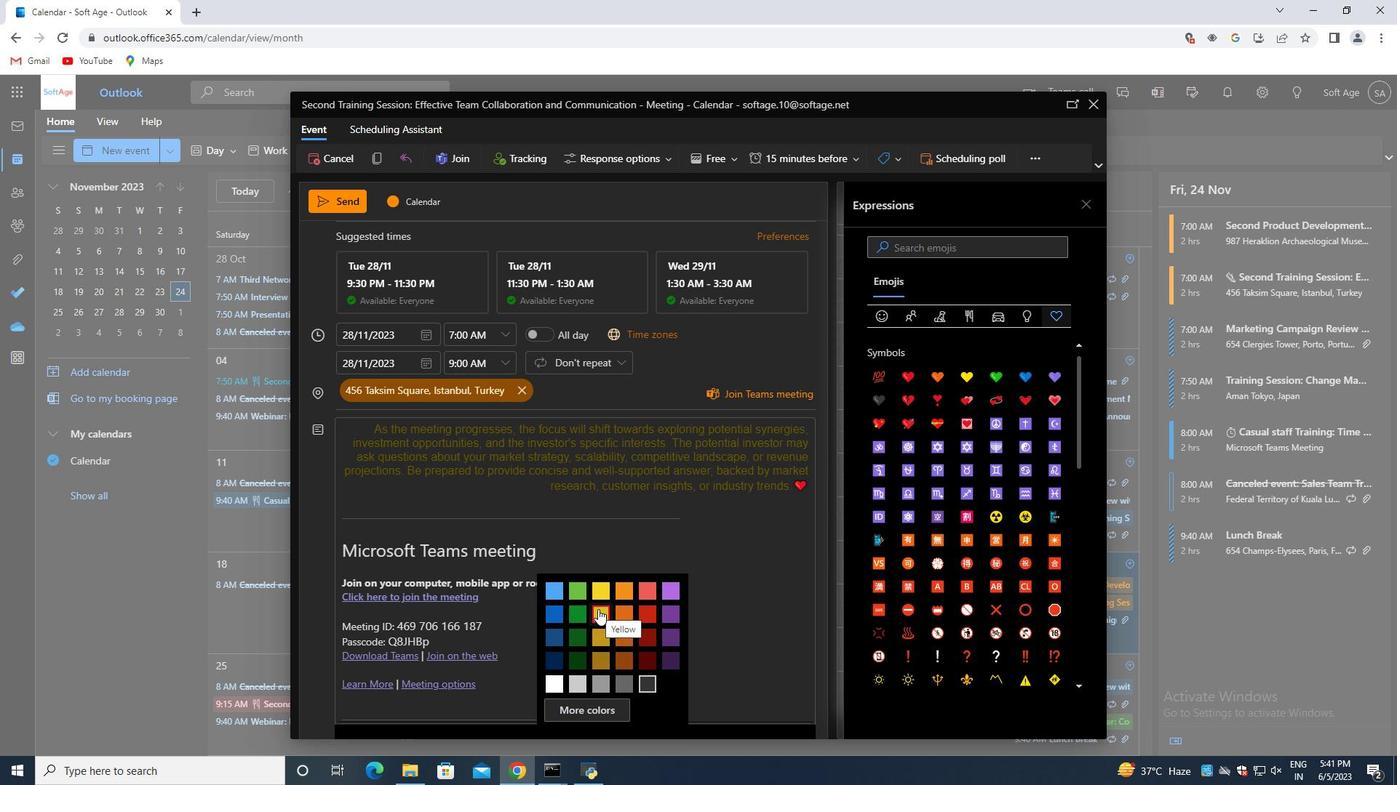 
Action: Mouse moved to (721, 514)
Screenshot: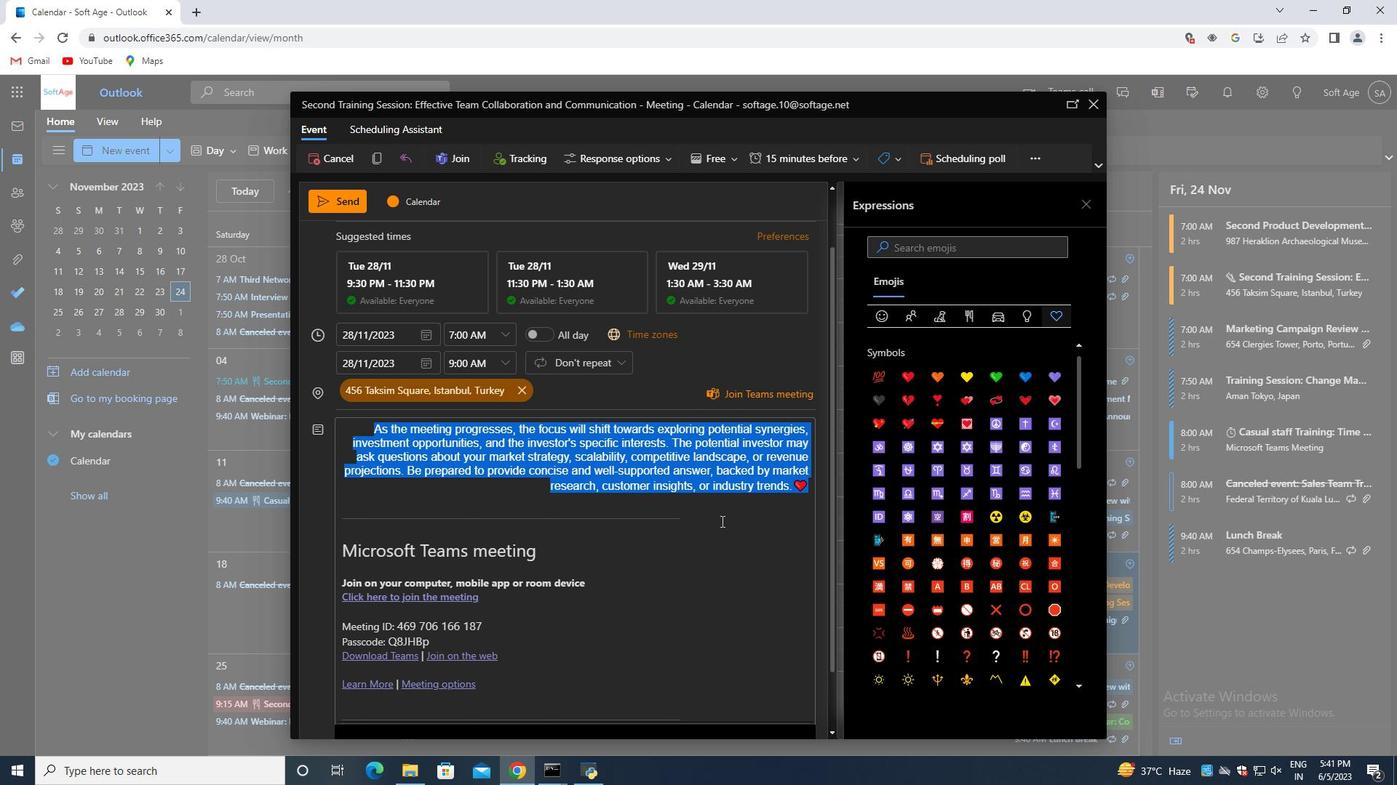 
Action: Mouse pressed left at (721, 514)
Screenshot: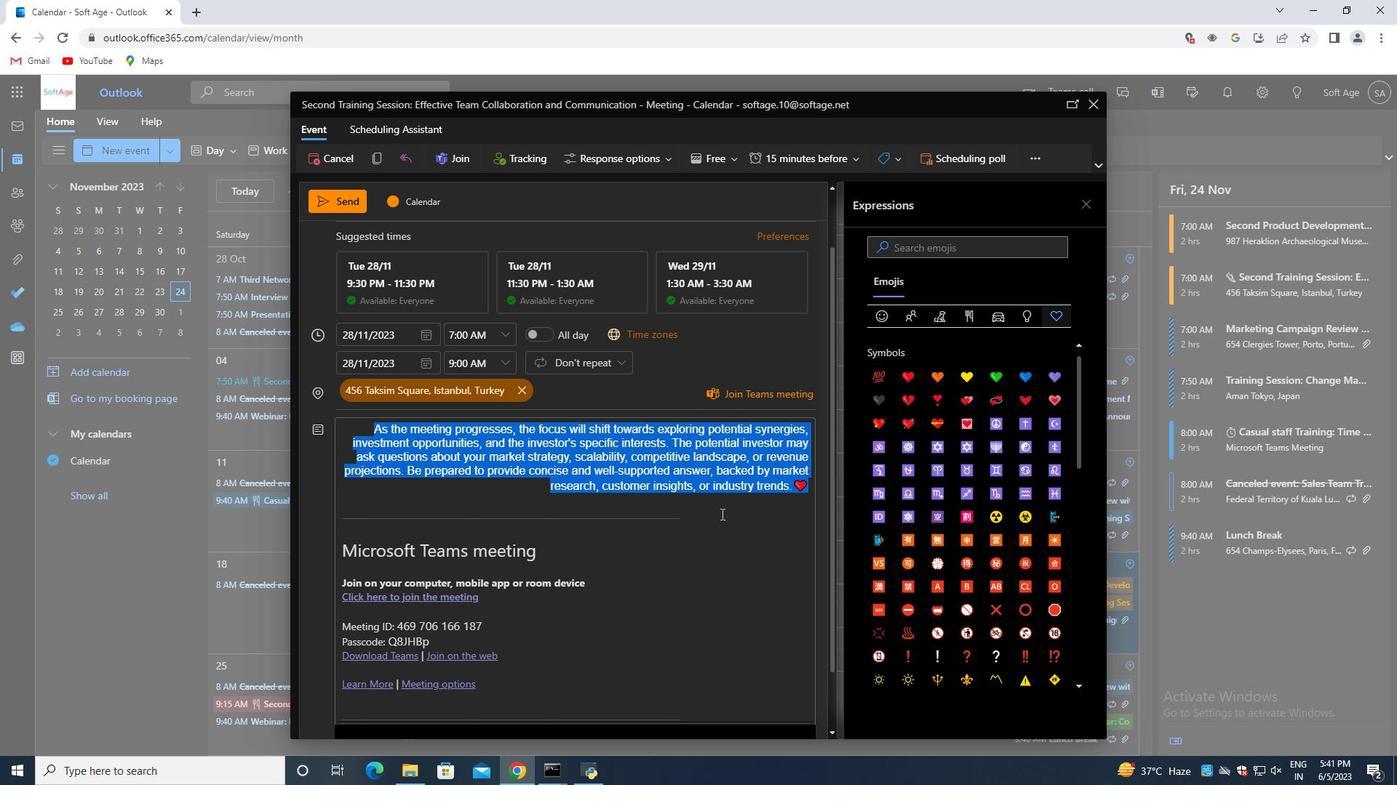 
Action: Mouse moved to (590, 499)
Screenshot: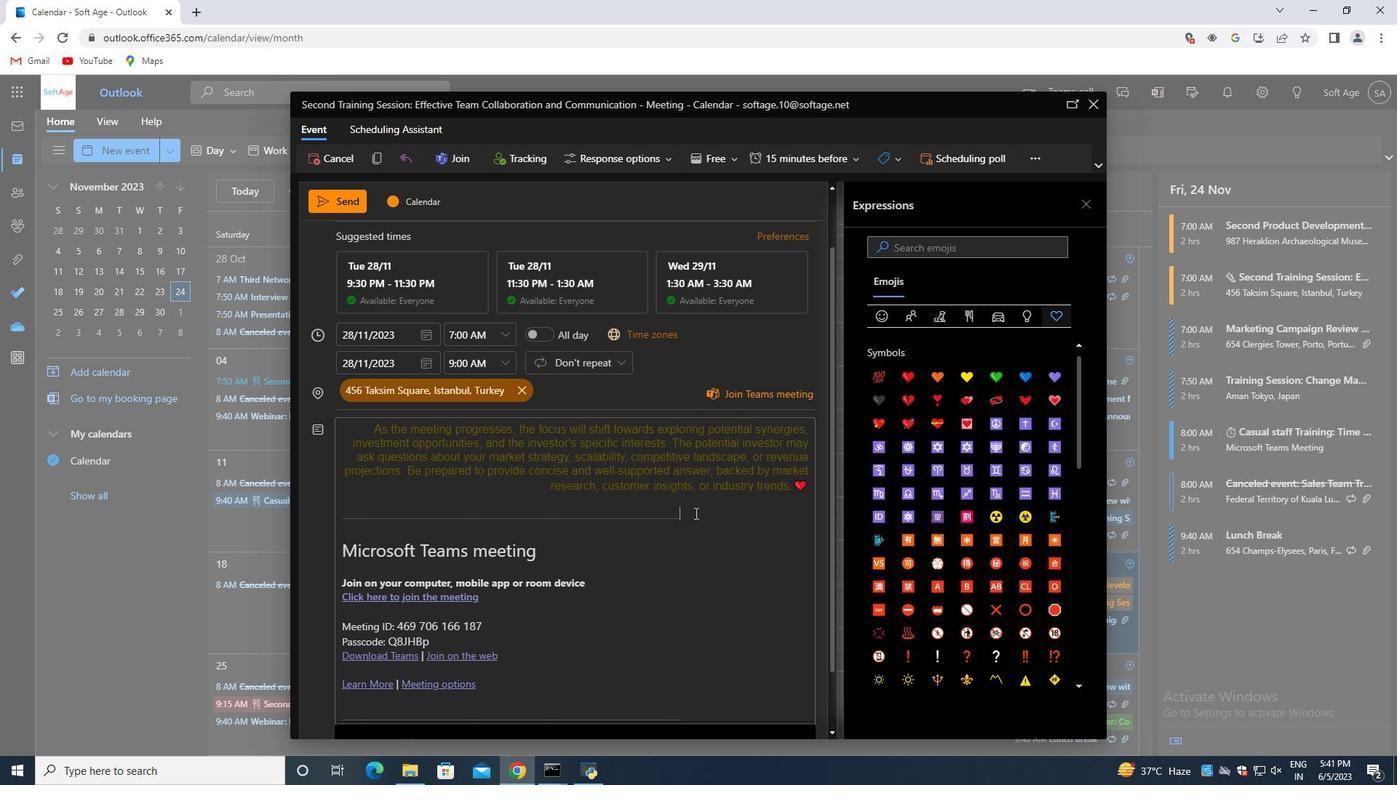 
Action: Mouse scrolled (590, 499) with delta (0, 0)
Screenshot: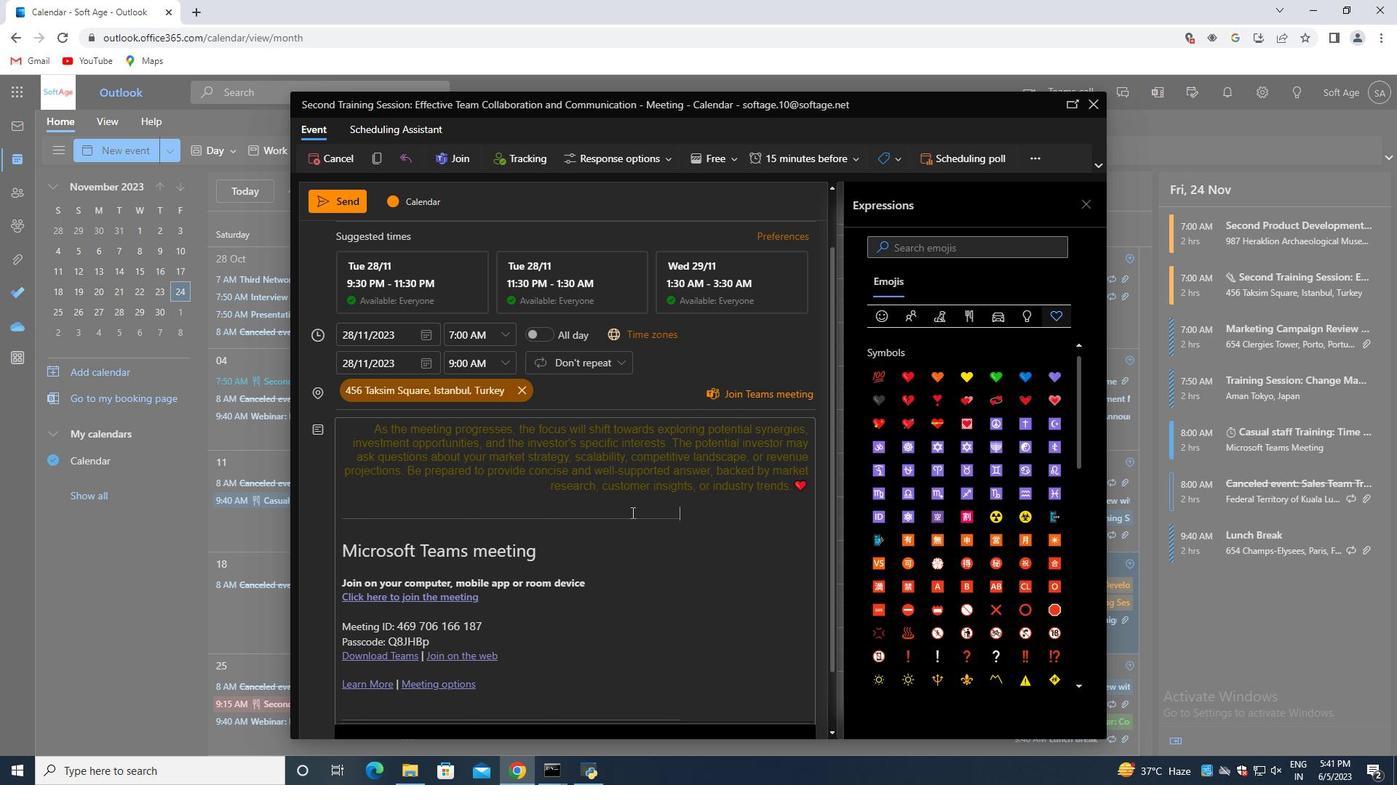 
Action: Mouse scrolled (590, 499) with delta (0, 0)
Screenshot: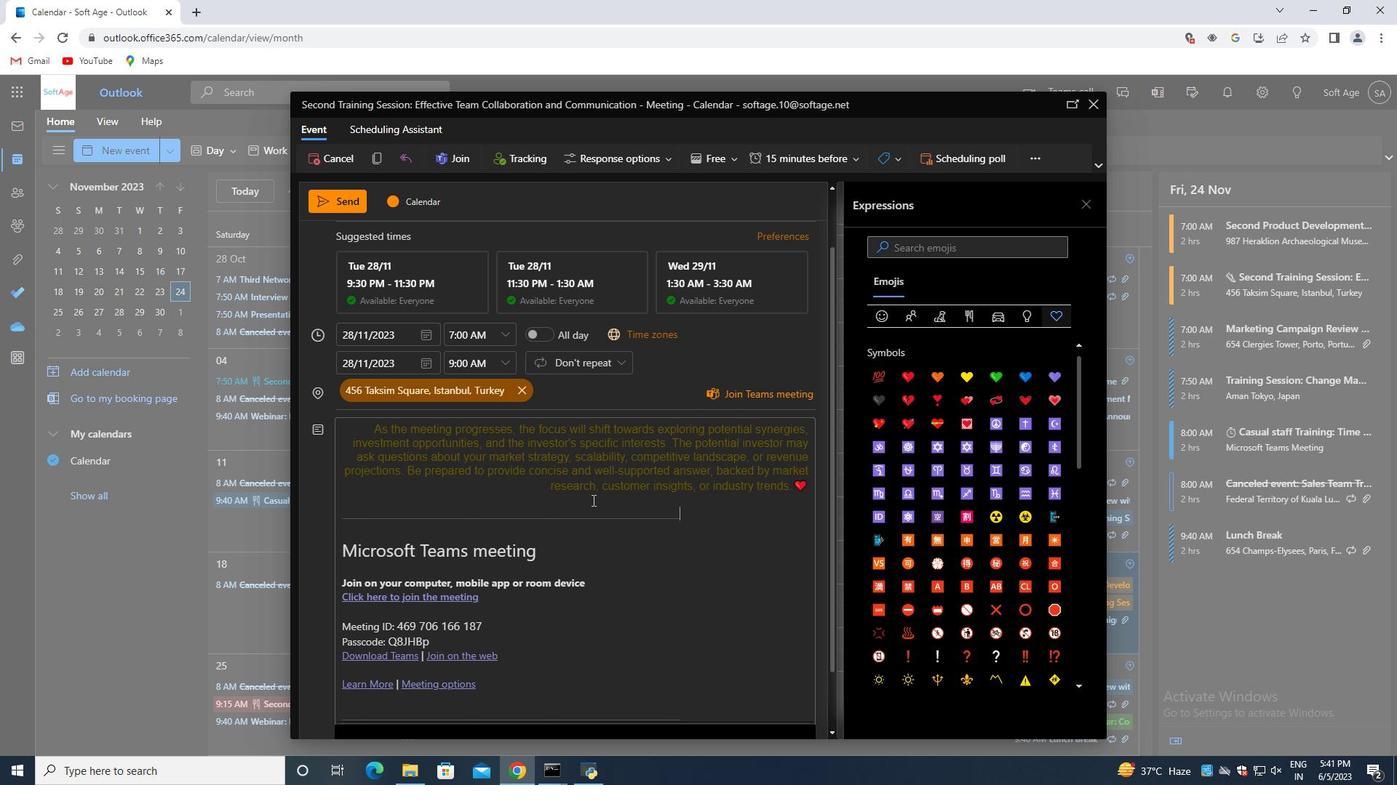 
Action: Mouse scrolled (590, 499) with delta (0, 0)
Screenshot: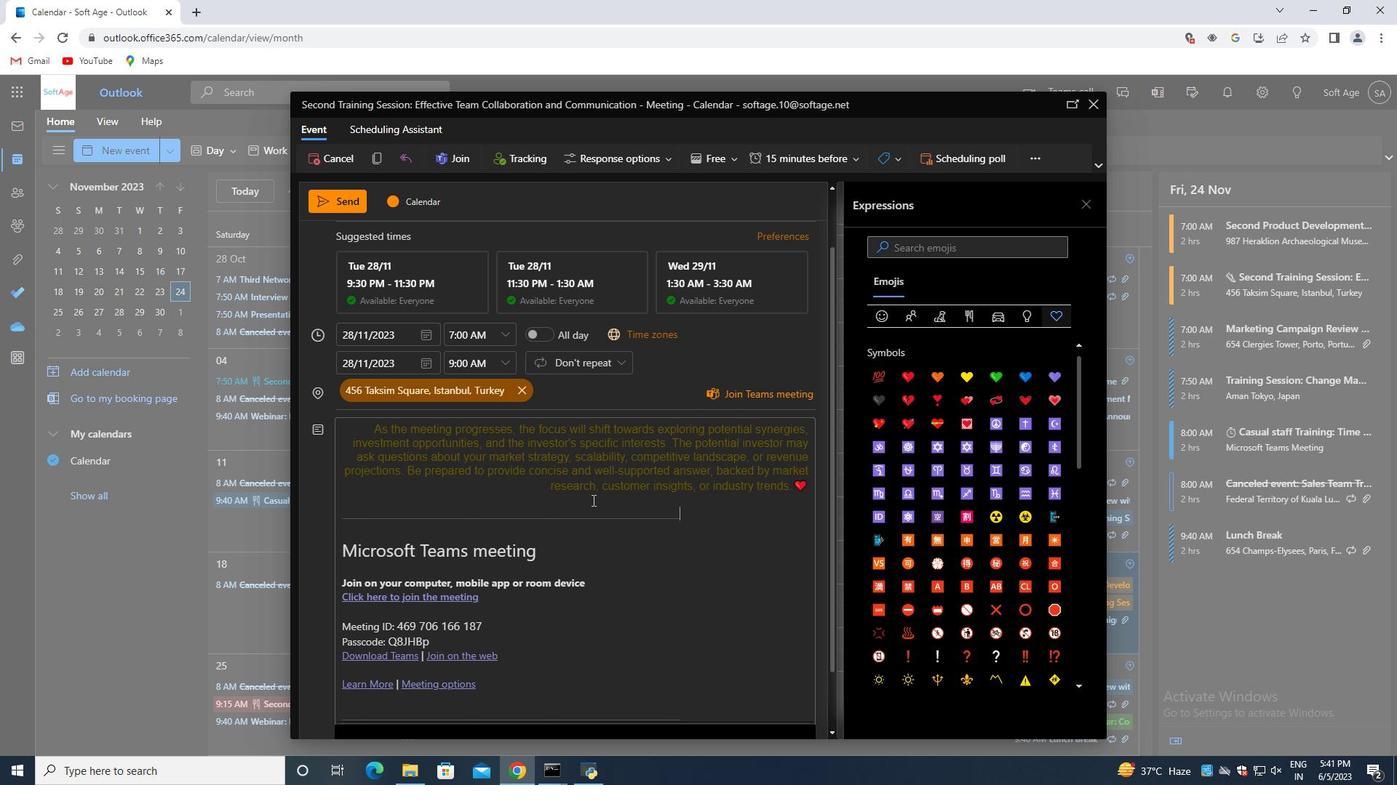 
Action: Mouse scrolled (590, 499) with delta (0, 0)
Screenshot: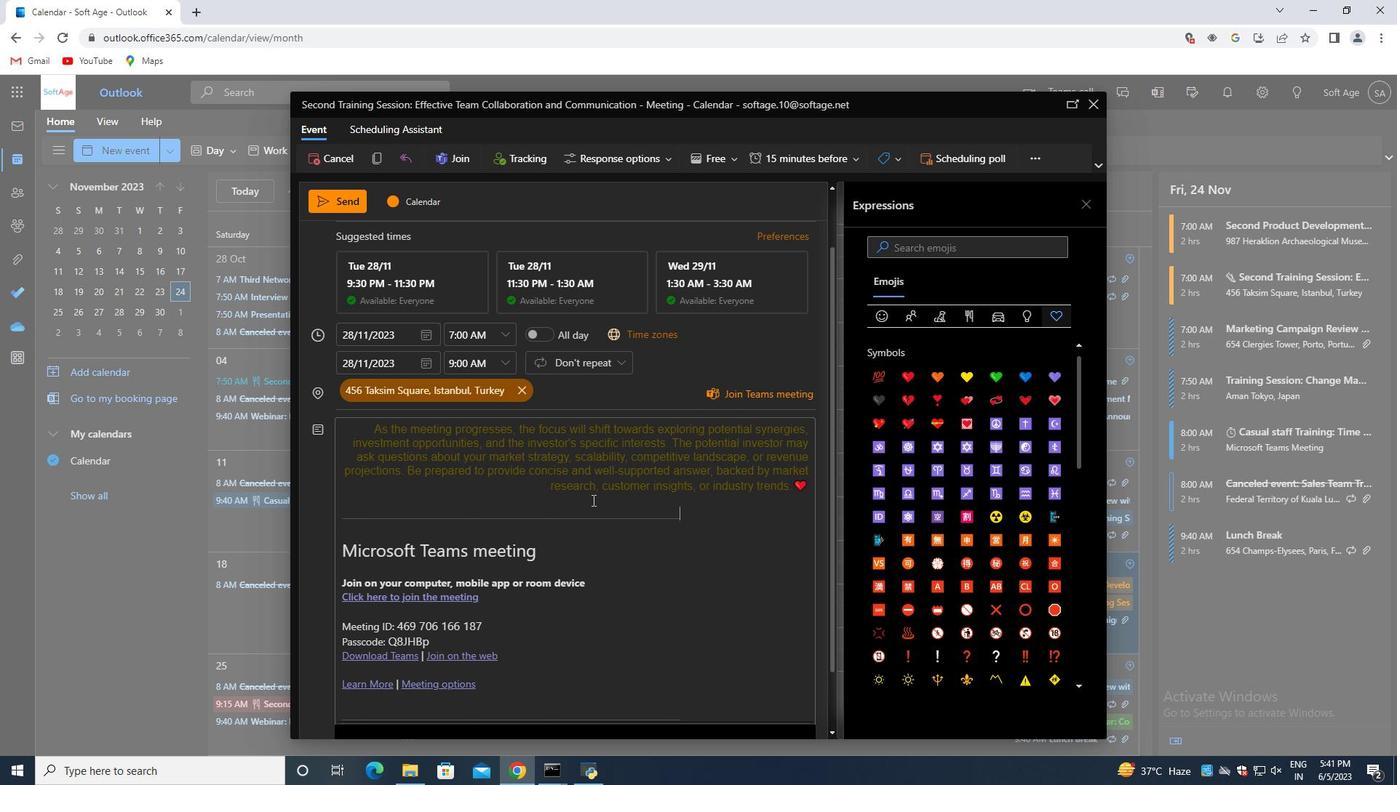 
Action: Mouse scrolled (590, 499) with delta (0, 0)
Screenshot: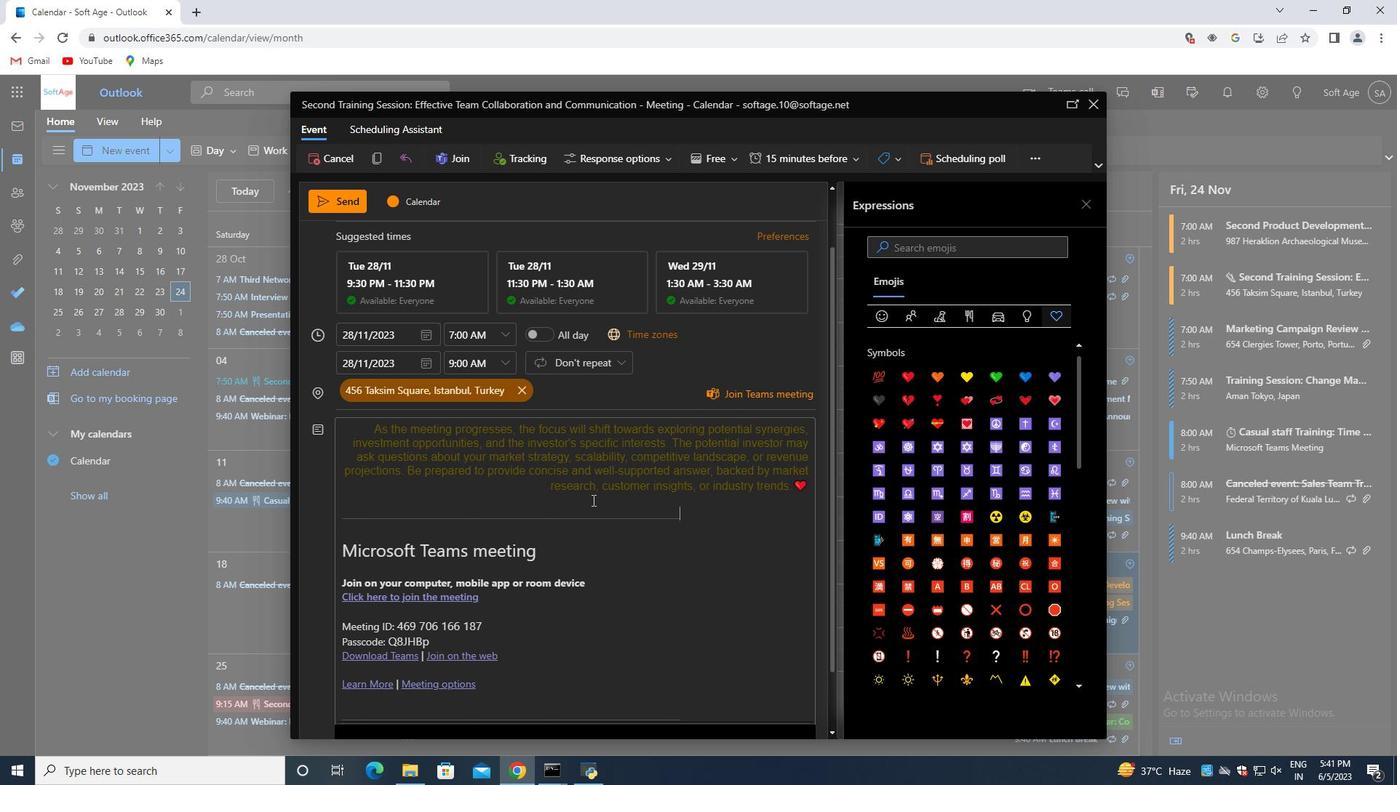 
Action: Mouse moved to (589, 498)
Screenshot: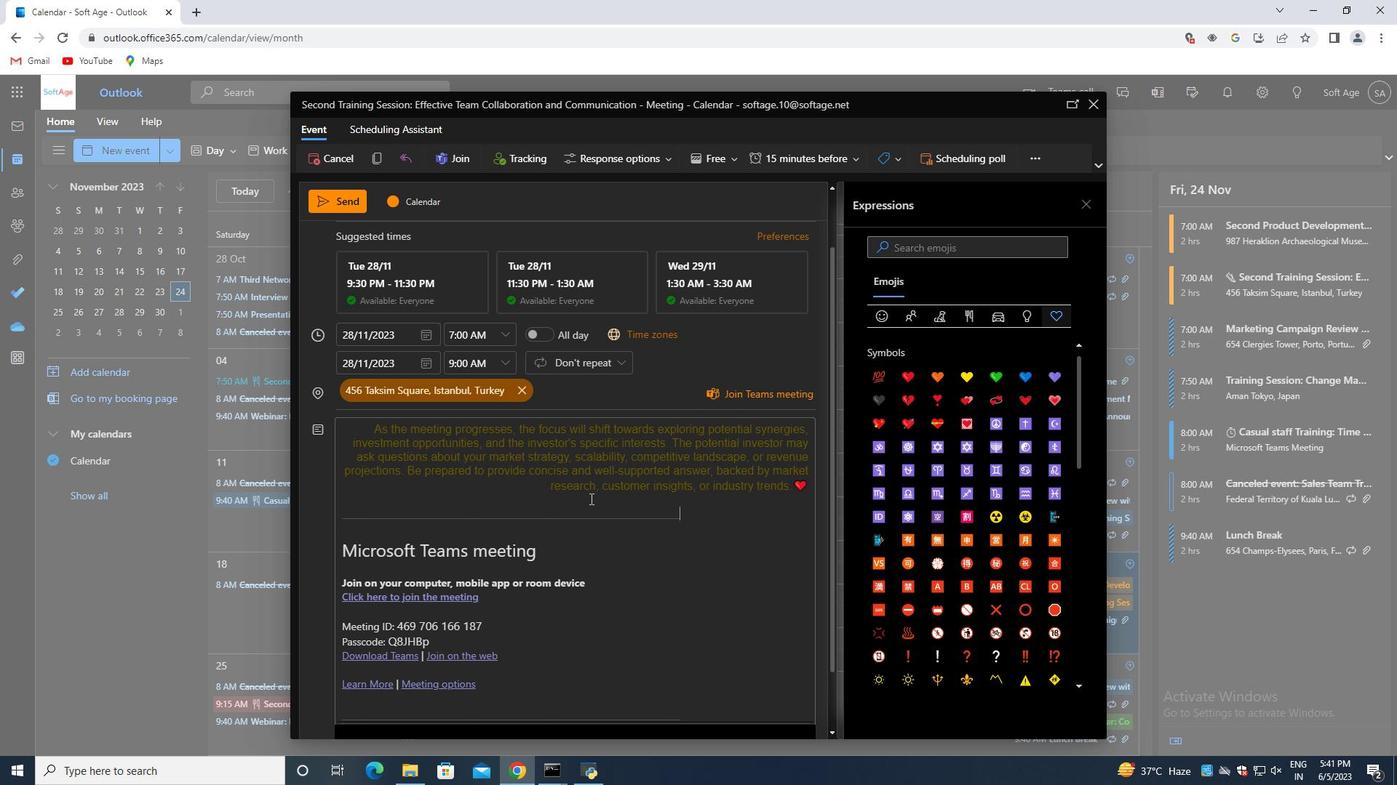 
Action: Mouse scrolled (589, 499) with delta (0, 0)
Screenshot: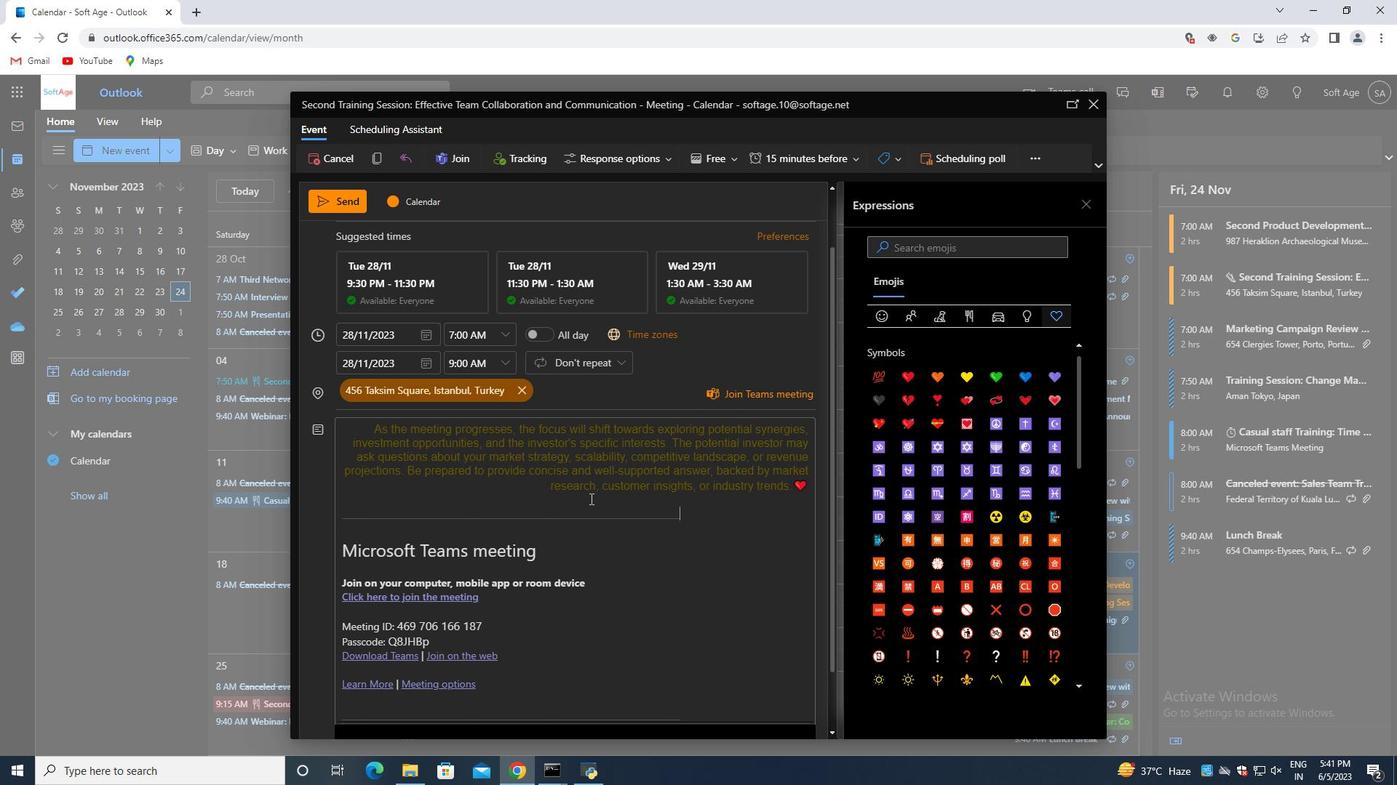 
Action: Mouse moved to (315, 235)
Screenshot: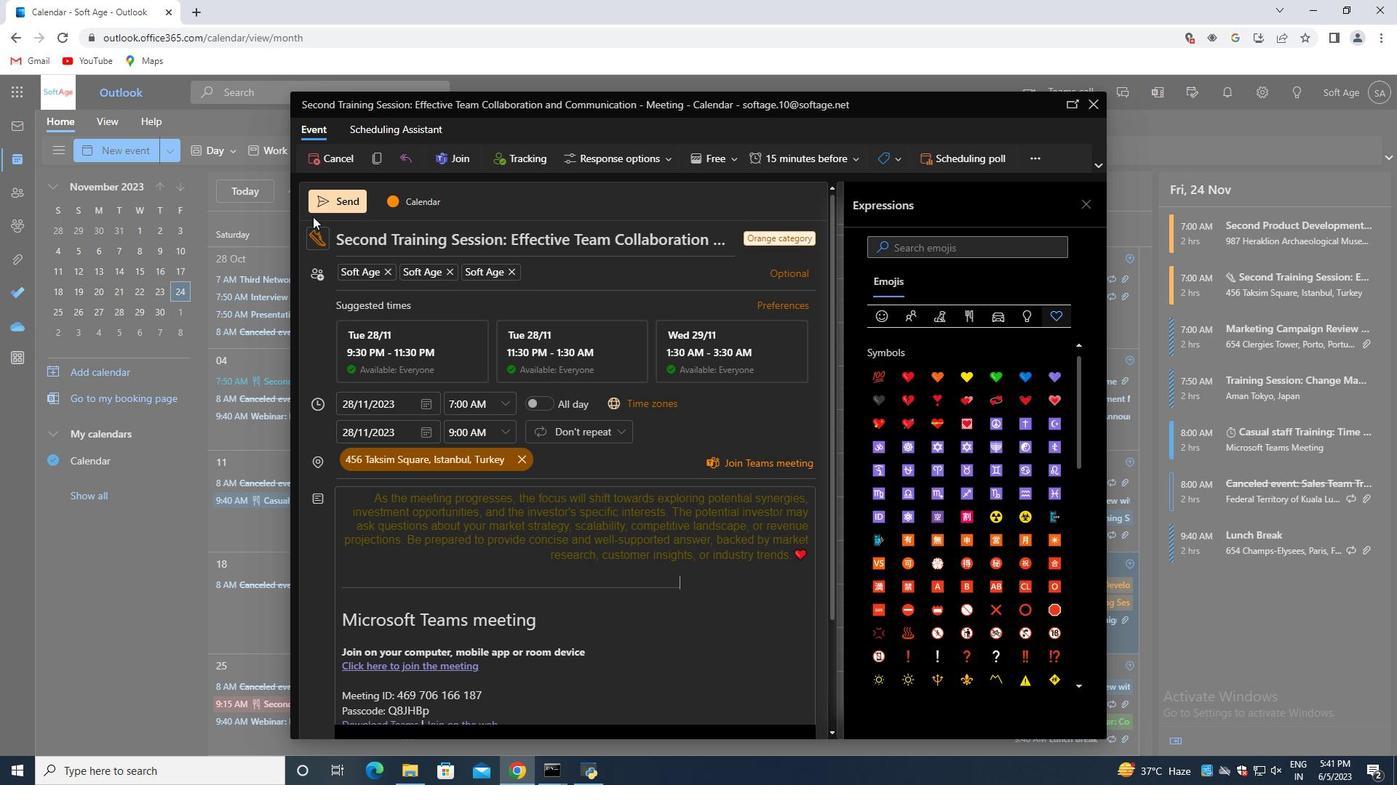 
Action: Mouse pressed left at (315, 235)
Screenshot: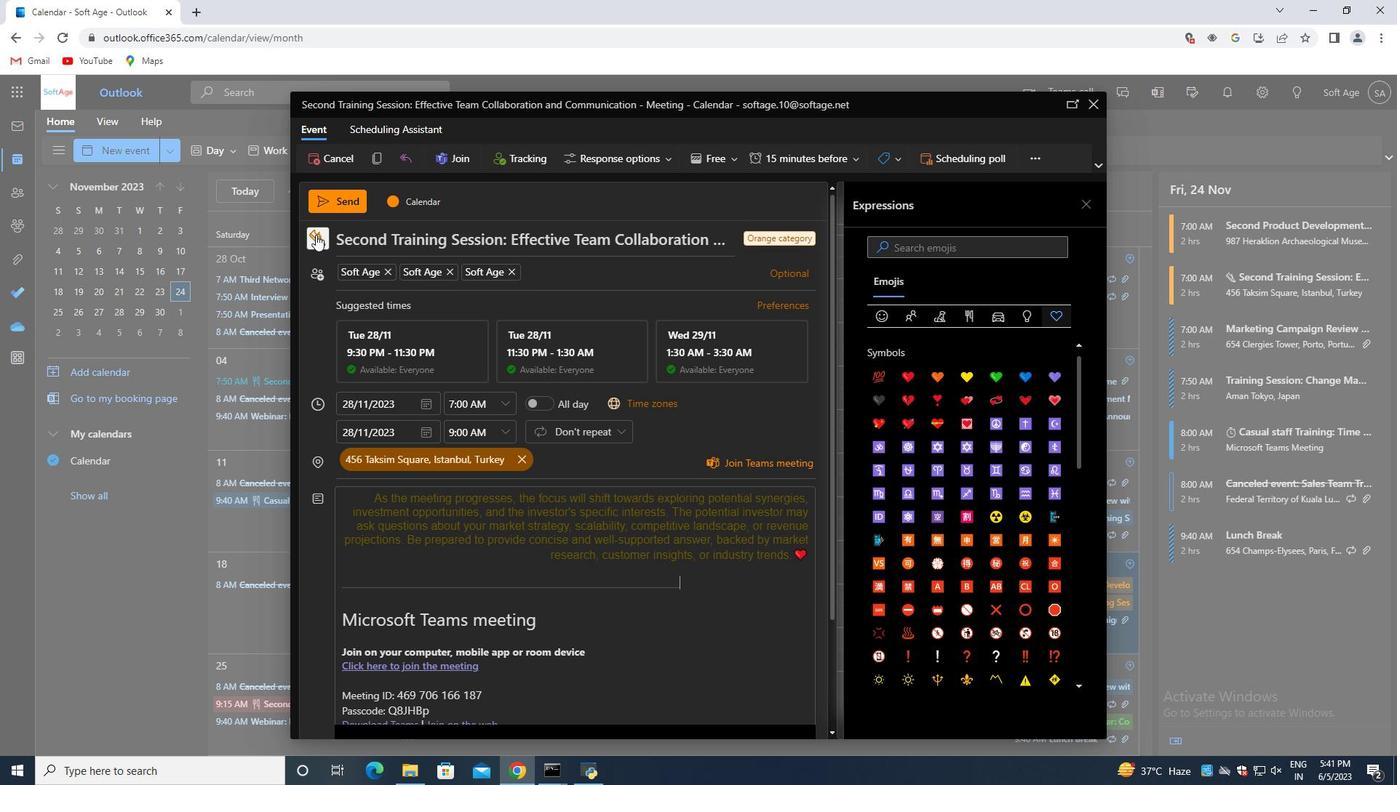 
Action: Mouse moved to (331, 267)
Screenshot: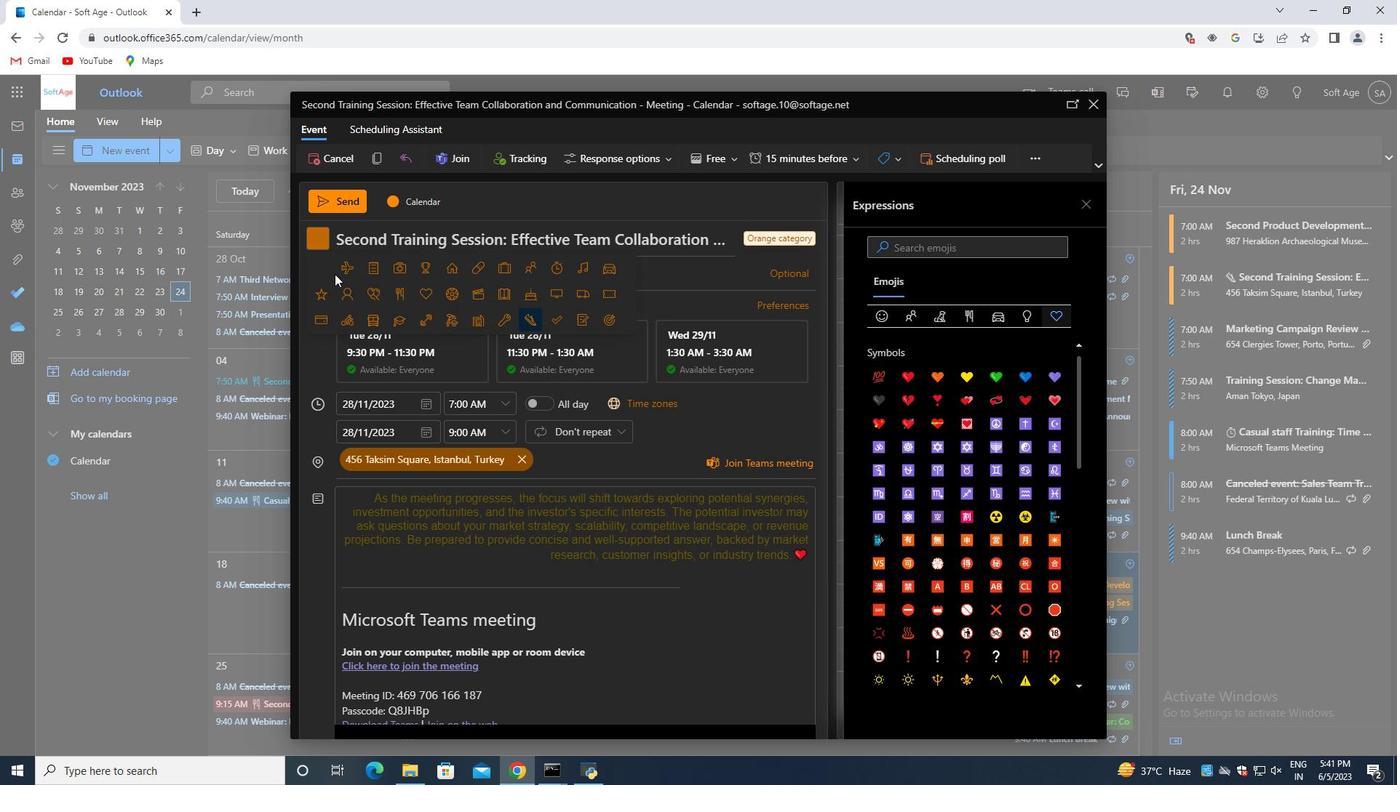 
Action: Mouse pressed left at (331, 267)
Screenshot: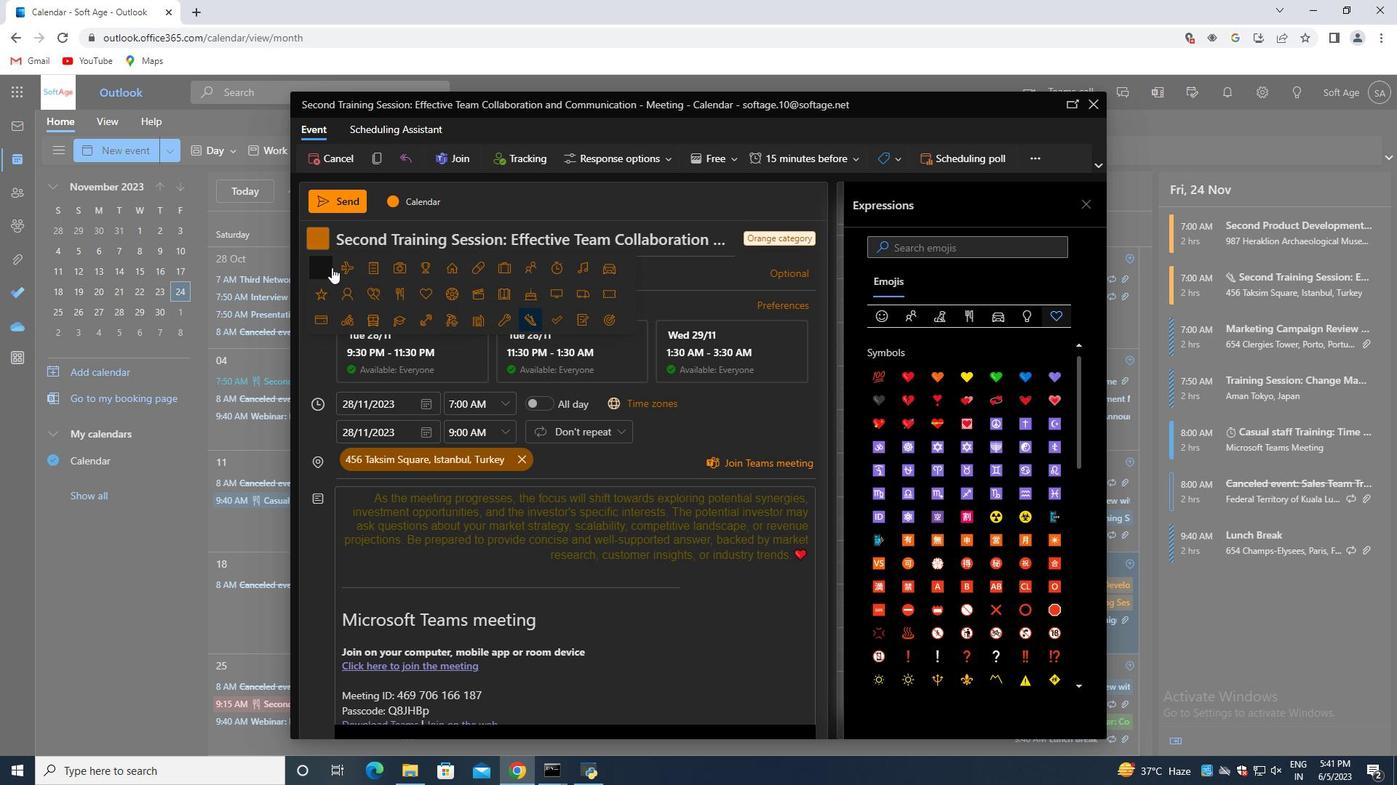
Action: Mouse moved to (313, 237)
Screenshot: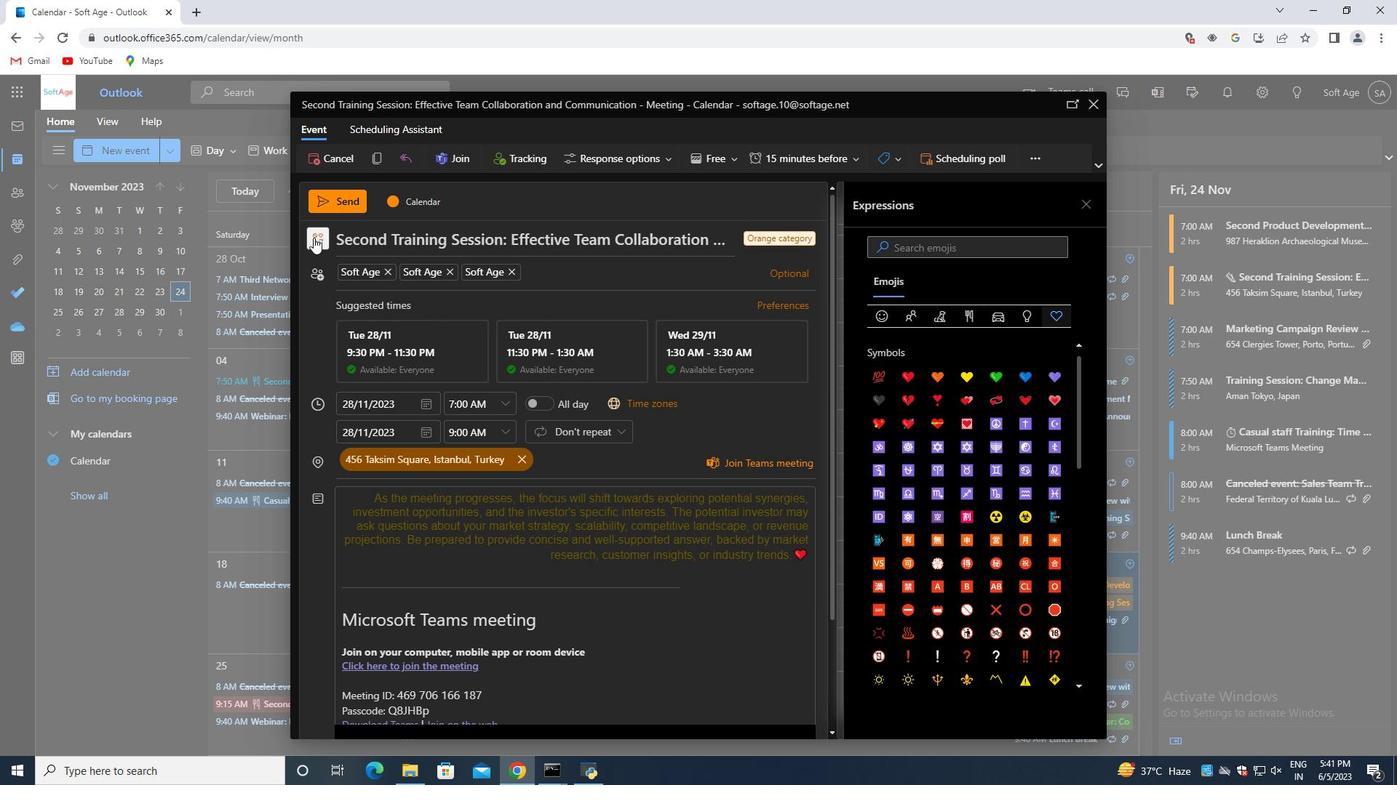 
Action: Mouse pressed left at (313, 237)
Screenshot: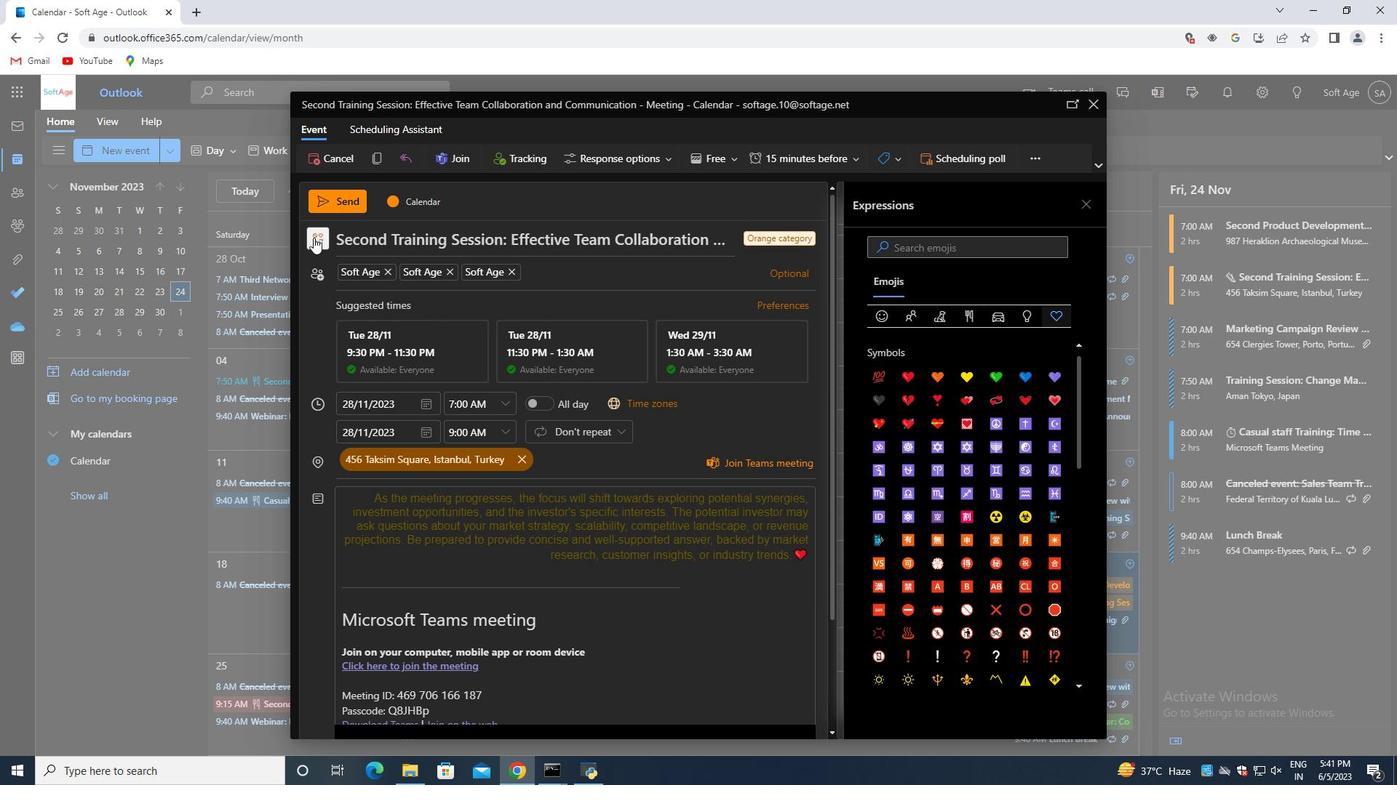 
Action: Mouse moved to (534, 324)
Screenshot: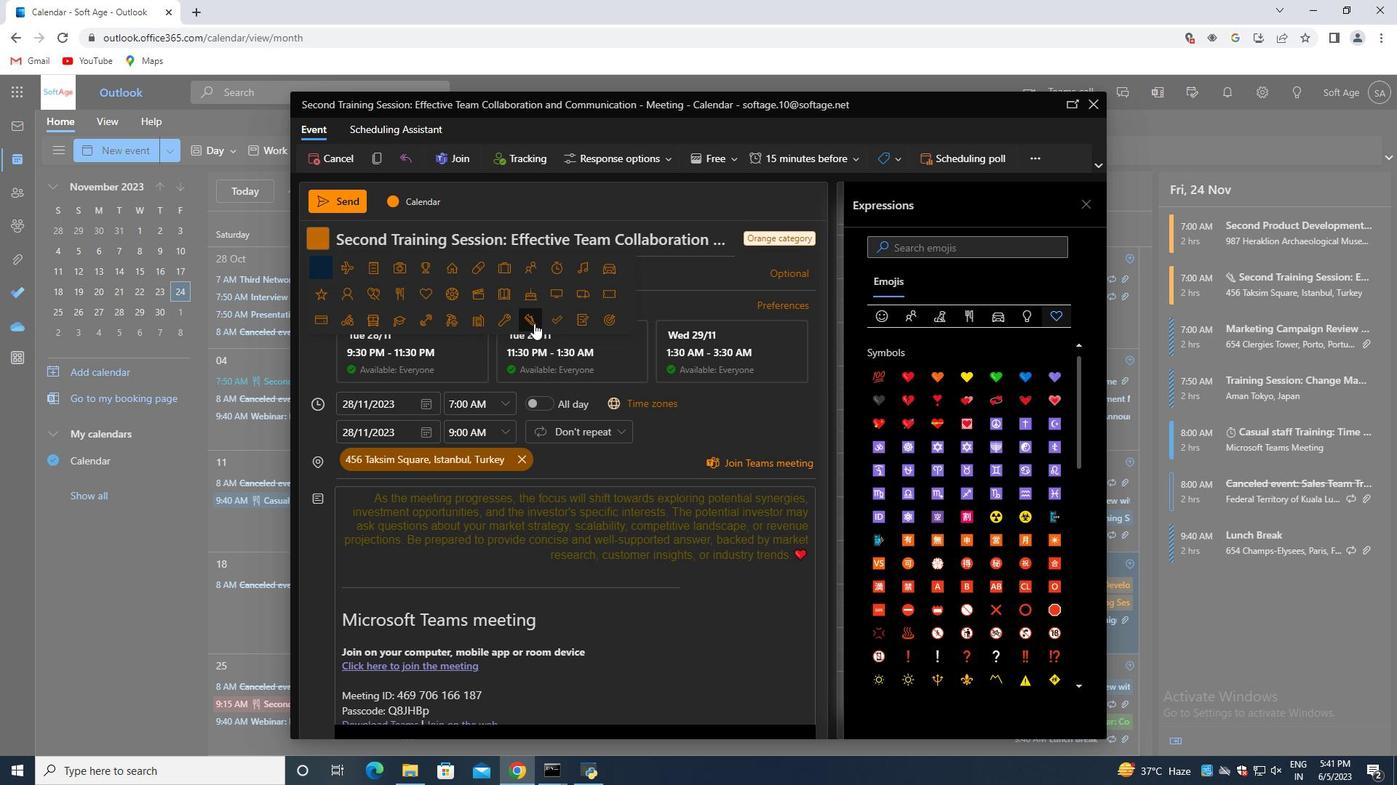 
Action: Mouse pressed left at (534, 324)
Screenshot: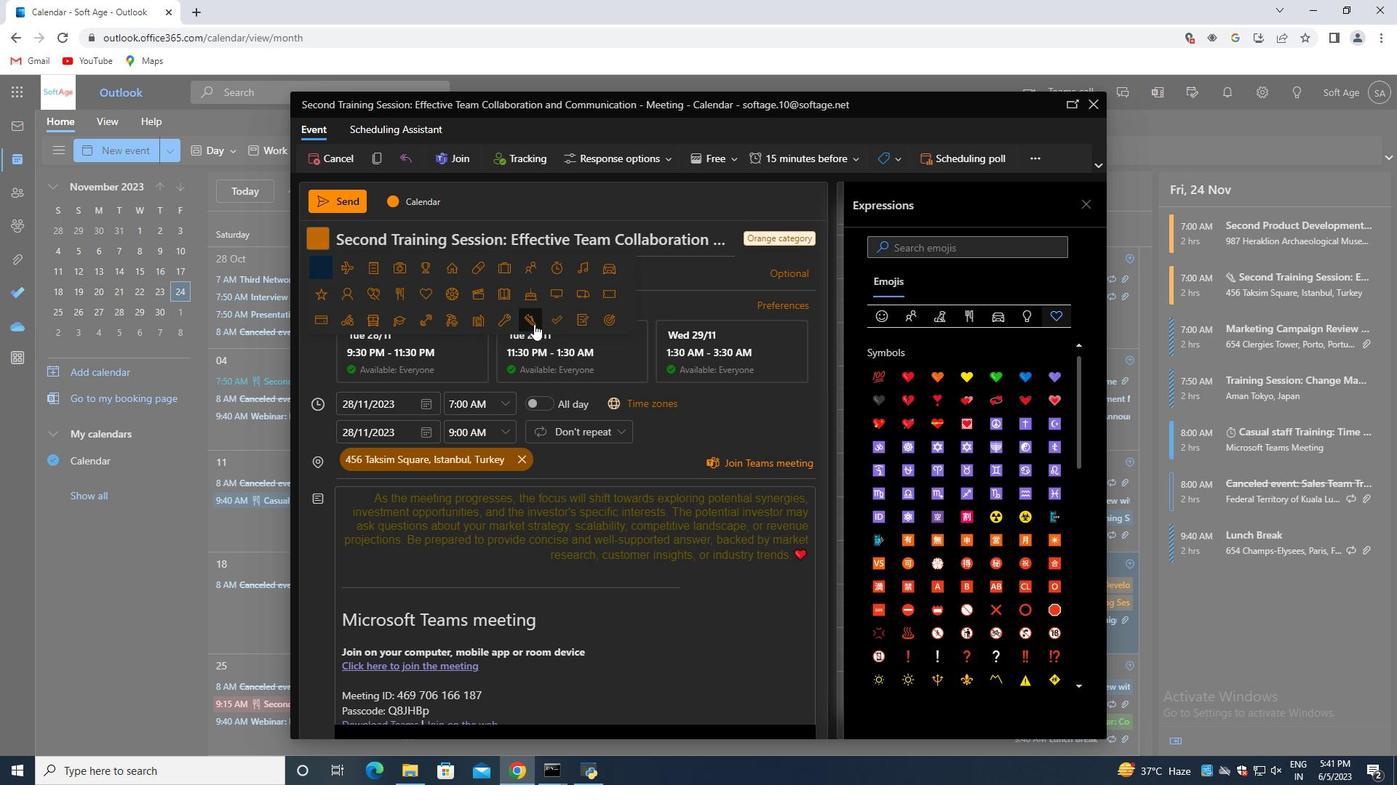 
Action: Mouse moved to (331, 202)
Screenshot: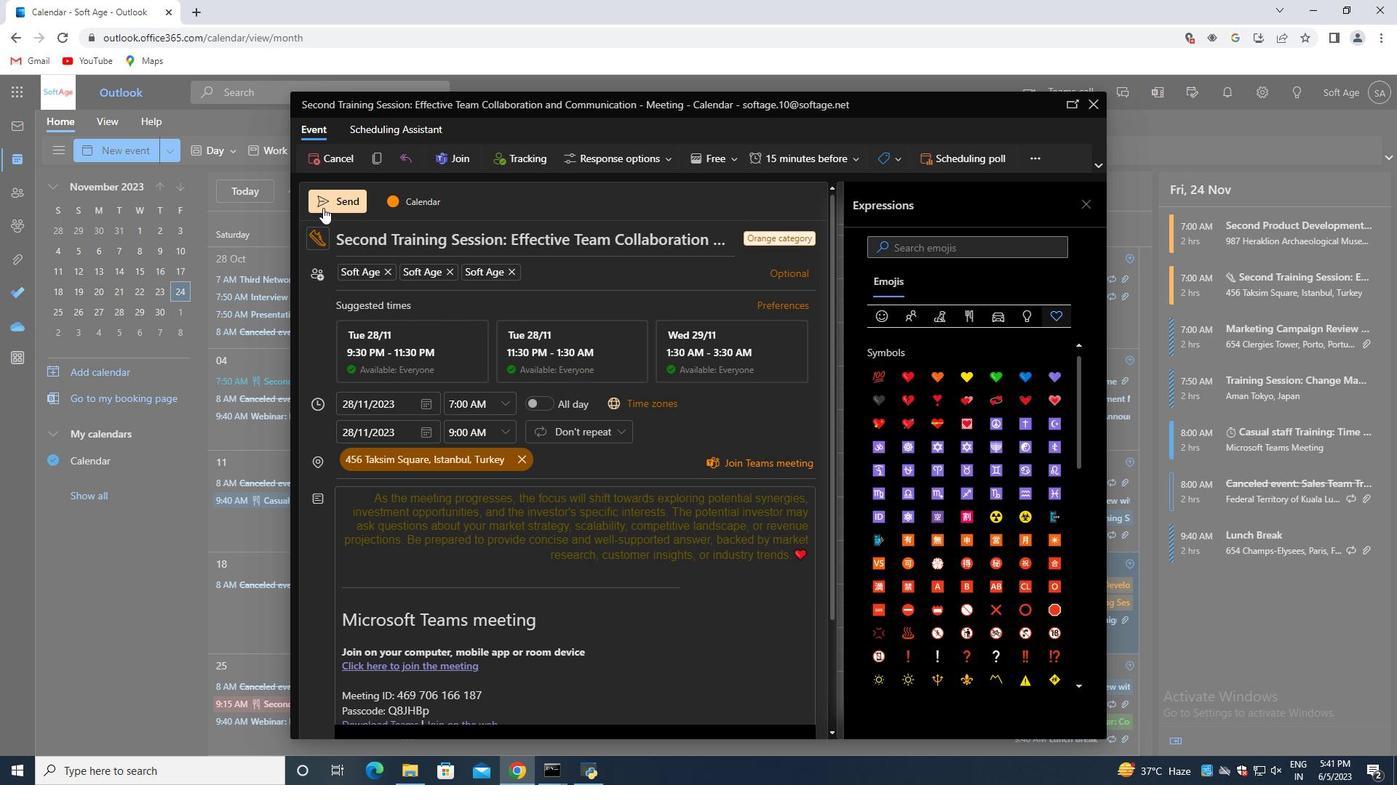 
Action: Mouse pressed left at (331, 202)
Screenshot: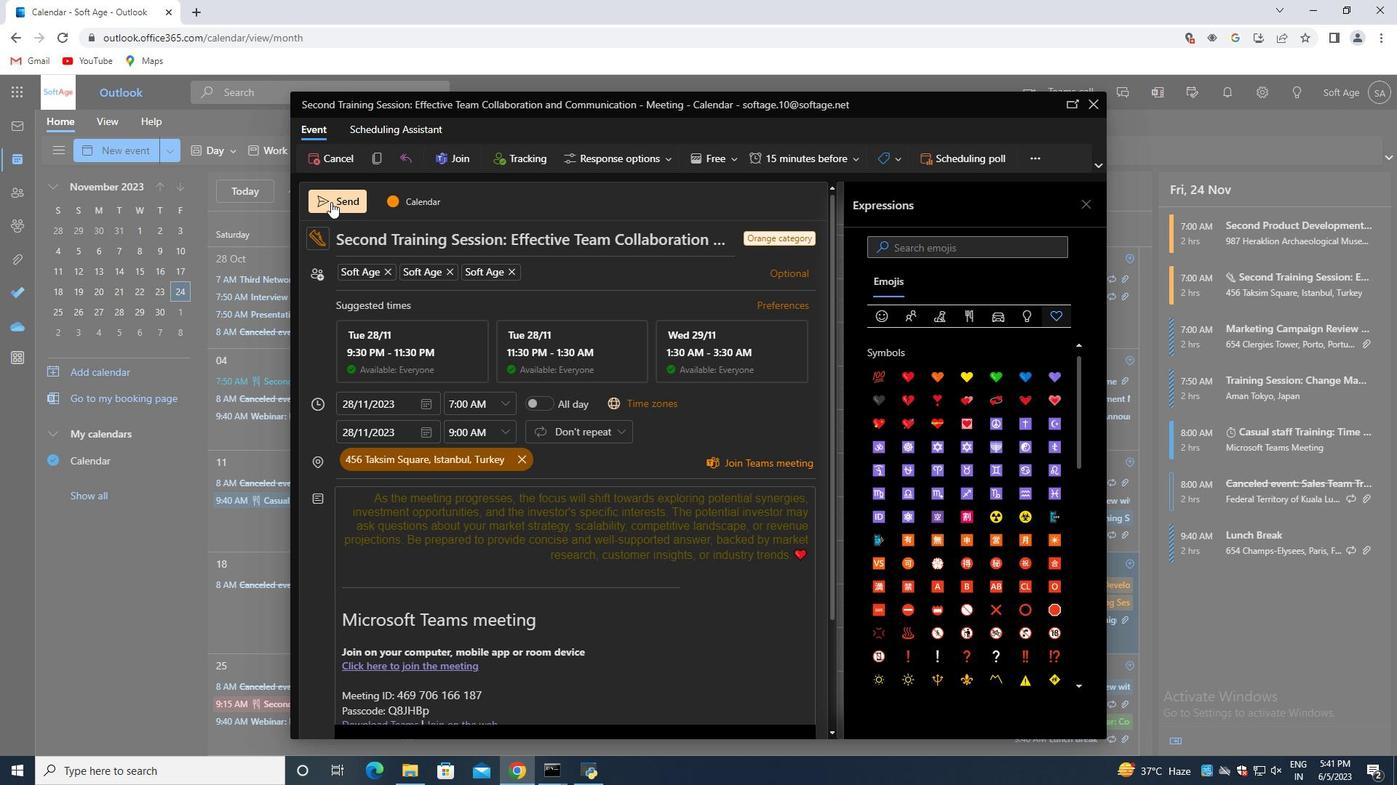 
